 Task: Neon Light Glow Effect.
Action: Mouse moved to (74, 105)
Screenshot: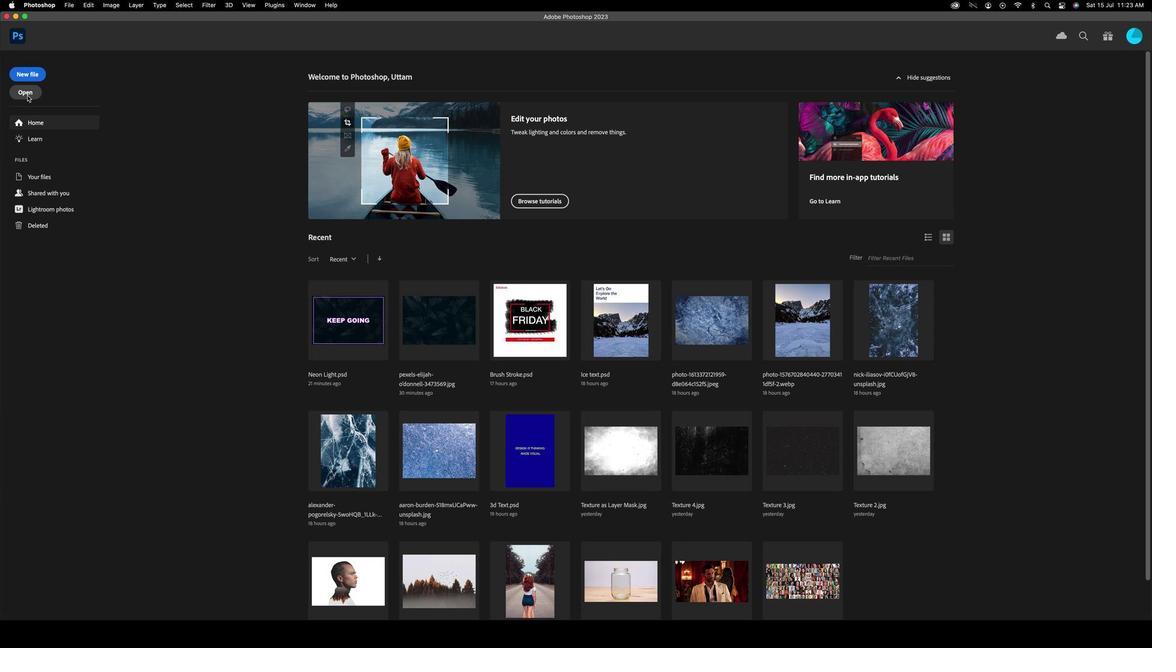 
Action: Mouse pressed left at (74, 105)
Screenshot: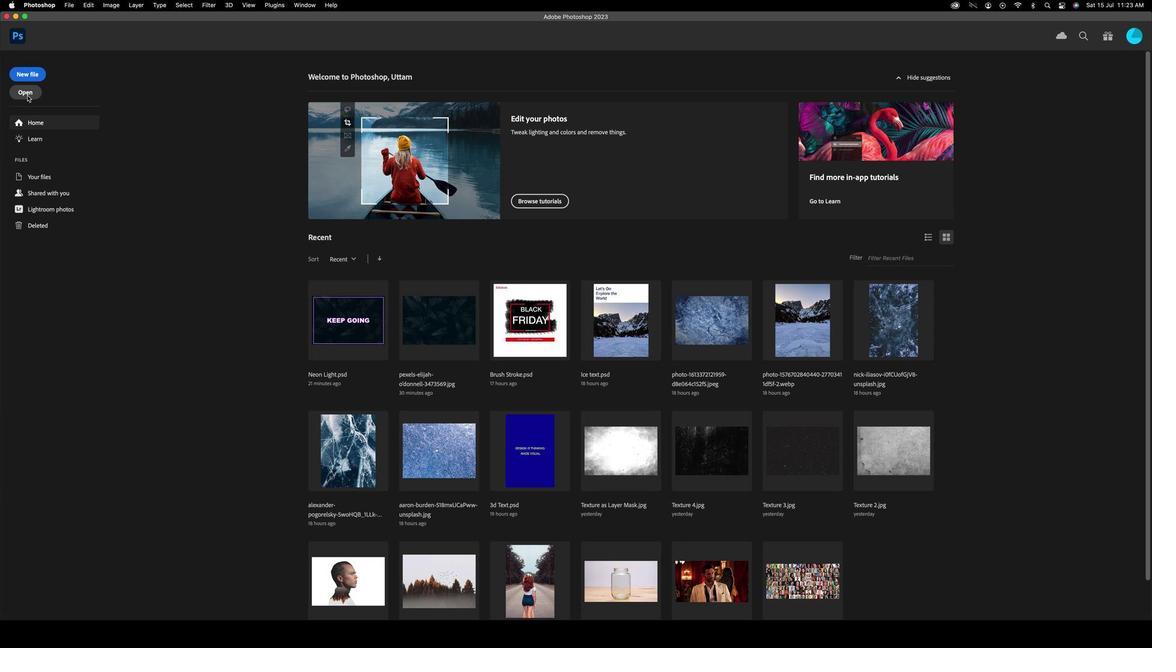 
Action: Mouse moved to (502, 175)
Screenshot: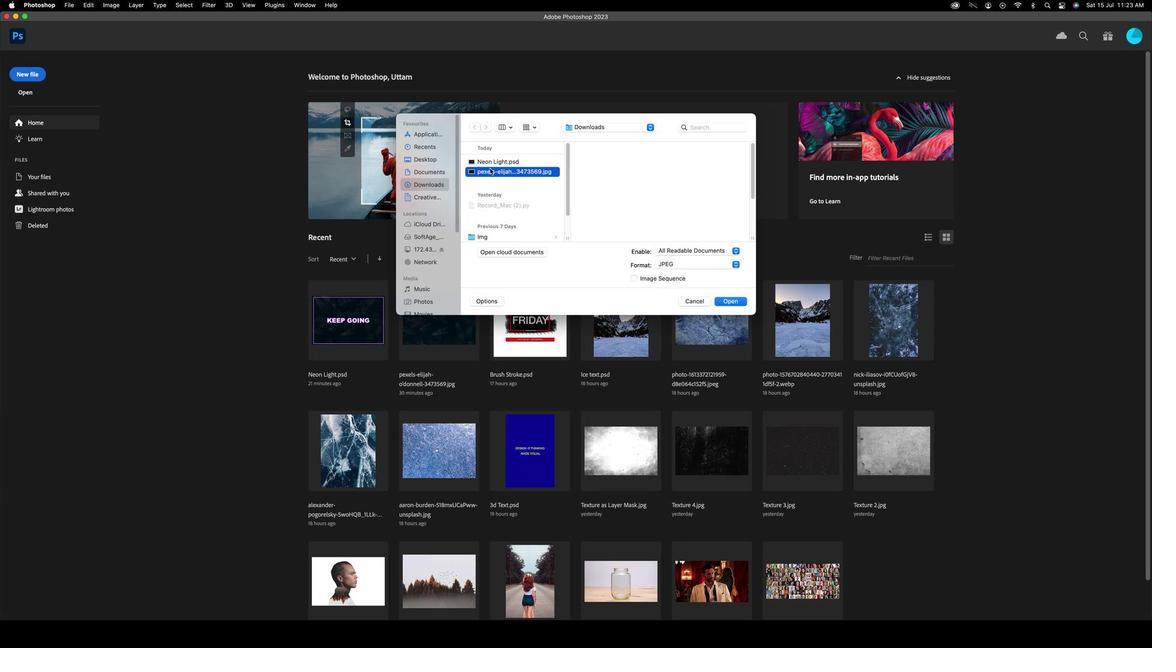 
Action: Mouse pressed left at (502, 175)
Screenshot: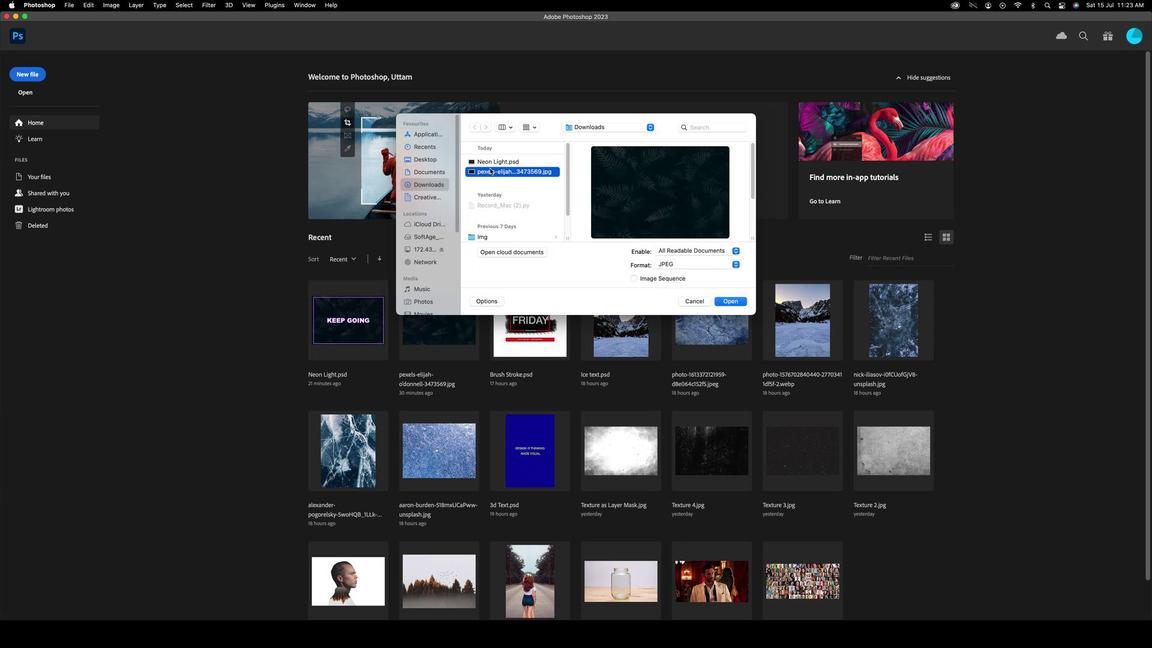 
Action: Mouse moved to (544, 180)
Screenshot: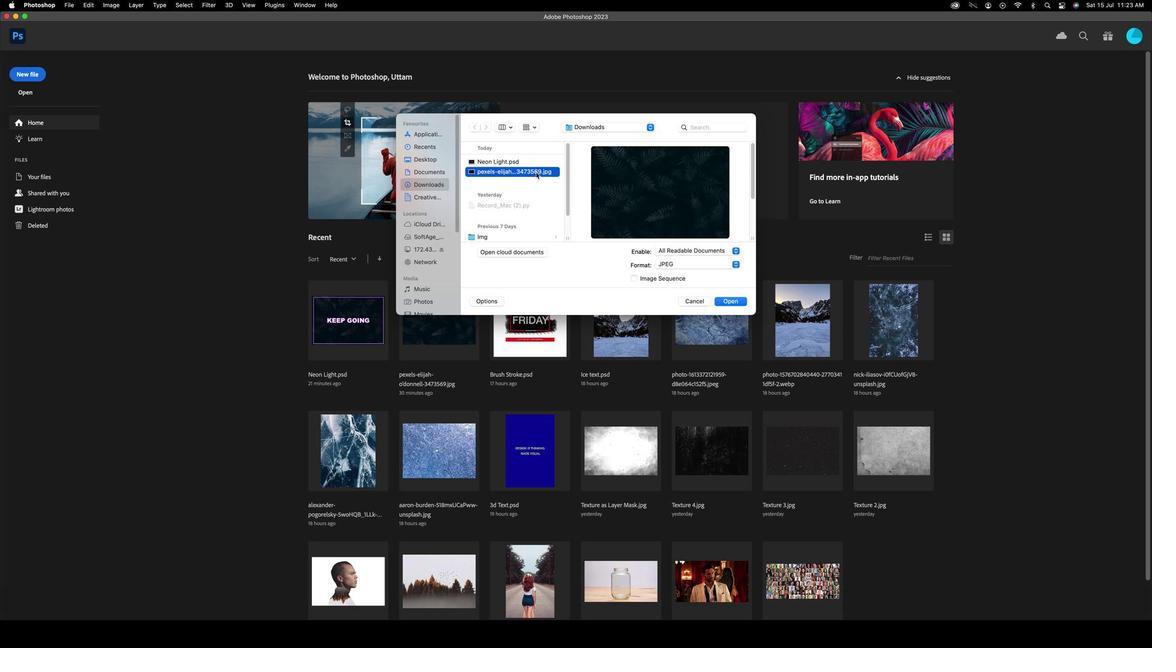 
Action: Key pressed Key.enterKey.enter
Screenshot: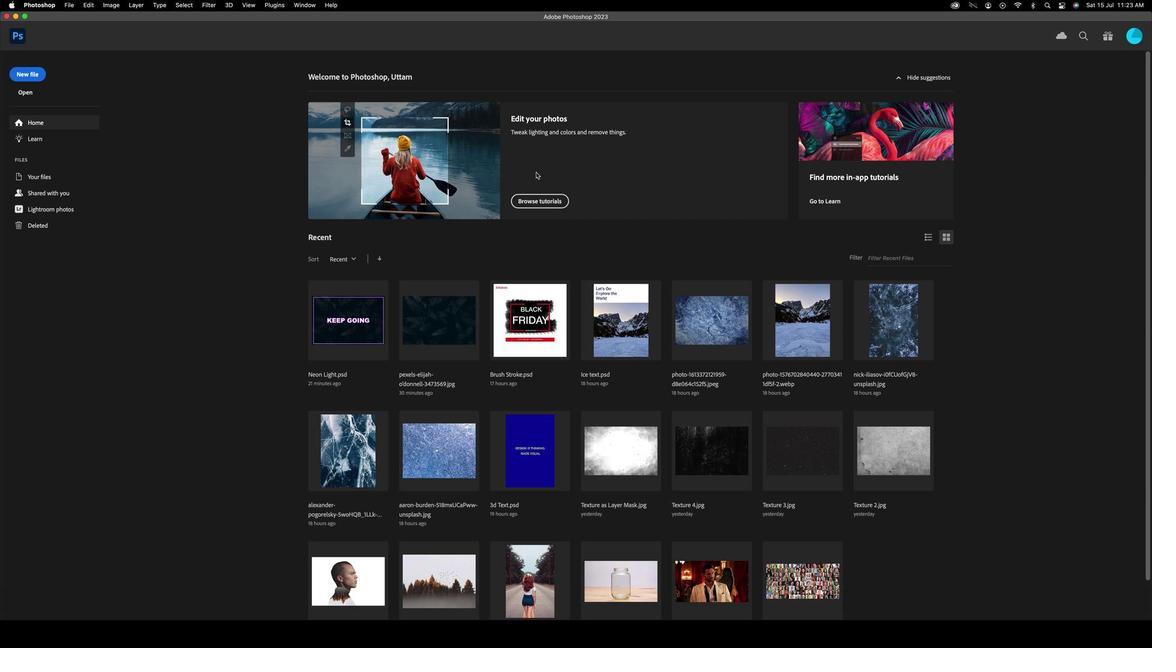 
Action: Mouse moved to (542, 258)
Screenshot: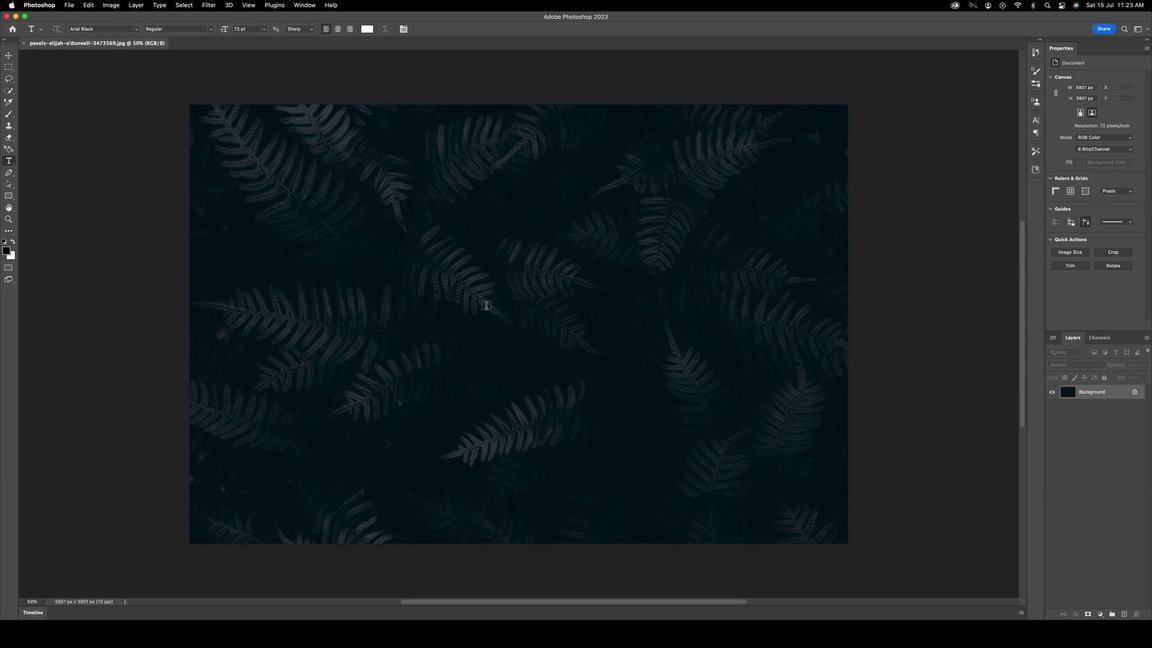 
Action: Key pressed 'T'
Screenshot: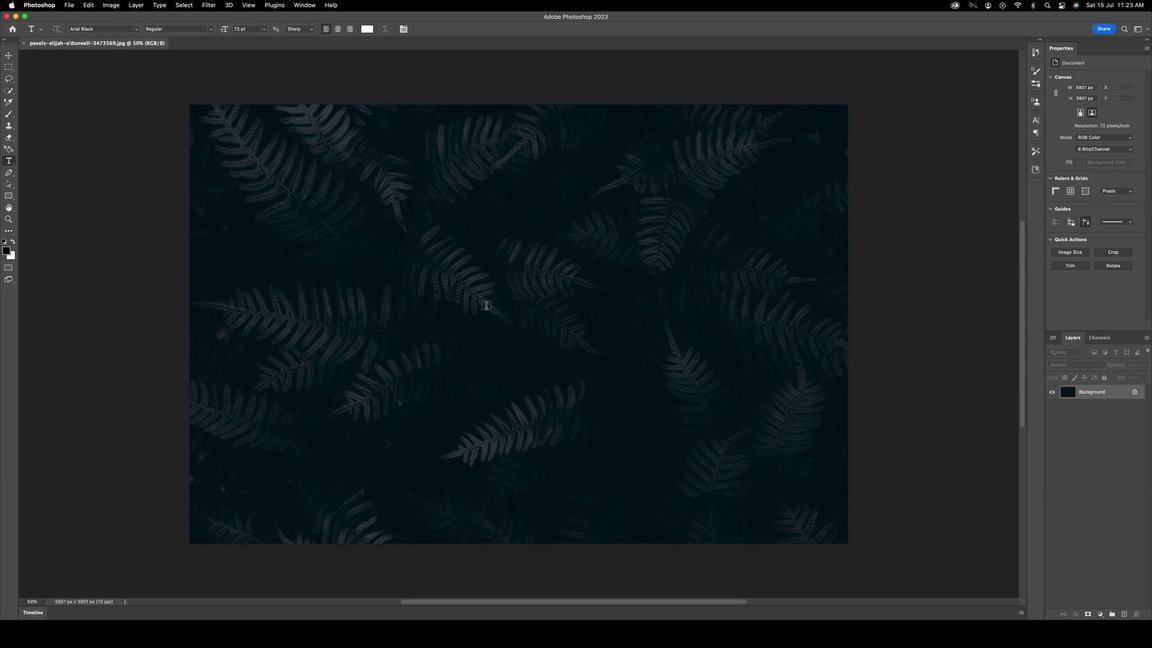 
Action: Mouse moved to (498, 312)
Screenshot: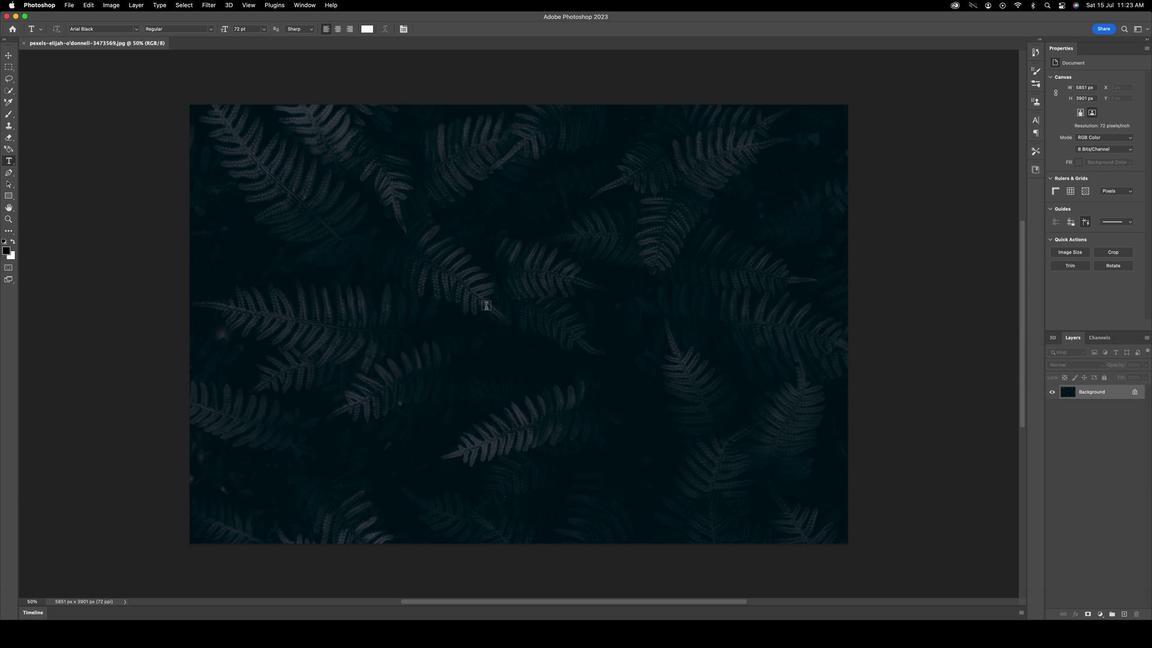 
Action: Mouse pressed left at (498, 312)
Screenshot: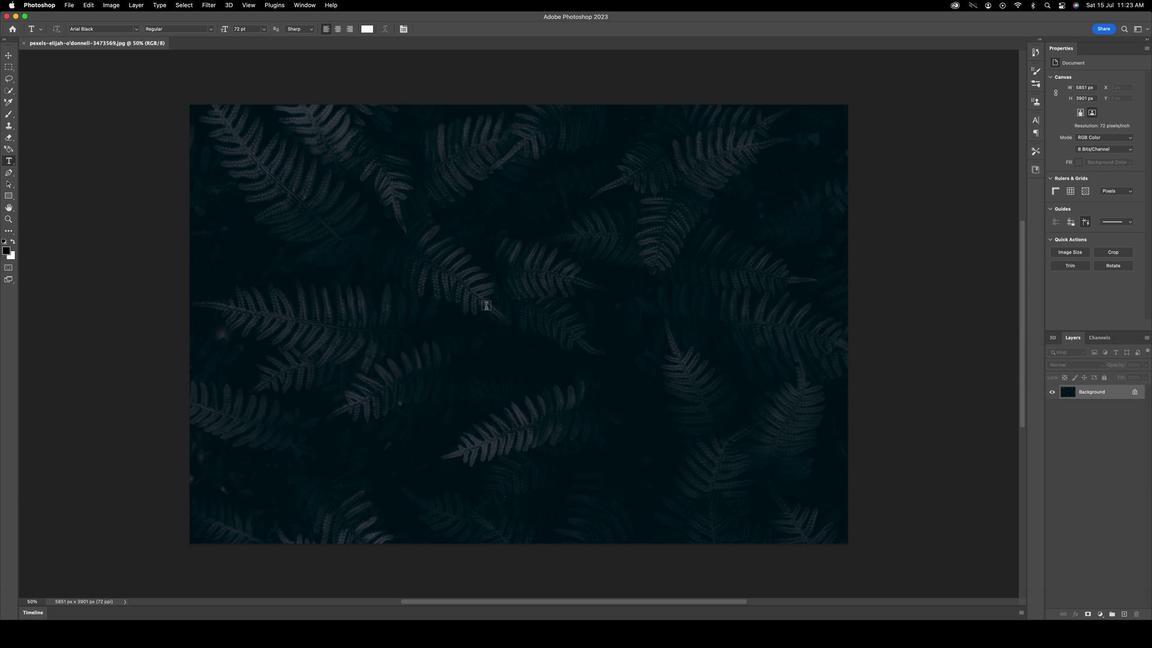 
Action: Key pressed 'K''E''E''P'Key.space'G''O''I''N''G'
Screenshot: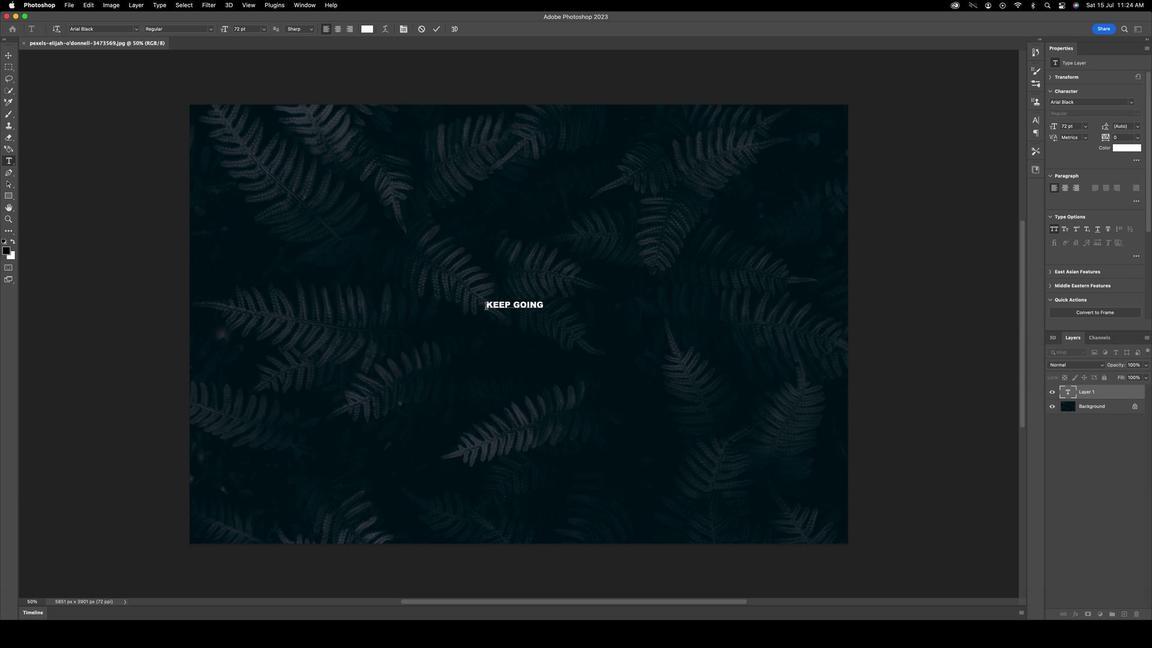 
Action: Mouse moved to (454, 42)
Screenshot: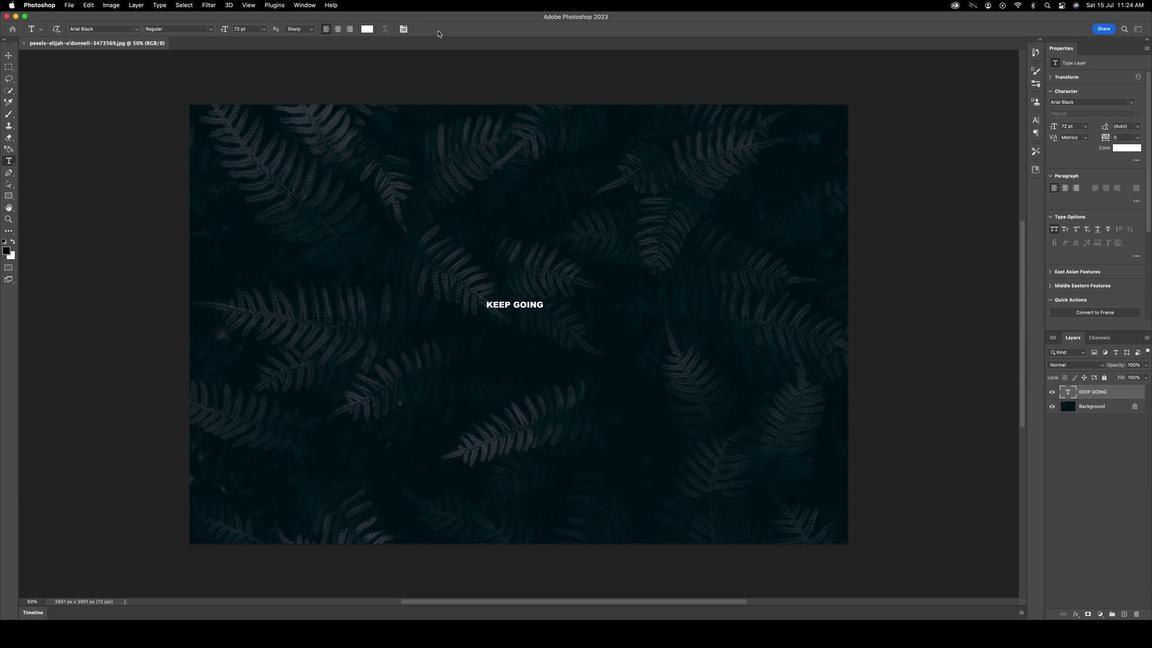 
Action: Mouse pressed left at (454, 42)
Screenshot: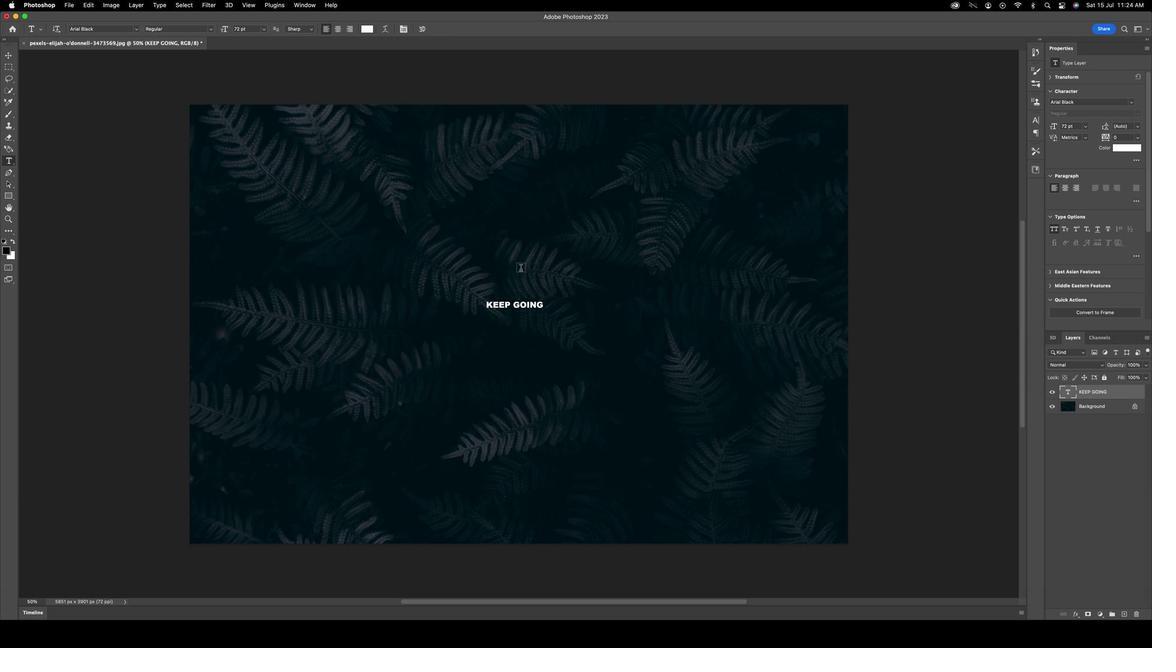 
Action: Mouse moved to (530, 275)
Screenshot: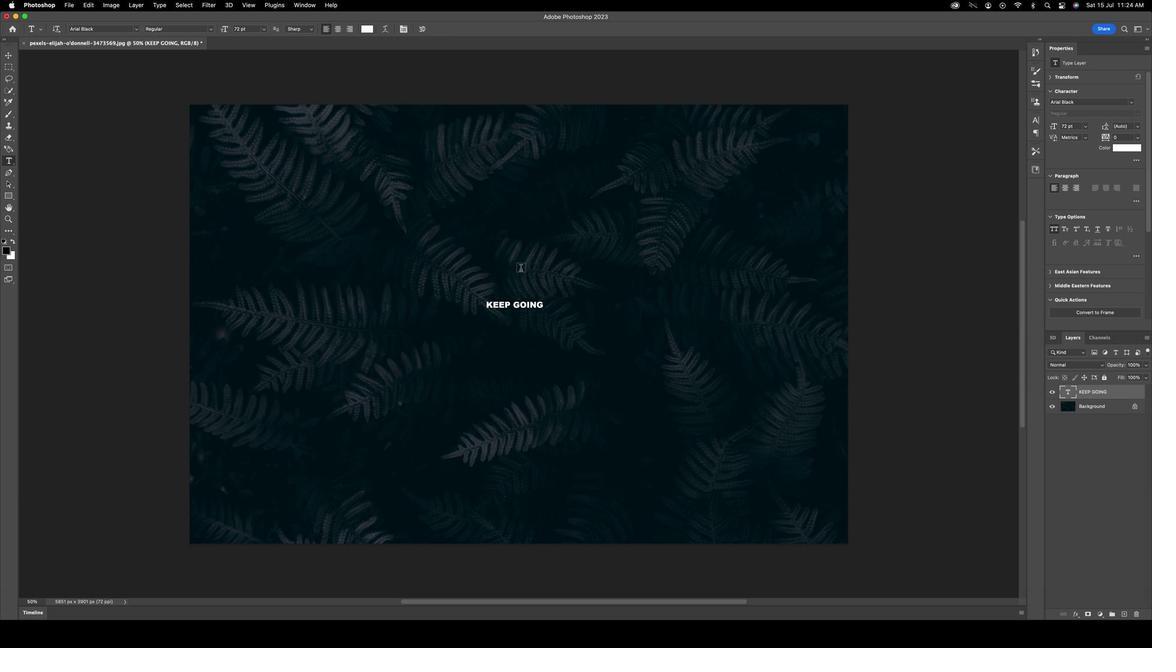 
Action: Key pressed Key.cmd't'
Screenshot: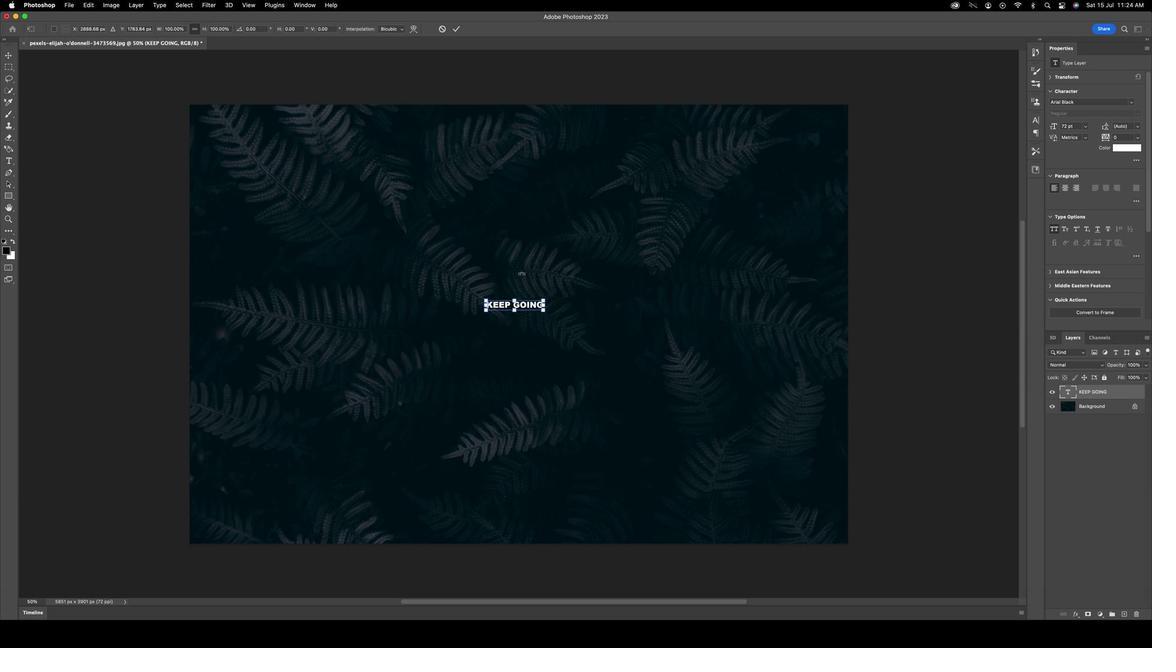 
Action: Mouse moved to (551, 306)
Screenshot: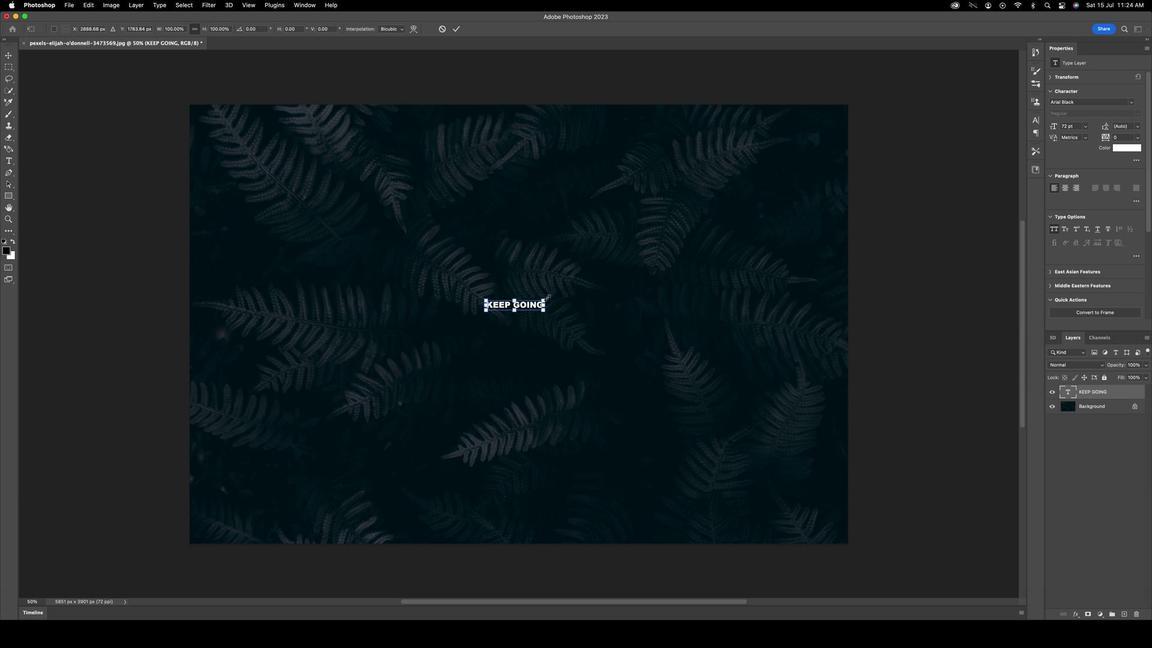 
Action: Mouse pressed left at (551, 306)
Screenshot: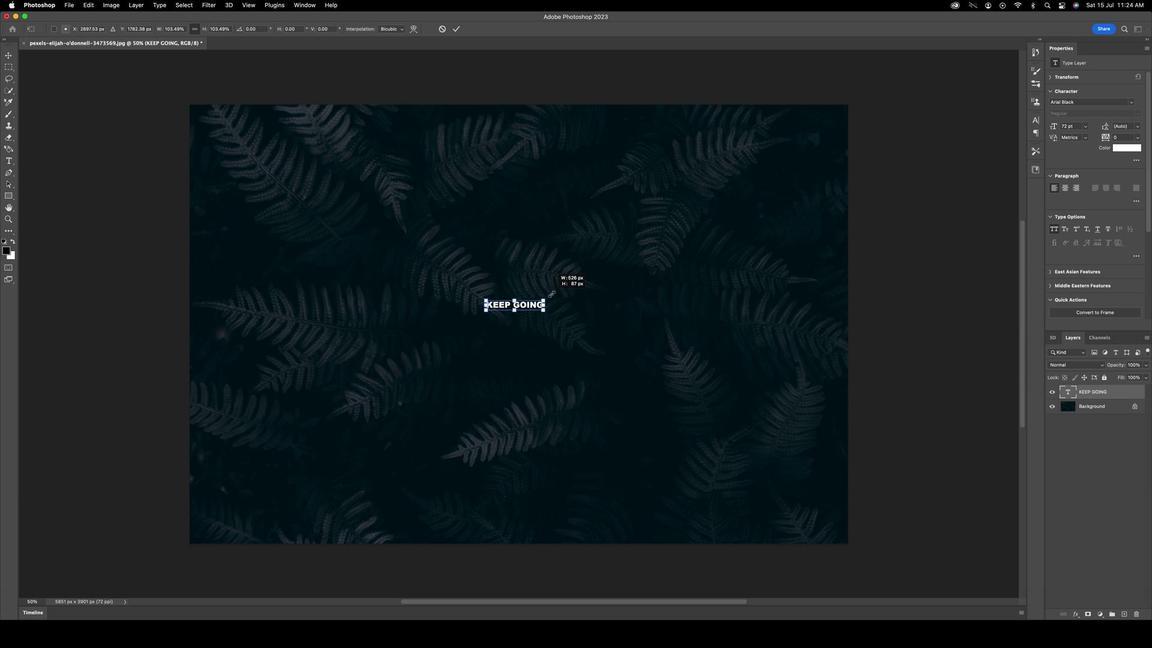 
Action: Mouse moved to (744, 226)
Screenshot: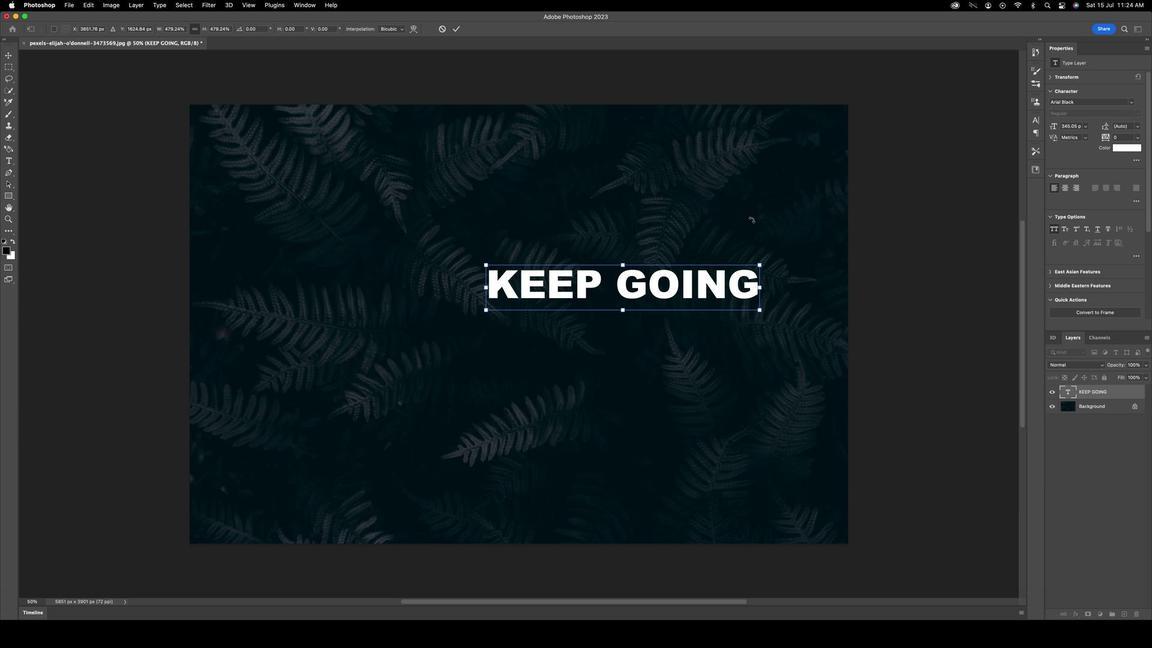
Action: Key pressed Key.enter
Screenshot: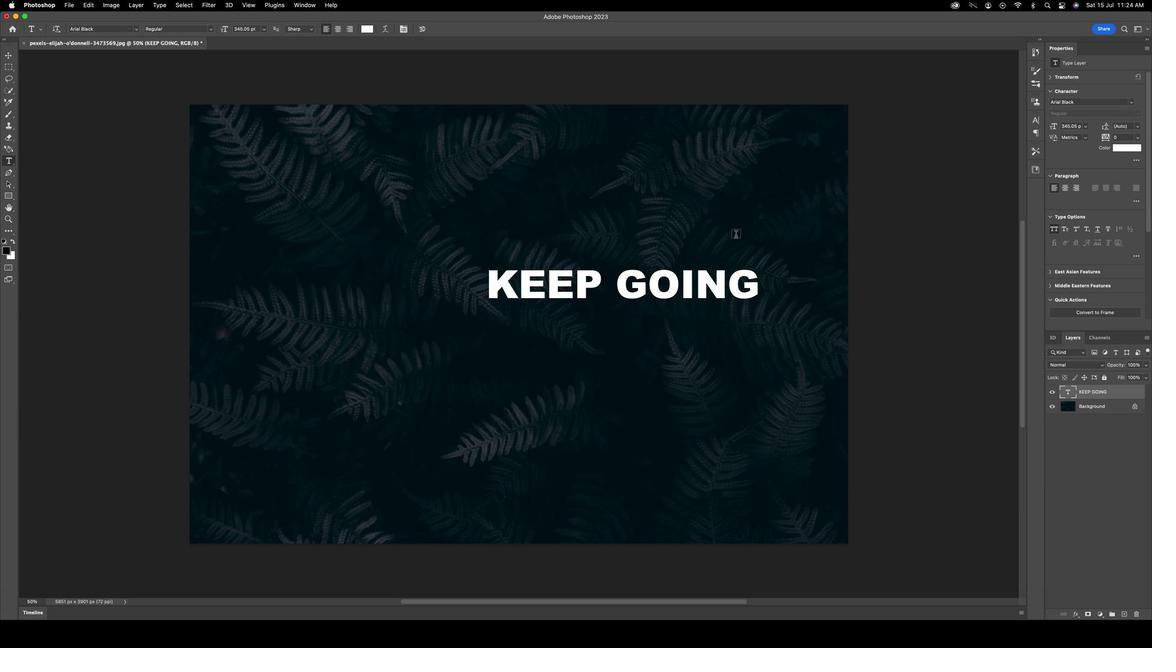 
Action: Mouse moved to (729, 243)
Screenshot: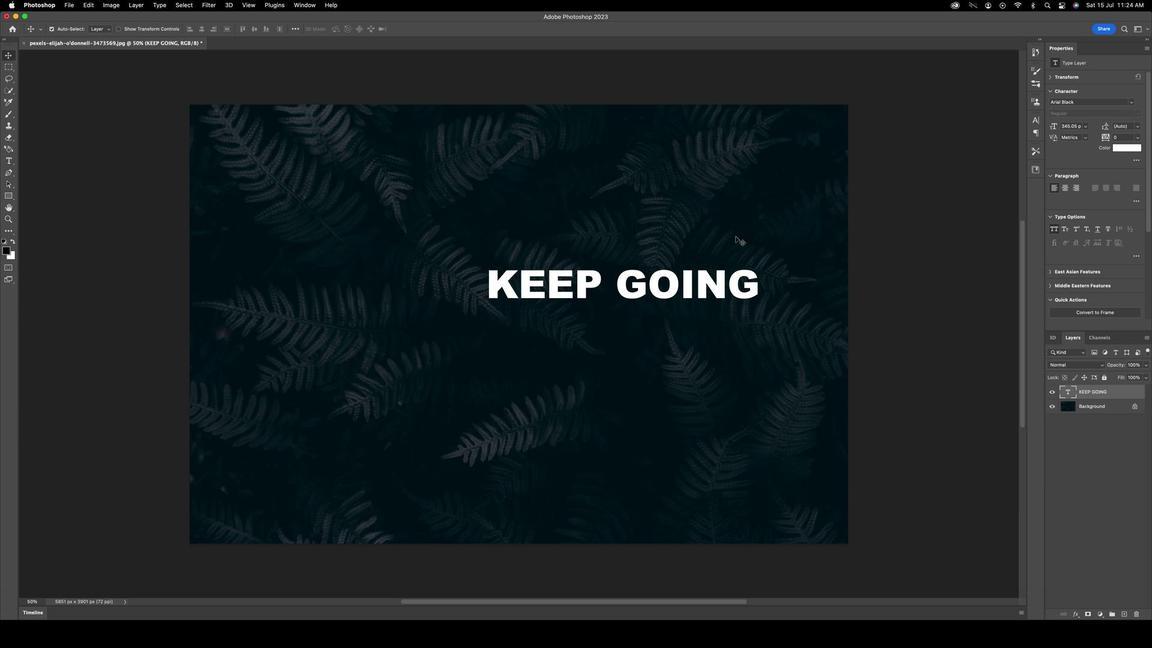 
Action: Key pressed 'V'
Screenshot: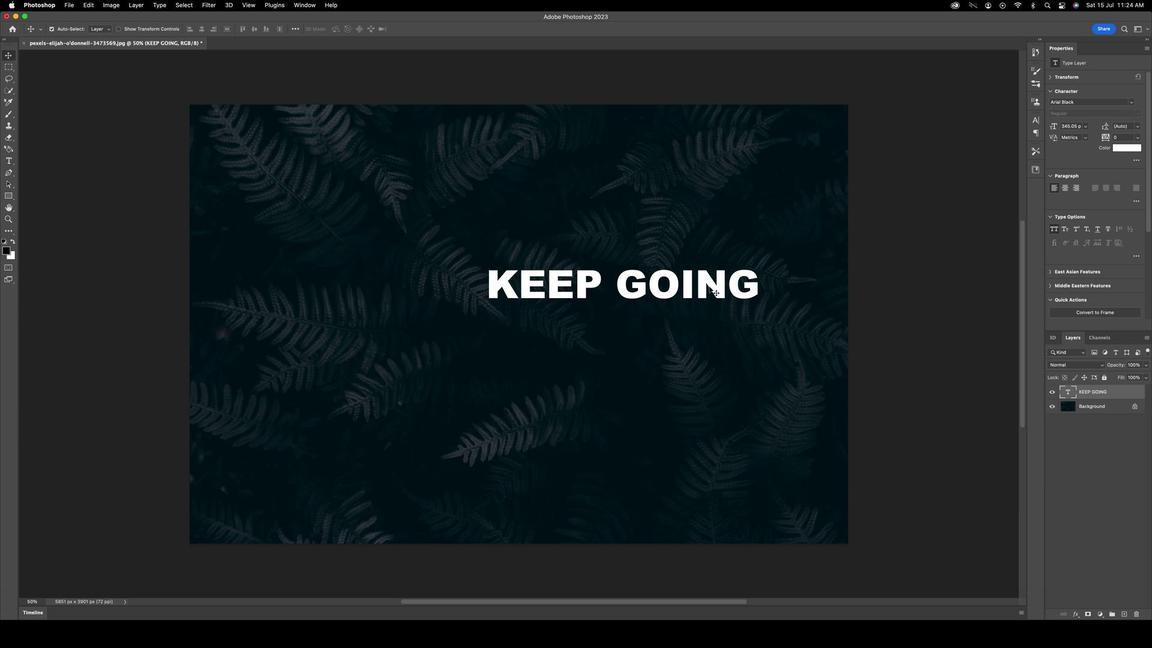 
Action: Mouse moved to (705, 292)
Screenshot: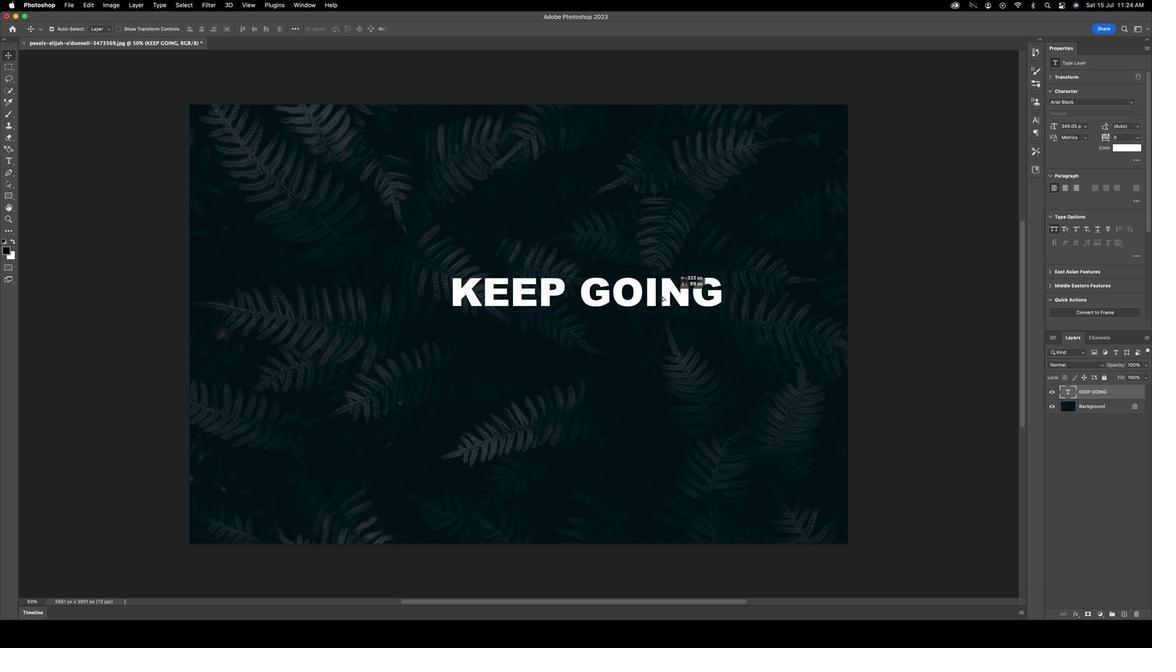 
Action: Mouse pressed left at (705, 292)
Screenshot: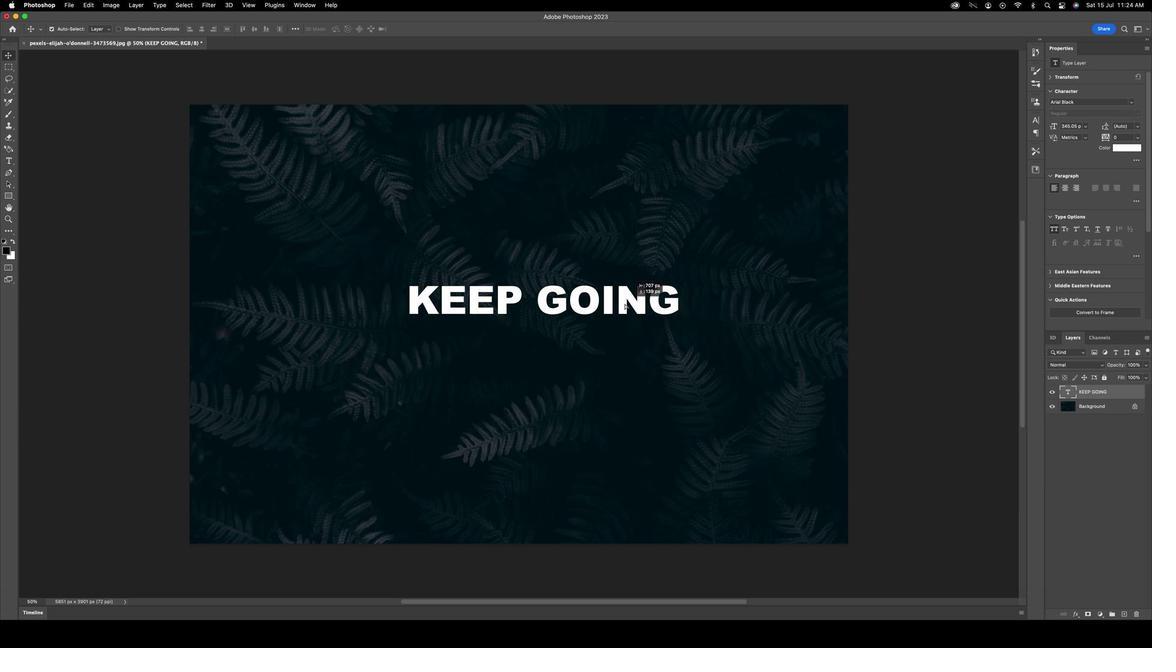 
Action: Mouse moved to (1059, 395)
Screenshot: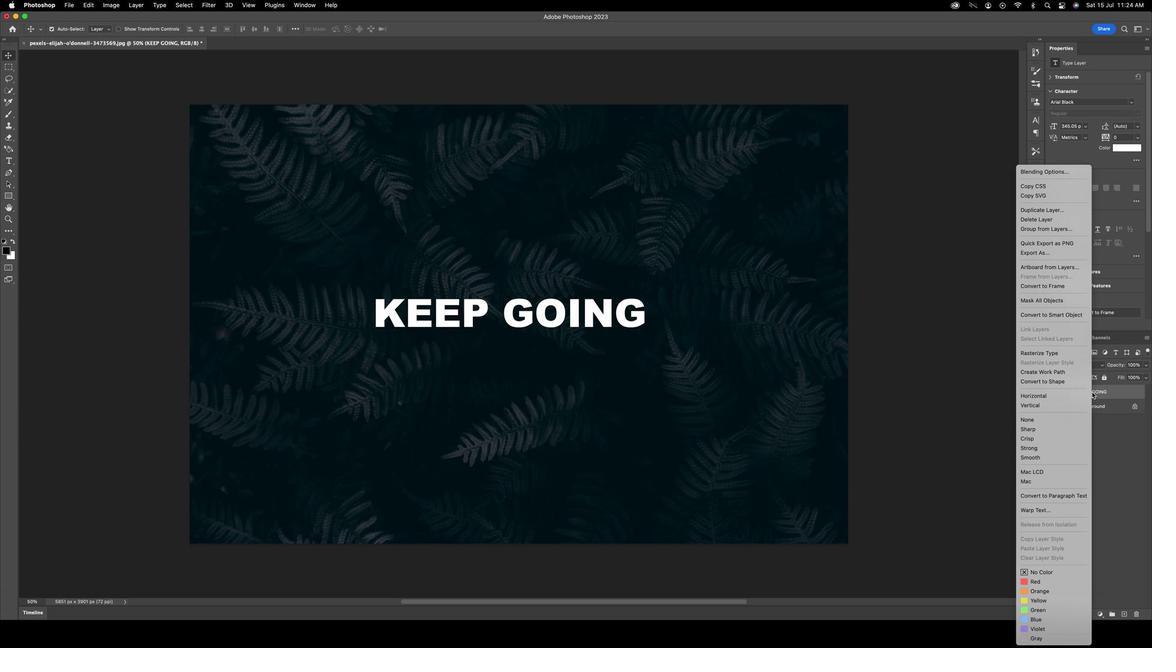 
Action: Mouse pressed right at (1059, 395)
Screenshot: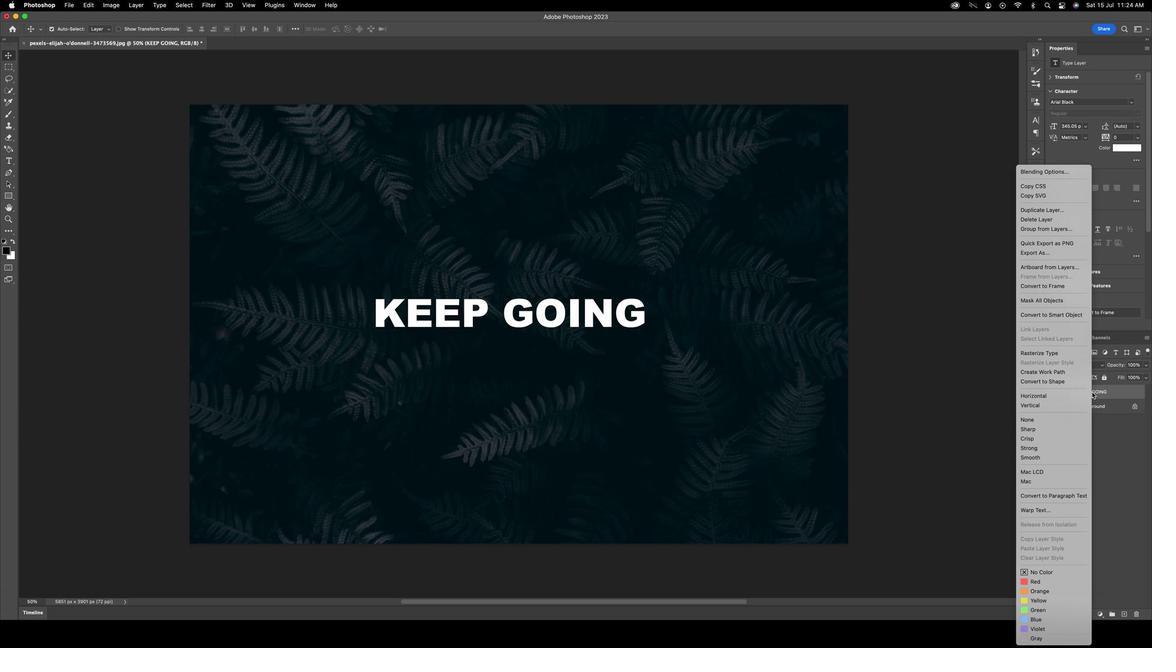 
Action: Mouse moved to (1016, 315)
Screenshot: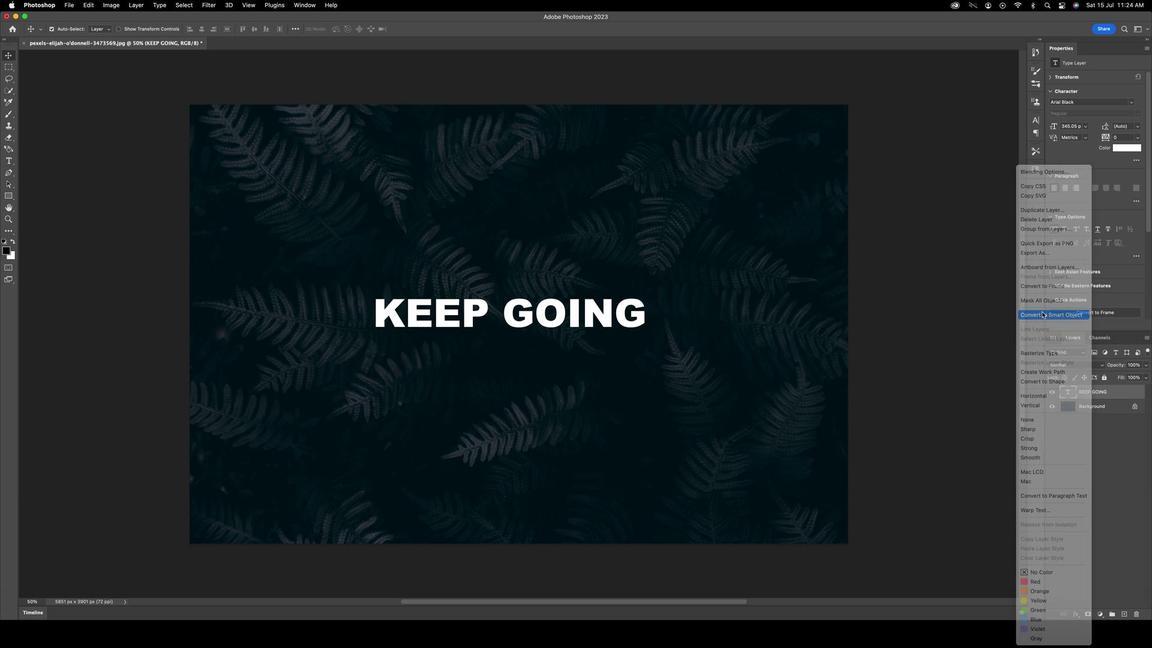 
Action: Mouse pressed left at (1016, 315)
Screenshot: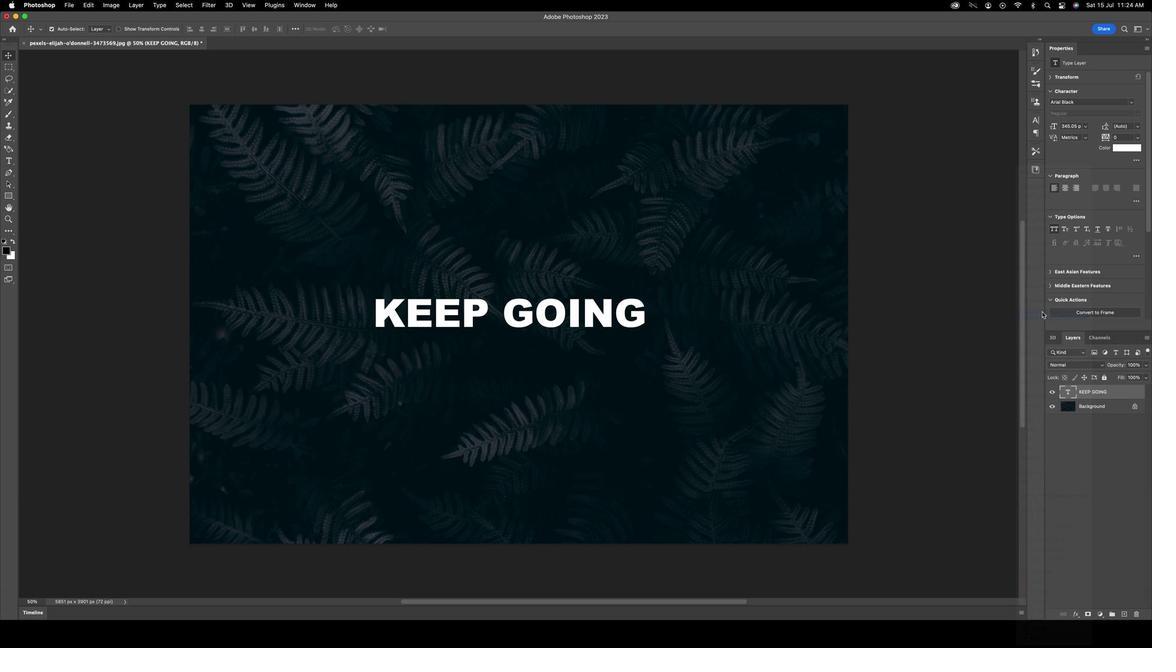 
Action: Mouse moved to (1045, 611)
Screenshot: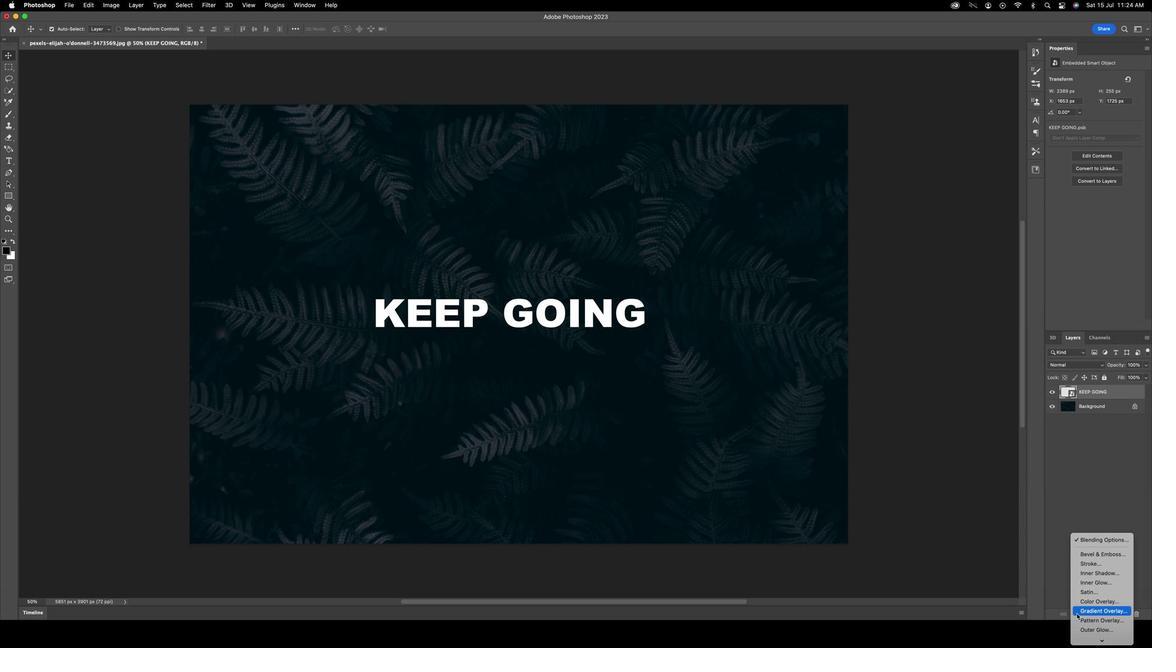 
Action: Mouse pressed left at (1045, 611)
Screenshot: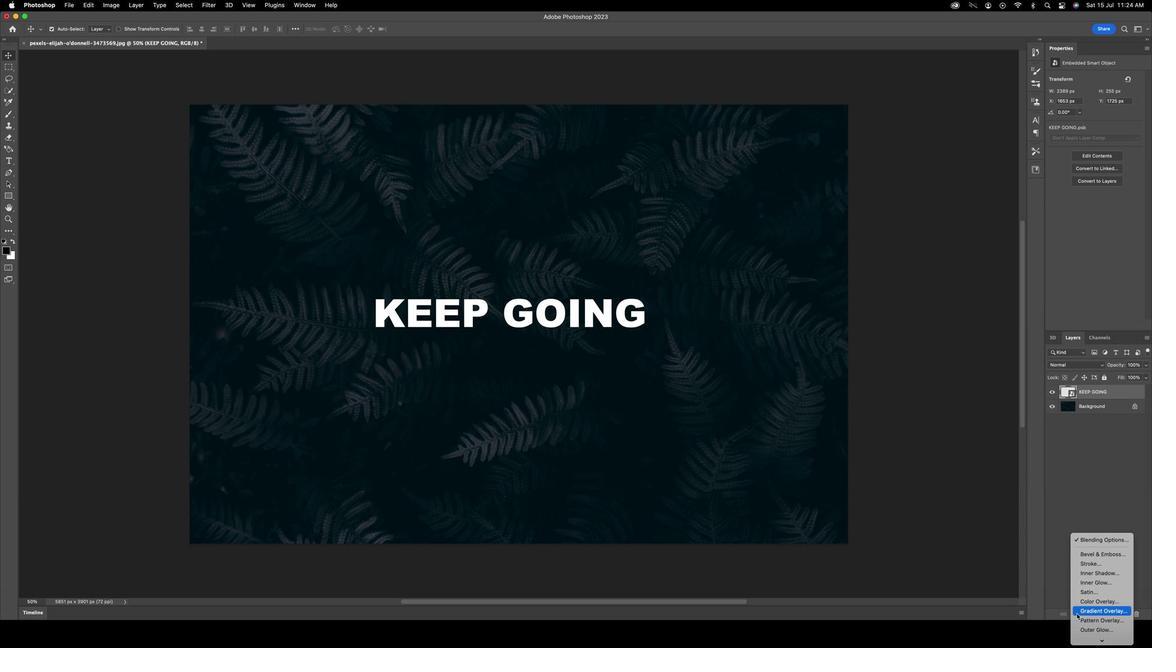 
Action: Mouse moved to (1046, 539)
Screenshot: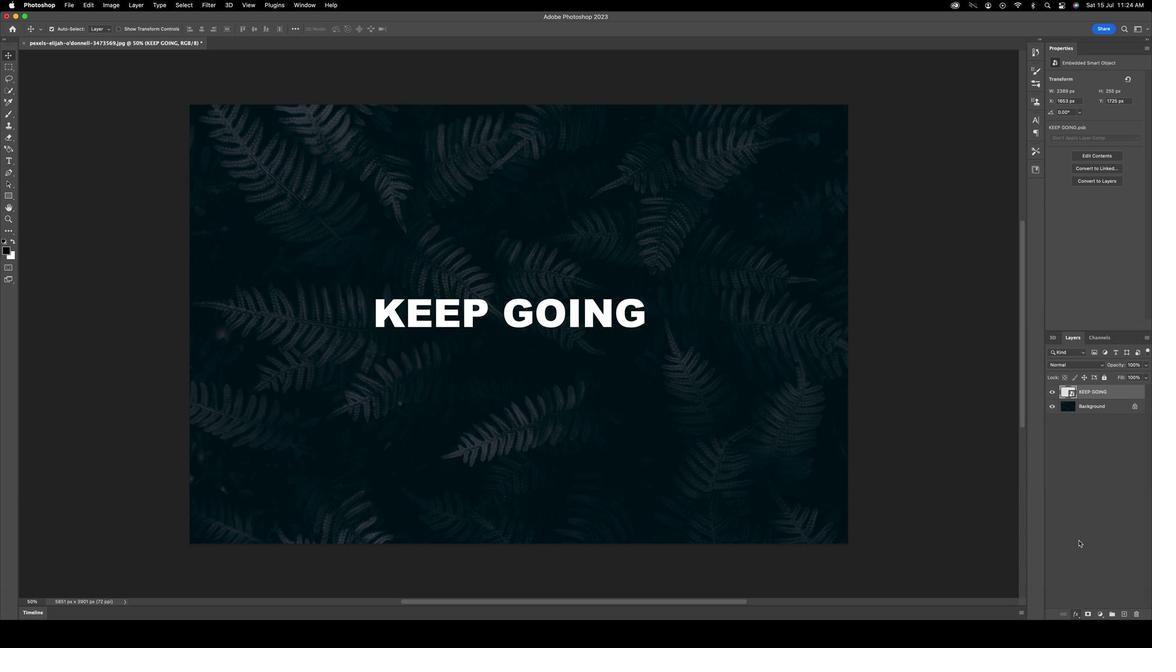 
Action: Mouse pressed left at (1046, 539)
Screenshot: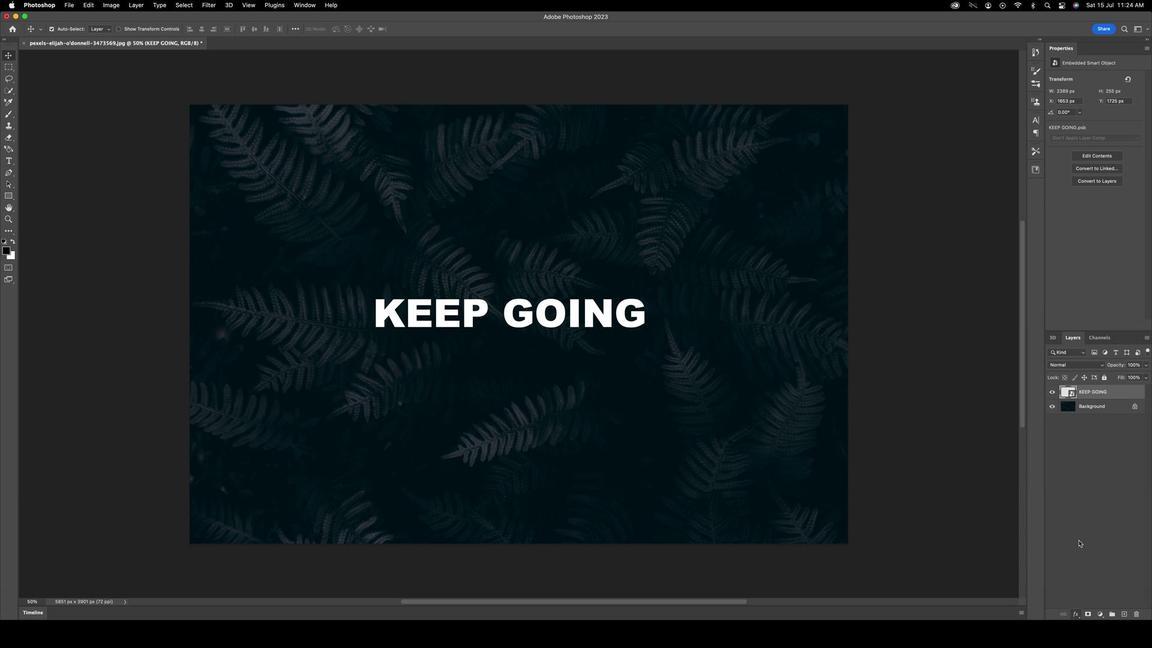 
Action: Mouse moved to (698, 238)
Screenshot: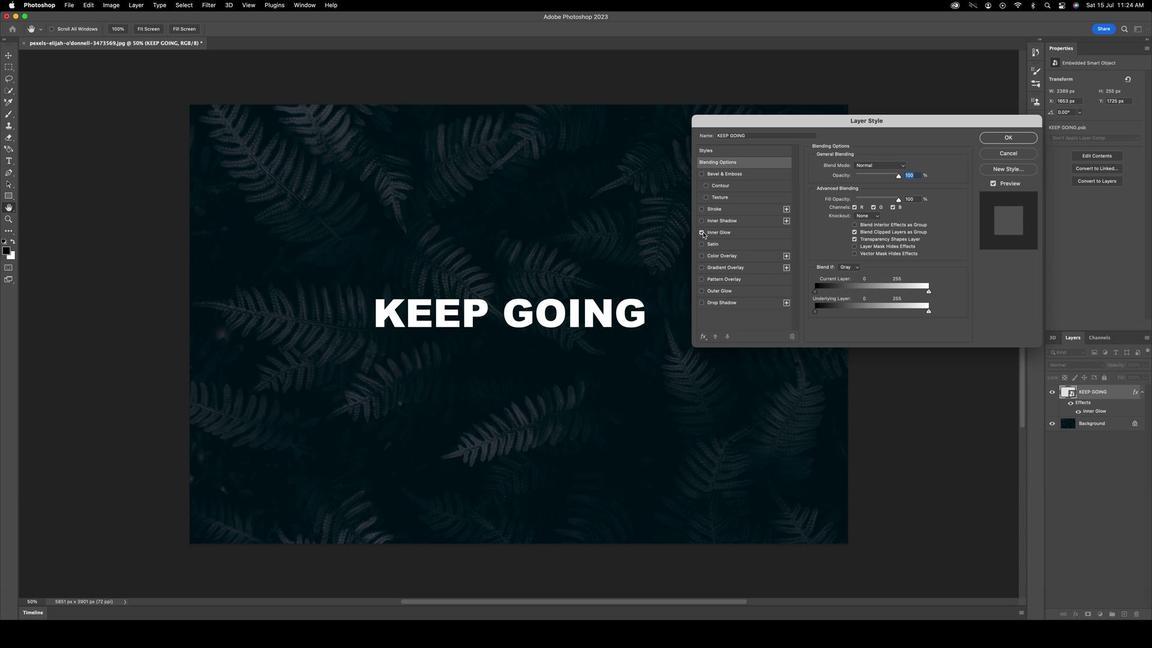 
Action: Mouse pressed left at (698, 238)
Screenshot: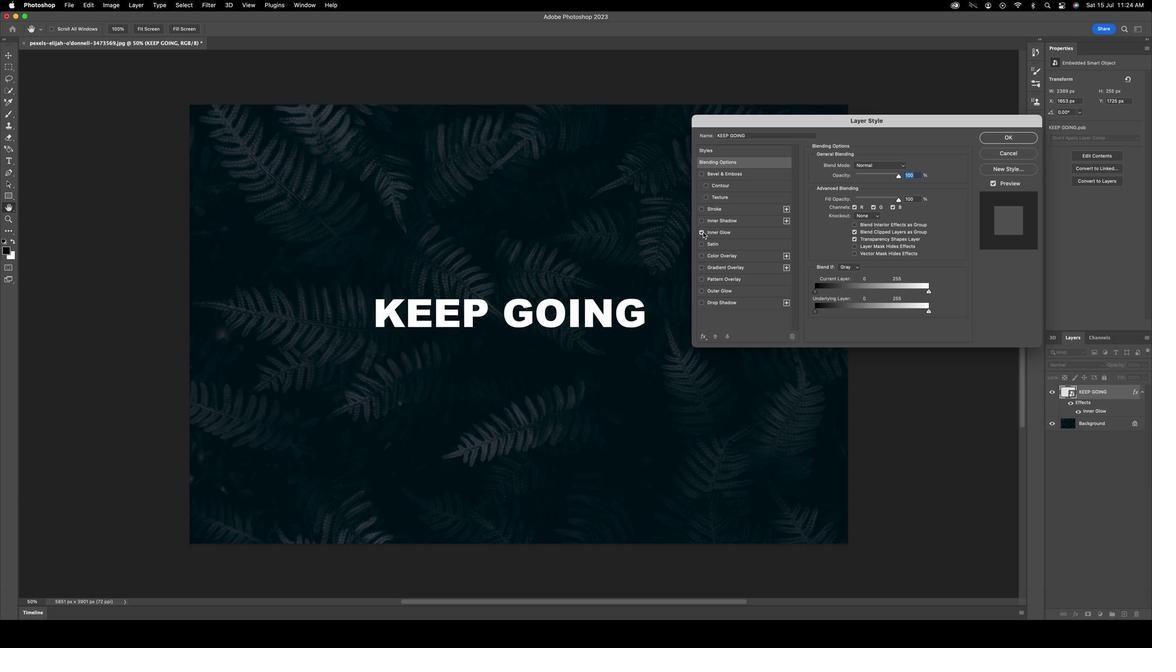 
Action: Mouse moved to (708, 238)
Screenshot: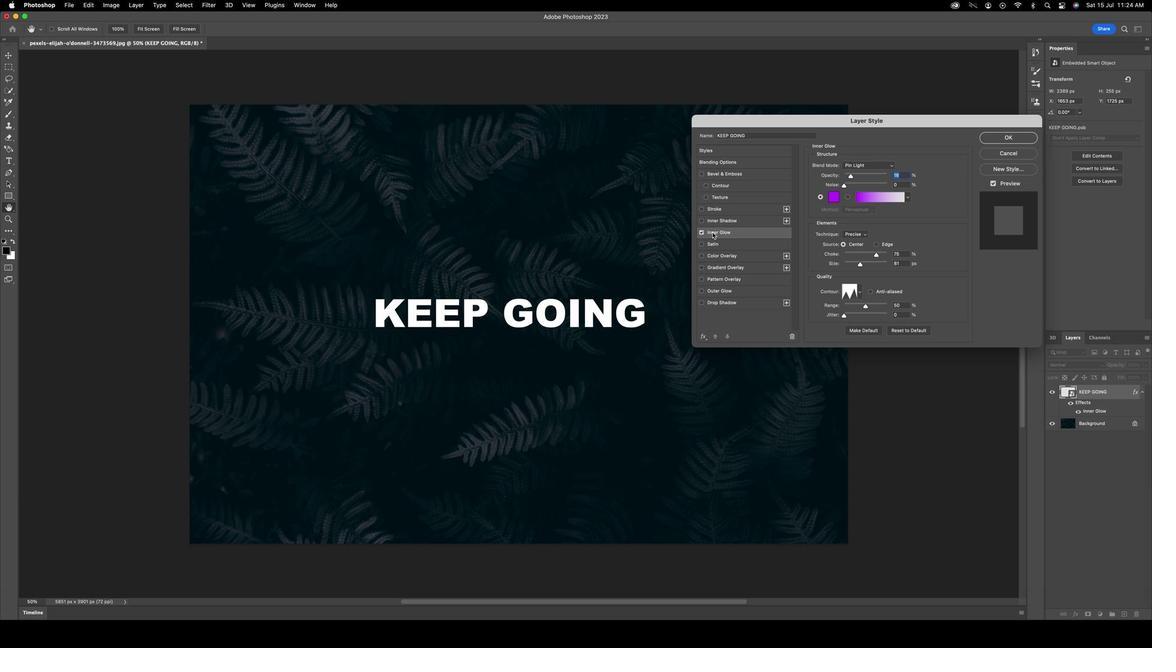 
Action: Mouse pressed left at (708, 238)
Screenshot: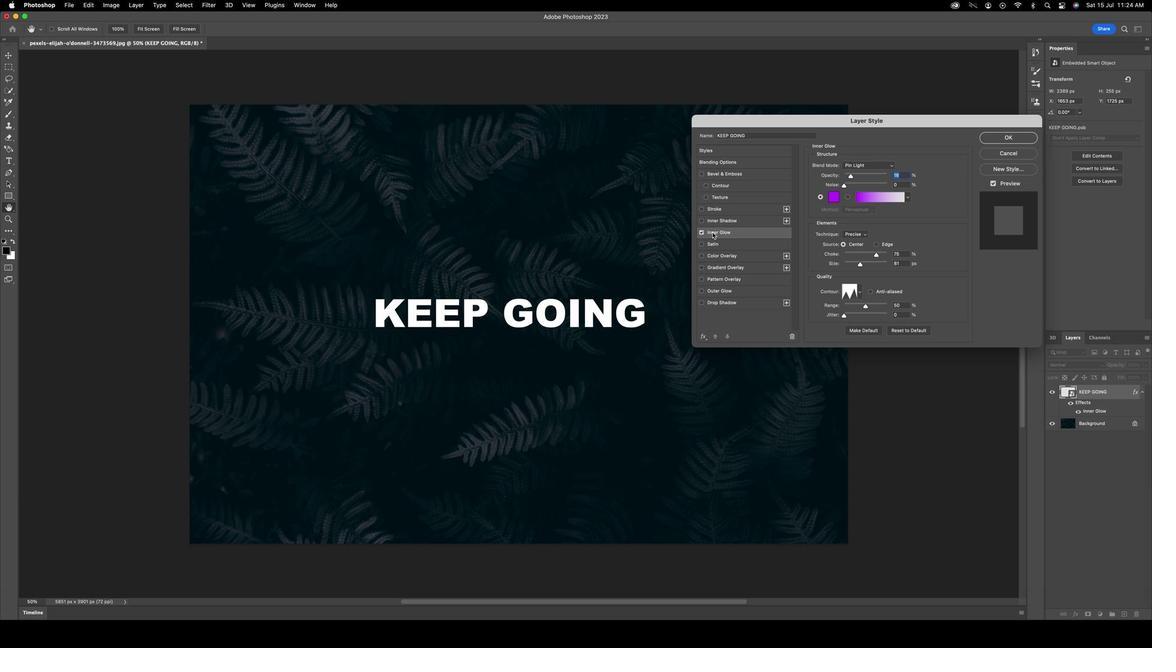 
Action: Mouse moved to (838, 172)
Screenshot: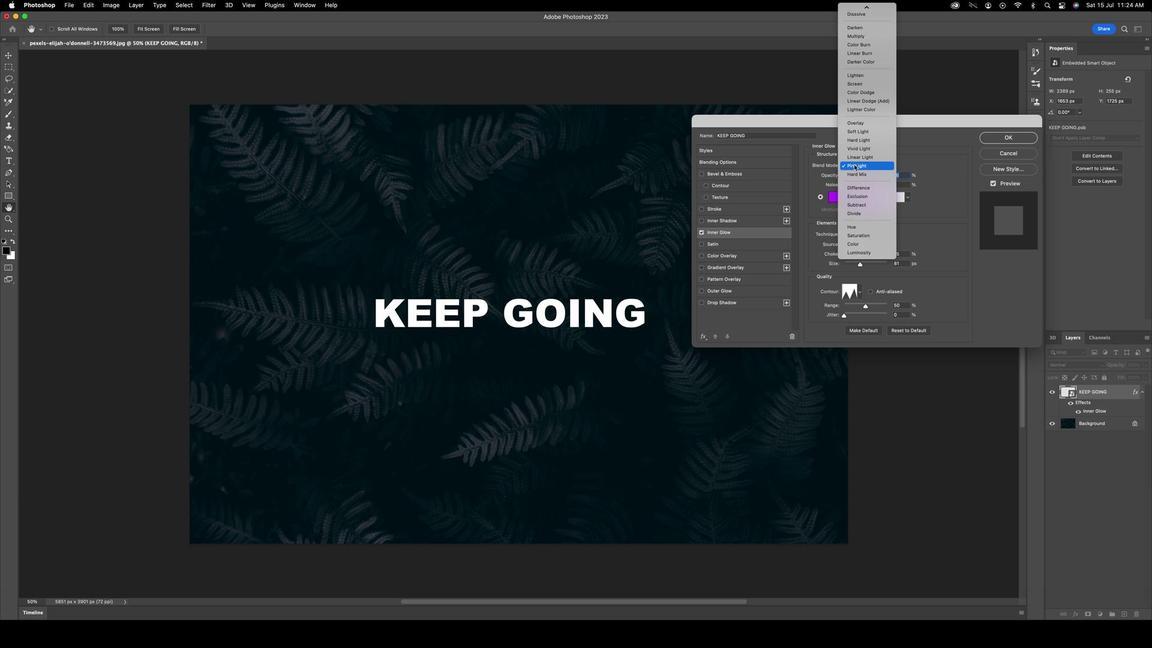 
Action: Mouse pressed left at (838, 172)
Screenshot: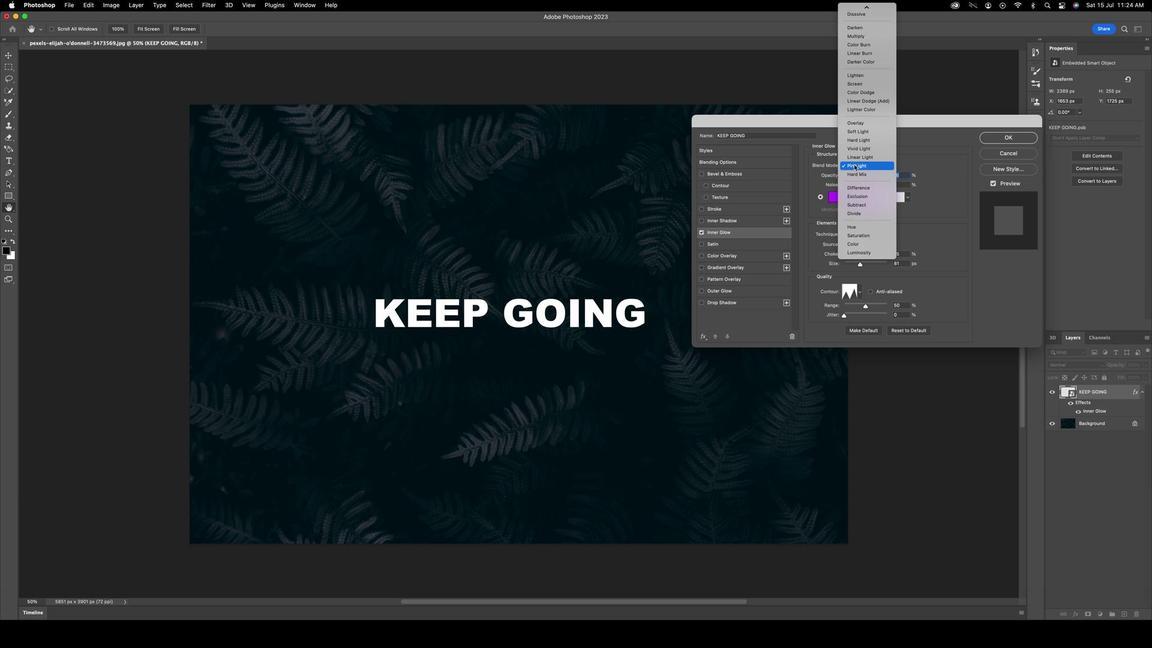 
Action: Mouse moved to (837, 151)
Screenshot: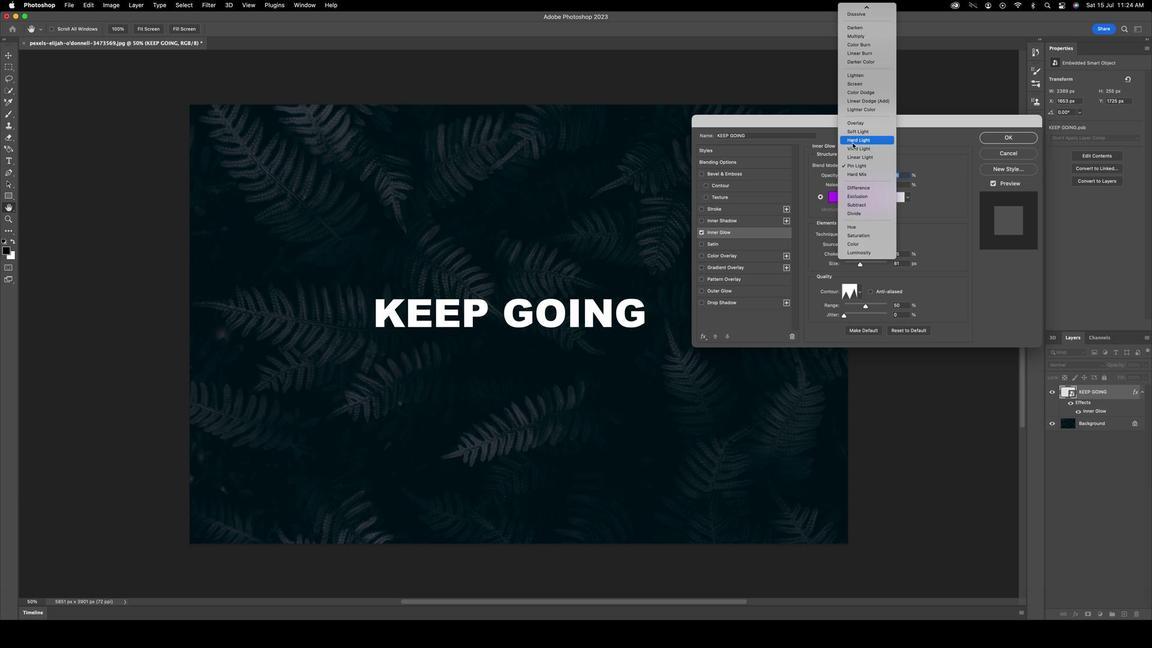 
Action: Mouse pressed left at (837, 151)
Screenshot: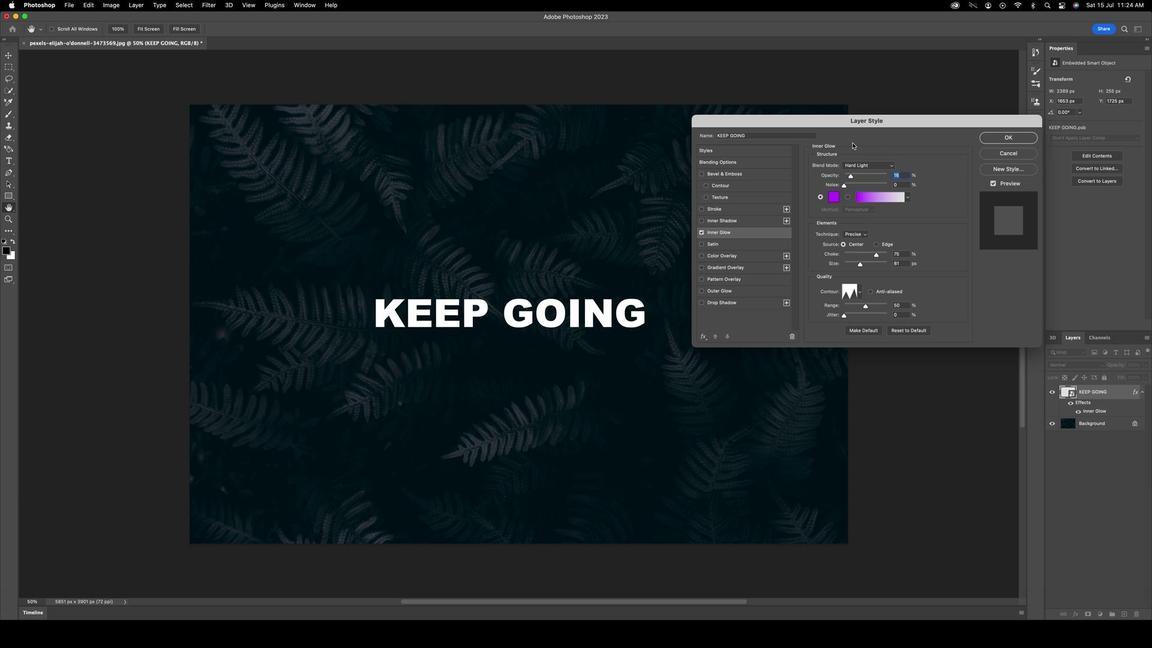 
Action: Mouse moved to (834, 204)
Screenshot: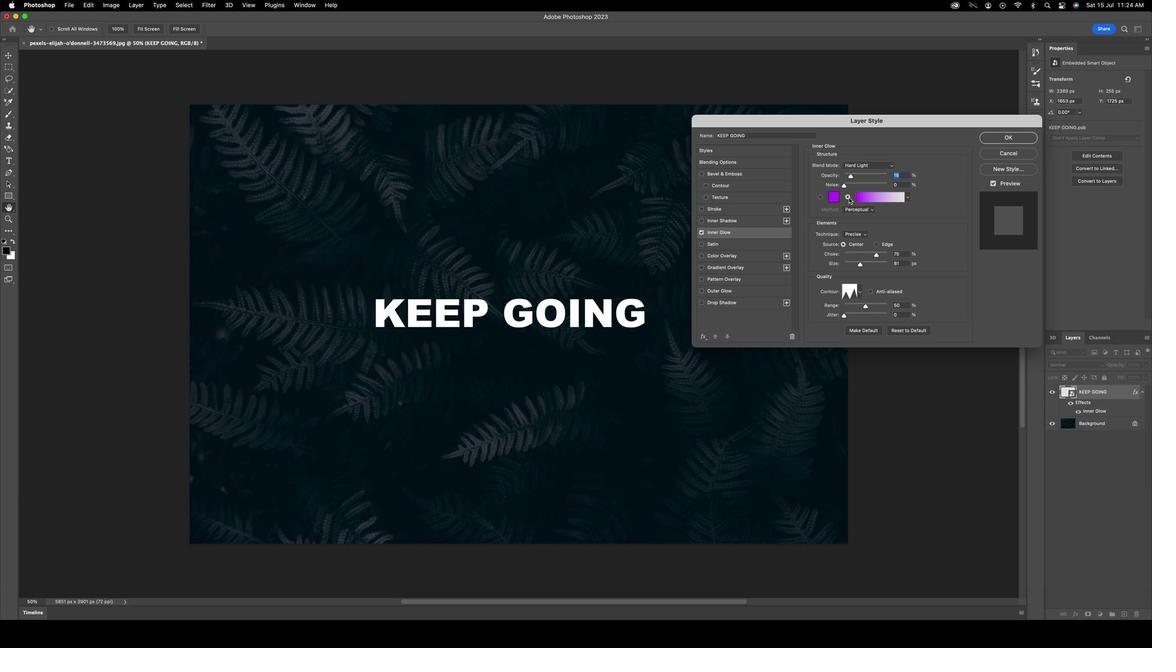 
Action: Mouse pressed left at (834, 204)
Screenshot: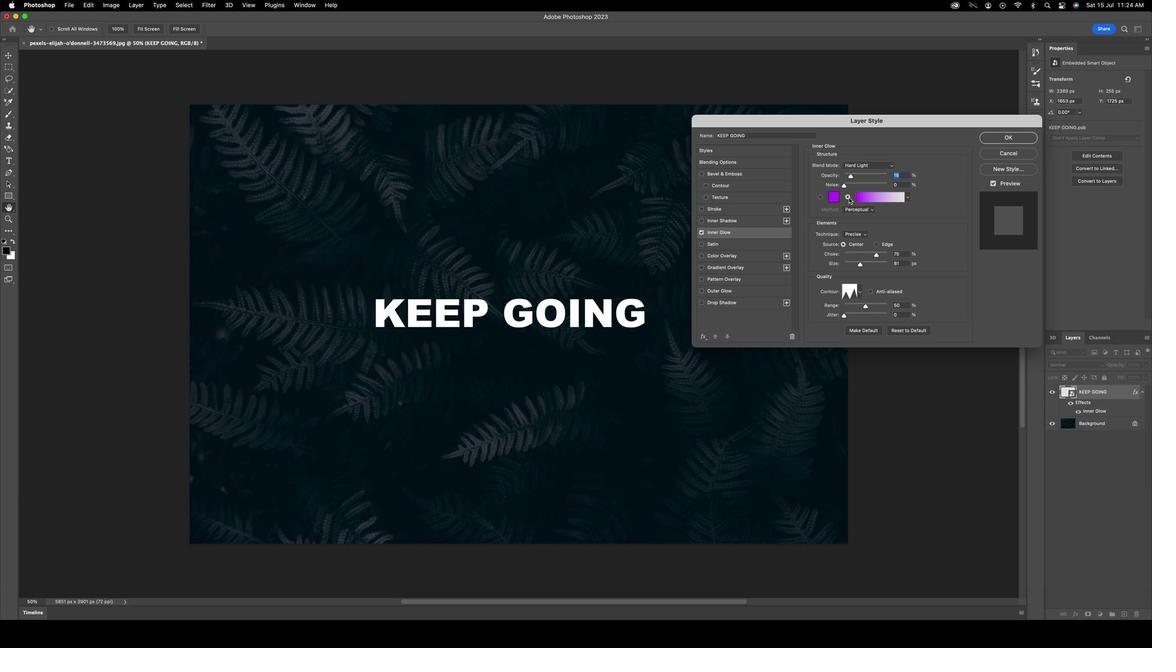 
Action: Mouse moved to (837, 184)
Screenshot: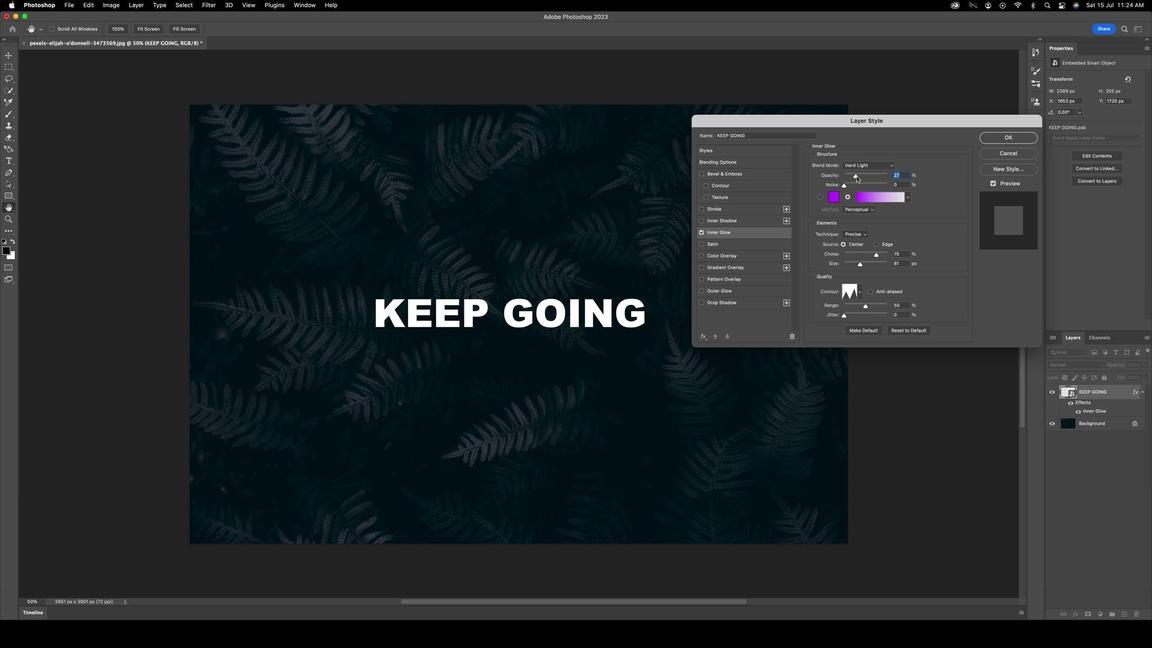 
Action: Mouse pressed left at (837, 184)
Screenshot: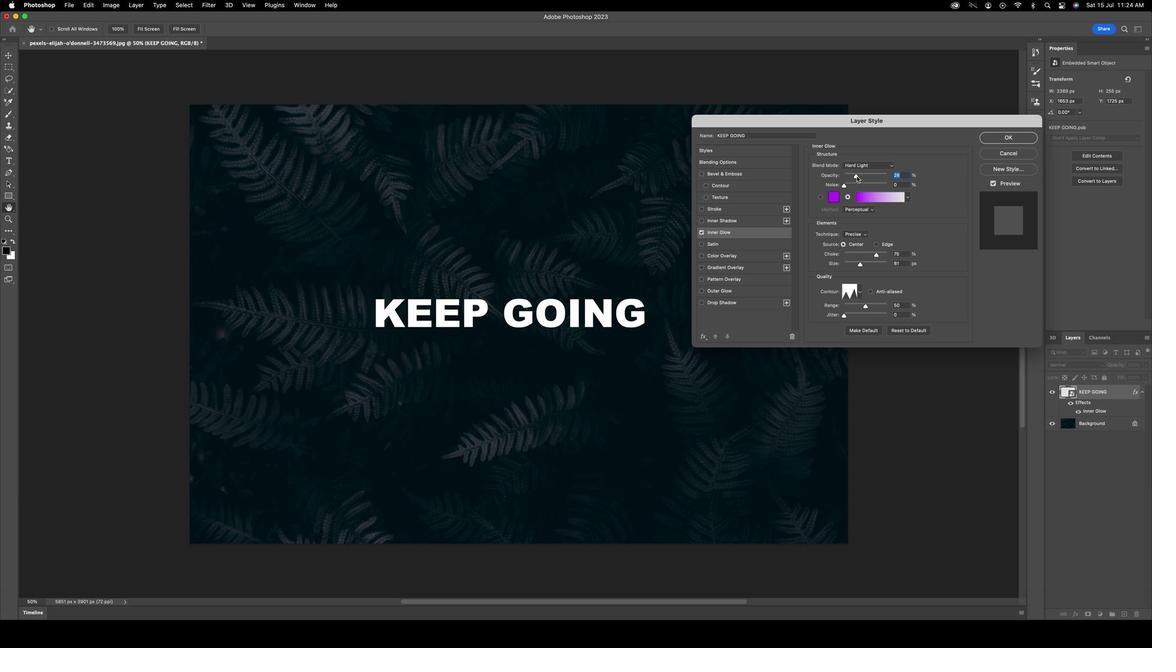 
Action: Mouse moved to (843, 183)
Screenshot: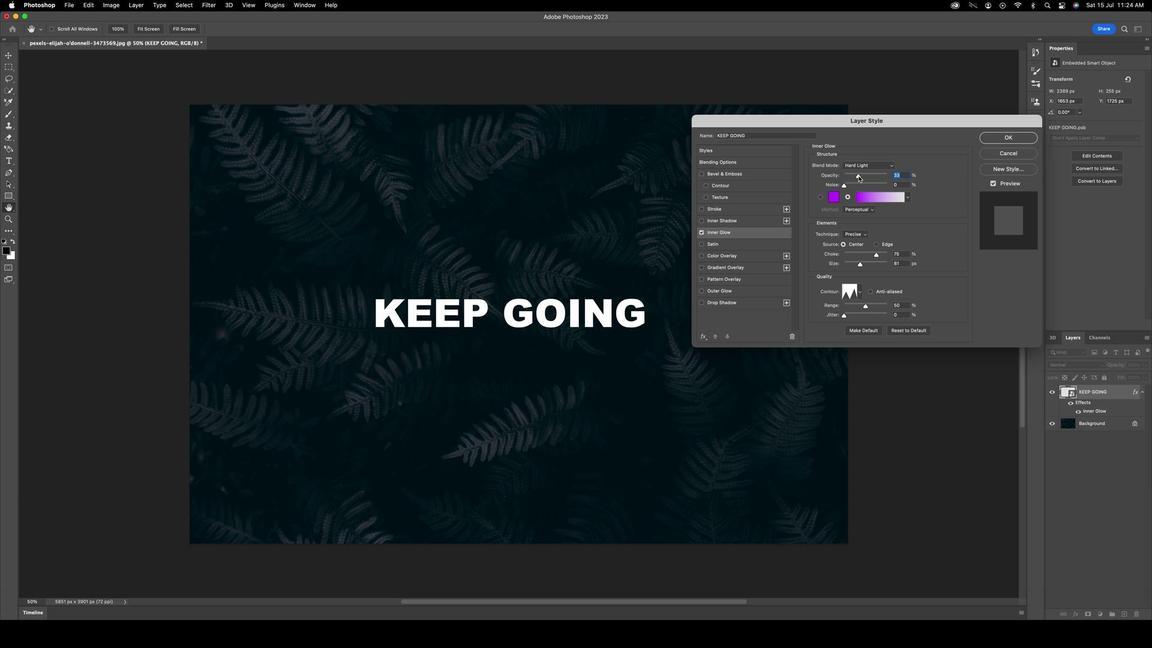 
Action: Mouse pressed left at (843, 183)
Screenshot: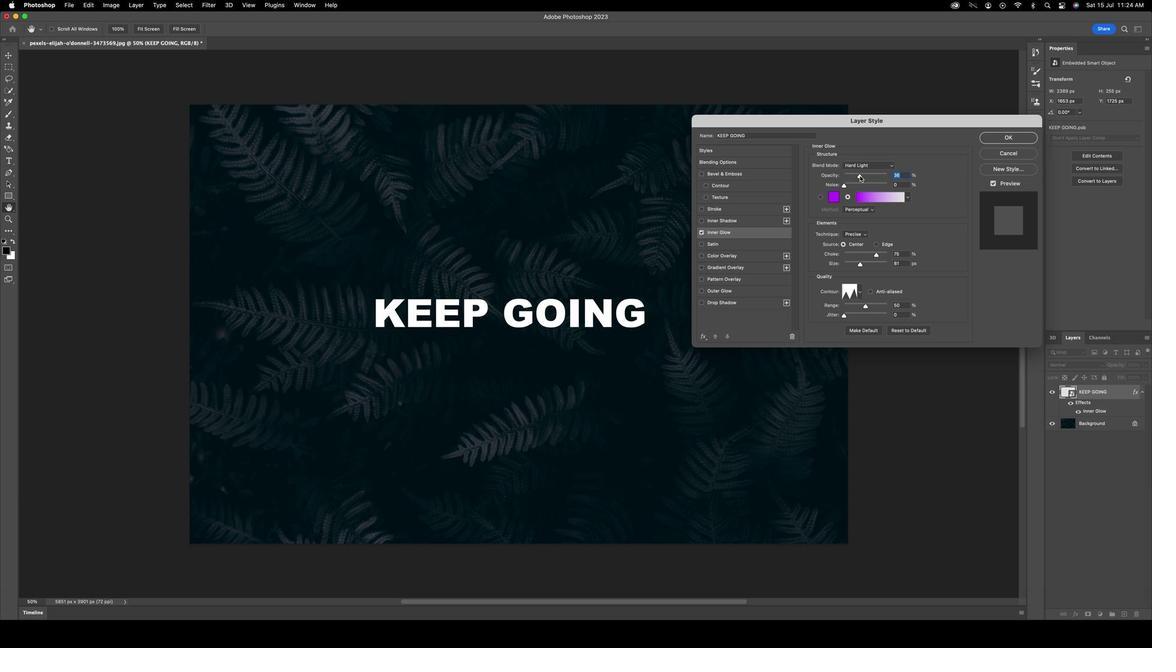 
Action: Mouse moved to (820, 206)
Screenshot: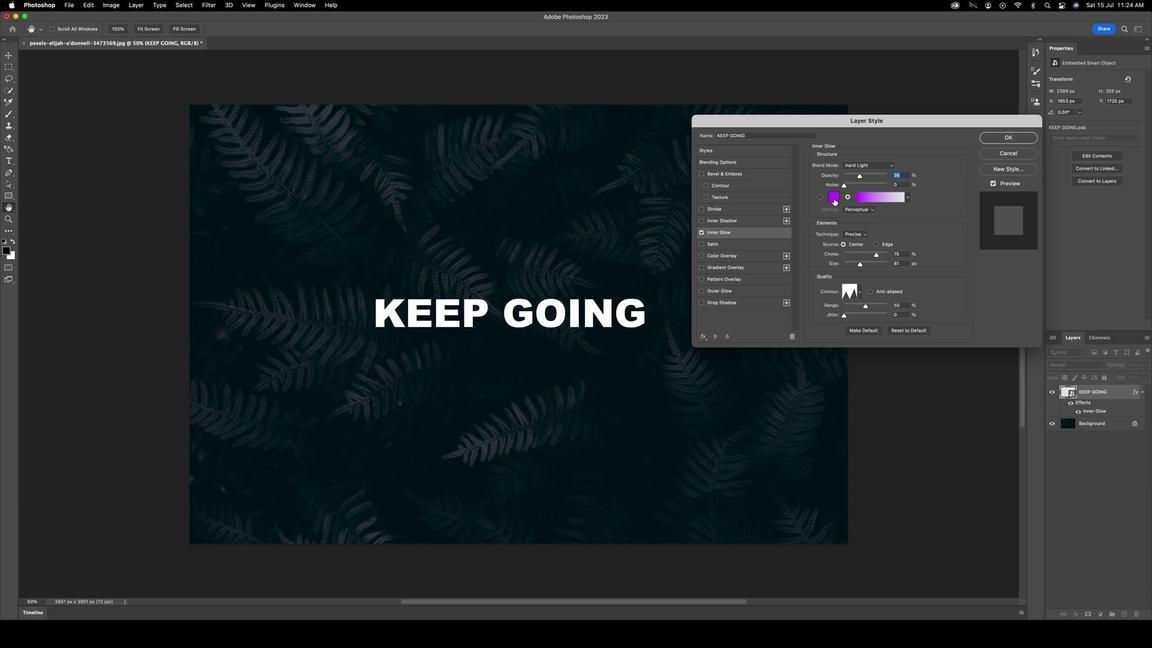 
Action: Mouse pressed left at (820, 206)
Screenshot: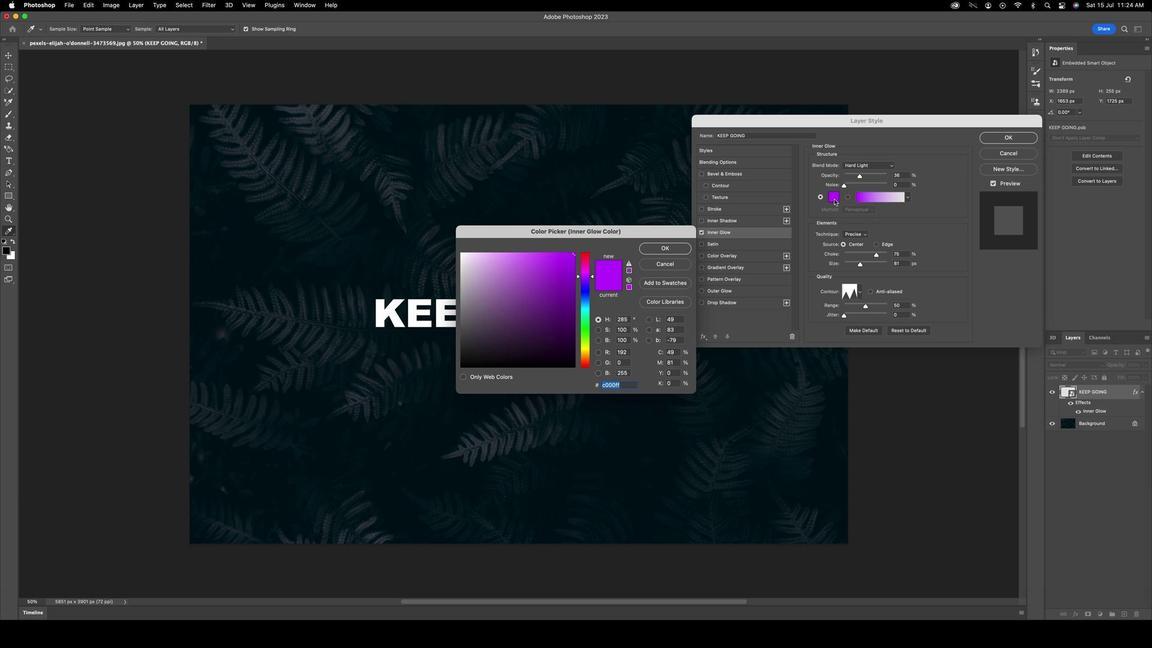 
Action: Mouse pressed left at (820, 206)
Screenshot: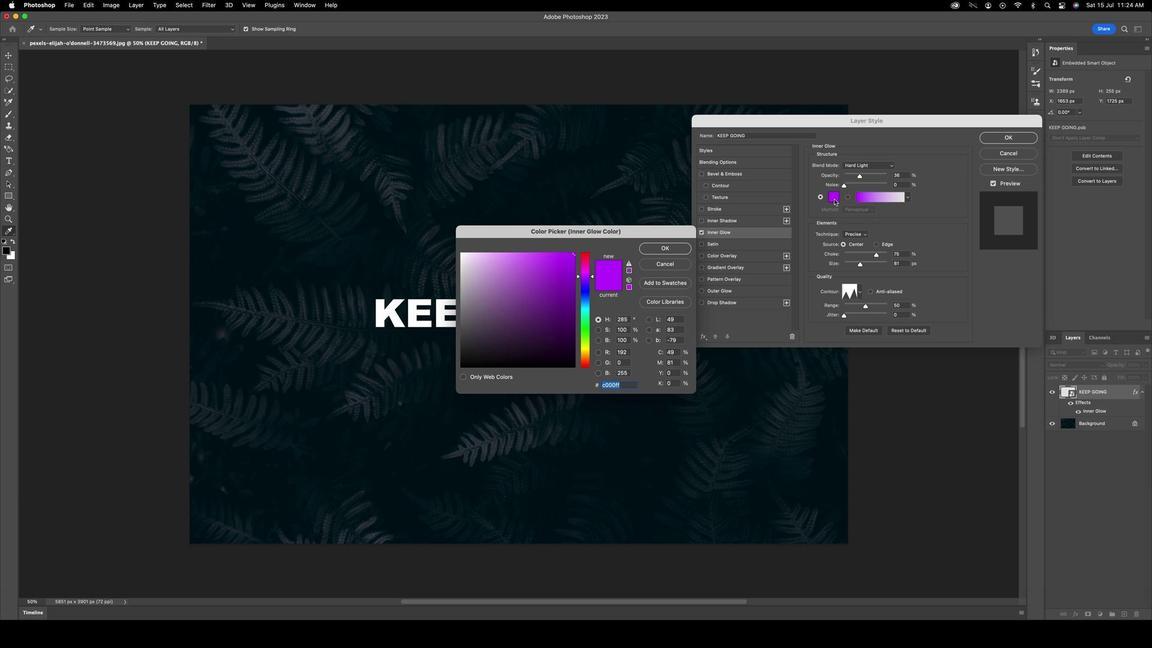 
Action: Mouse moved to (596, 280)
Screenshot: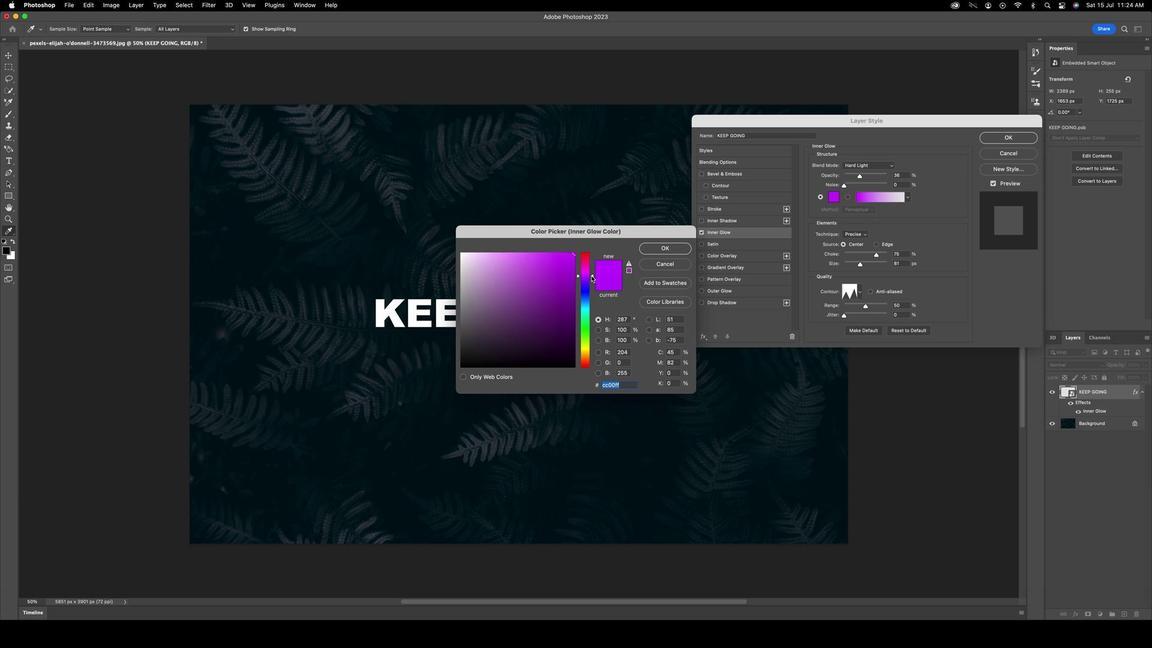 
Action: Mouse pressed left at (596, 280)
Screenshot: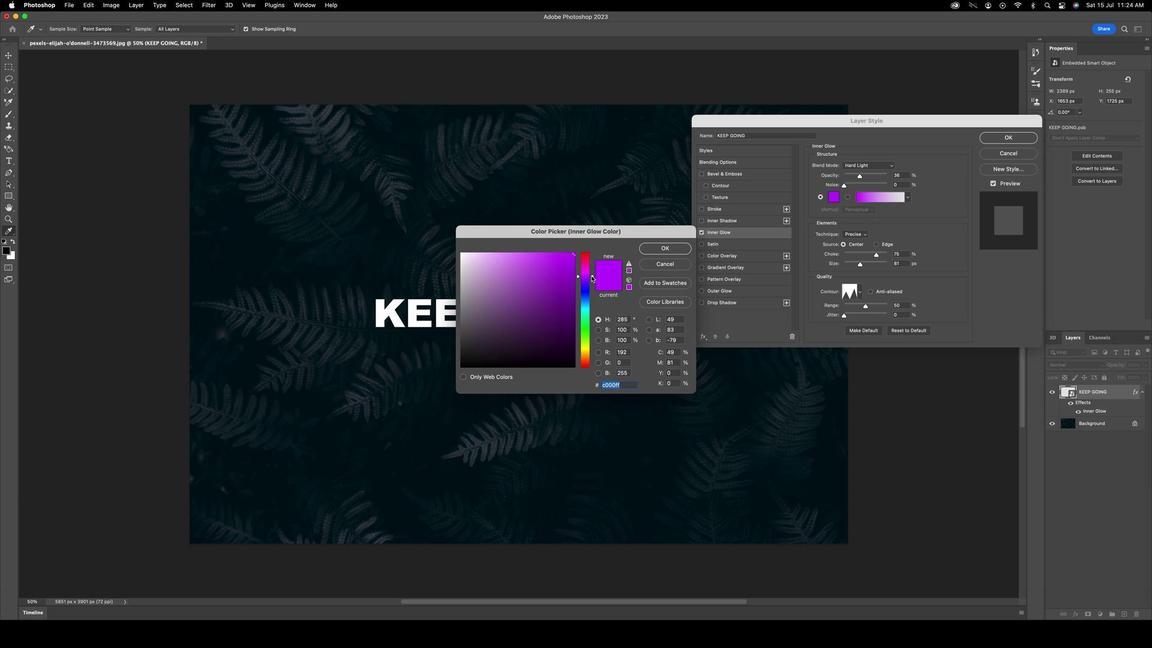 
Action: Mouse moved to (577, 268)
Screenshot: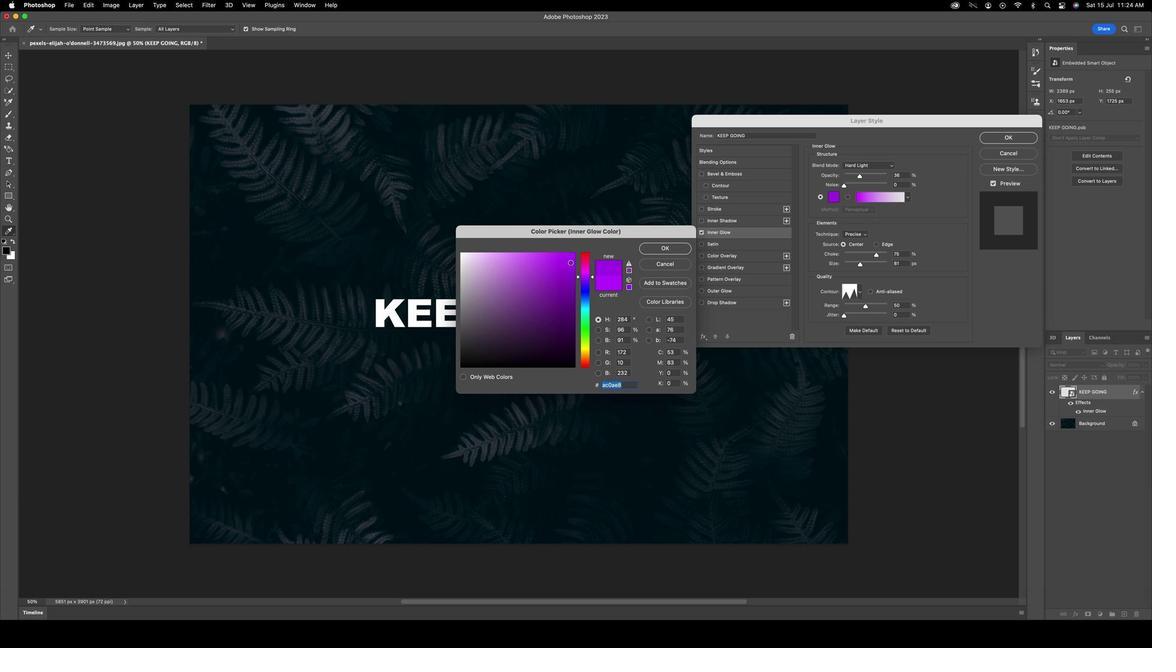 
Action: Mouse pressed left at (577, 268)
Screenshot: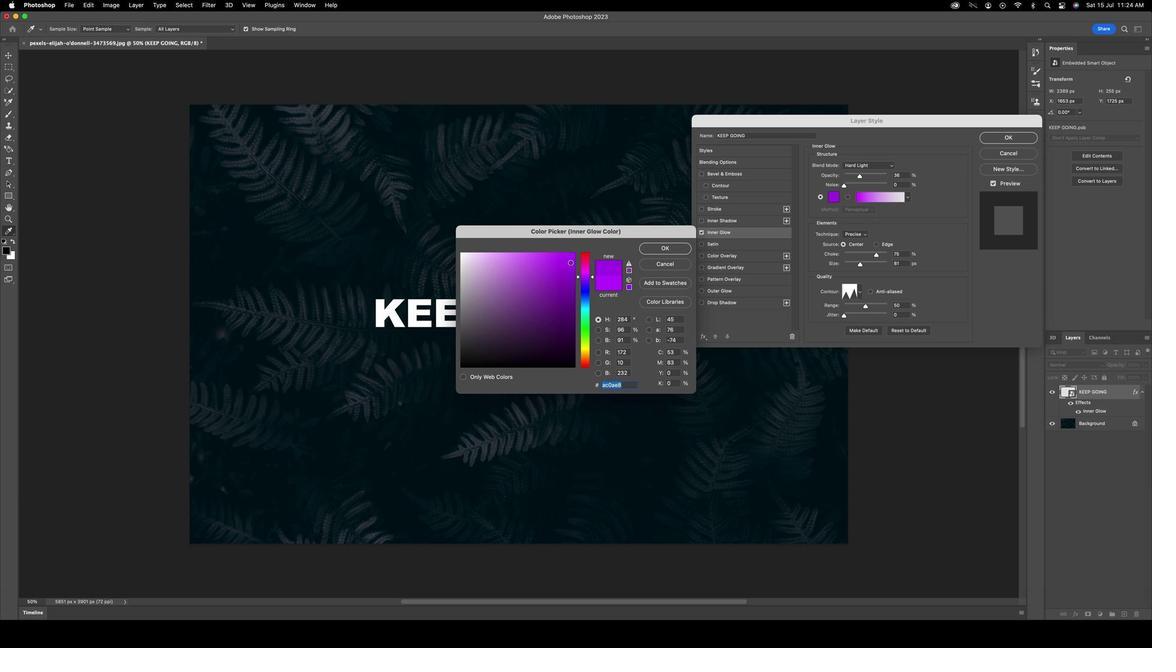 
Action: Mouse moved to (651, 254)
Screenshot: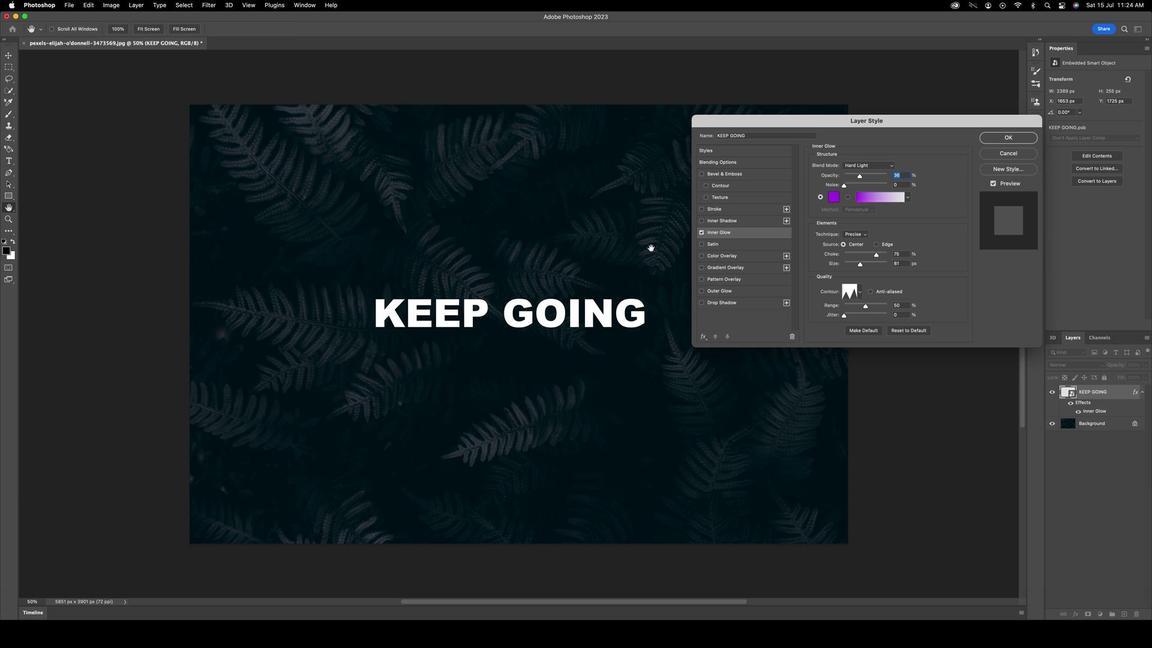 
Action: Mouse pressed left at (651, 254)
Screenshot: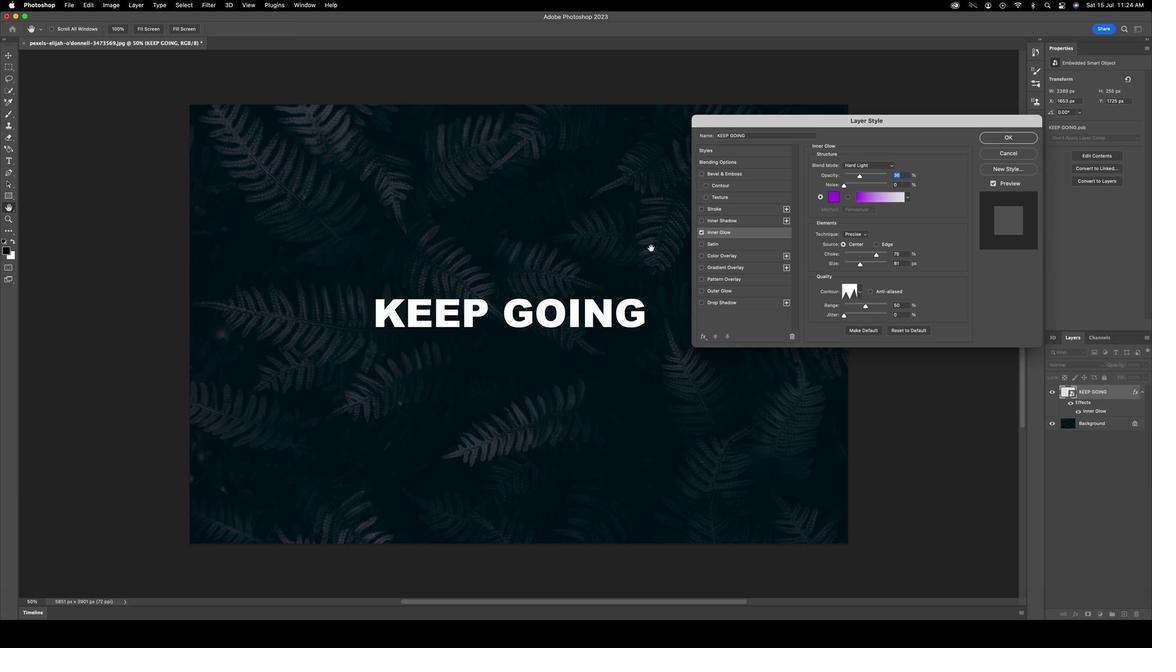 
Action: Mouse moved to (833, 295)
Screenshot: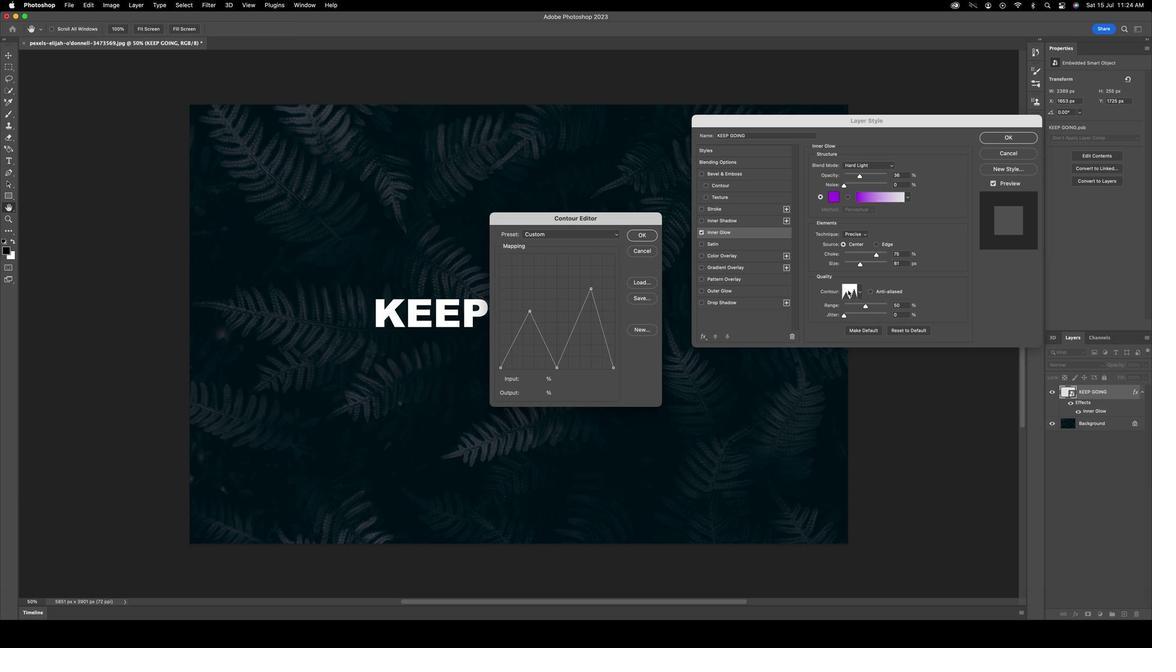 
Action: Mouse pressed left at (833, 295)
Screenshot: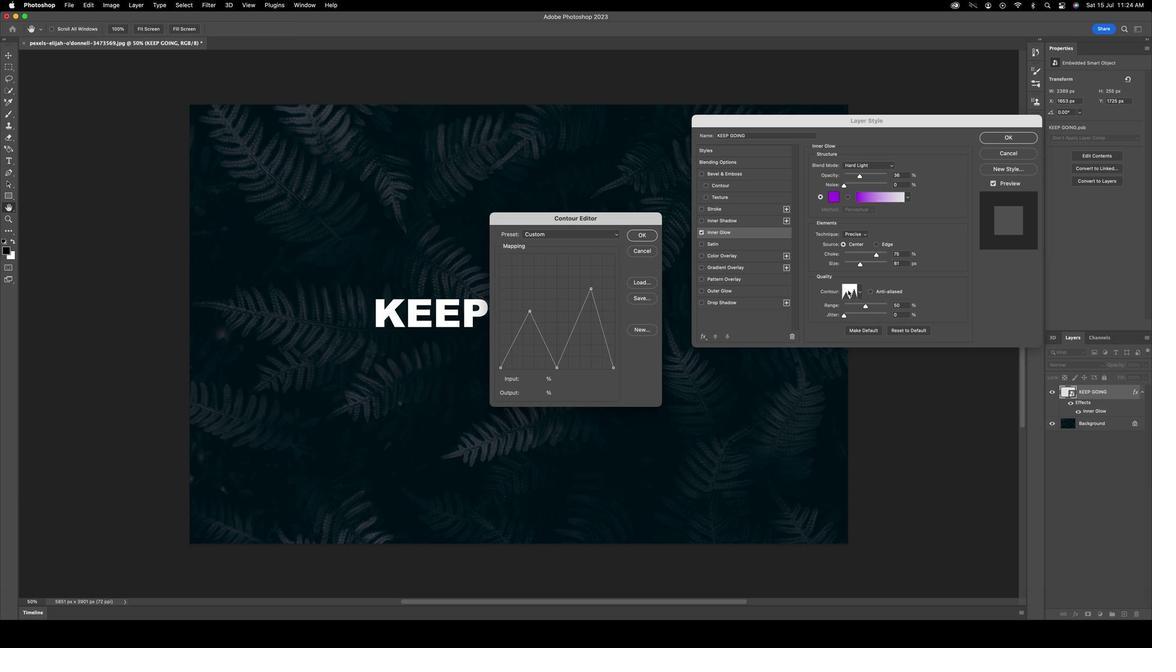 
Action: Mouse moved to (843, 297)
Screenshot: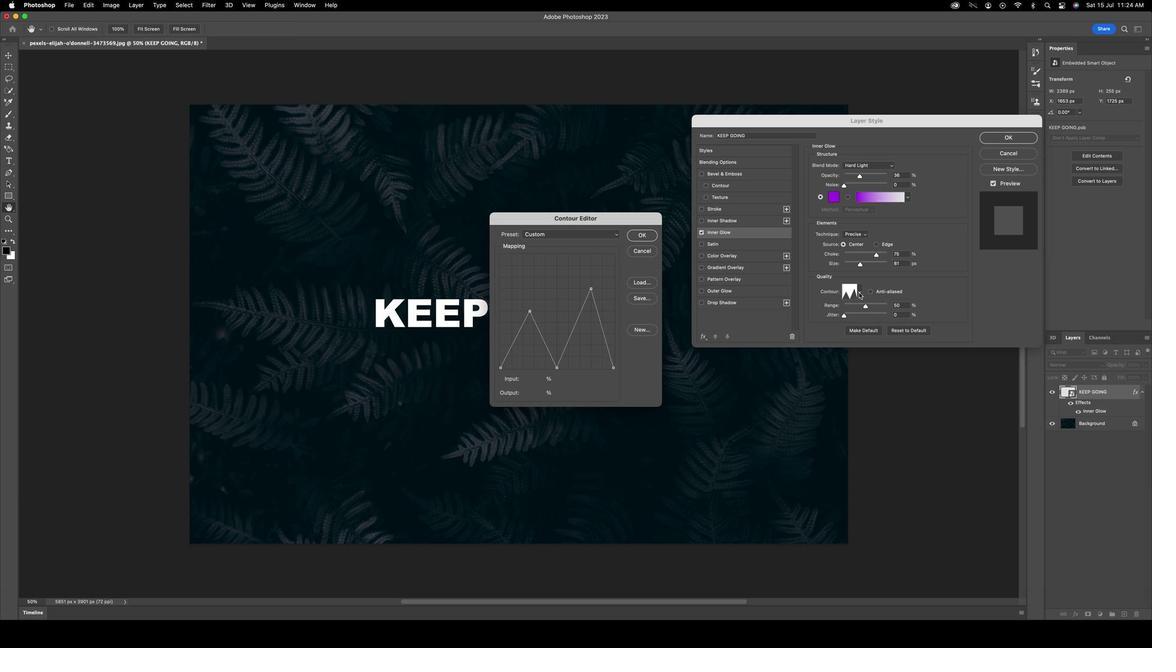 
Action: Mouse pressed left at (843, 297)
Screenshot: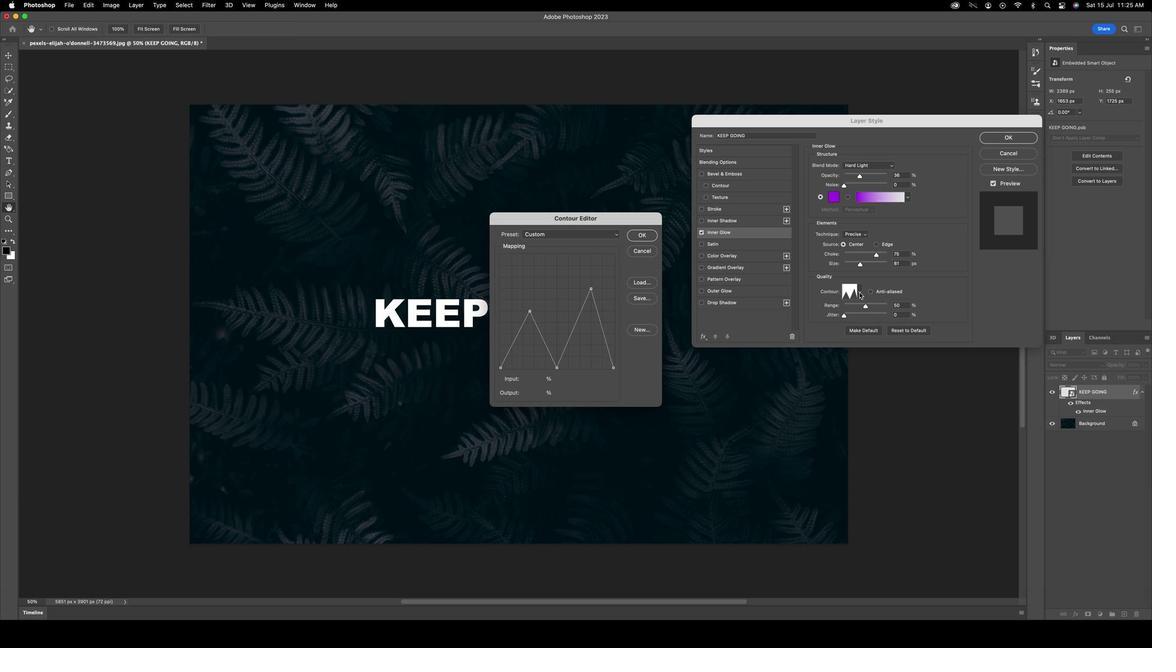 
Action: Mouse moved to (844, 297)
Screenshot: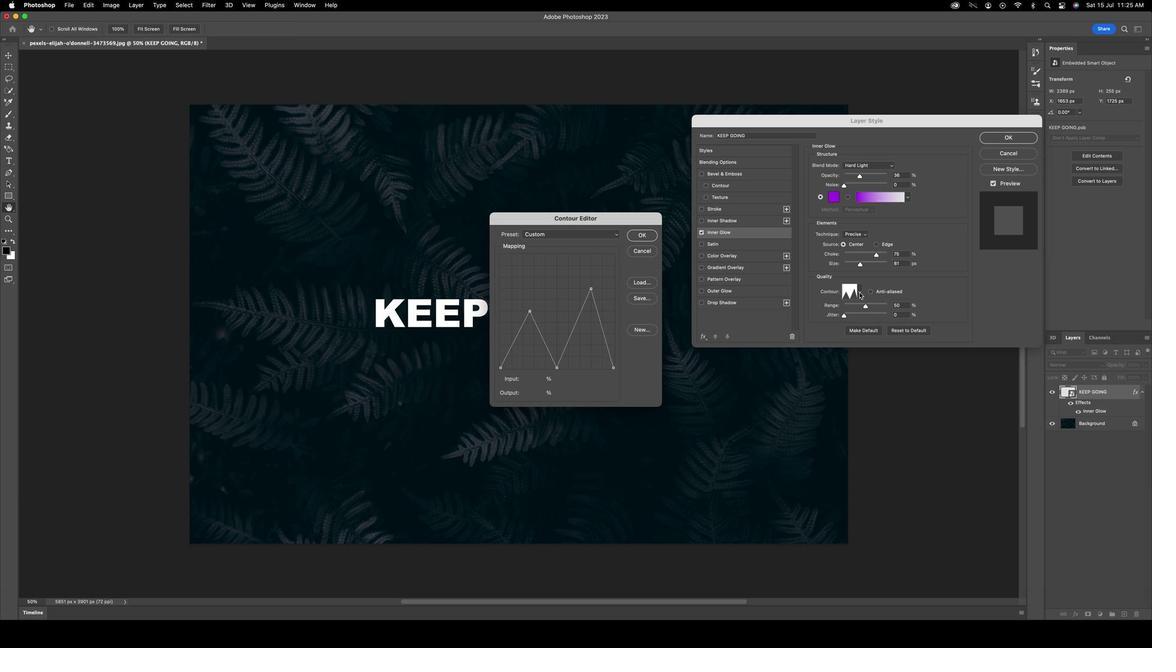 
Action: Mouse pressed left at (844, 297)
Screenshot: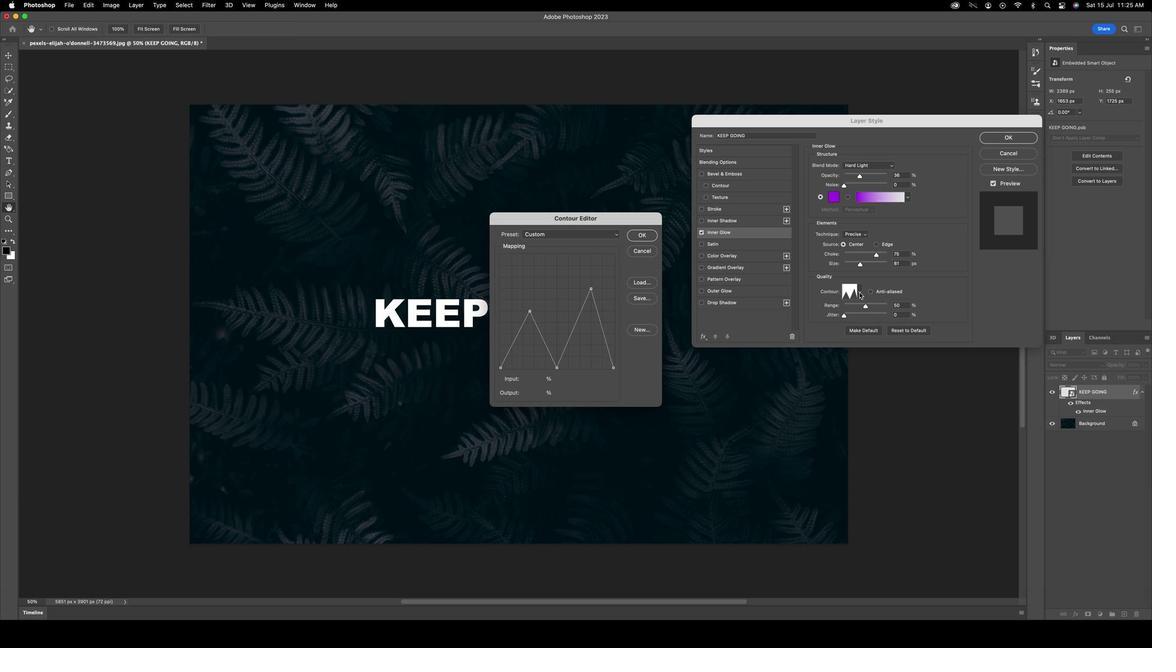 
Action: Mouse pressed left at (844, 297)
Screenshot: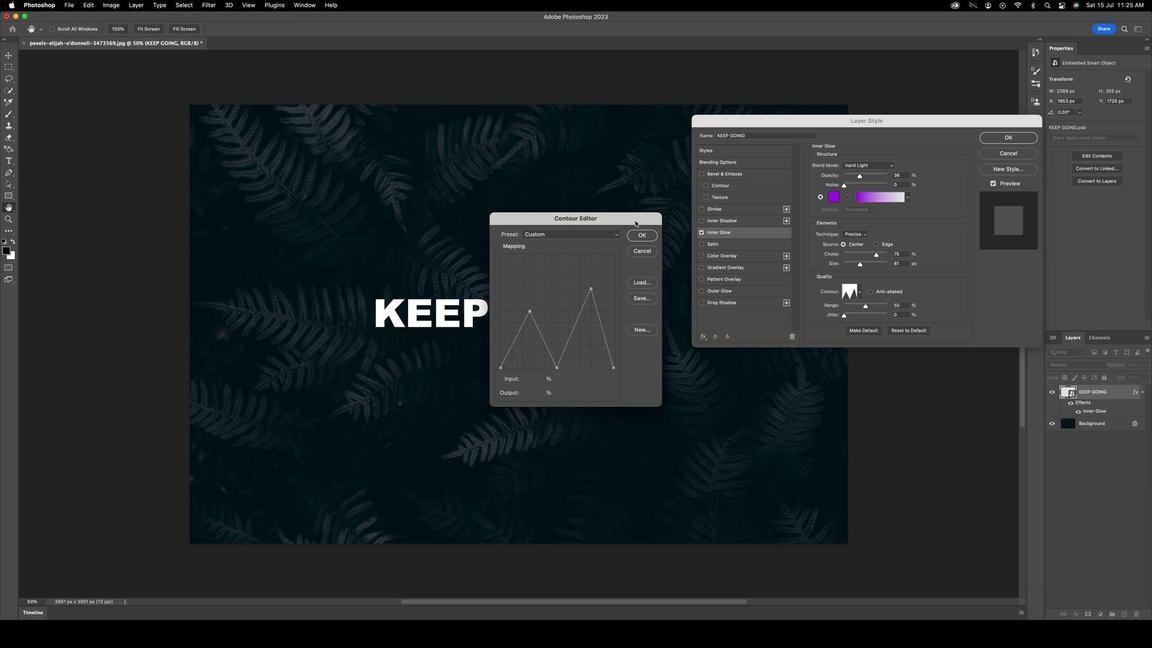 
Action: Mouse moved to (631, 241)
Screenshot: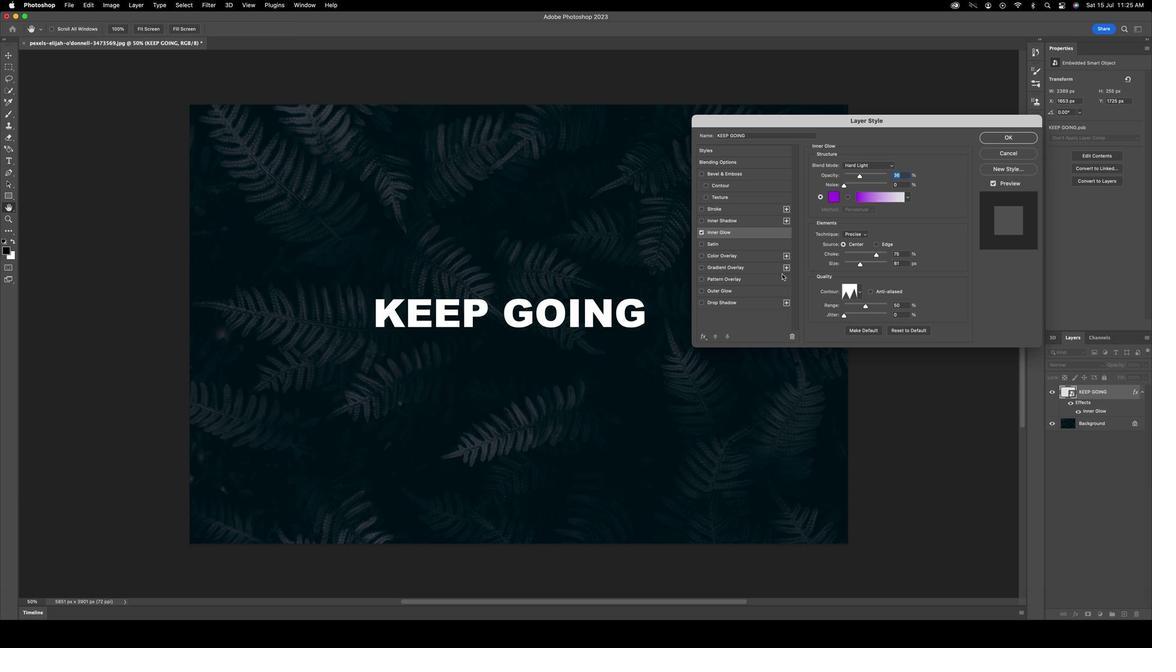 
Action: Mouse pressed left at (631, 241)
Screenshot: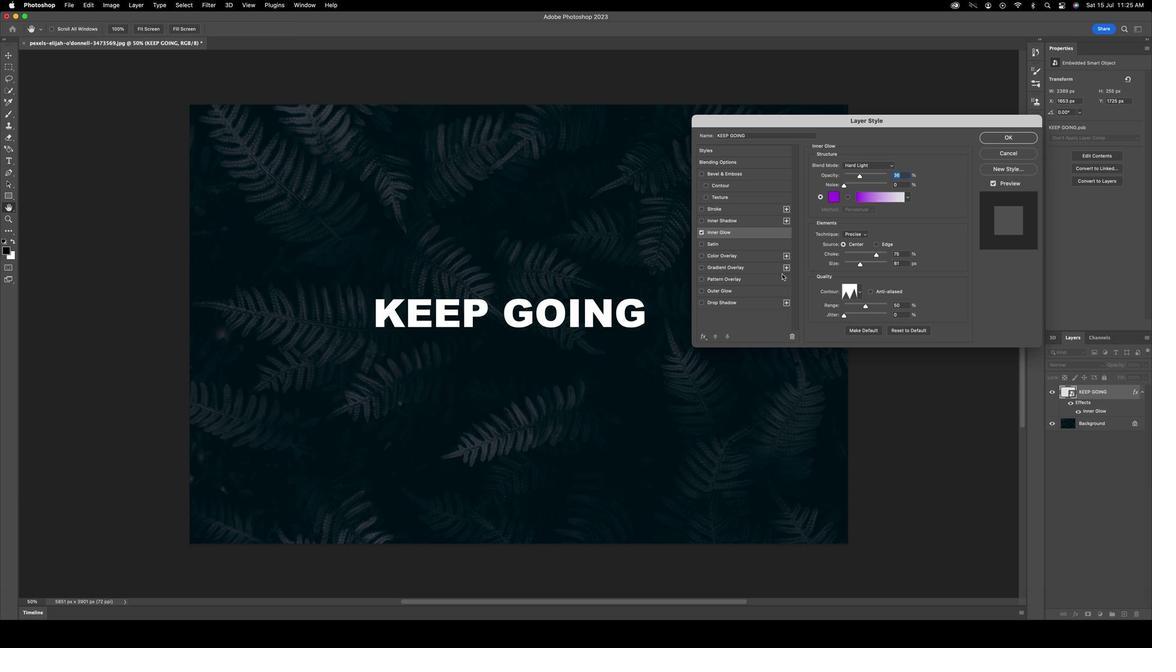 
Action: Mouse moved to (844, 296)
Screenshot: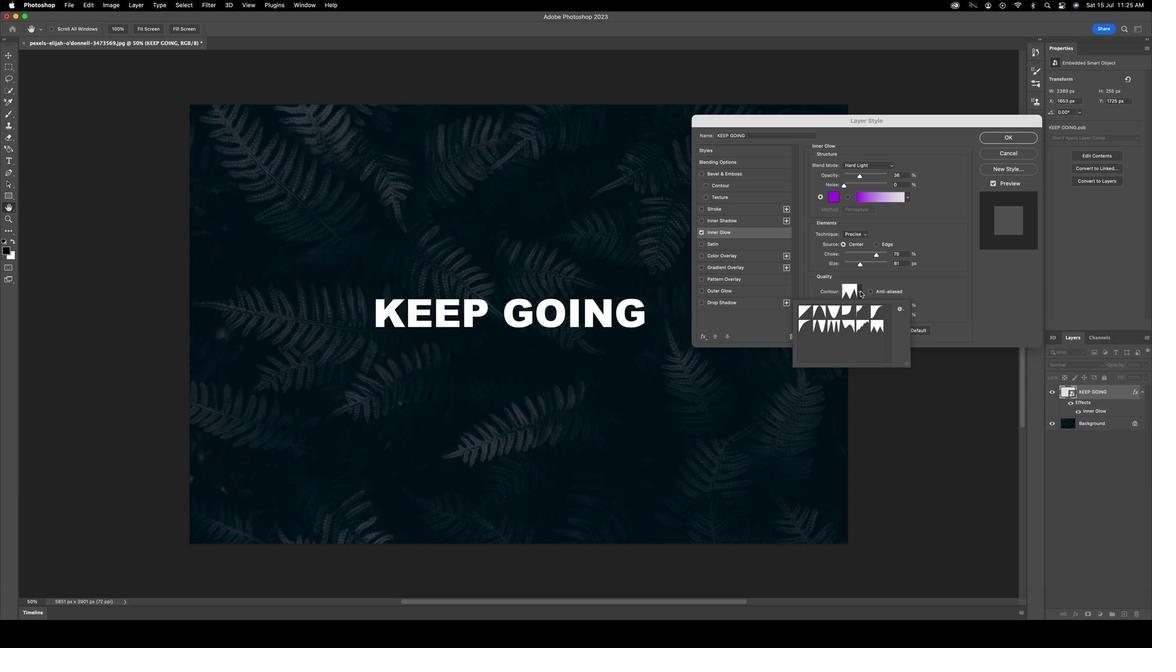 
Action: Mouse pressed left at (844, 296)
Screenshot: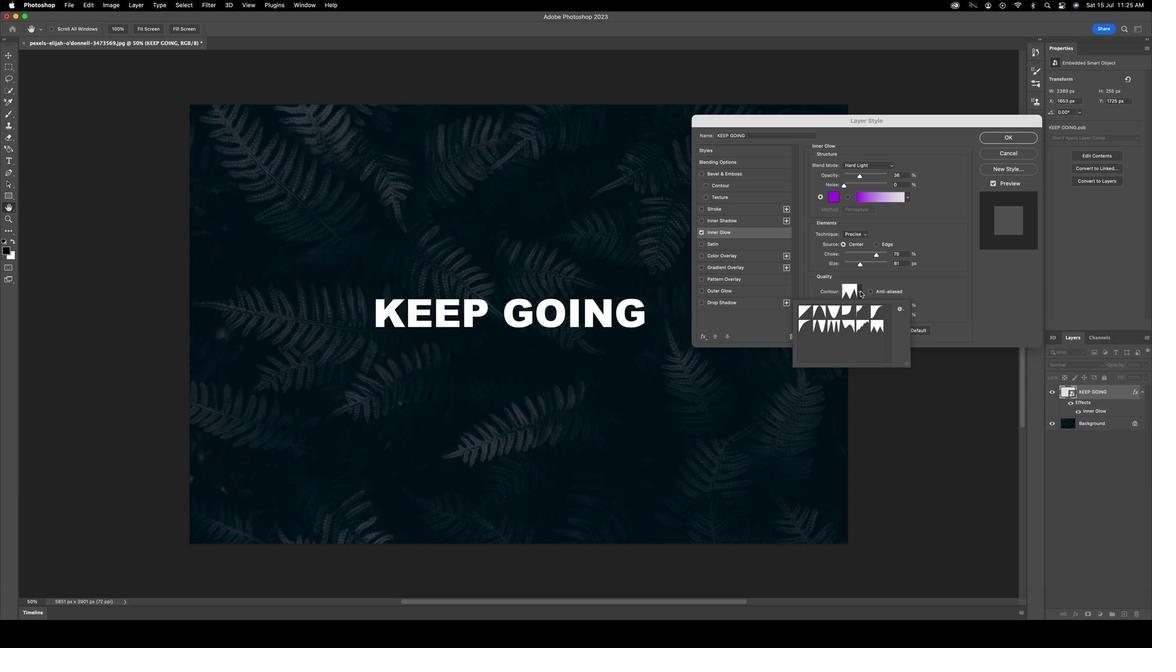 
Action: Mouse moved to (794, 318)
Screenshot: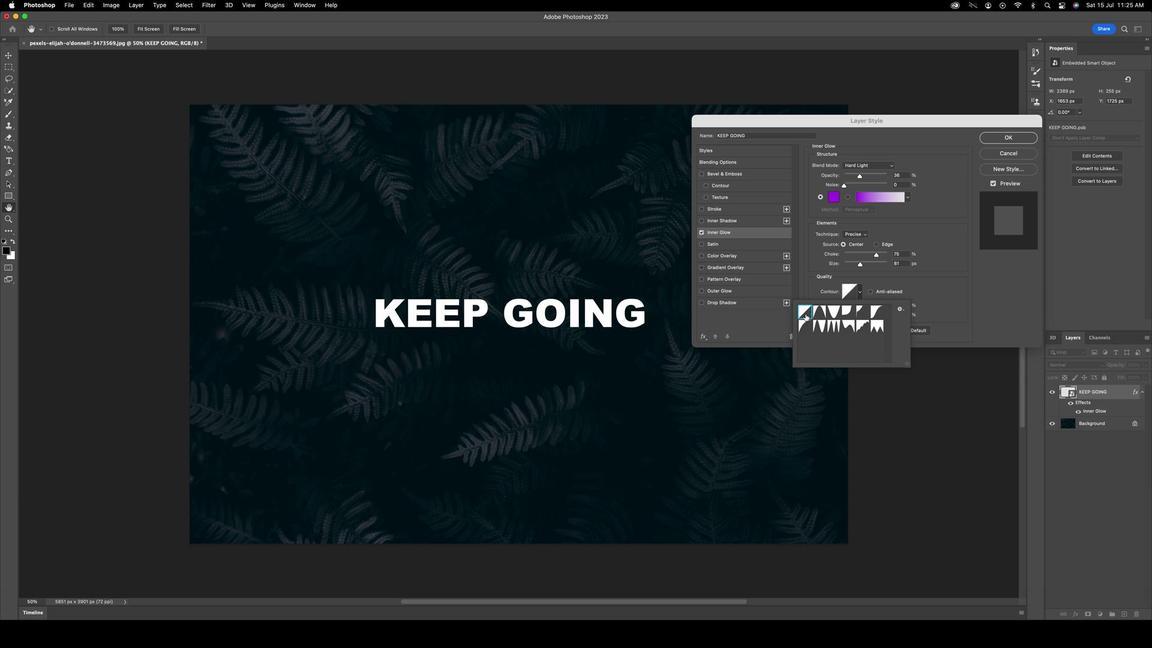 
Action: Mouse pressed left at (794, 318)
Screenshot: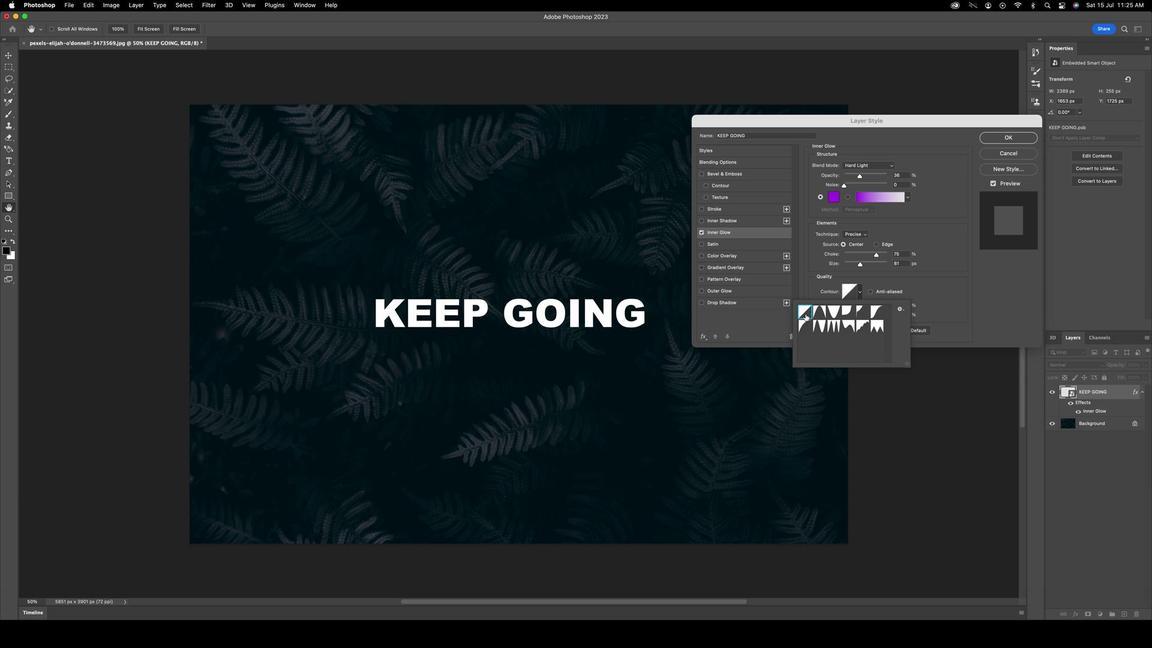 
Action: Mouse moved to (803, 292)
Screenshot: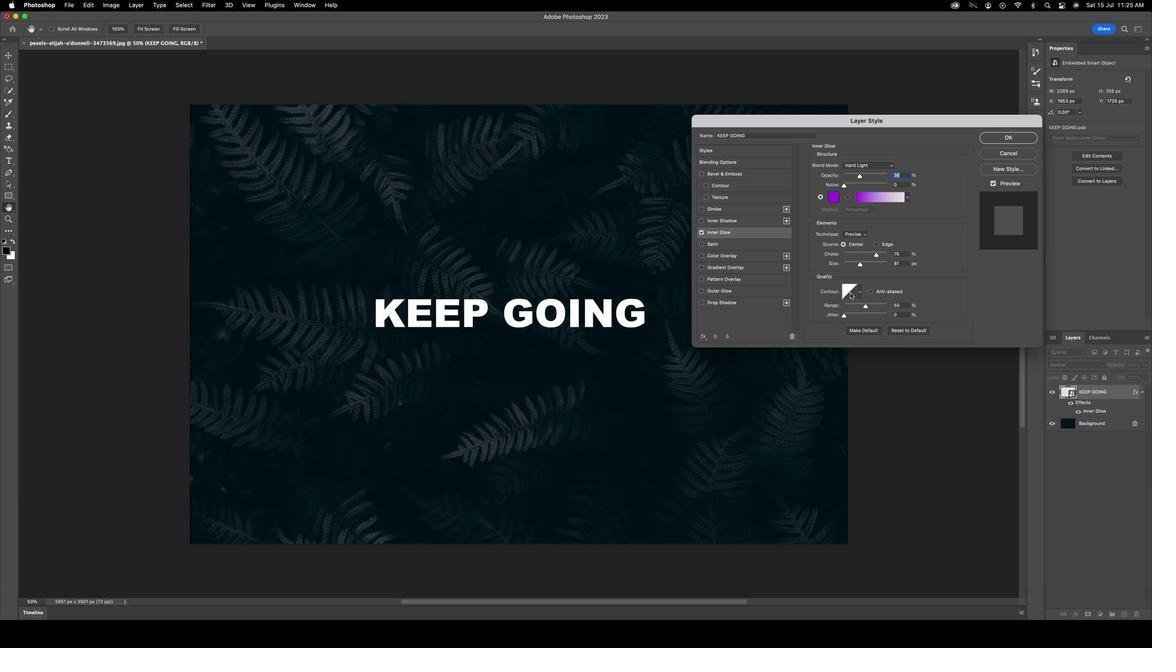 
Action: Mouse pressed left at (803, 292)
Screenshot: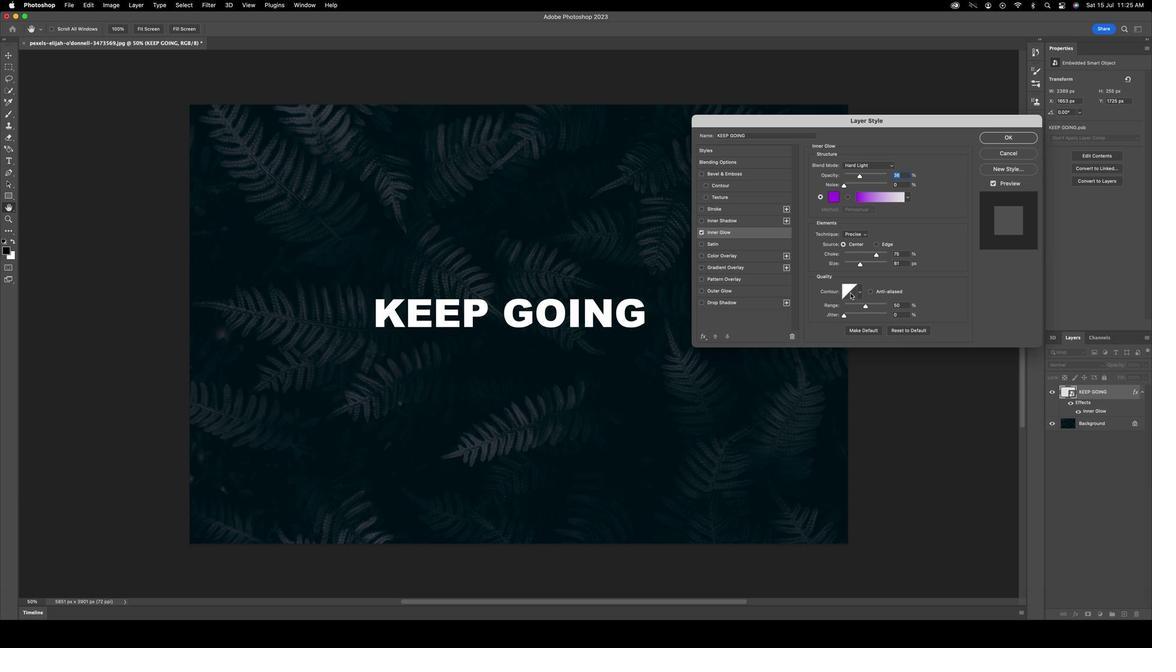 
Action: Mouse moved to (835, 298)
Screenshot: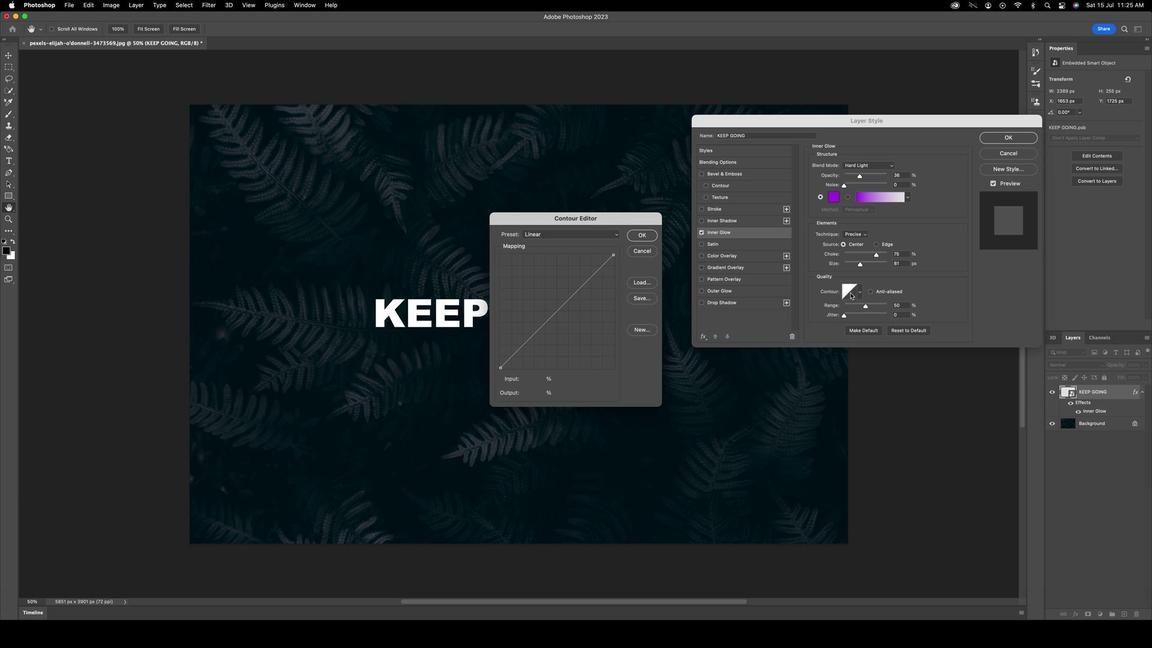 
Action: Mouse pressed left at (835, 298)
Screenshot: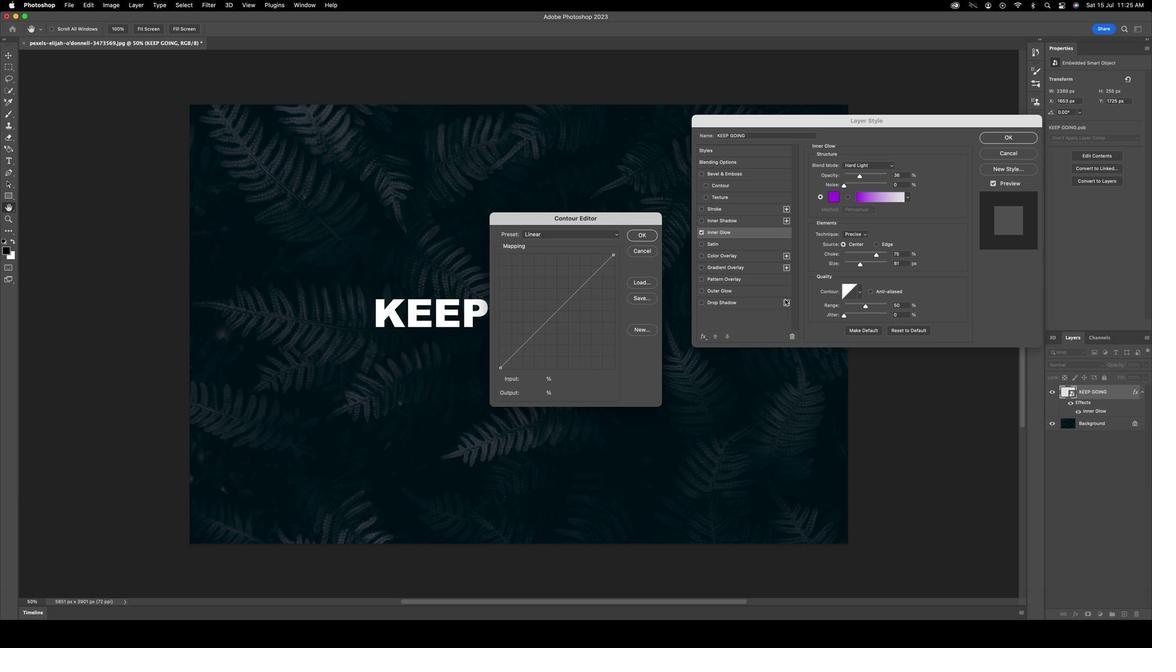
Action: Mouse moved to (565, 315)
Screenshot: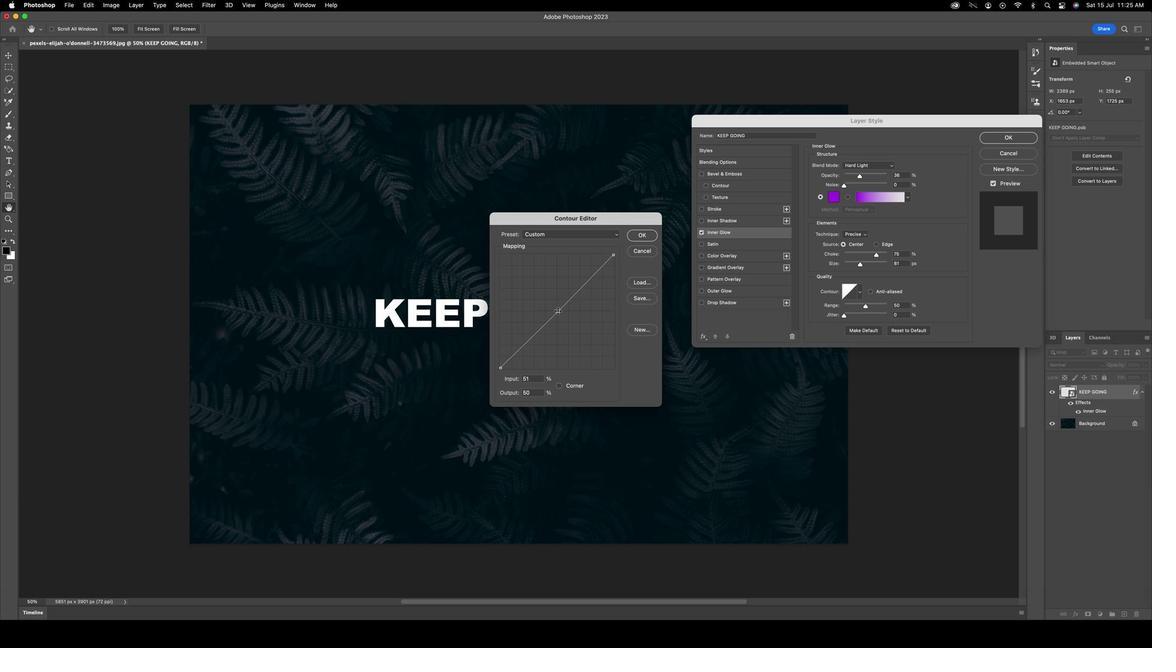 
Action: Mouse pressed left at (565, 315)
Screenshot: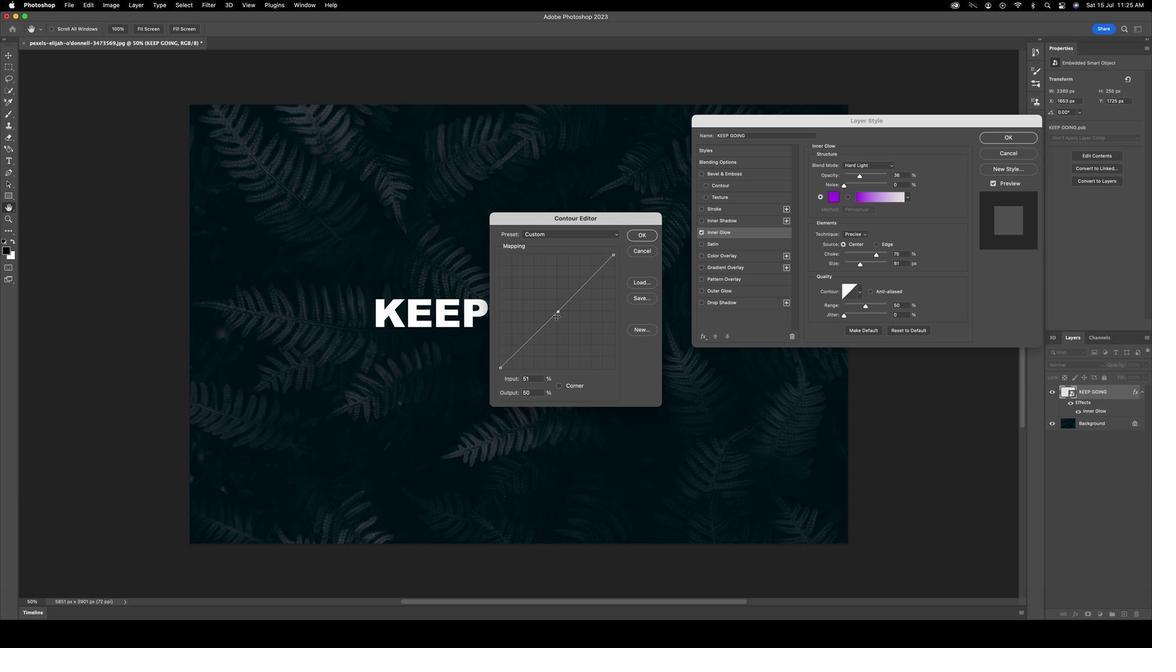
Action: Mouse moved to (542, 381)
Screenshot: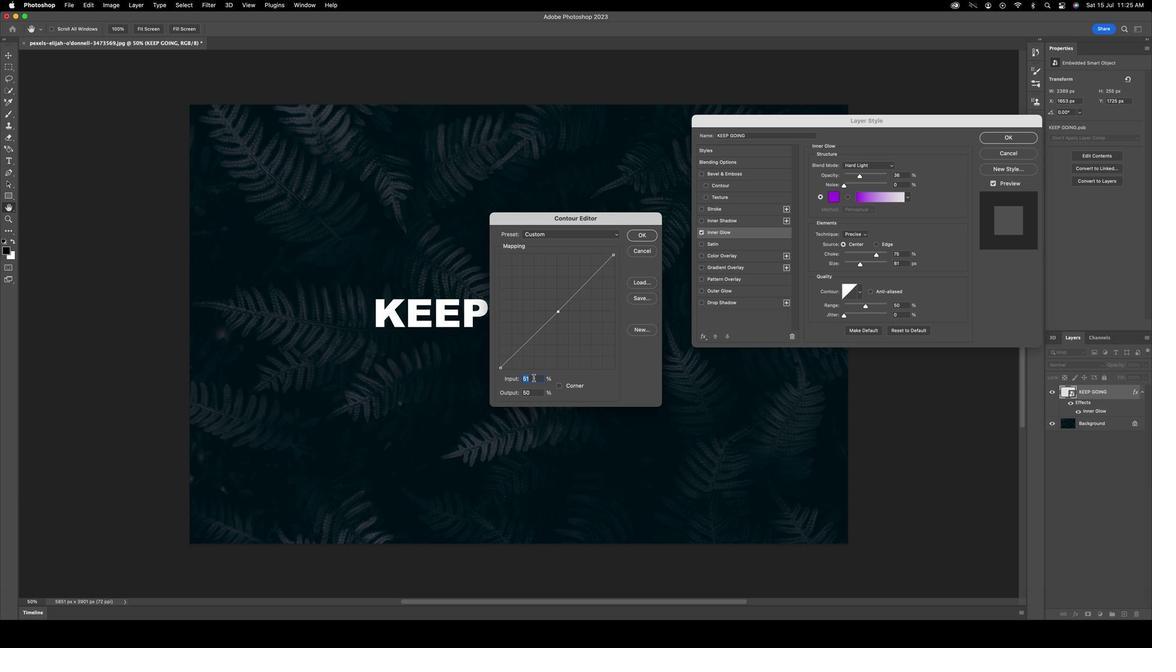 
Action: Mouse pressed left at (542, 381)
Screenshot: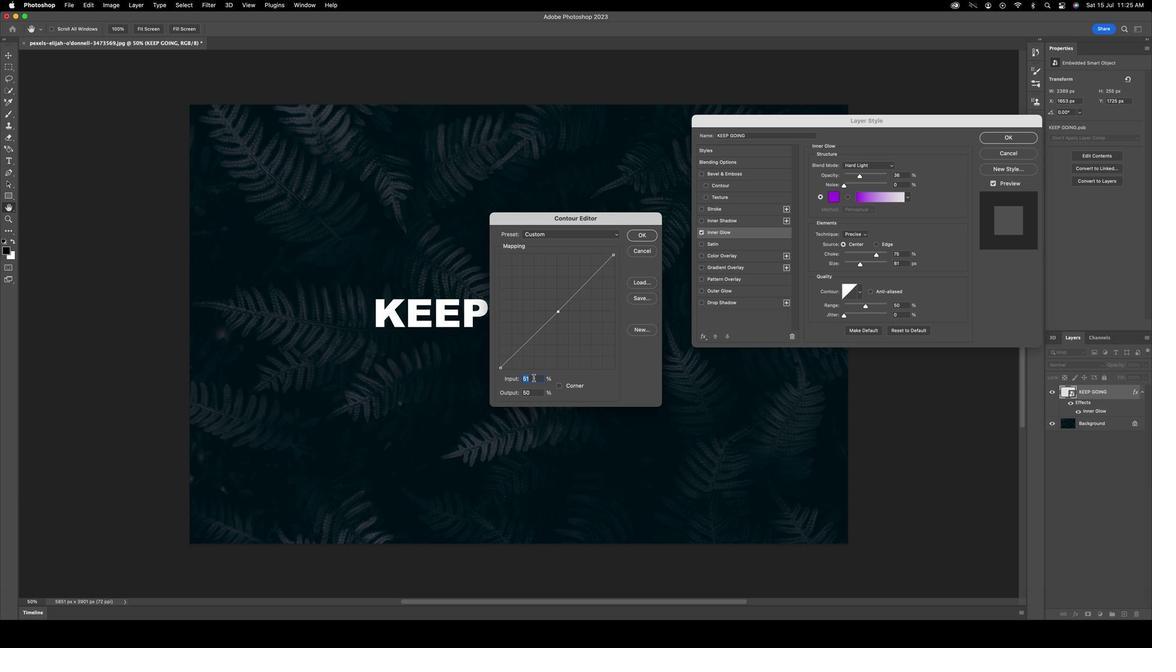 
Action: Key pressed '6''0'
Screenshot: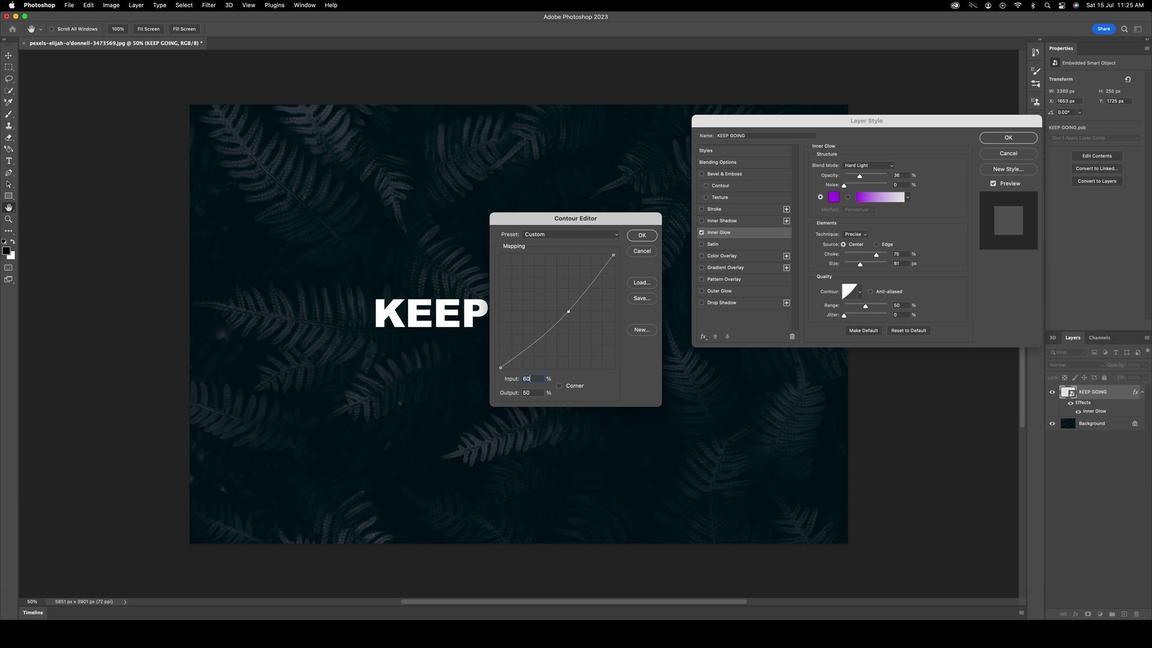 
Action: Mouse moved to (541, 395)
Screenshot: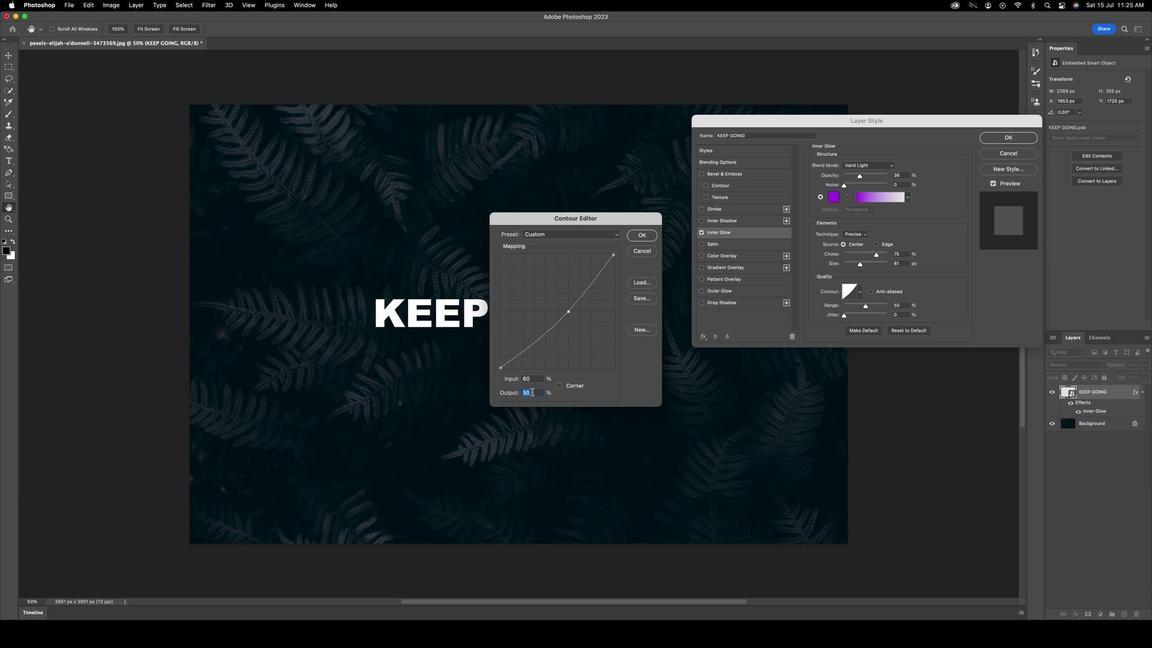 
Action: Mouse pressed left at (541, 395)
Screenshot: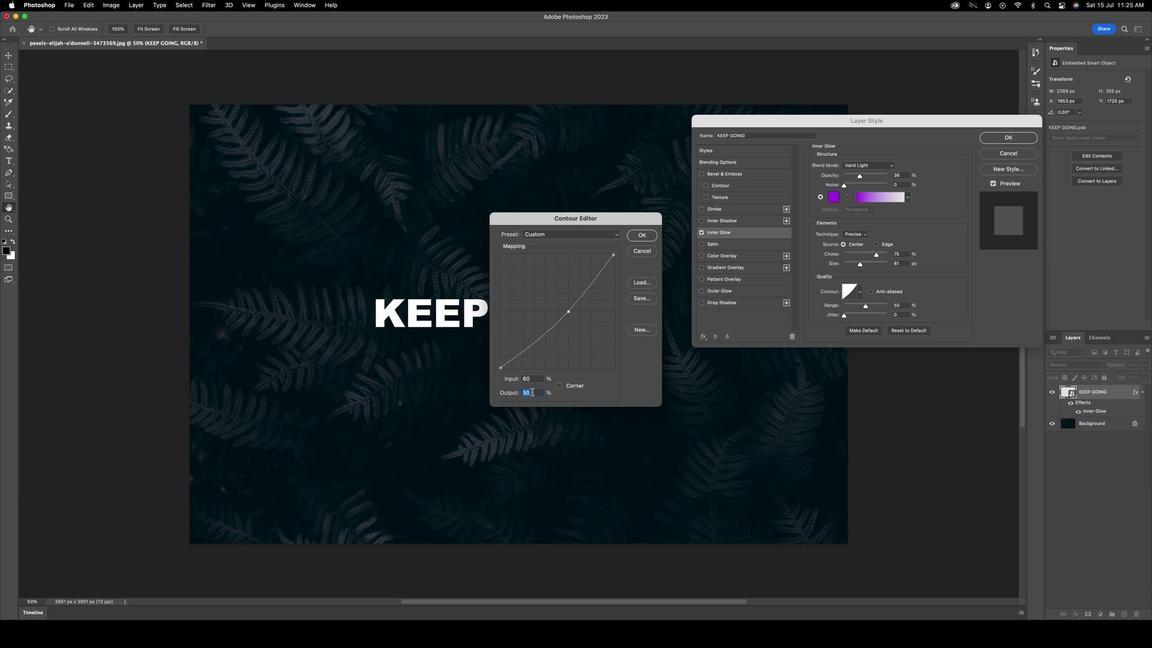 
Action: Key pressed '7''0'Key.enter
Screenshot: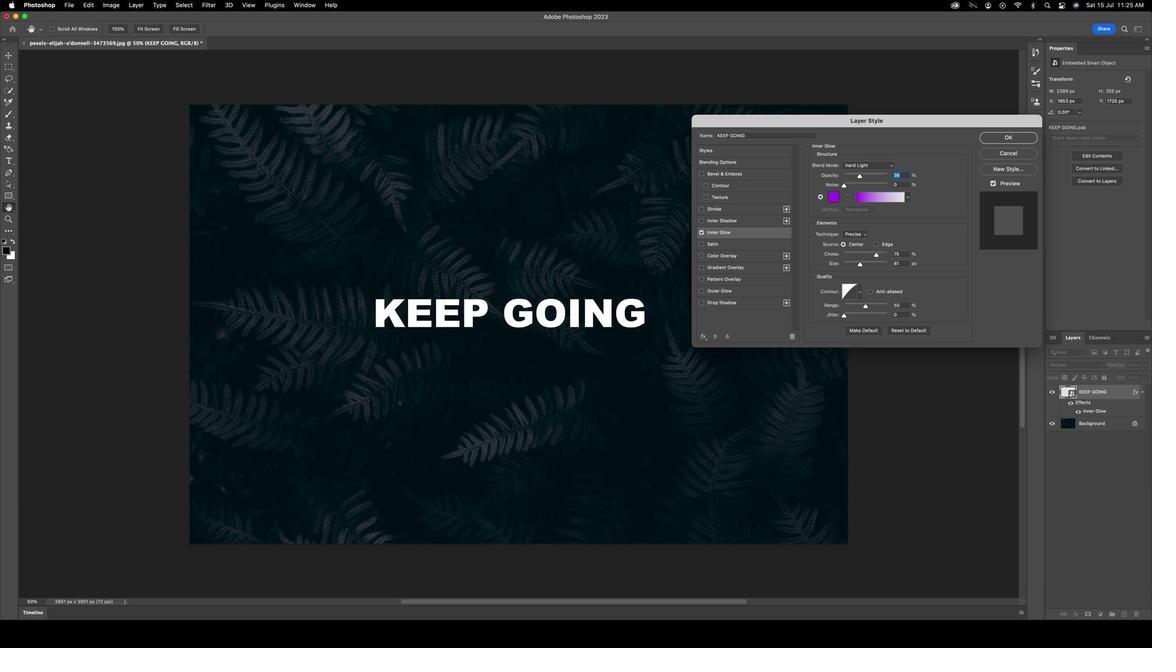 
Action: Mouse moved to (830, 192)
Screenshot: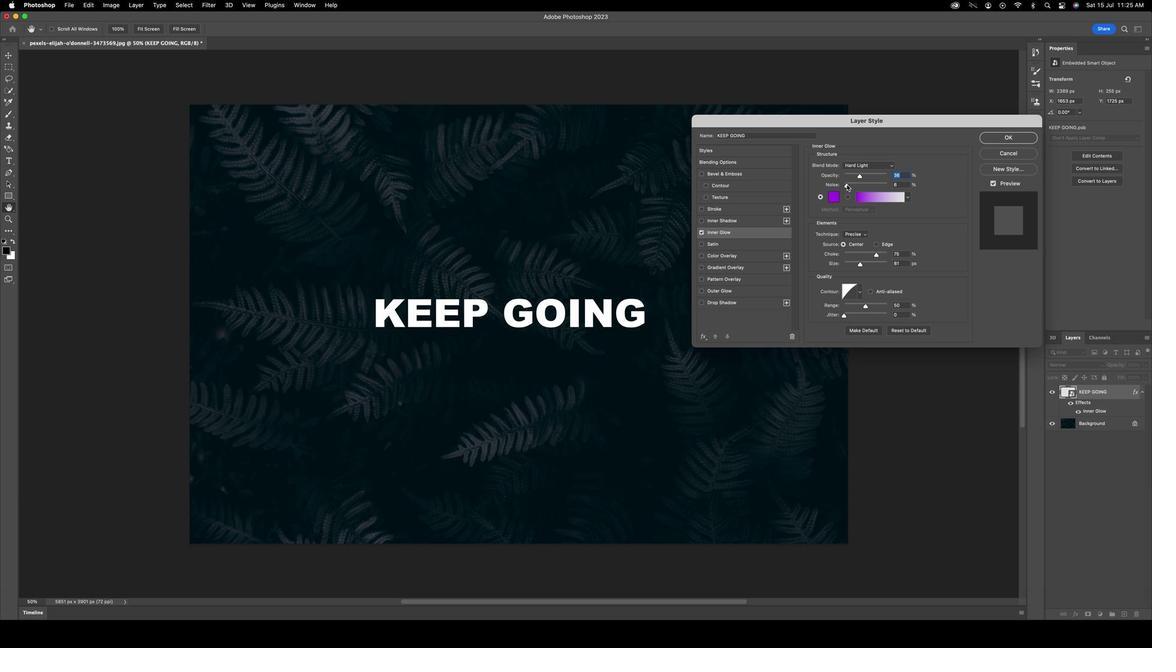 
Action: Mouse pressed left at (830, 192)
Screenshot: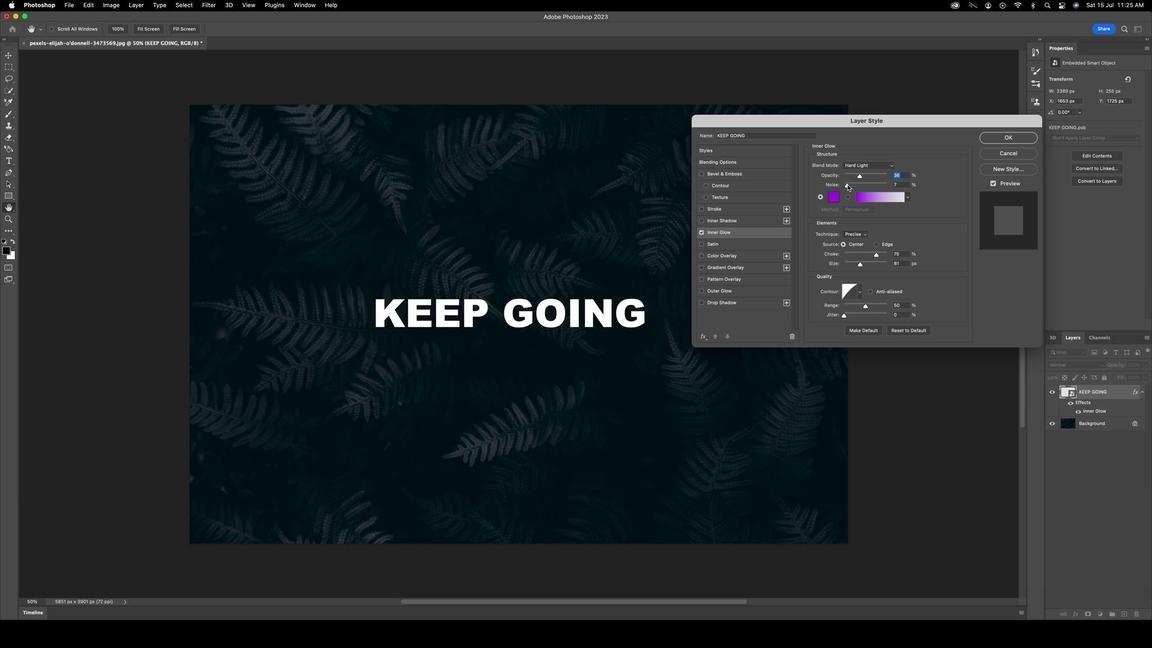 
Action: Mouse moved to (846, 241)
Screenshot: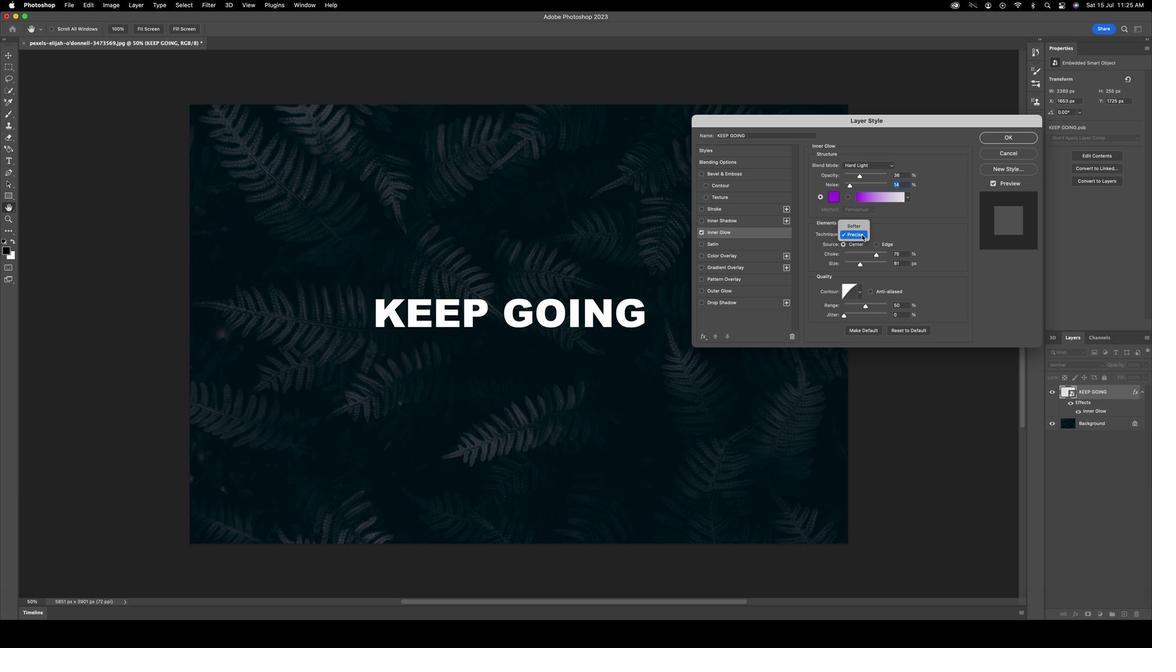 
Action: Mouse pressed left at (846, 241)
Screenshot: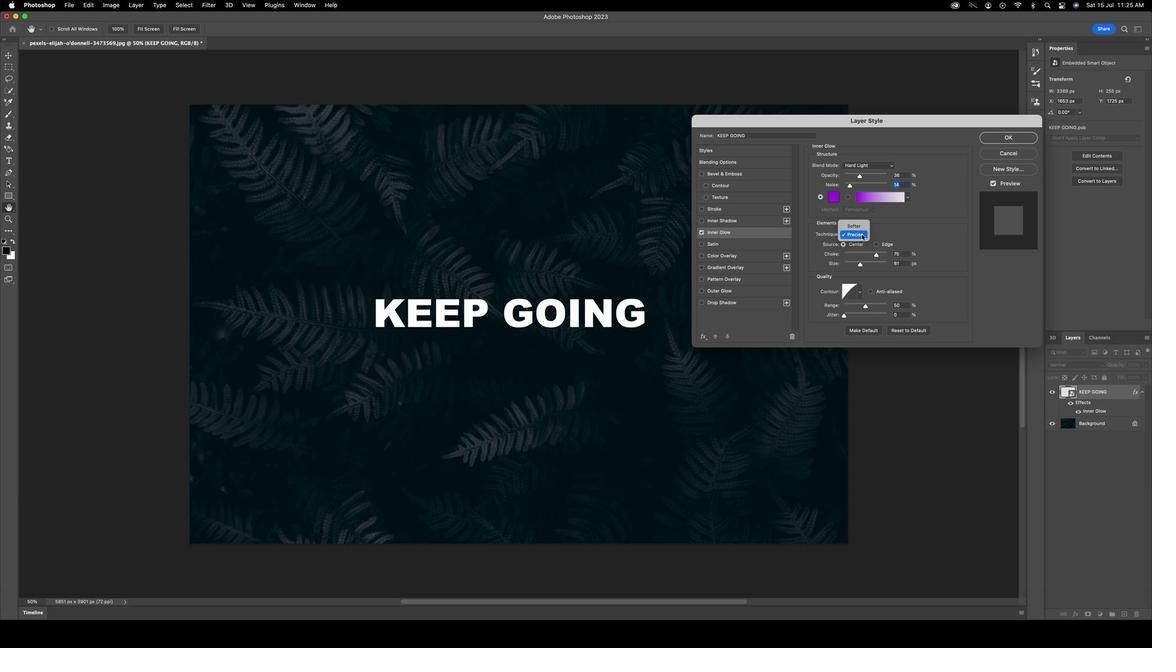 
Action: Mouse moved to (845, 232)
Screenshot: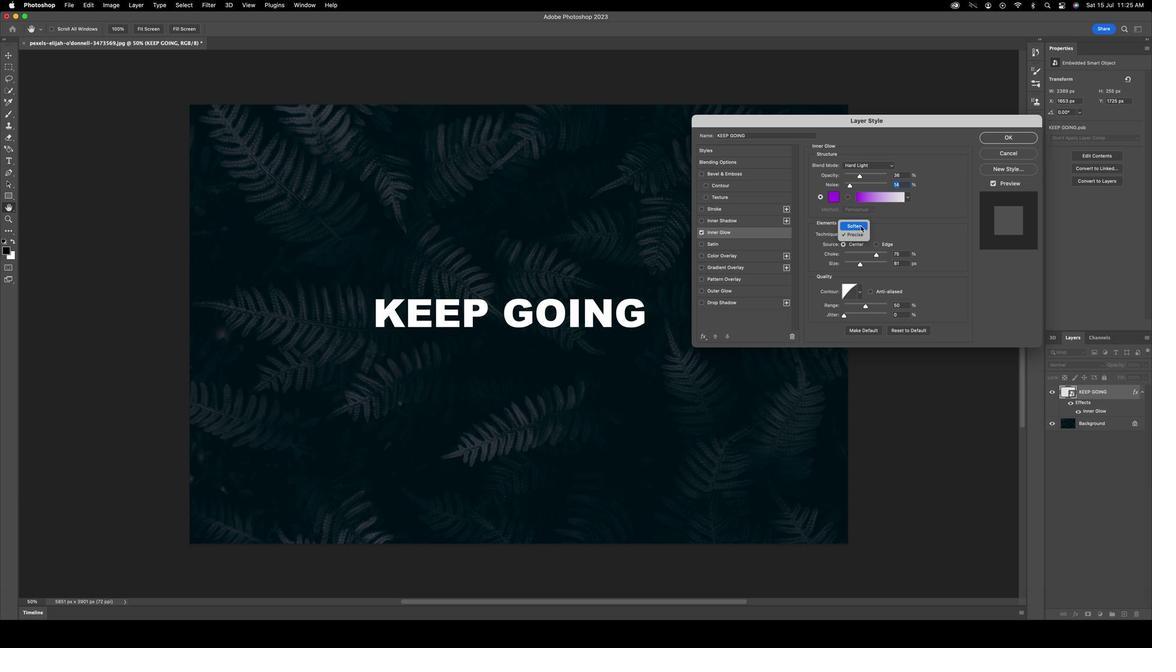 
Action: Mouse pressed left at (845, 232)
Screenshot: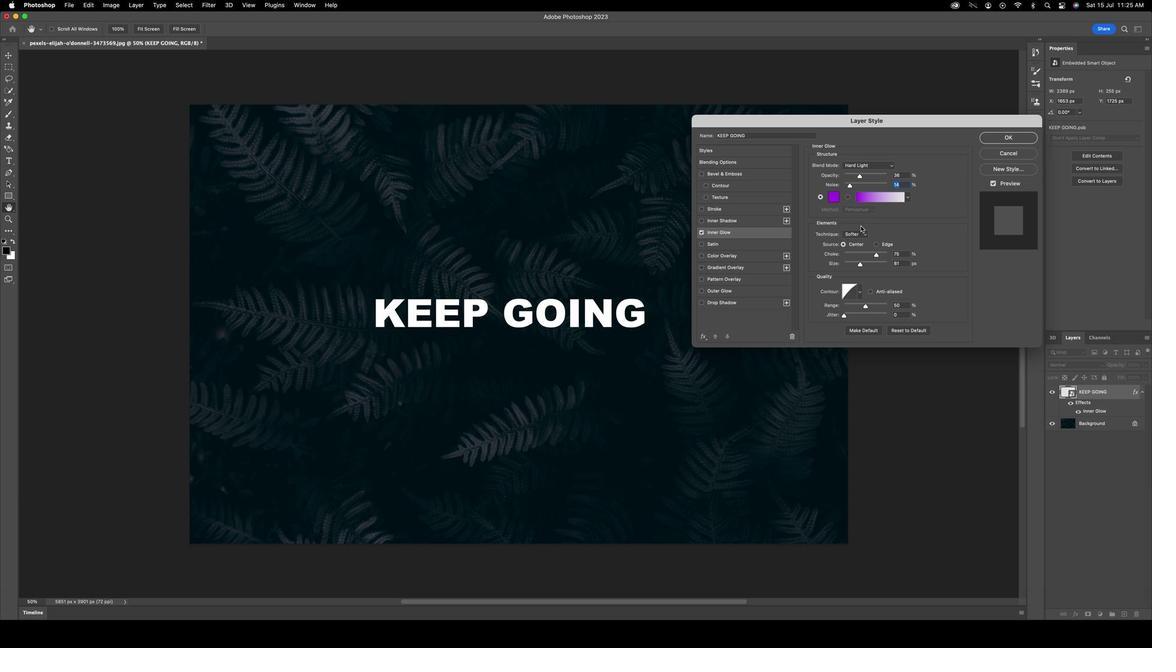 
Action: Mouse moved to (845, 270)
Screenshot: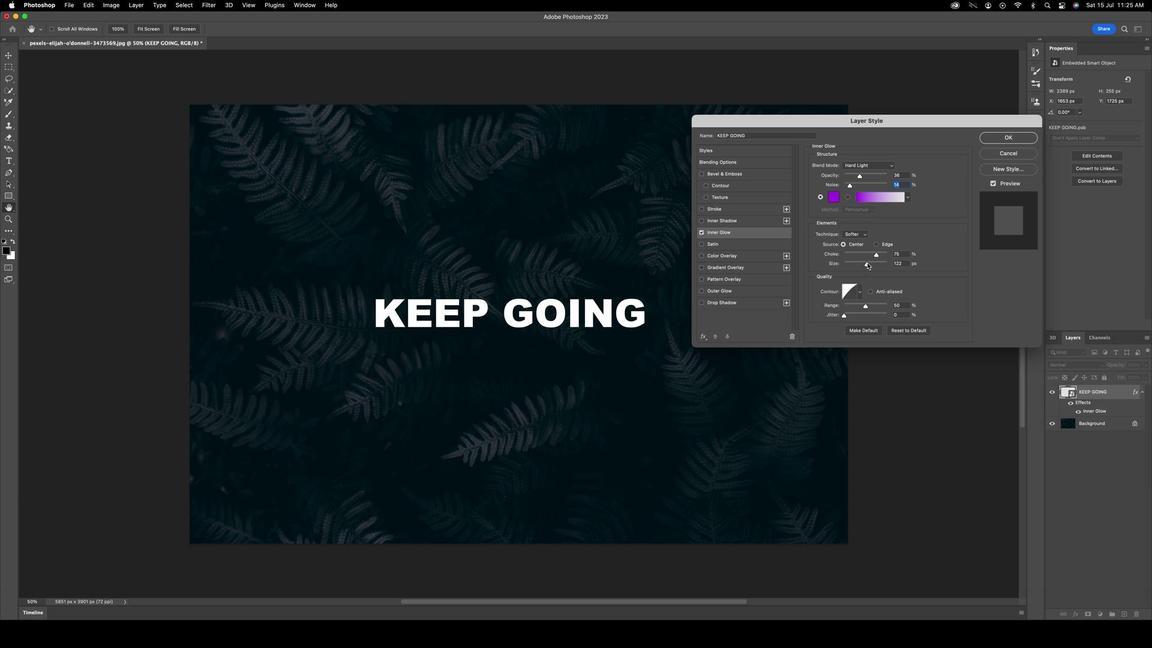 
Action: Mouse pressed left at (845, 270)
Screenshot: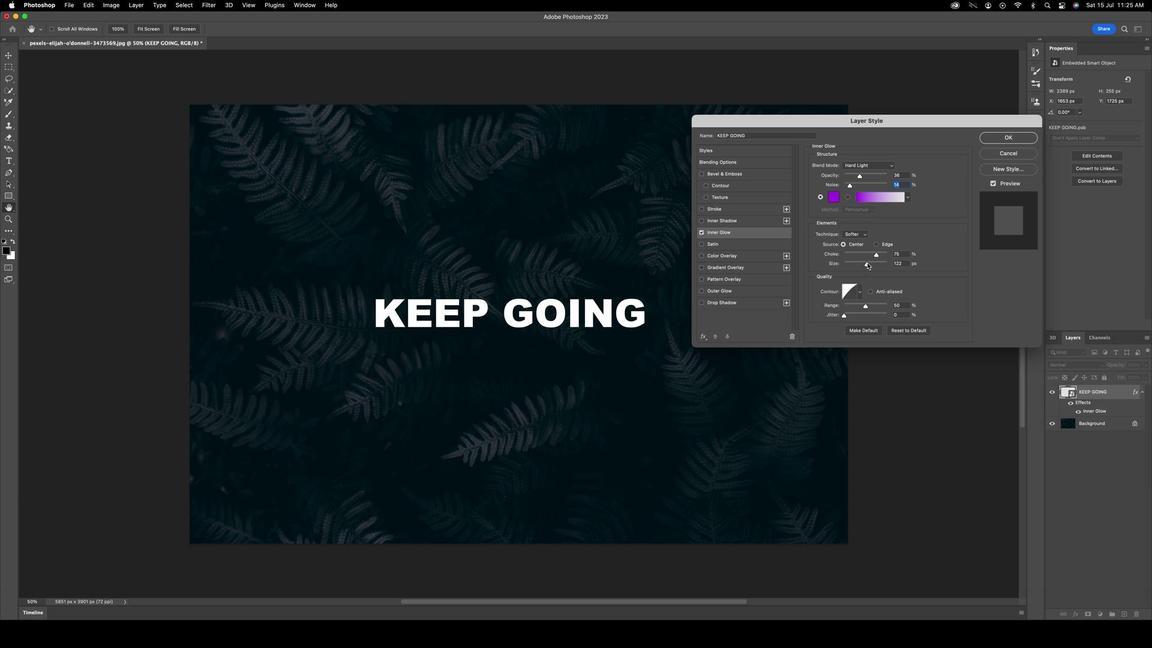 
Action: Mouse moved to (861, 261)
Screenshot: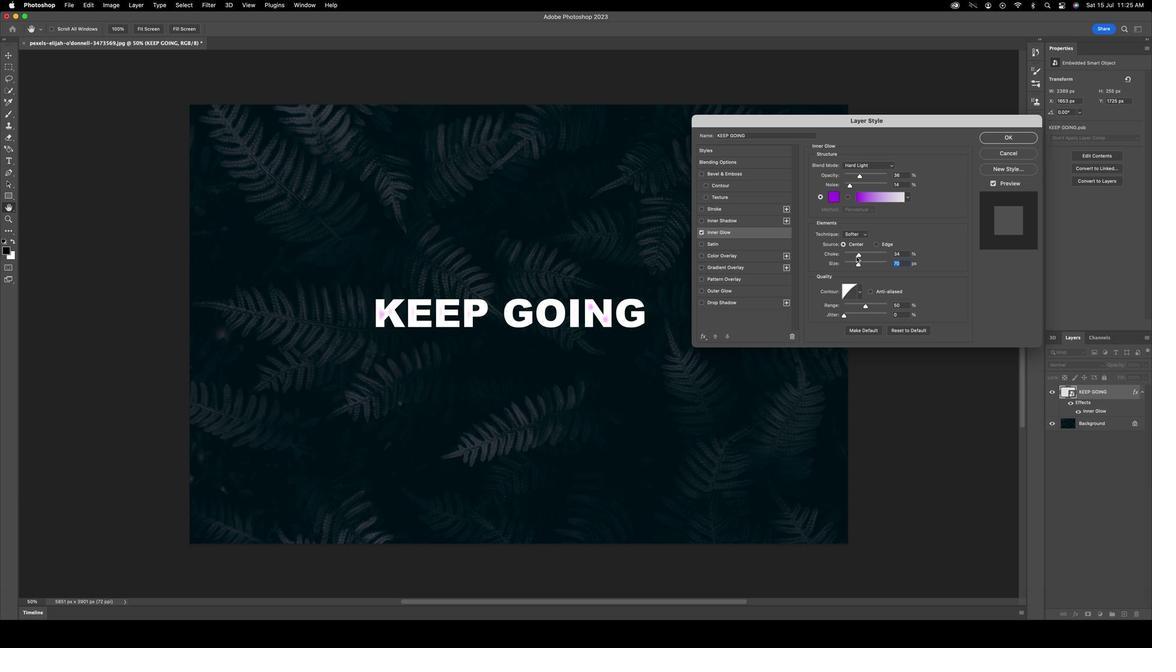 
Action: Mouse pressed left at (861, 261)
Screenshot: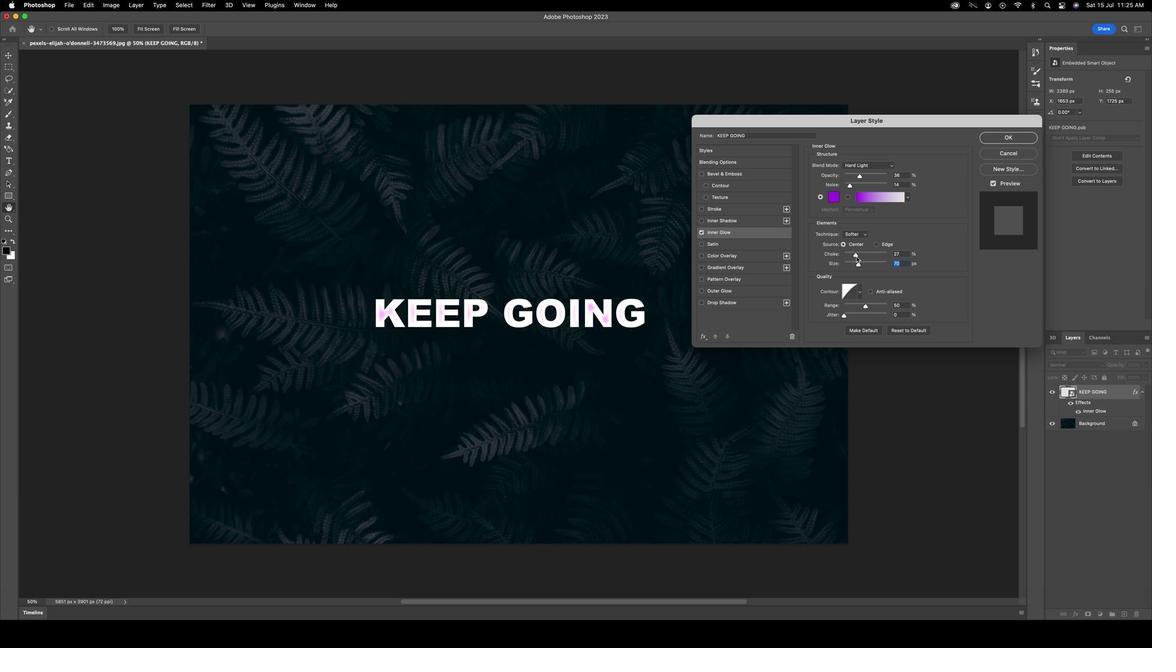 
Action: Mouse moved to (831, 321)
Screenshot: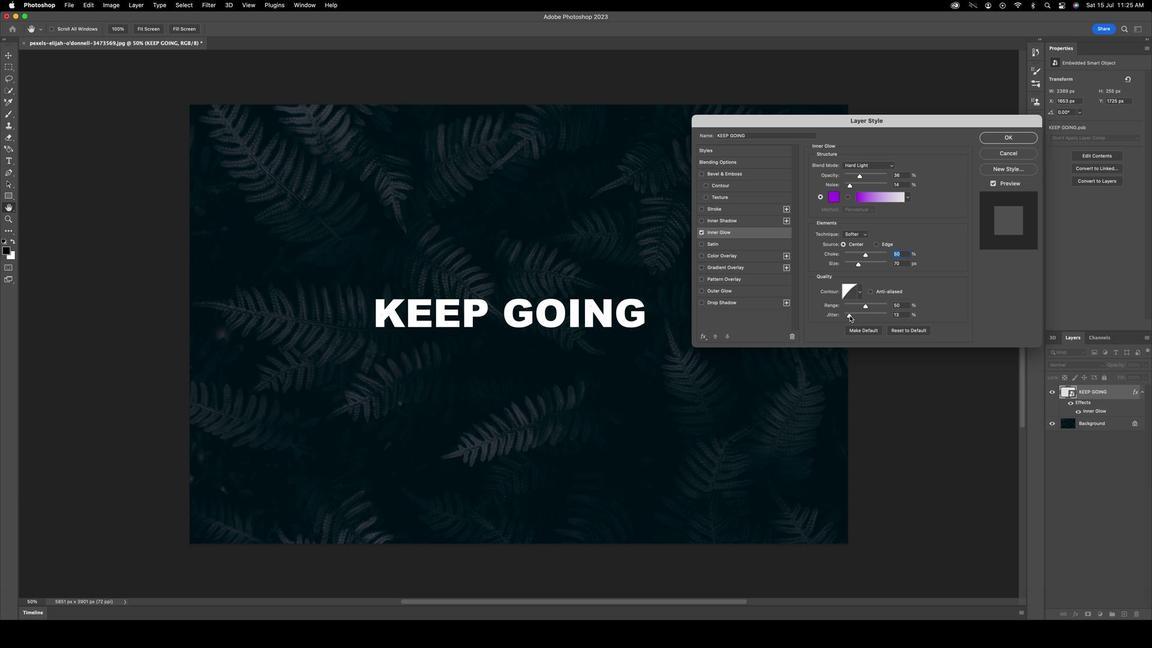 
Action: Mouse pressed left at (831, 321)
Screenshot: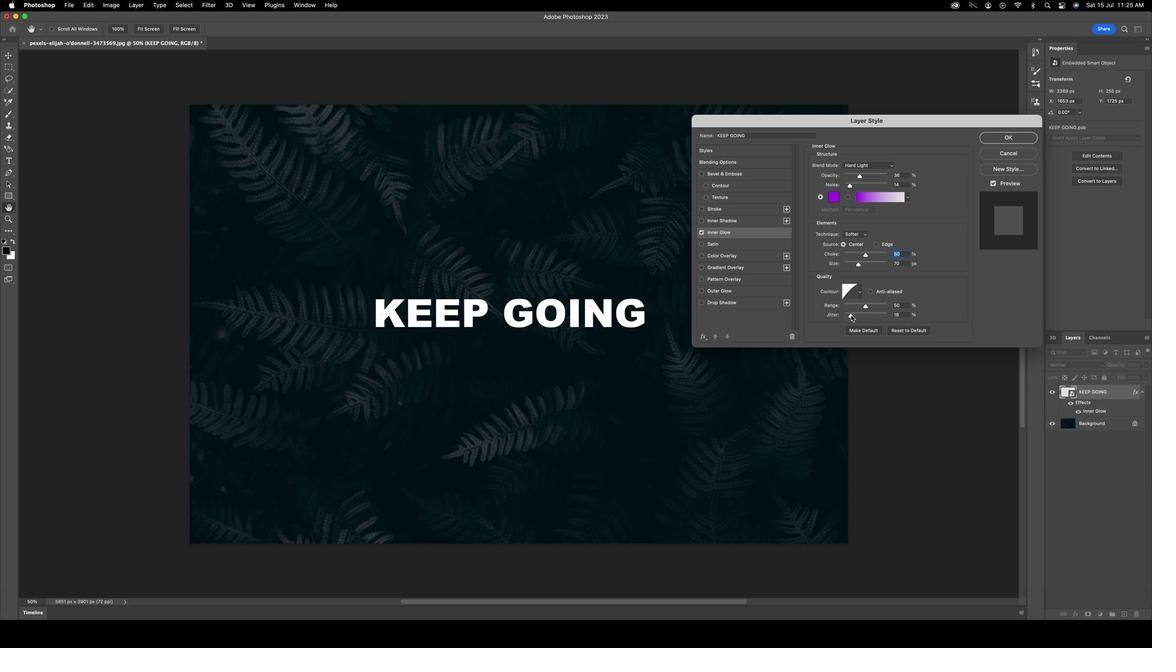 
Action: Mouse moved to (845, 184)
Screenshot: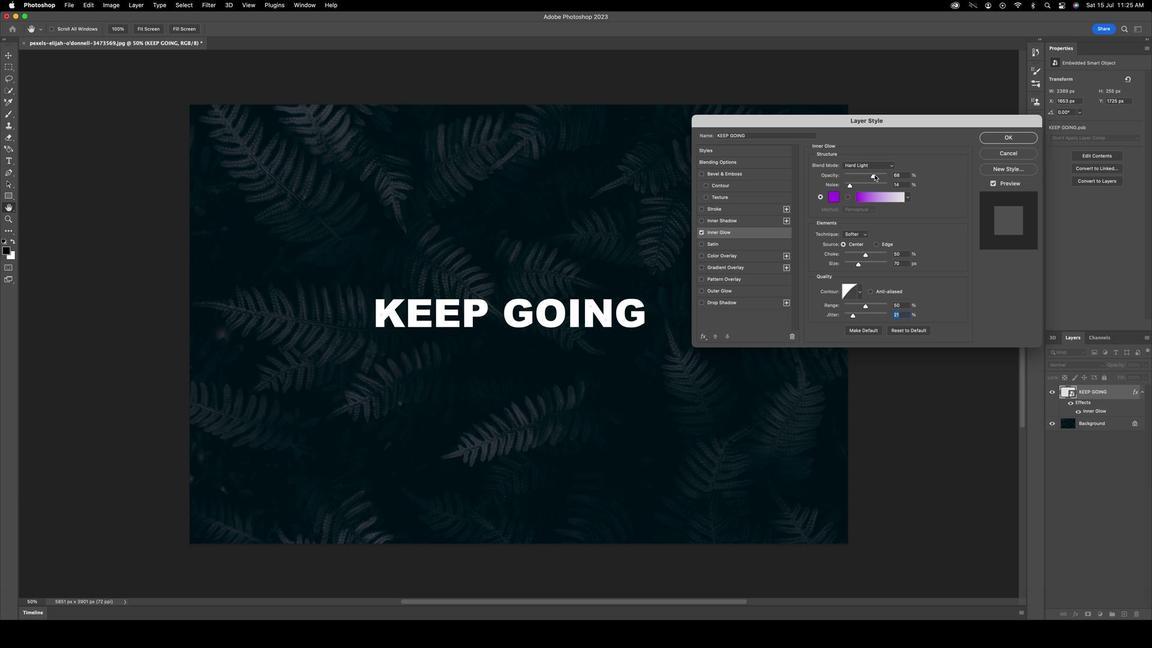 
Action: Mouse pressed left at (845, 184)
Screenshot: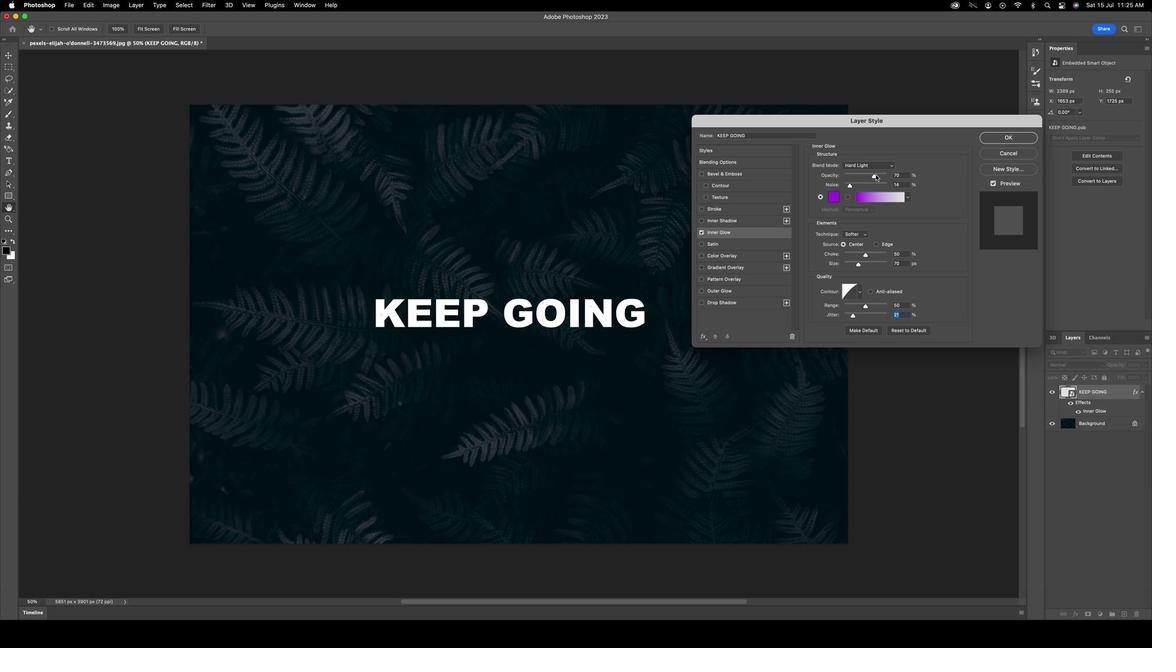 
Action: Mouse moved to (859, 182)
Screenshot: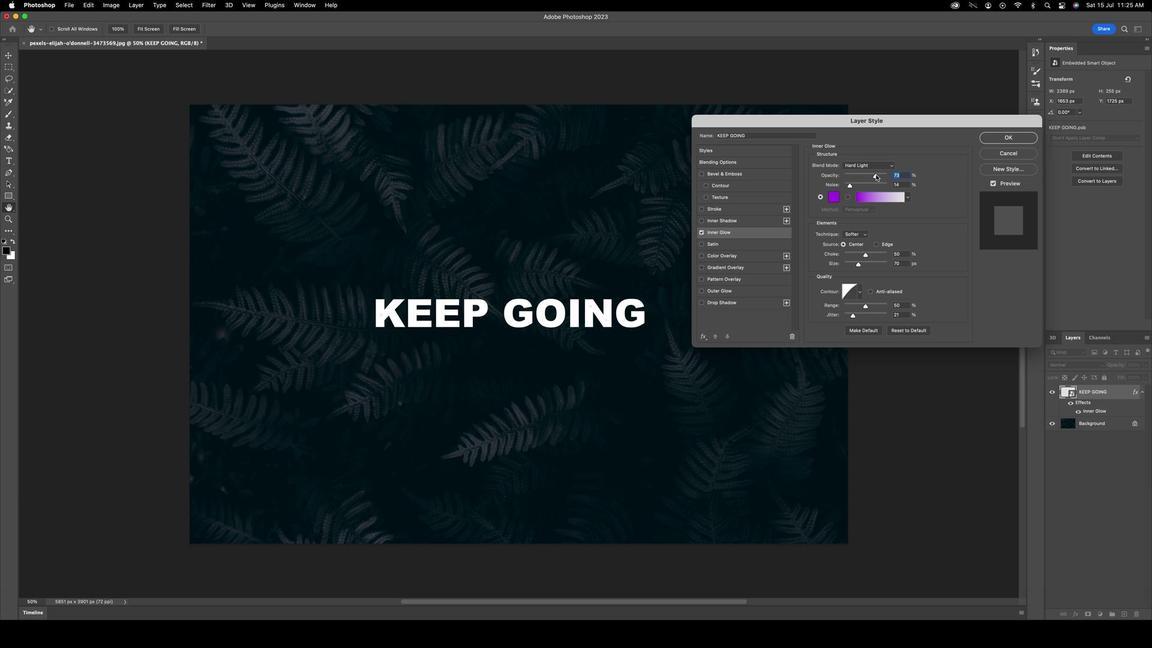 
Action: Mouse pressed left at (859, 182)
Screenshot: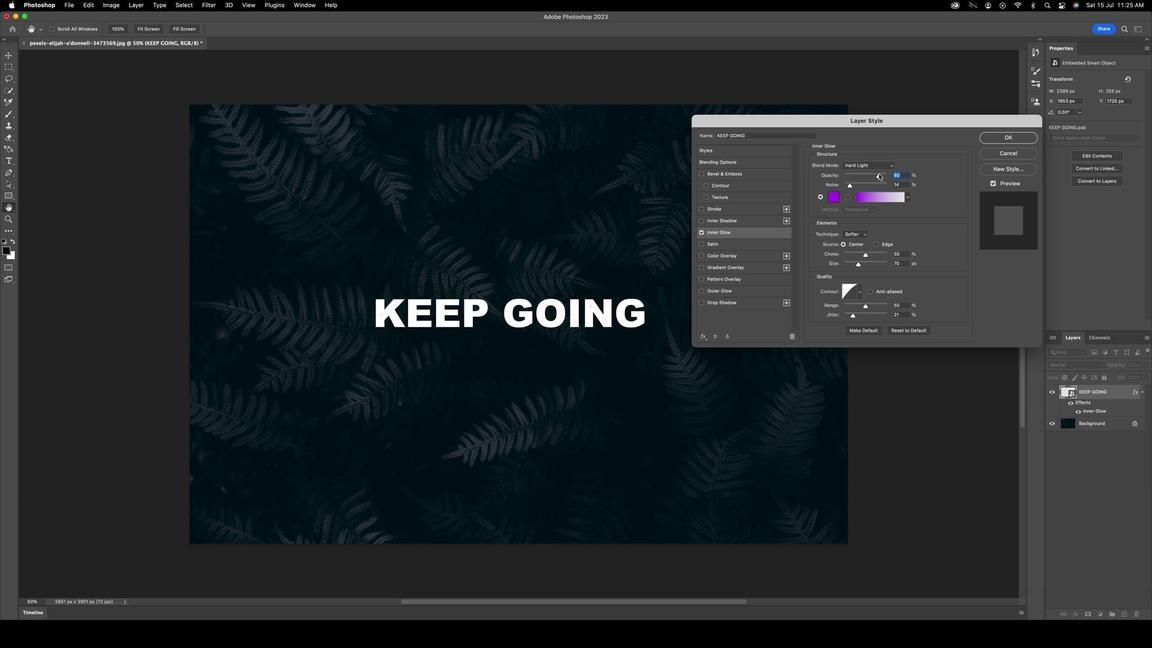 
Action: Mouse moved to (835, 192)
Screenshot: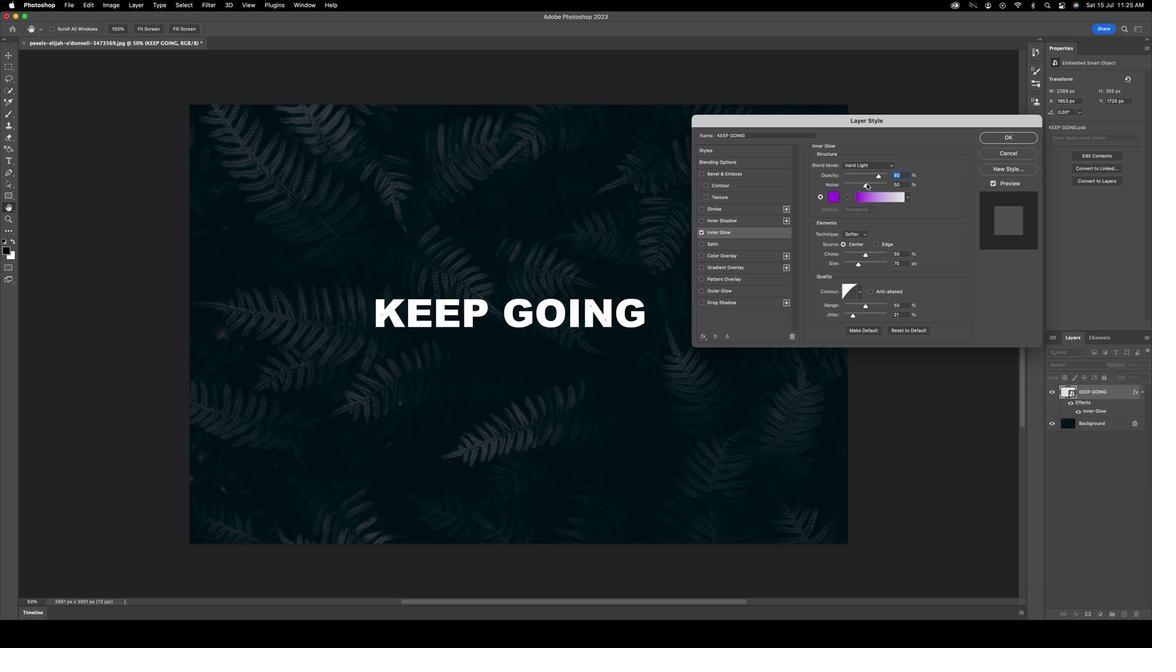 
Action: Mouse pressed left at (835, 192)
Screenshot: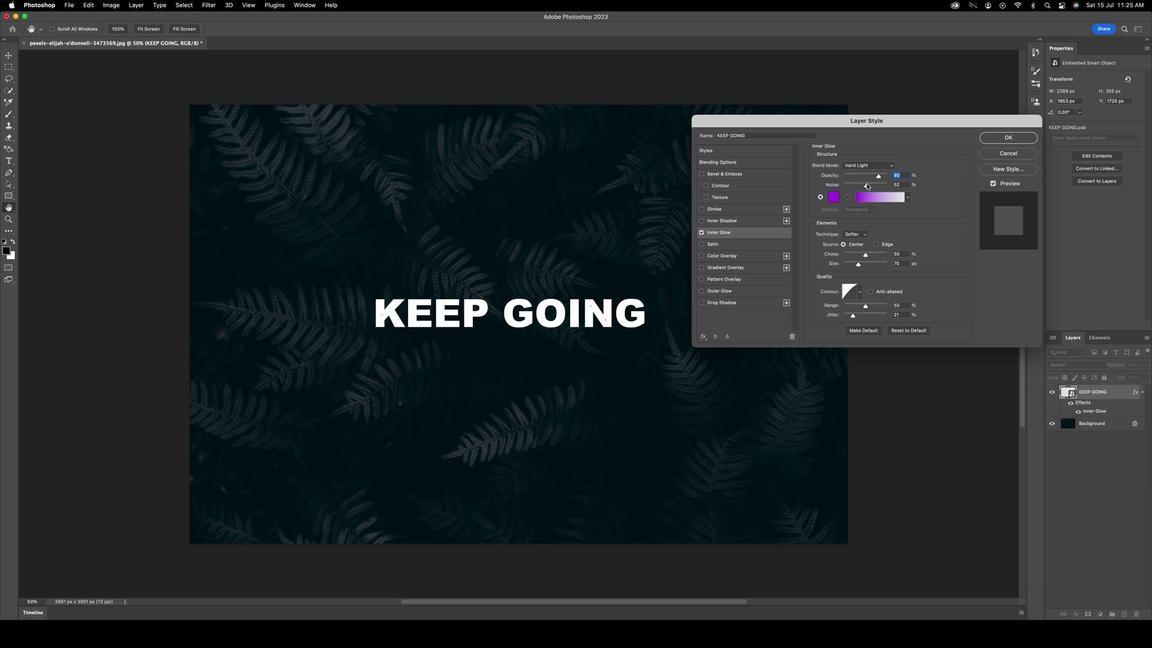 
Action: Mouse moved to (707, 294)
Screenshot: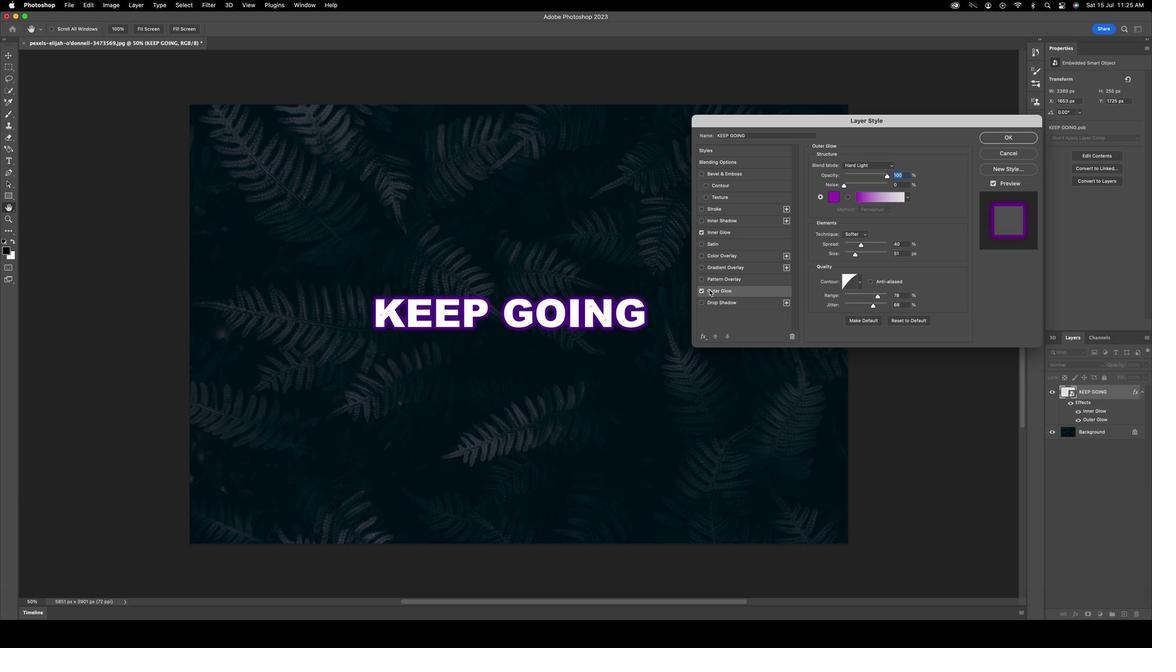 
Action: Mouse pressed left at (707, 294)
Screenshot: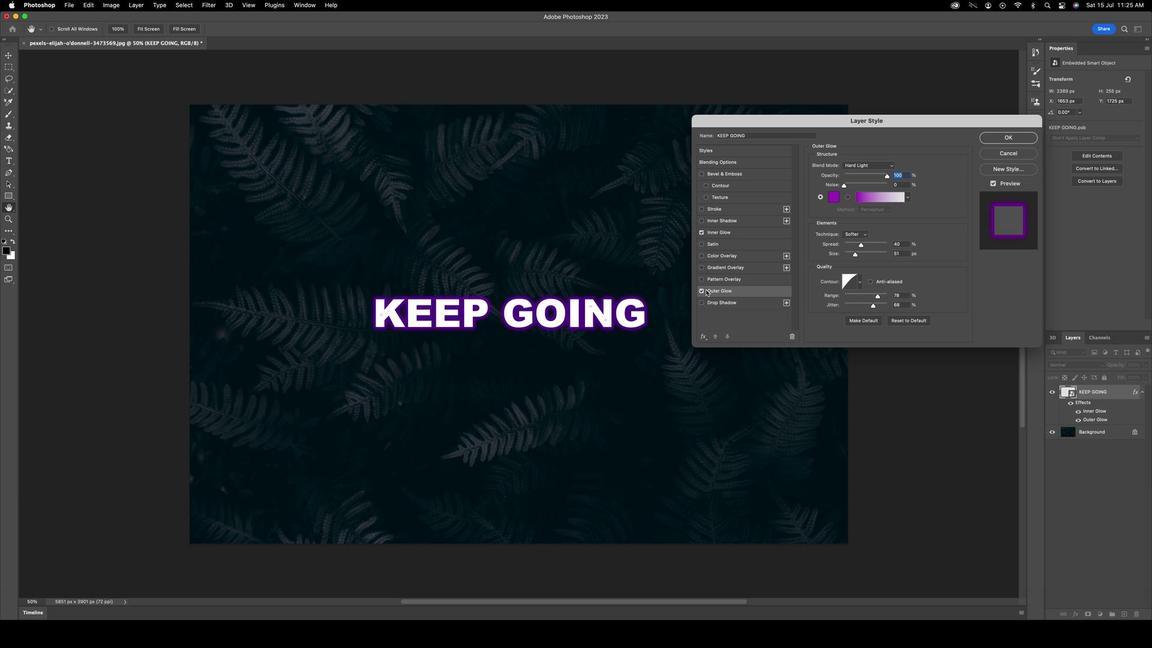 
Action: Mouse moved to (711, 296)
Screenshot: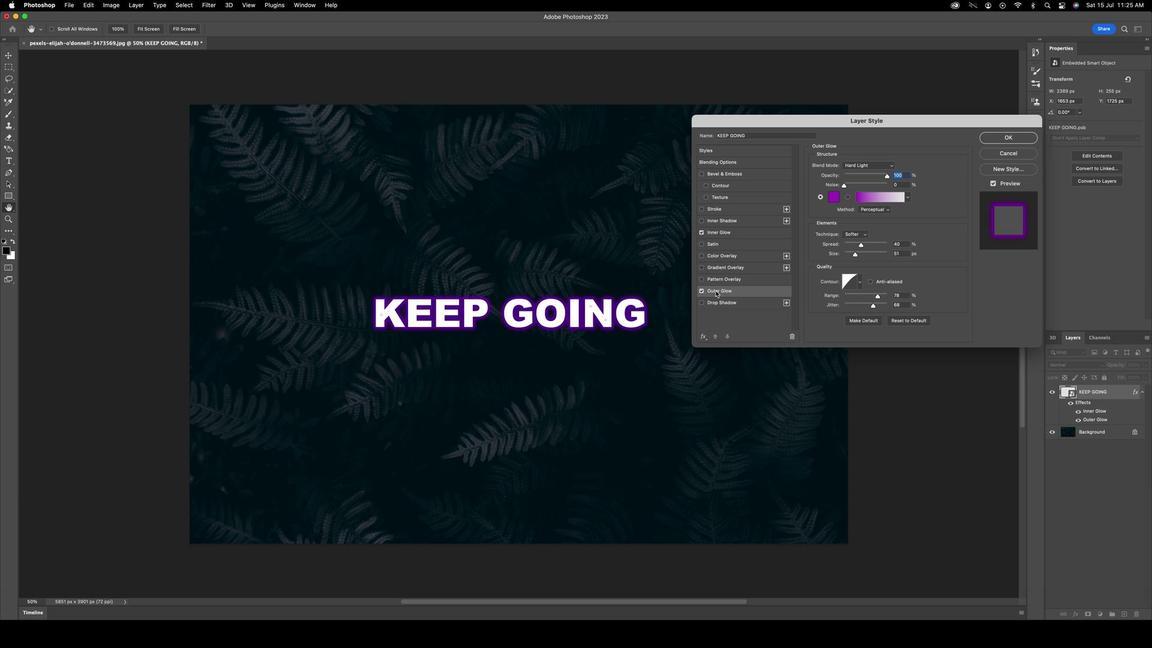 
Action: Mouse pressed left at (711, 296)
Screenshot: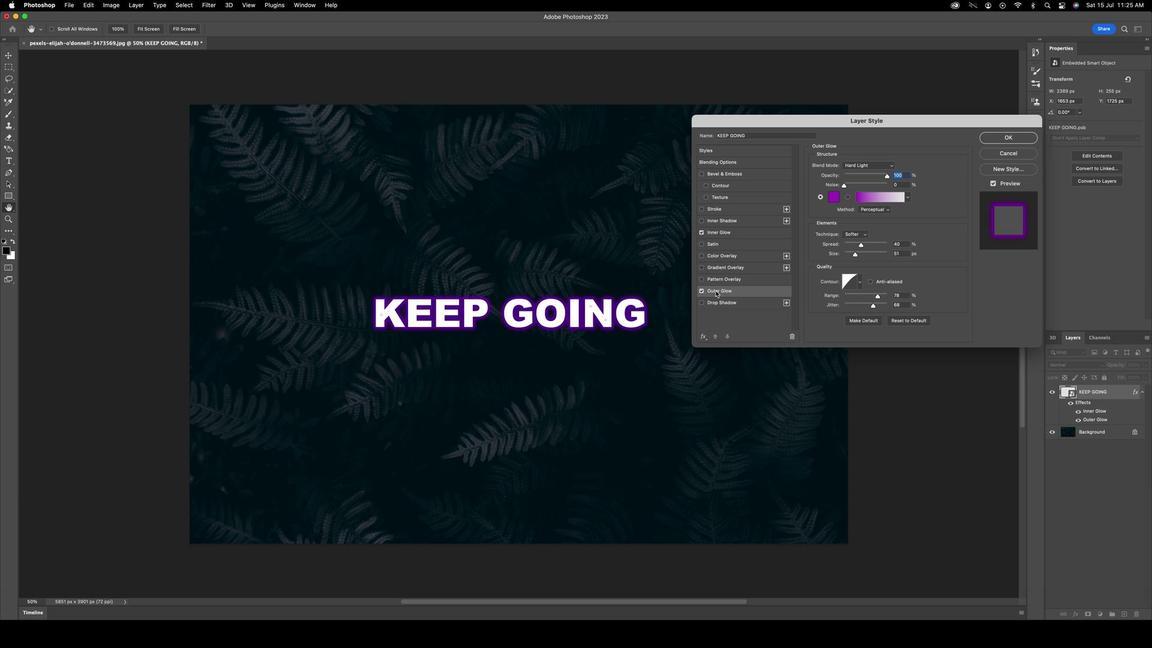 
Action: Mouse pressed left at (711, 296)
Screenshot: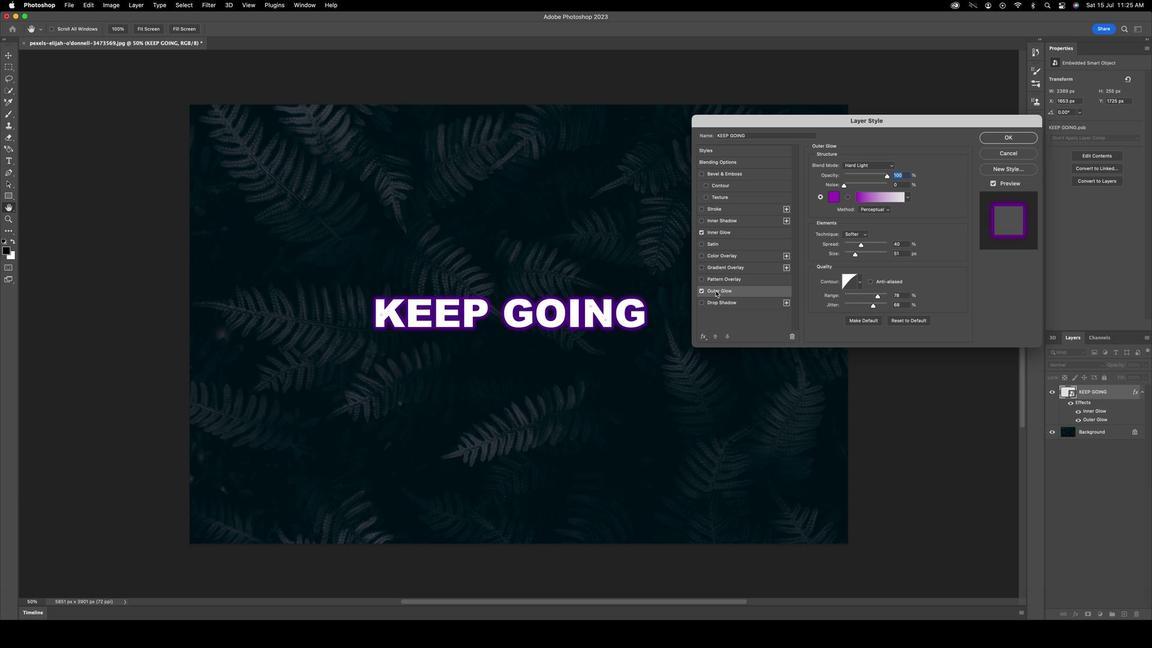 
Action: Mouse moved to (818, 204)
Screenshot: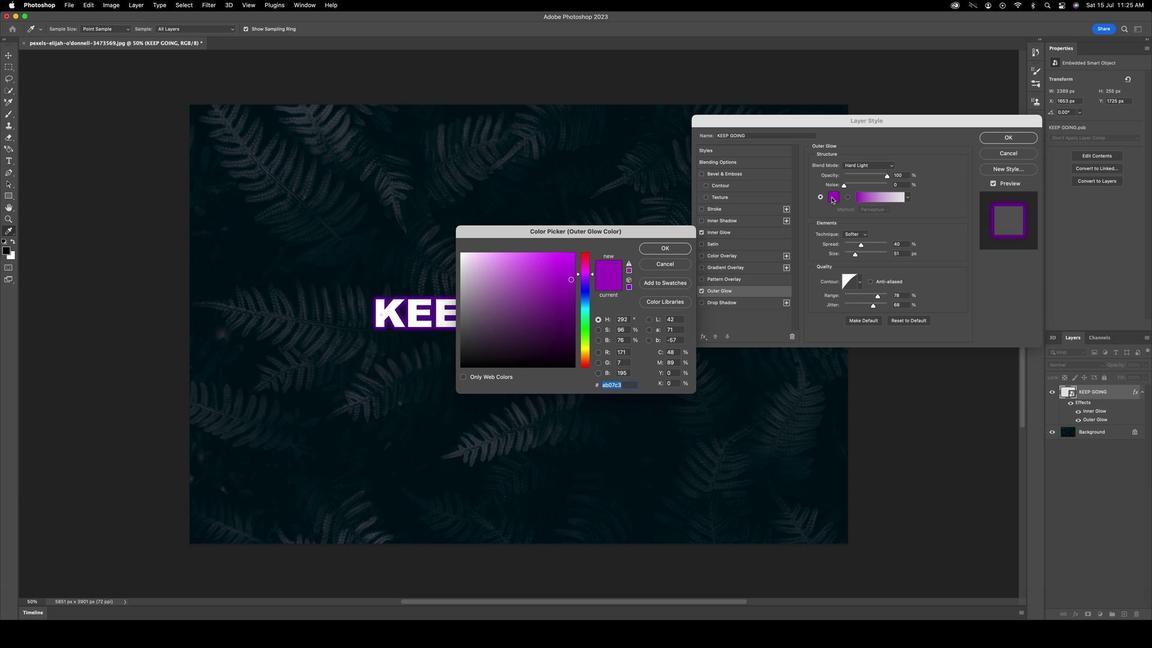 
Action: Mouse pressed left at (818, 204)
Screenshot: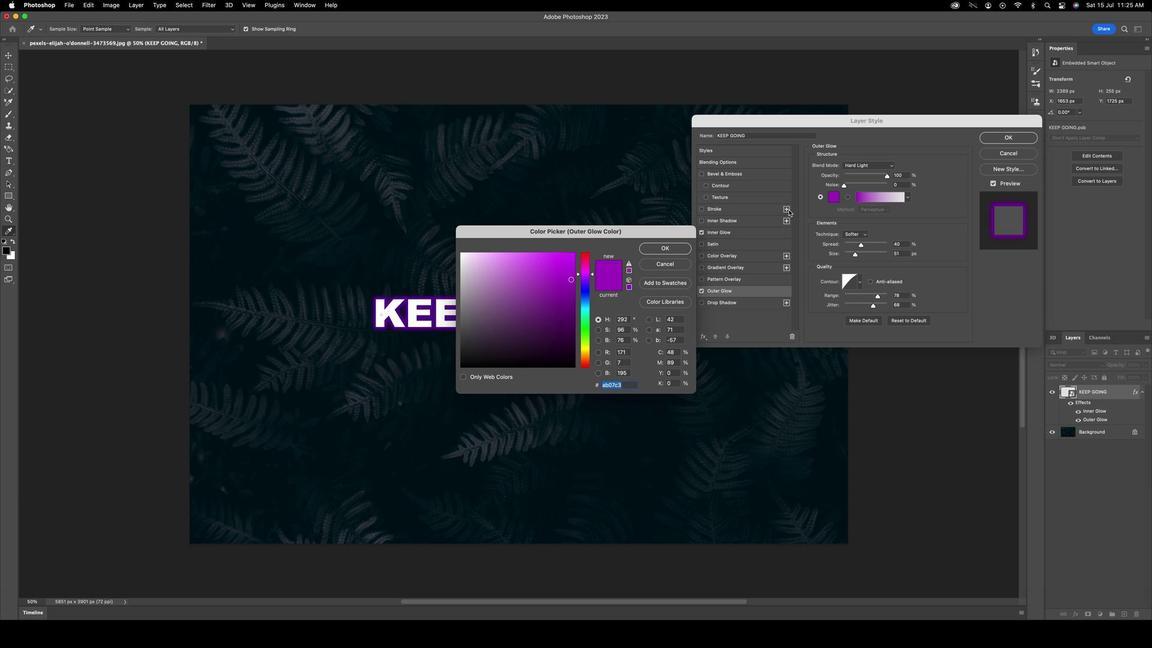 
Action: Mouse moved to (577, 282)
Screenshot: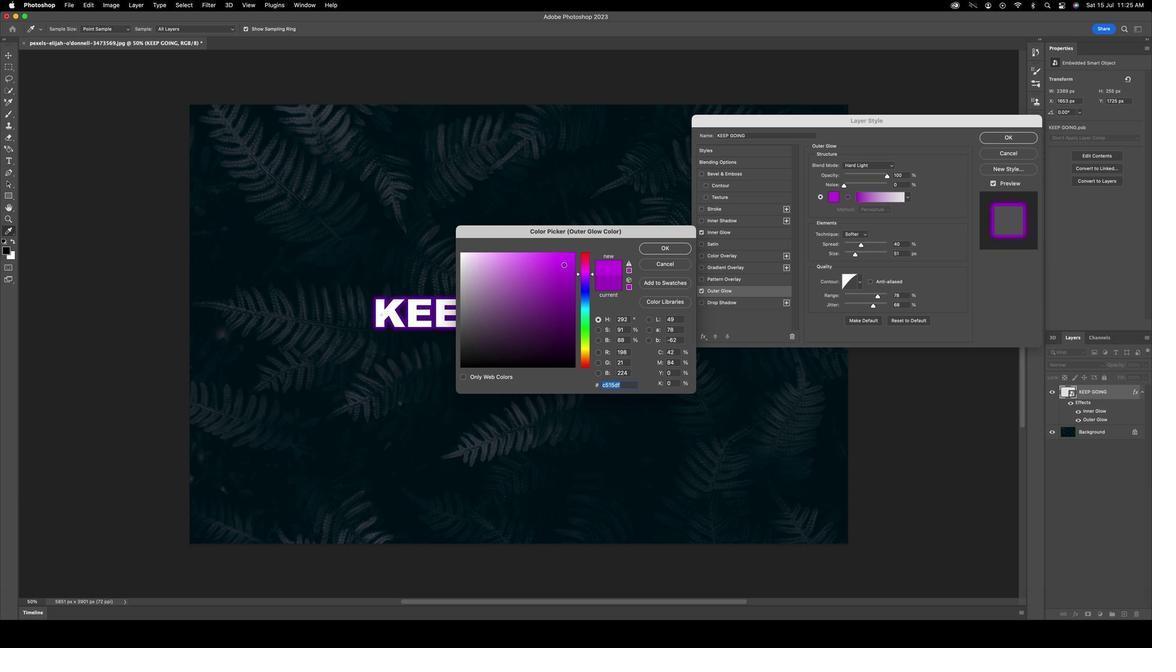 
Action: Mouse pressed left at (577, 282)
Screenshot: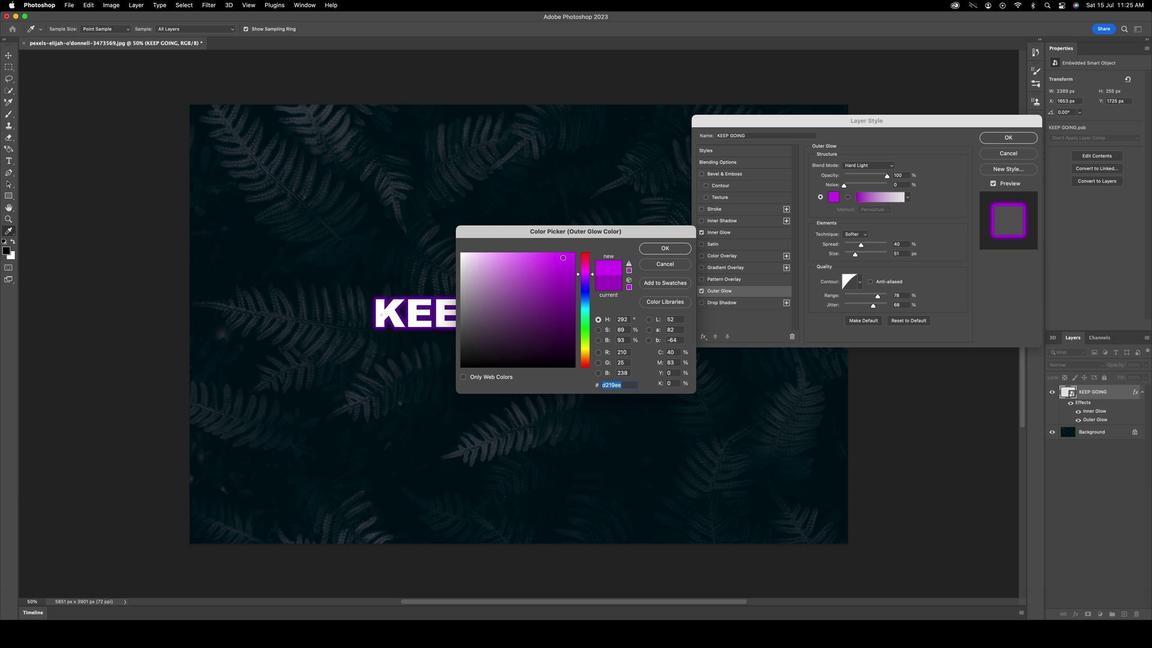 
Action: Mouse moved to (661, 250)
Screenshot: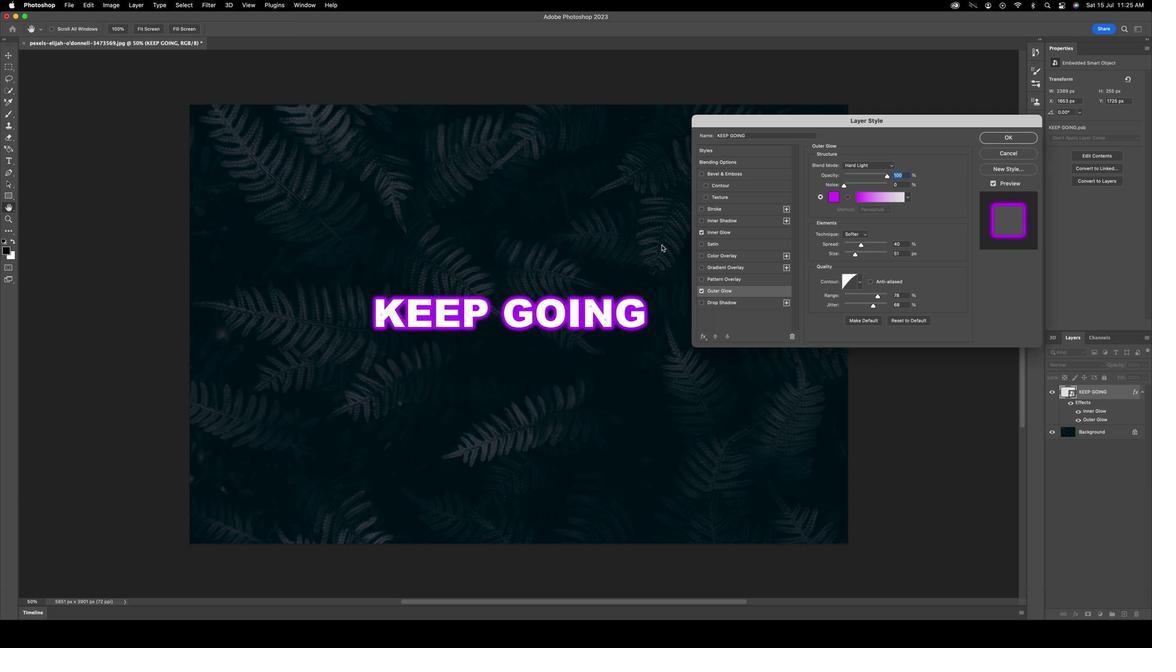 
Action: Mouse pressed left at (661, 250)
Screenshot: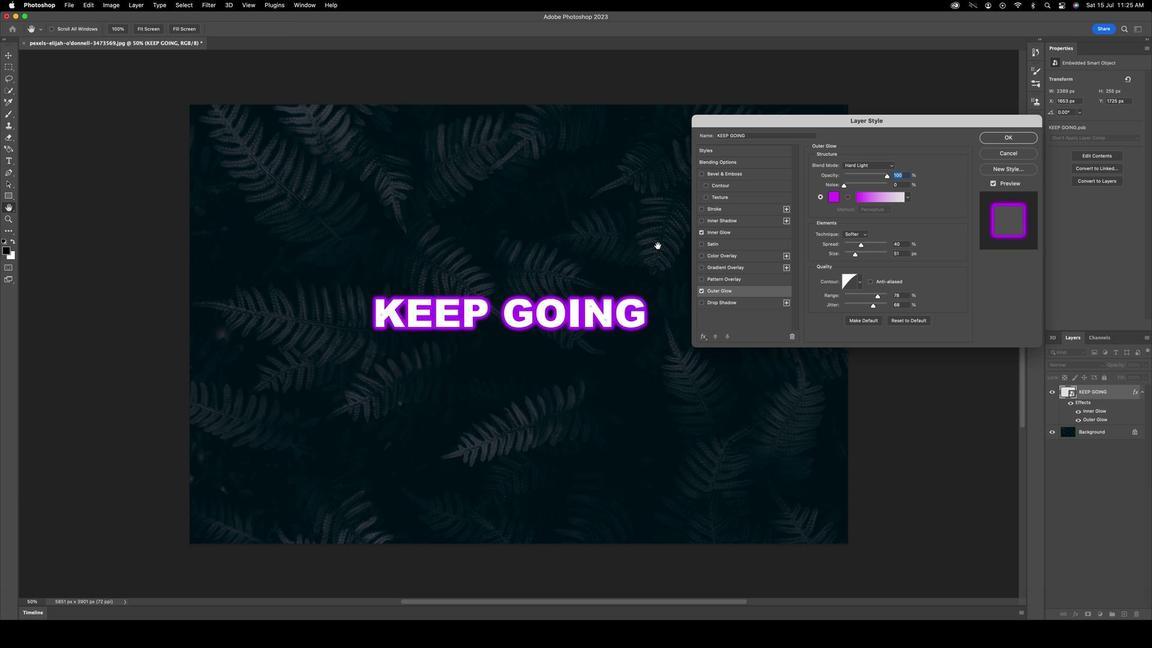 
Action: Mouse moved to (833, 202)
Screenshot: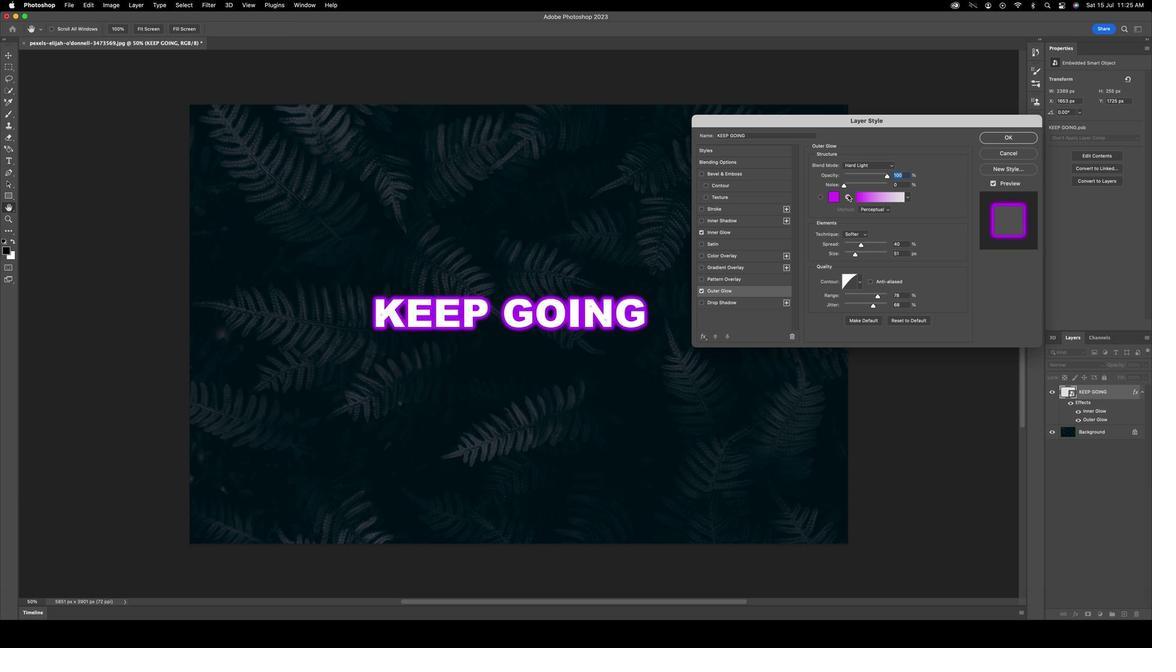 
Action: Mouse pressed left at (833, 202)
Screenshot: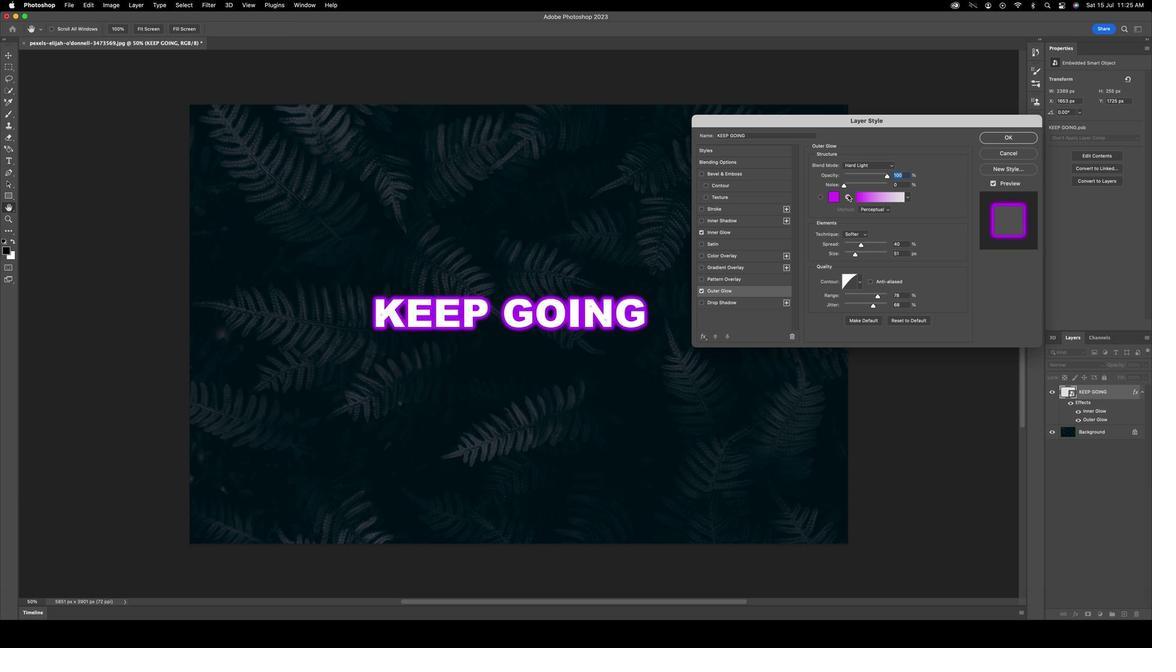 
Action: Mouse moved to (846, 250)
Screenshot: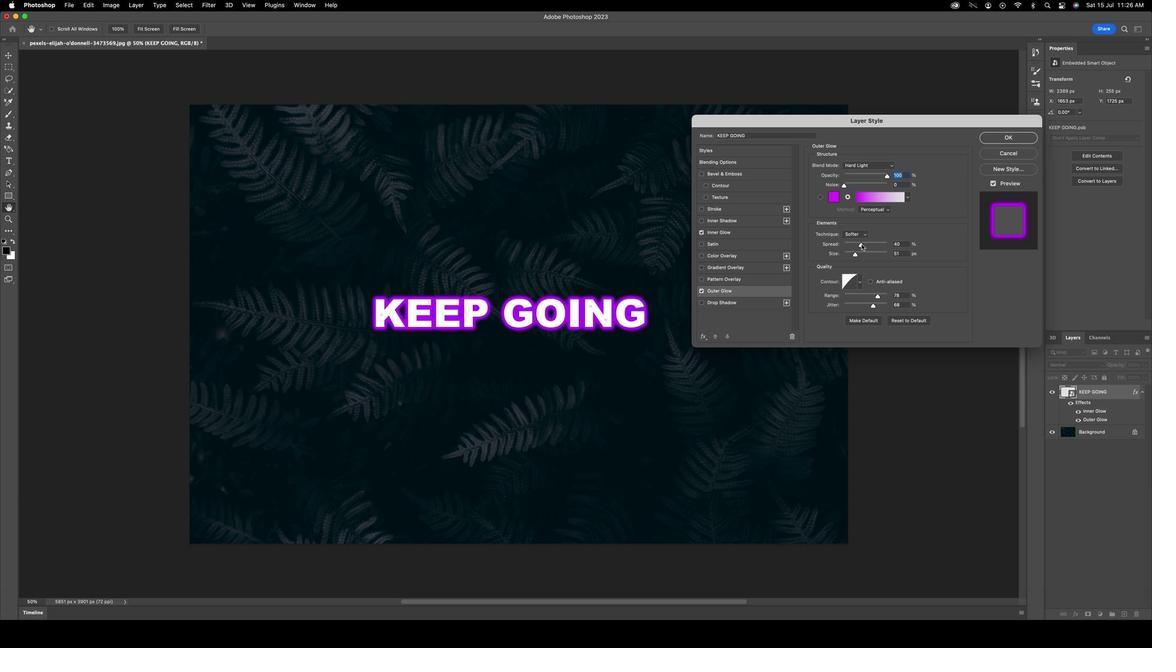 
Action: Mouse pressed left at (846, 250)
Screenshot: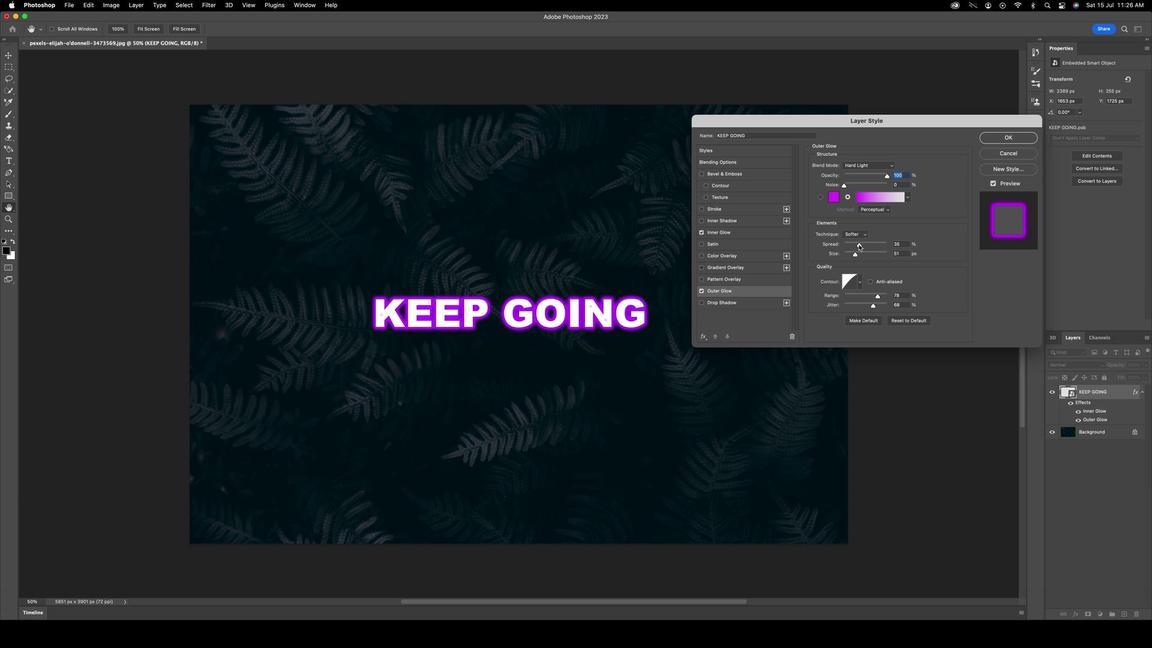 
Action: Mouse moved to (870, 182)
Screenshot: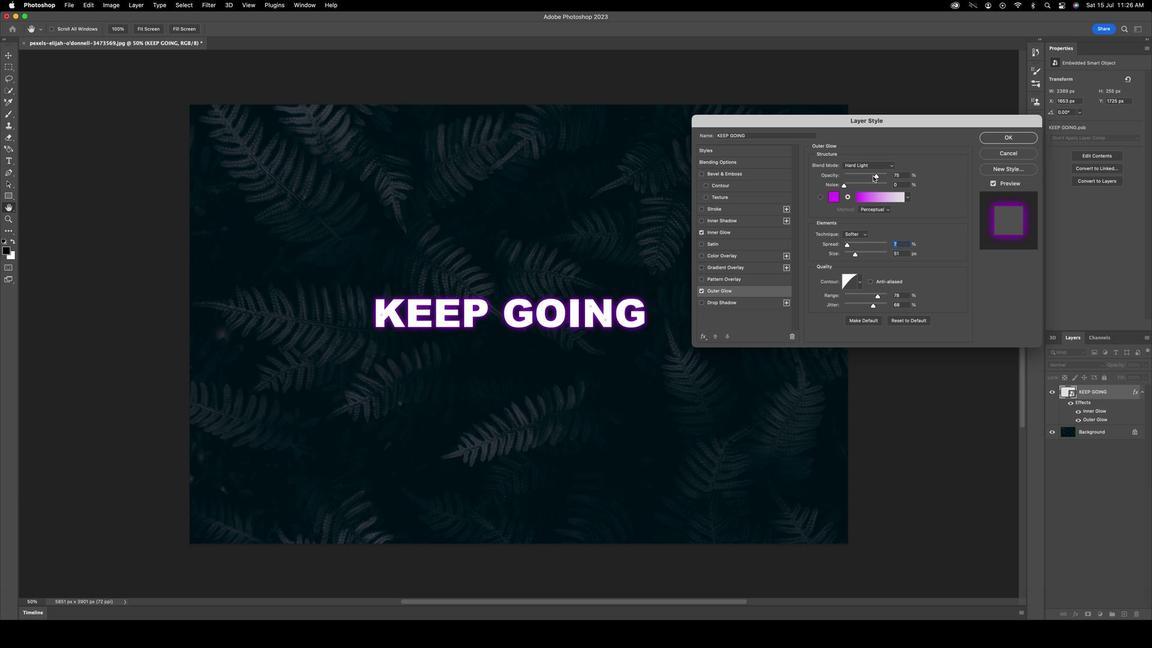 
Action: Mouse pressed left at (870, 182)
Screenshot: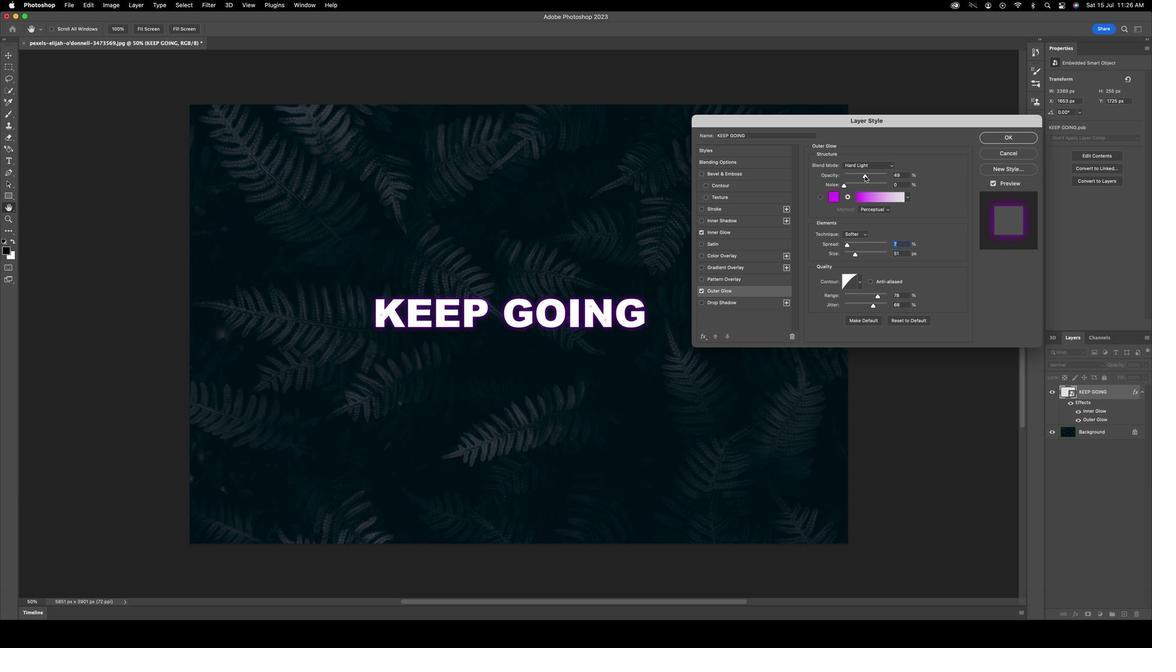 
Action: Mouse moved to (840, 261)
Screenshot: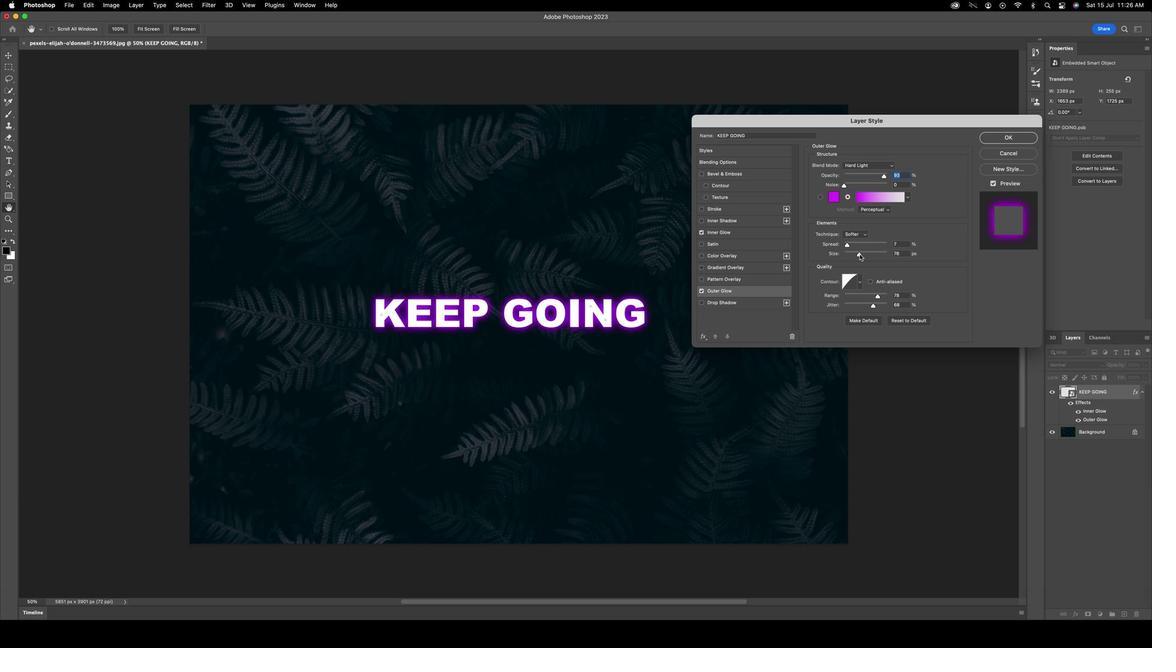 
Action: Mouse pressed left at (840, 261)
Screenshot: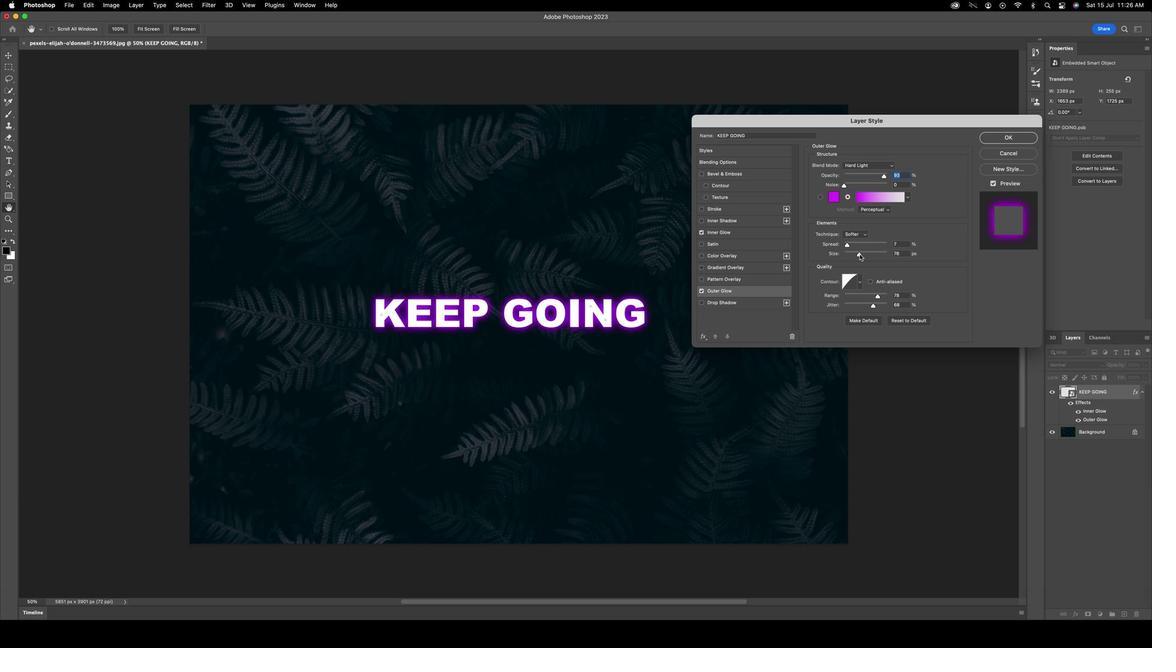 
Action: Mouse moved to (860, 301)
Screenshot: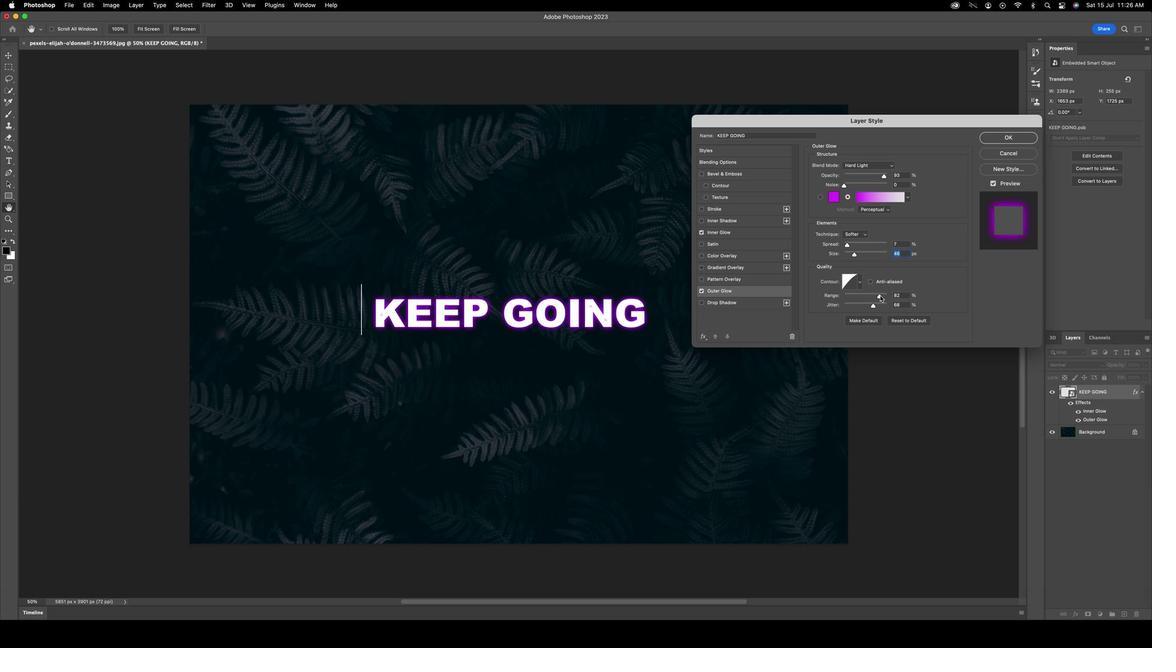 
Action: Mouse pressed left at (860, 301)
Screenshot: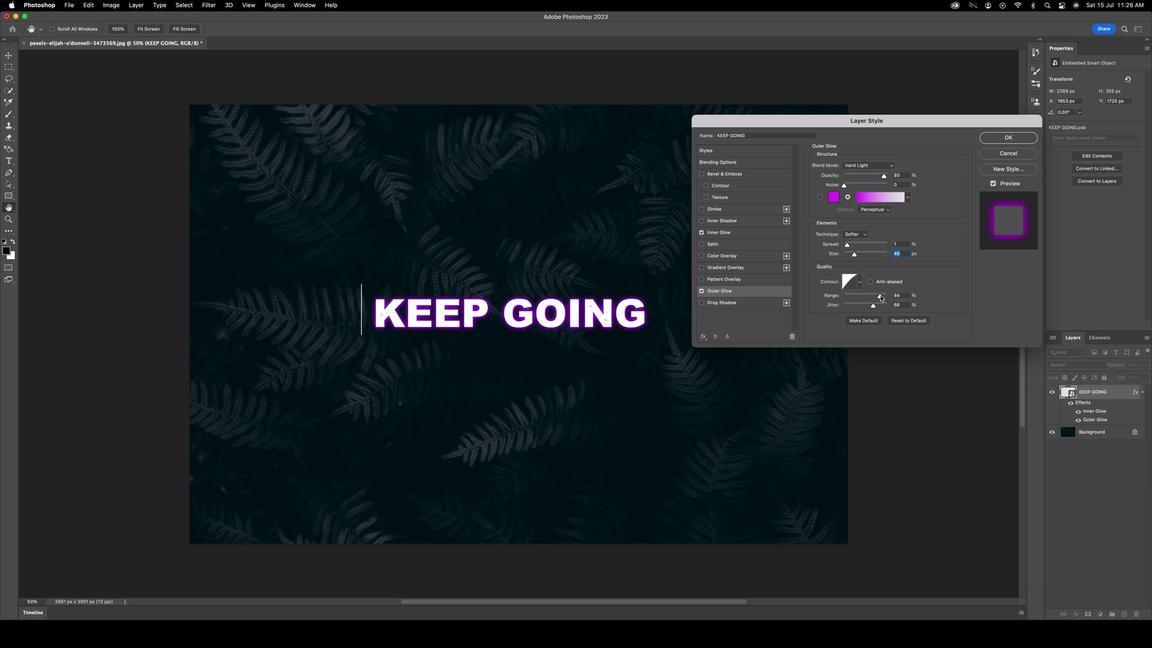 
Action: Mouse moved to (856, 308)
Screenshot: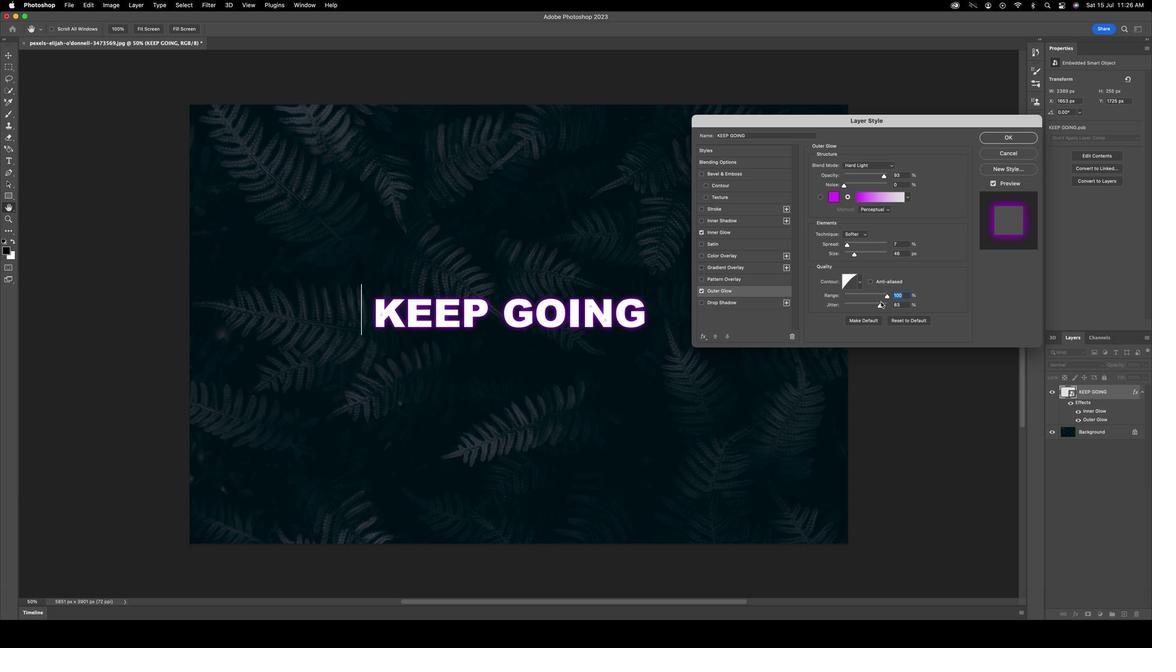 
Action: Mouse pressed left at (856, 308)
Screenshot: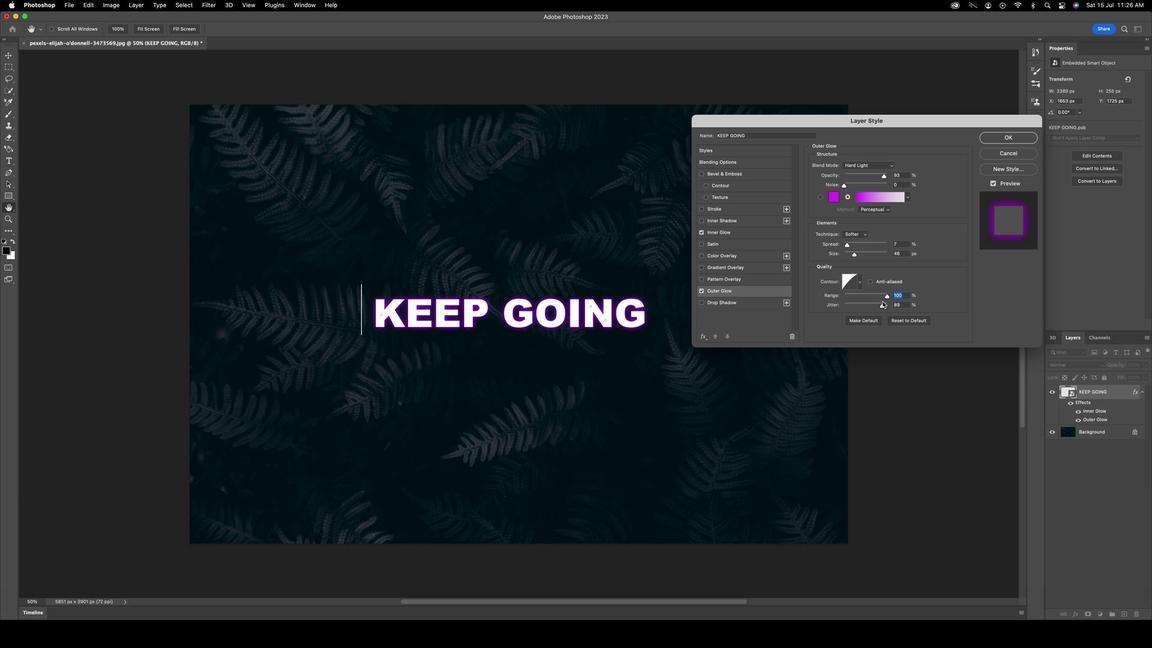 
Action: Mouse moved to (832, 250)
Screenshot: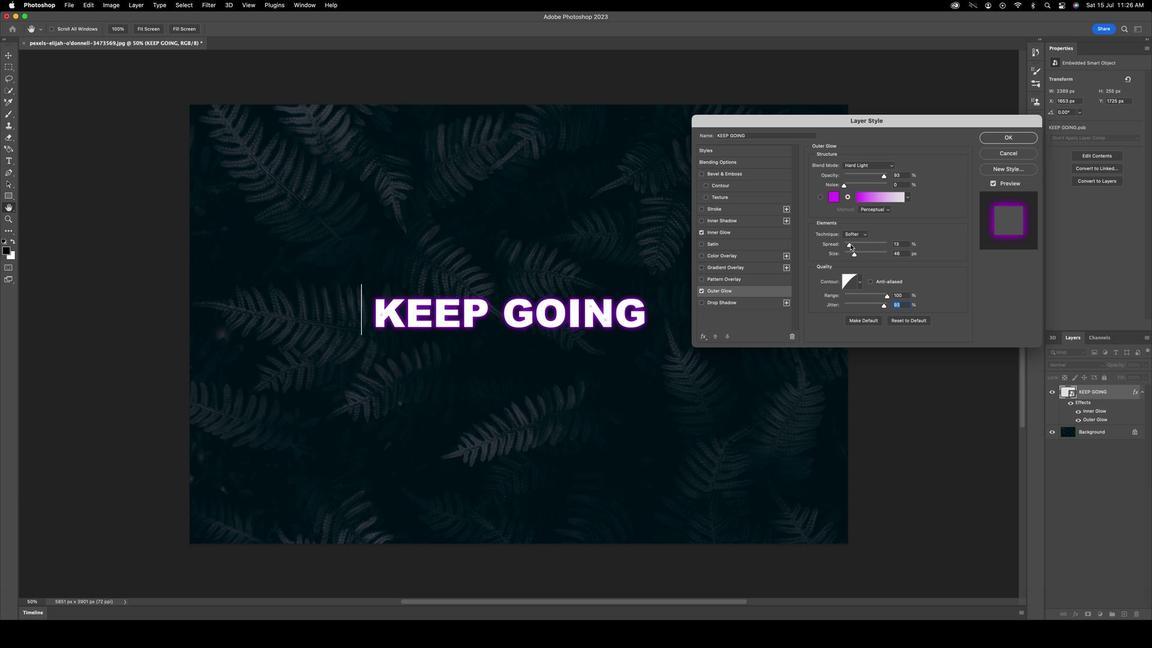 
Action: Mouse pressed left at (832, 250)
Screenshot: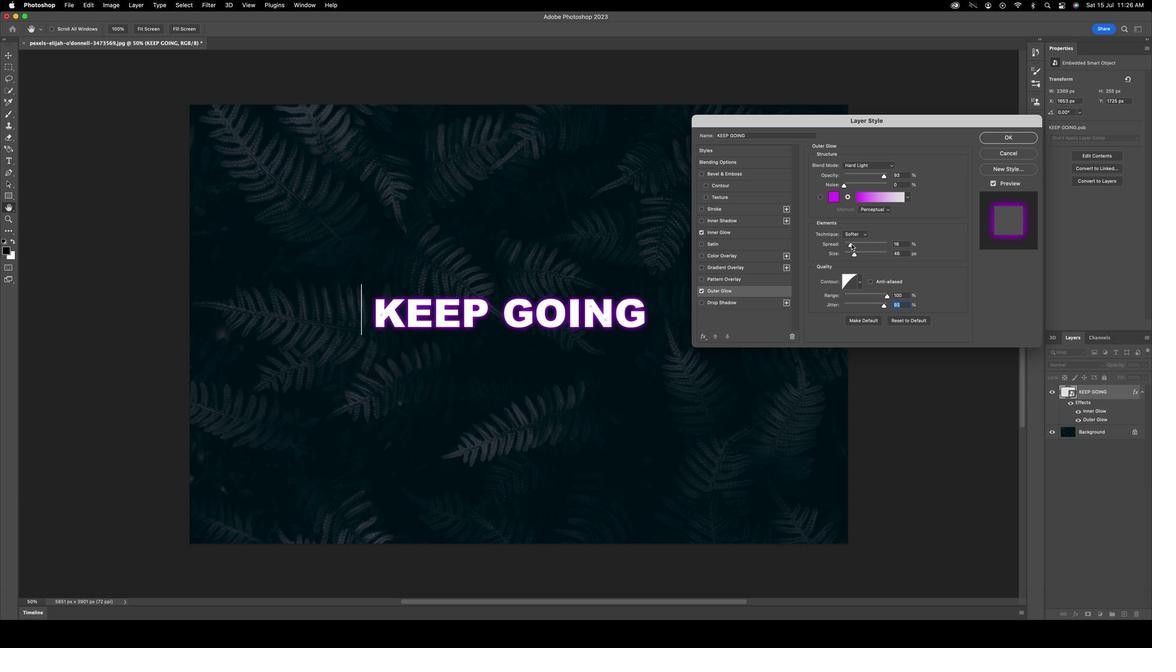 
Action: Mouse moved to (841, 259)
Screenshot: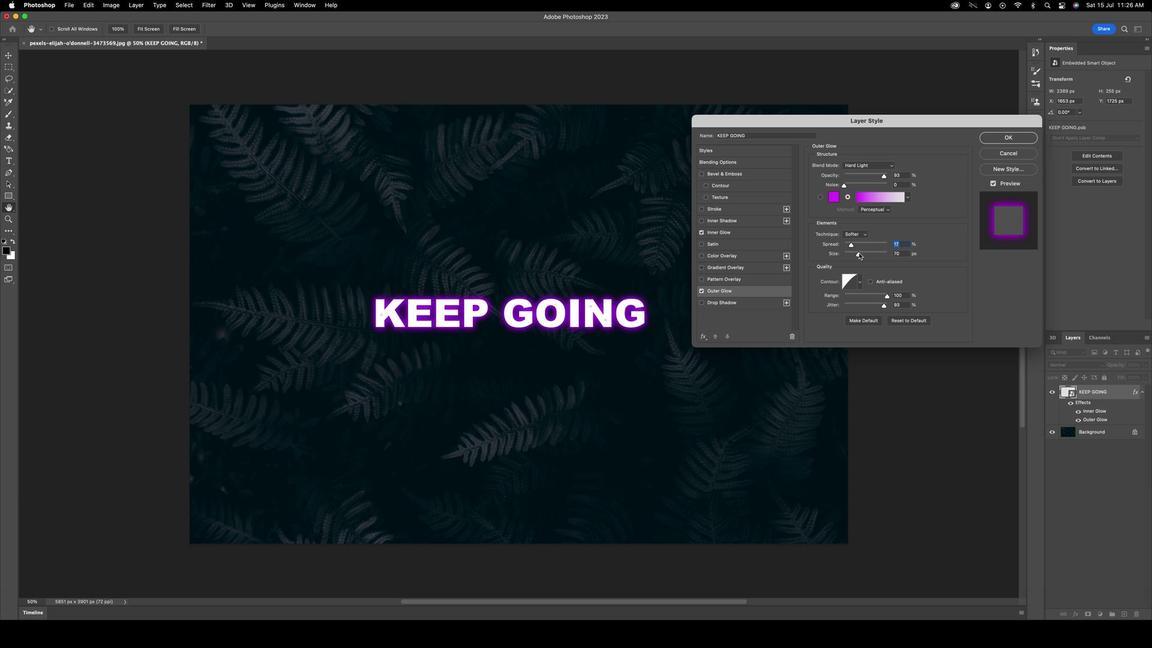 
Action: Mouse pressed left at (841, 259)
Screenshot: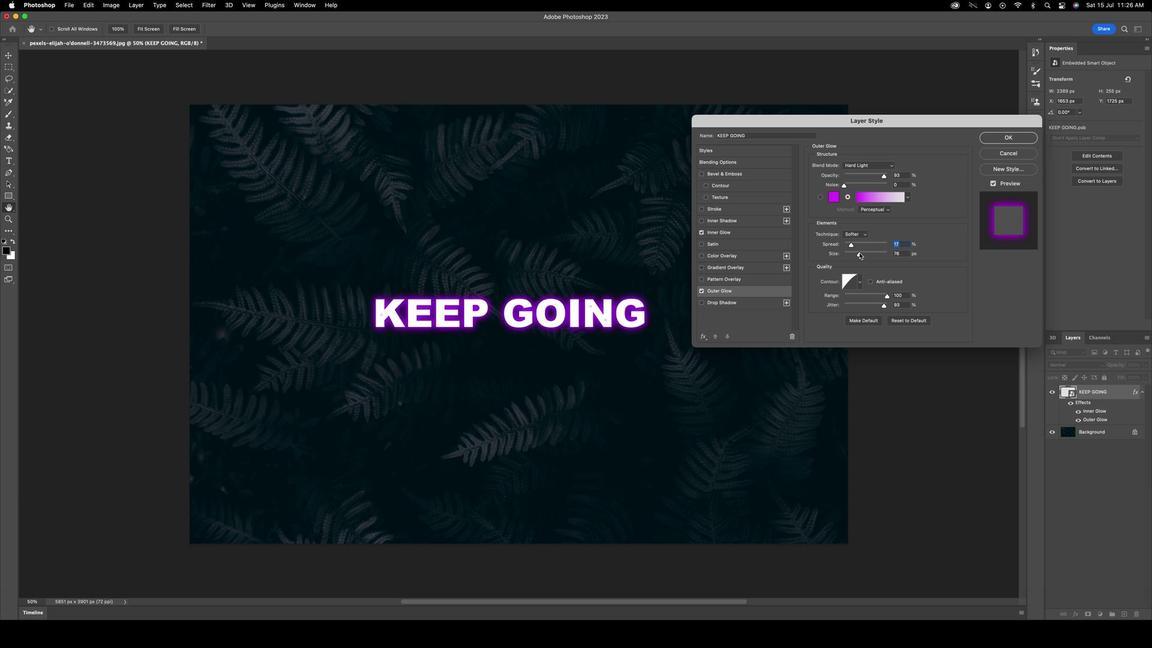 
Action: Mouse moved to (847, 174)
Screenshot: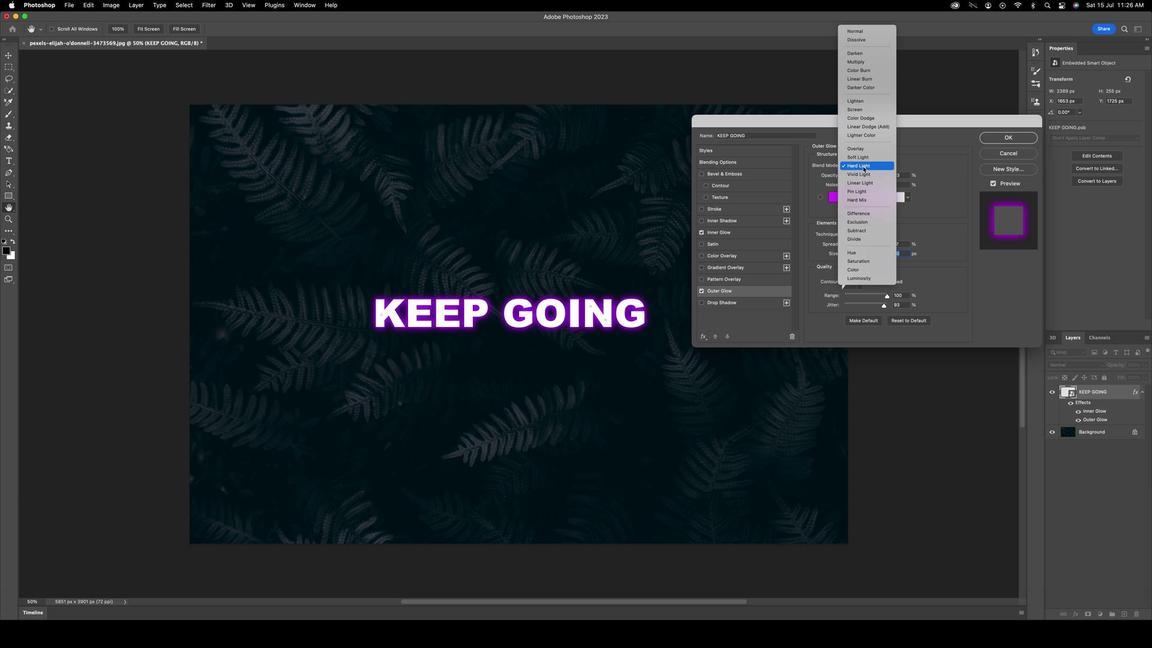 
Action: Mouse pressed left at (847, 174)
Screenshot: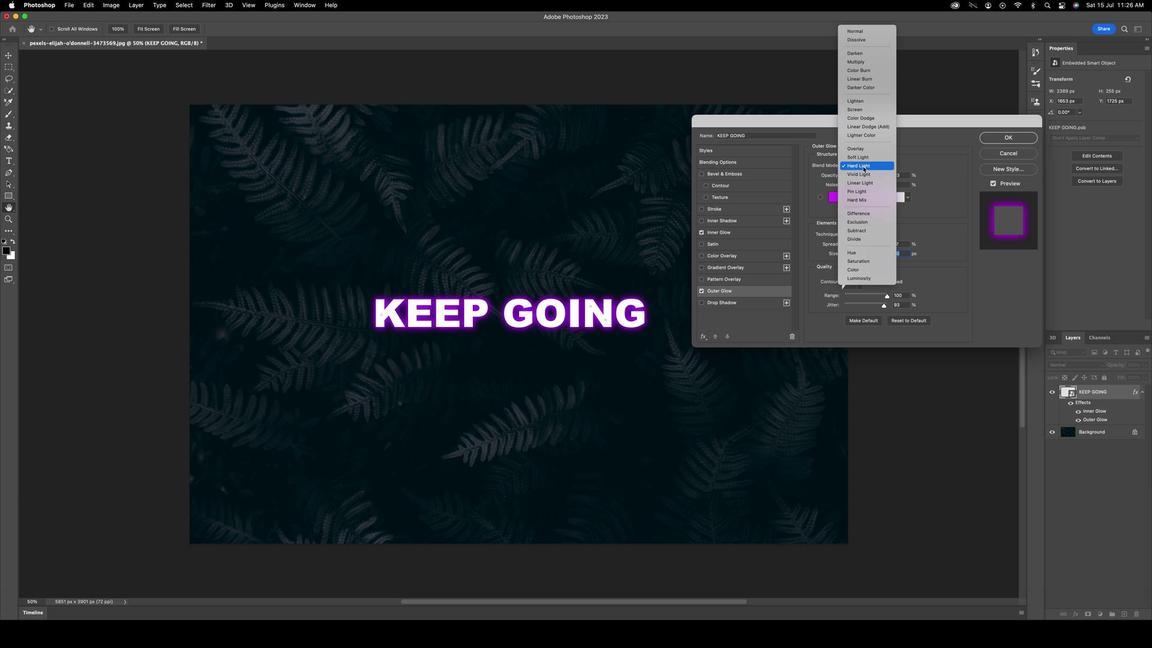 
Action: Mouse moved to (841, 112)
Screenshot: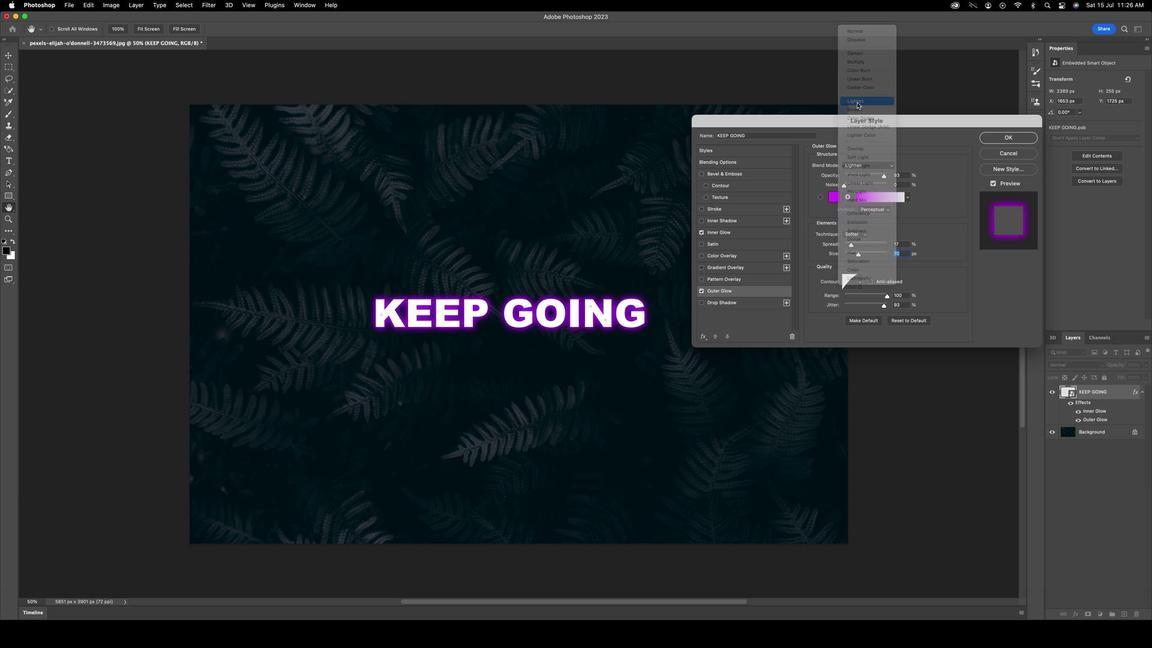 
Action: Mouse pressed left at (841, 112)
Screenshot: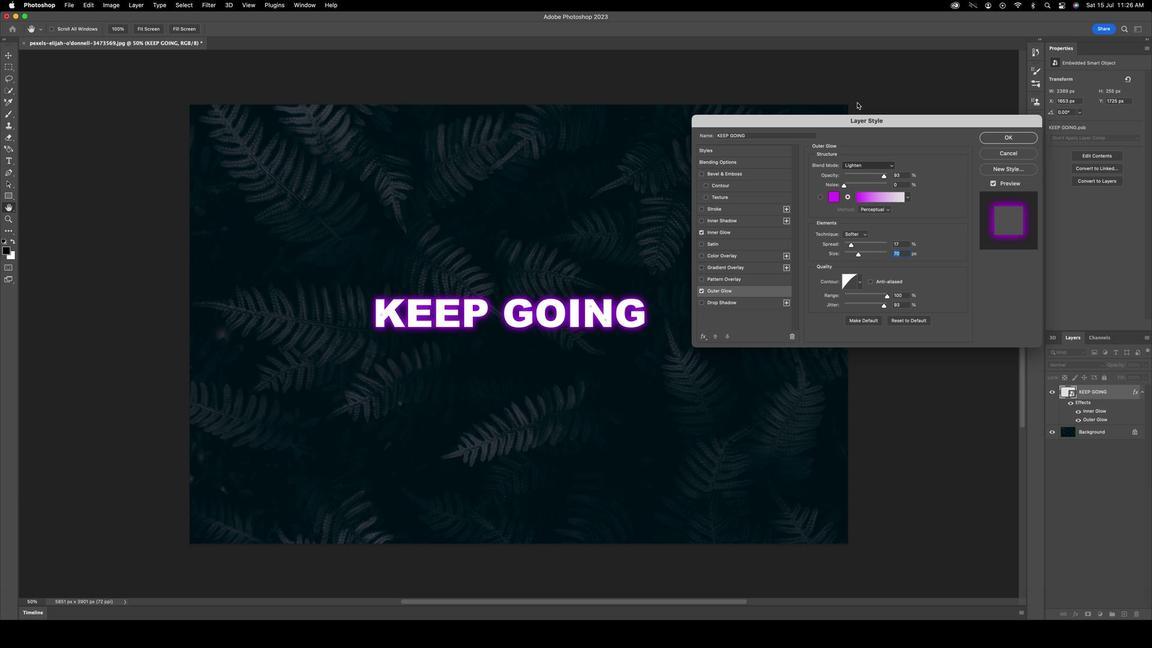 
Action: Mouse moved to (831, 194)
Screenshot: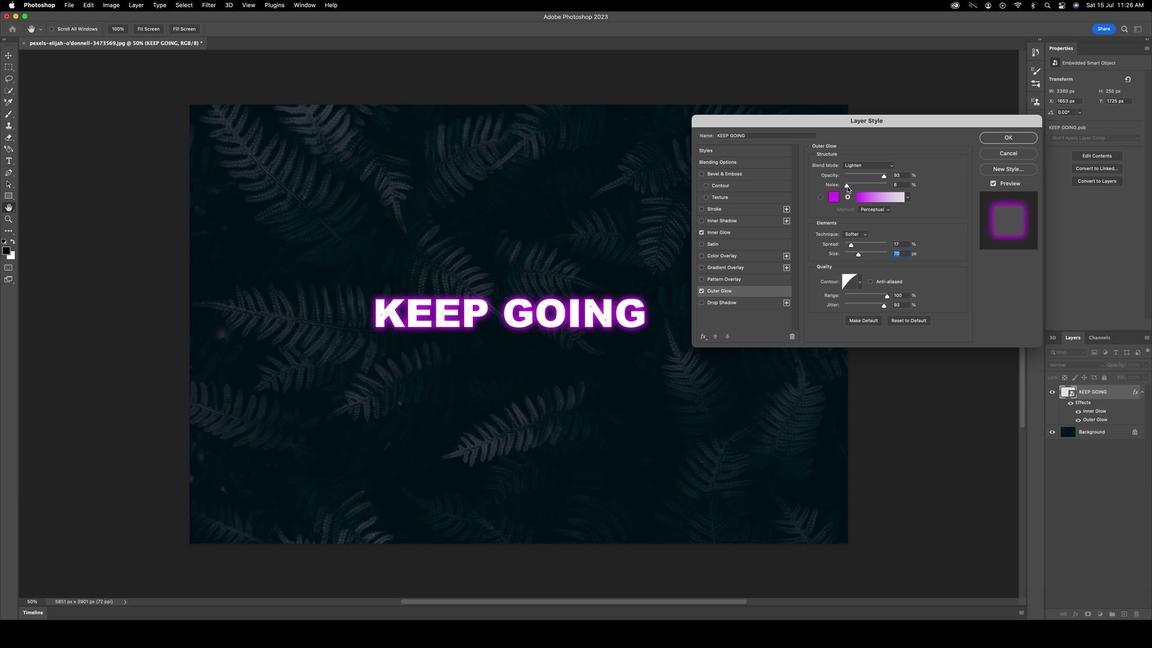 
Action: Mouse pressed left at (831, 194)
Screenshot: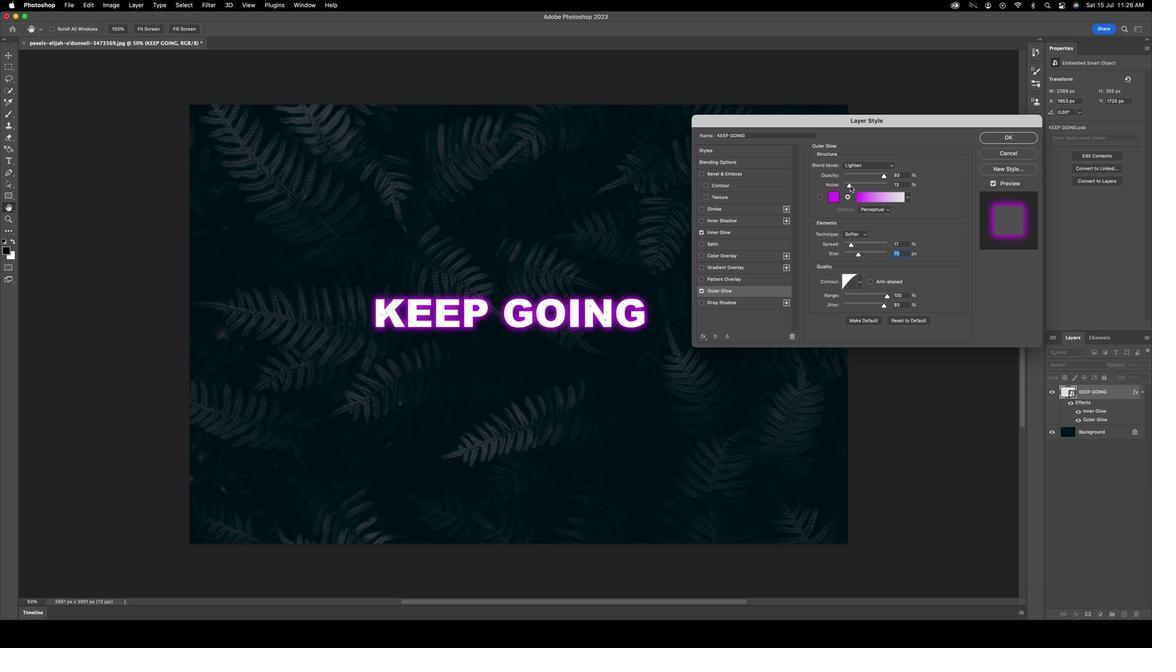
Action: Mouse moved to (972, 144)
Screenshot: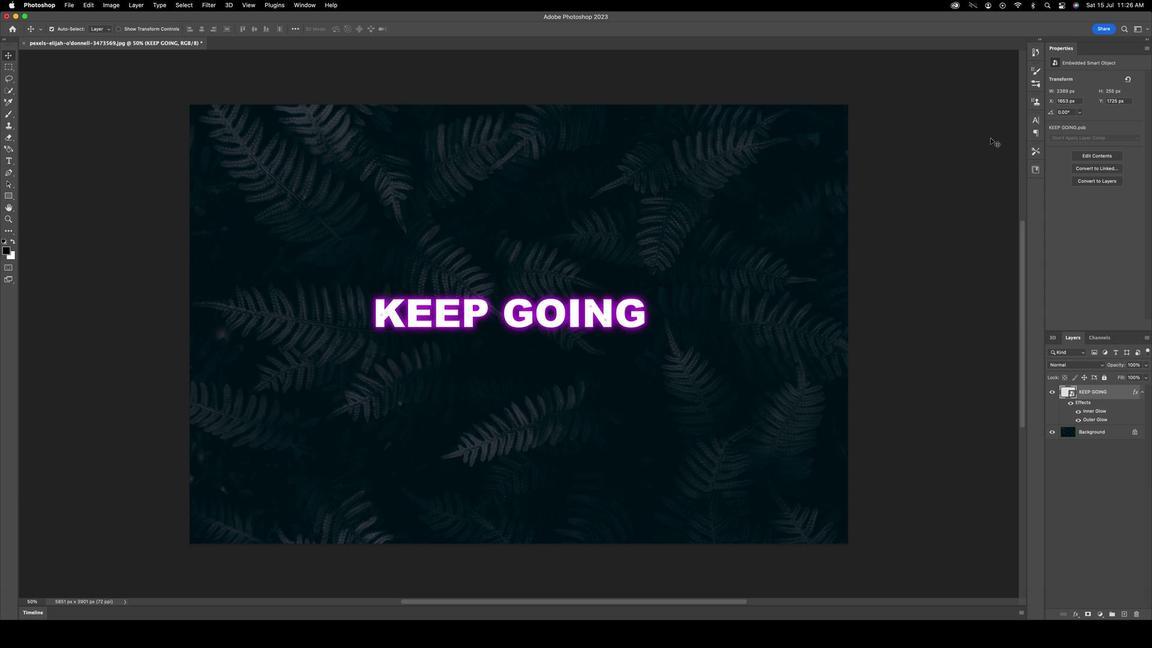 
Action: Mouse pressed left at (972, 144)
Screenshot: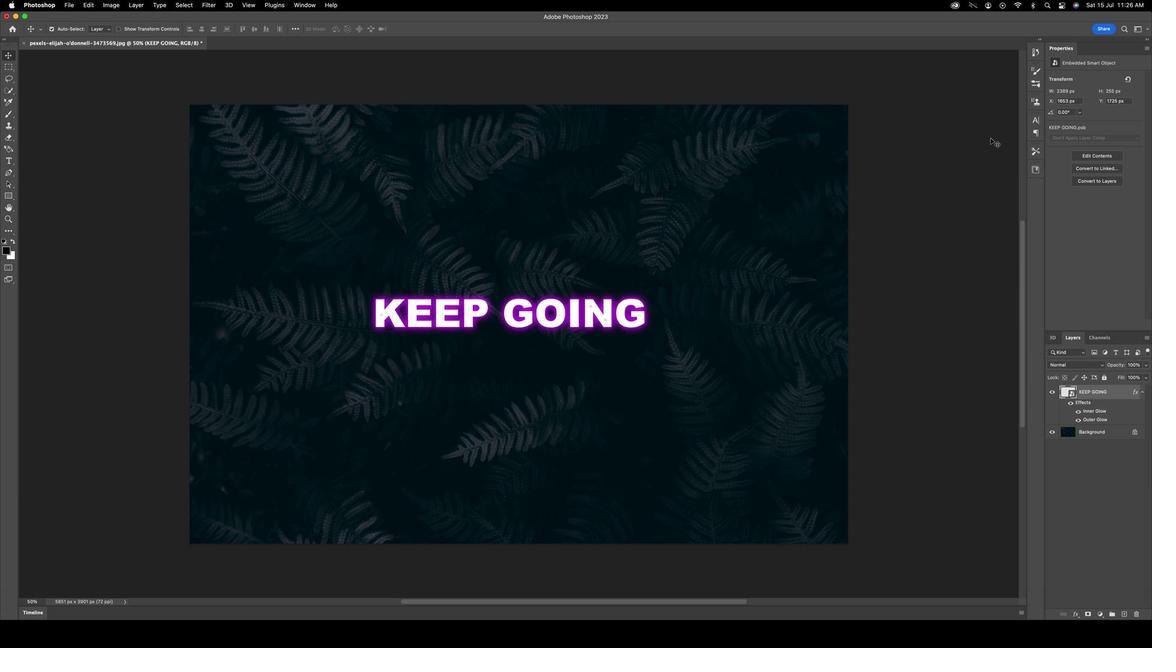 
Action: Mouse moved to (57, 203)
Screenshot: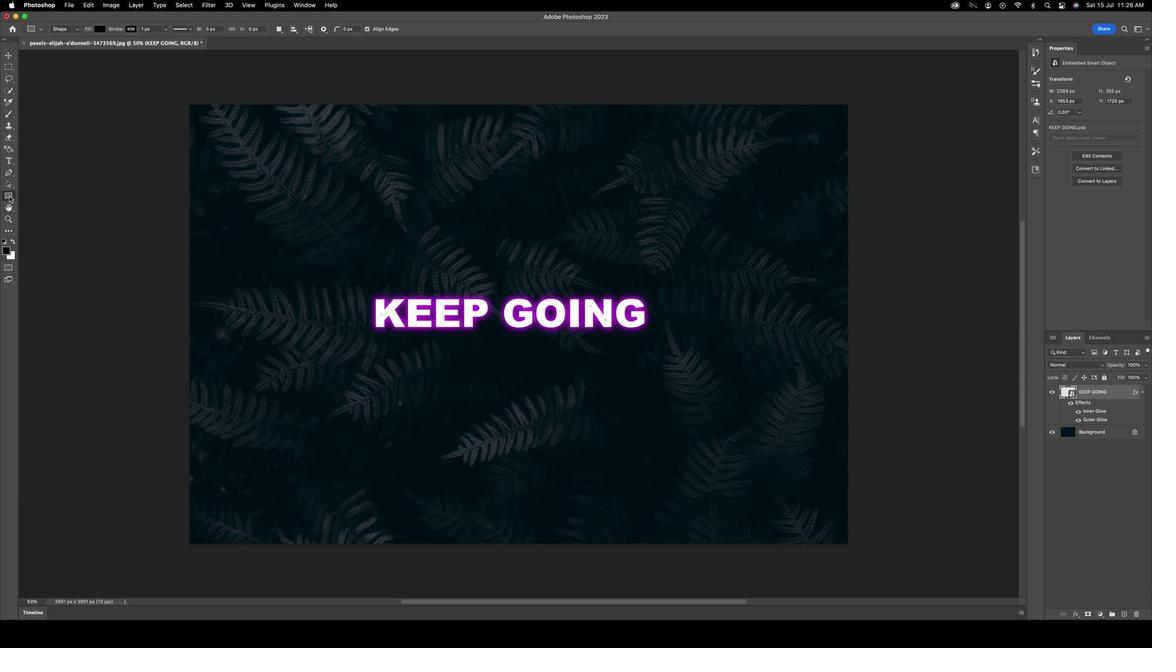 
Action: Mouse pressed left at (57, 203)
Screenshot: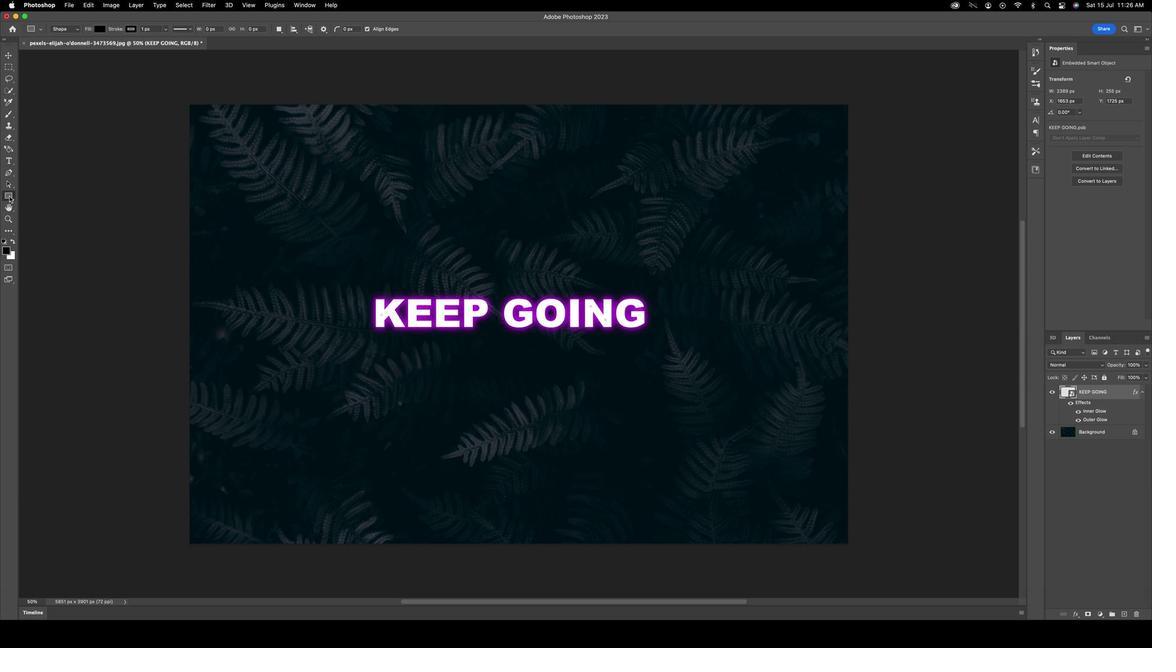 
Action: Mouse moved to (231, 121)
Screenshot: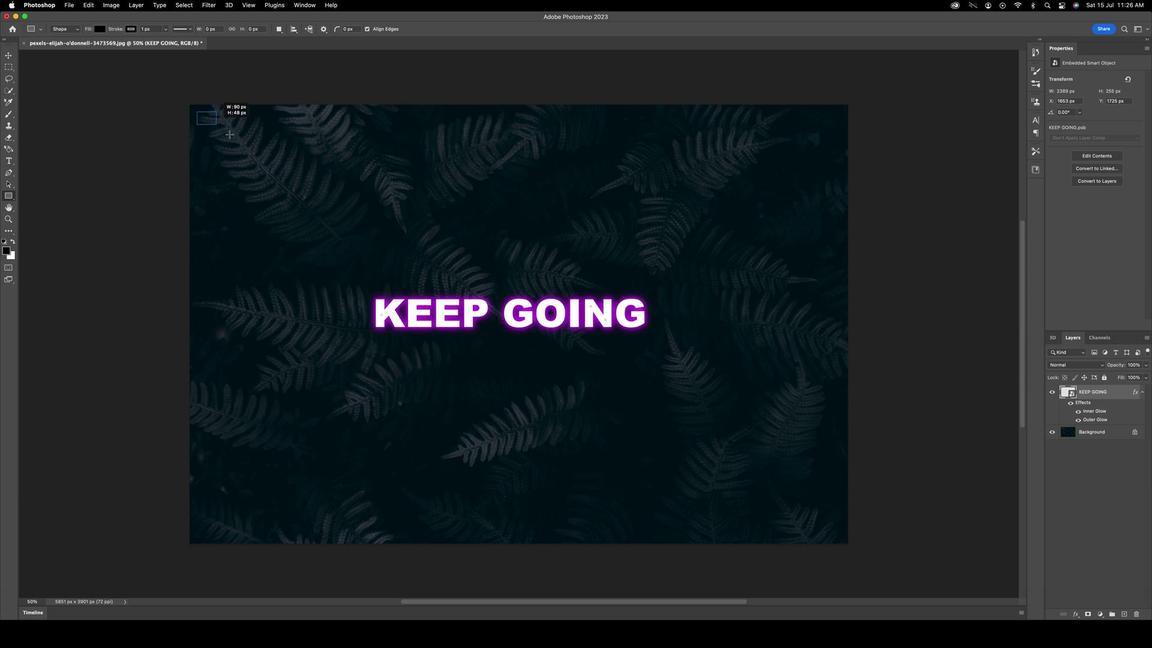 
Action: Mouse pressed left at (231, 121)
Screenshot: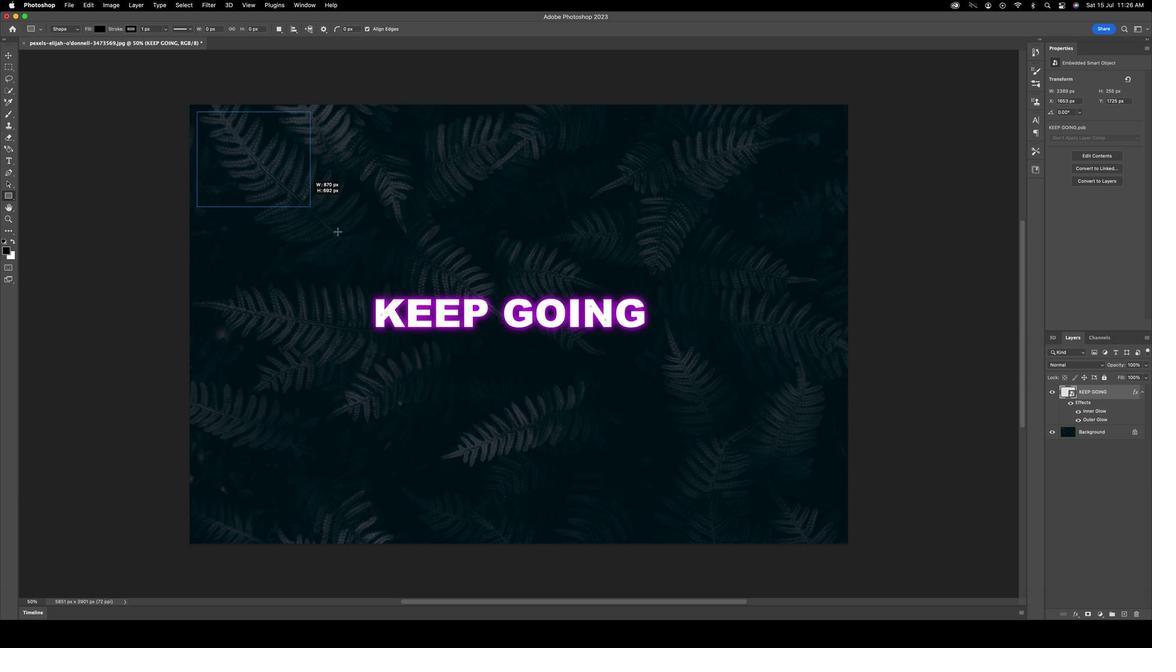 
Action: Mouse moved to (1046, 150)
Screenshot: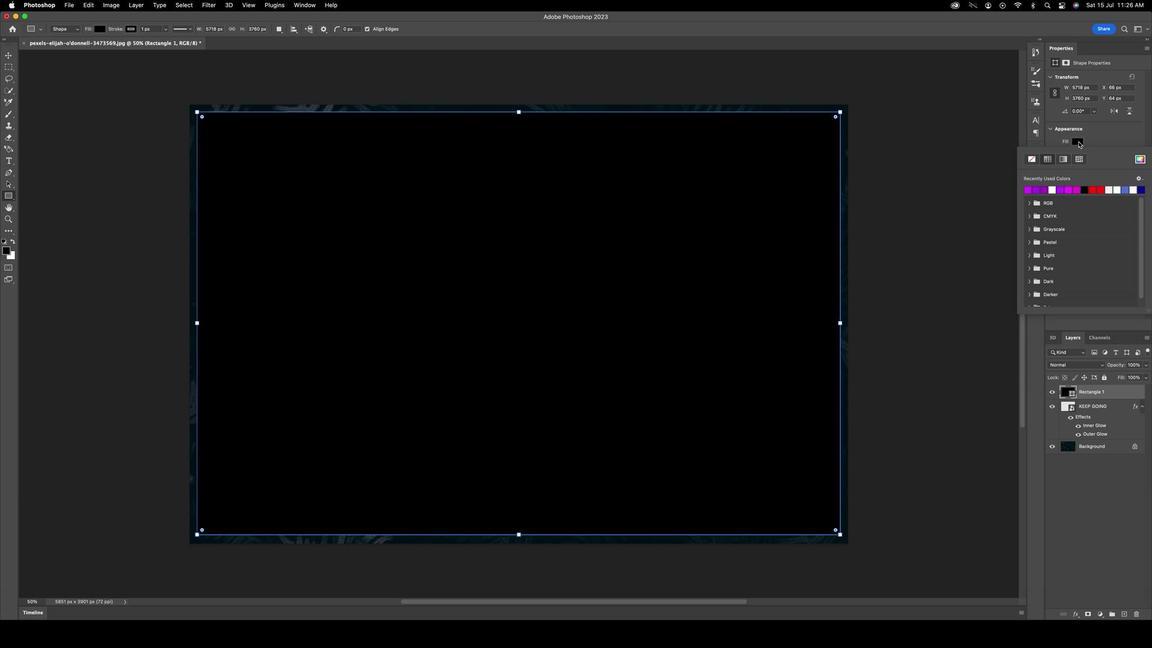 
Action: Mouse pressed left at (1046, 150)
Screenshot: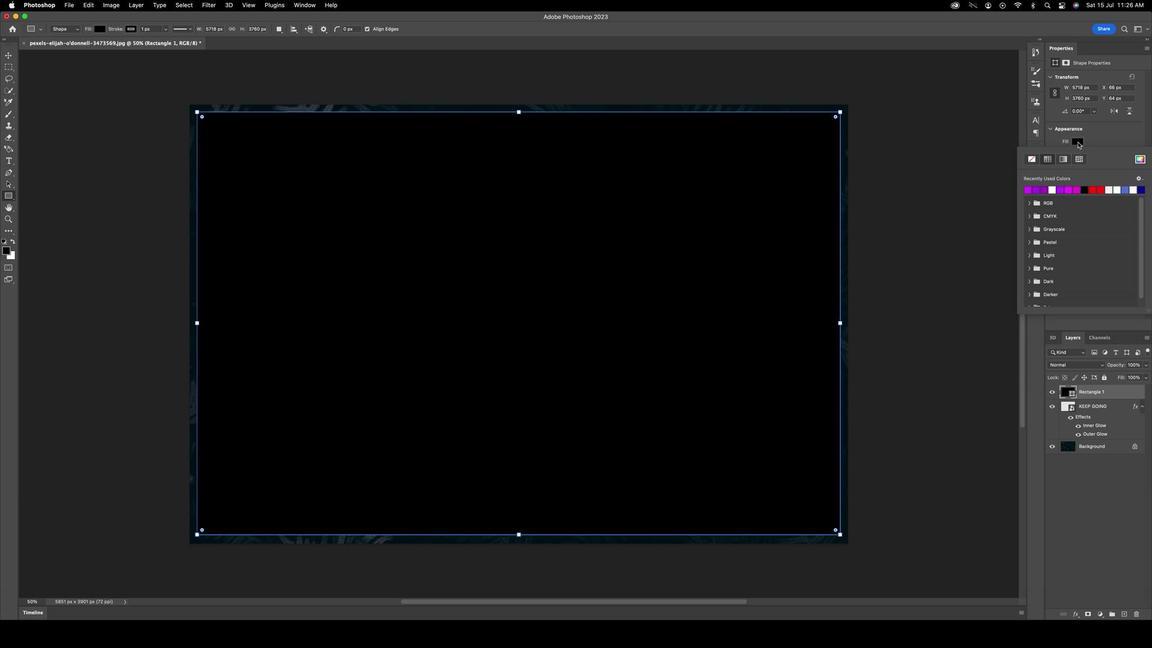 
Action: Mouse moved to (997, 169)
Screenshot: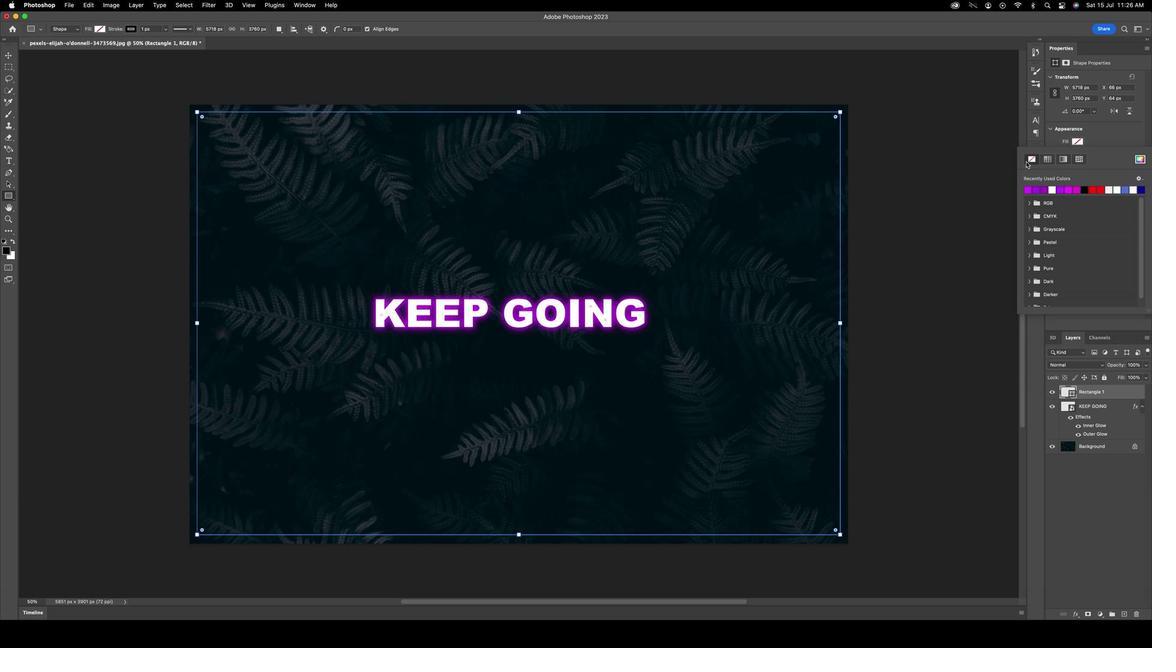 
Action: Mouse pressed left at (997, 169)
Screenshot: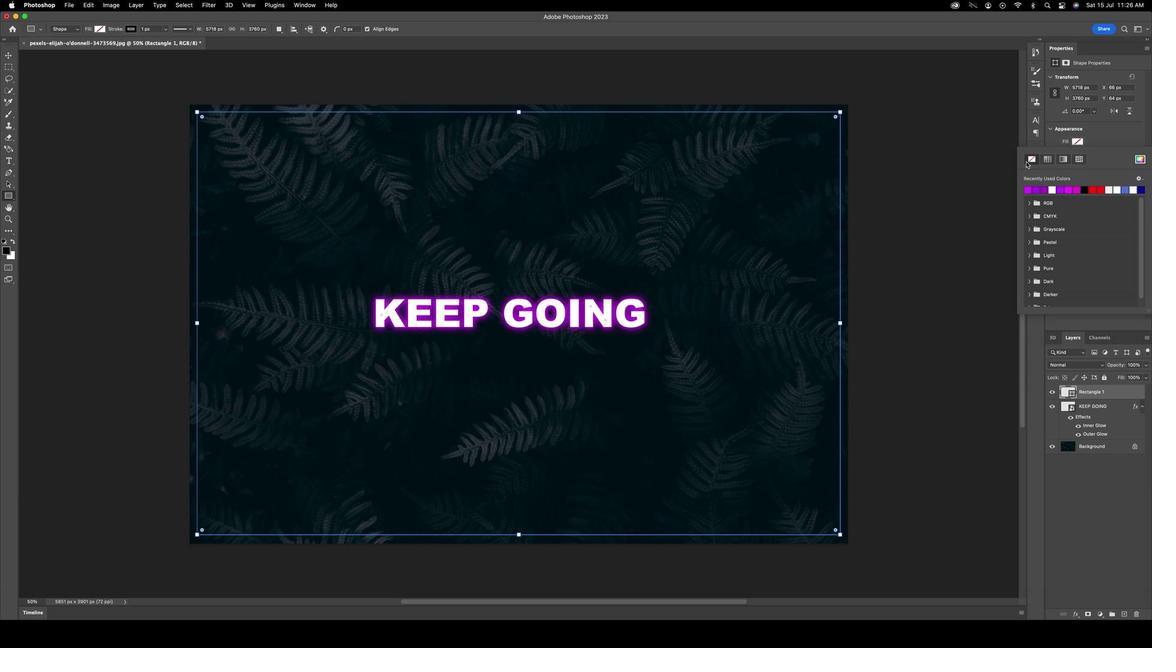 
Action: Mouse moved to (1088, 142)
Screenshot: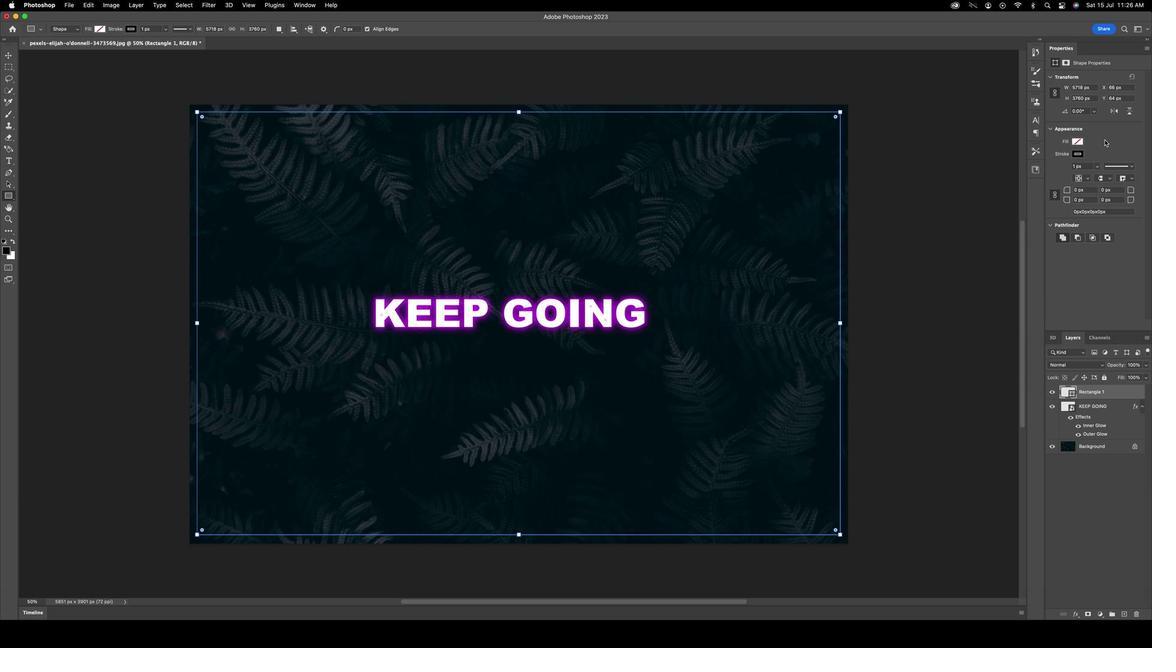 
Action: Mouse pressed left at (1088, 142)
Screenshot: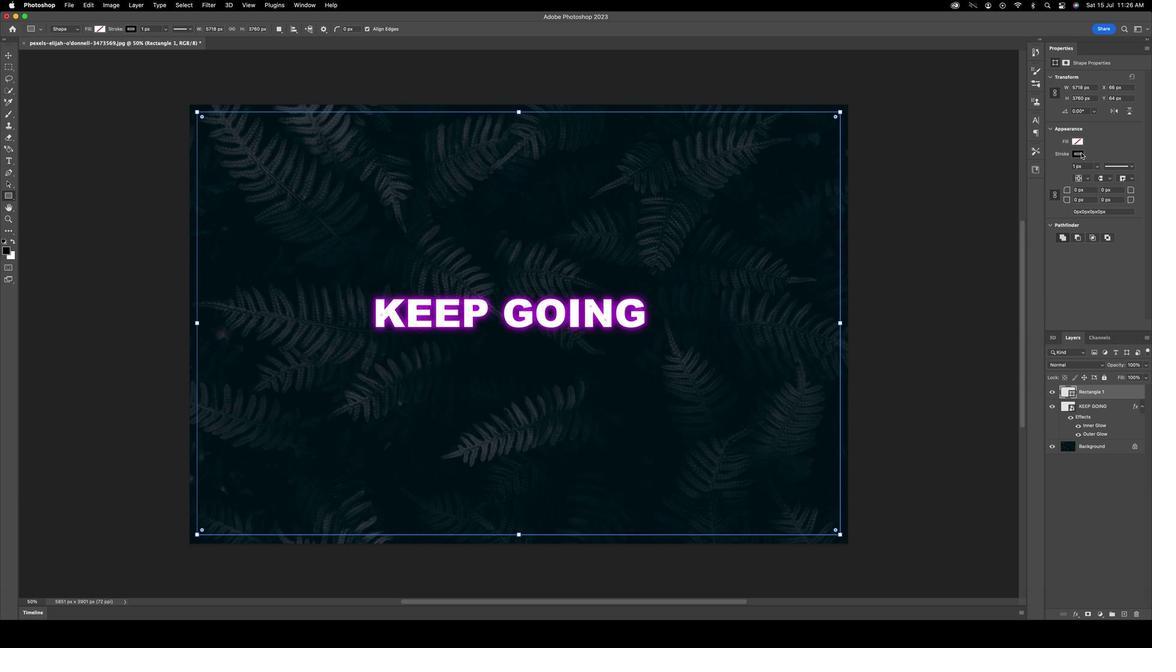 
Action: Mouse moved to (1047, 160)
Screenshot: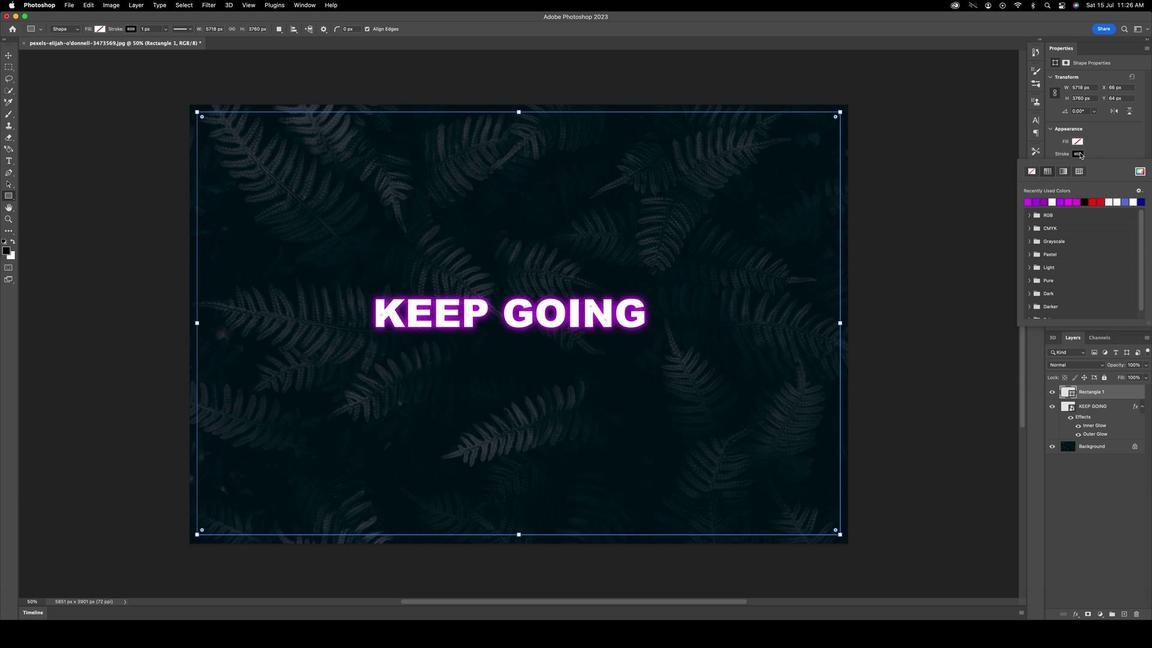 
Action: Mouse pressed left at (1047, 160)
Screenshot: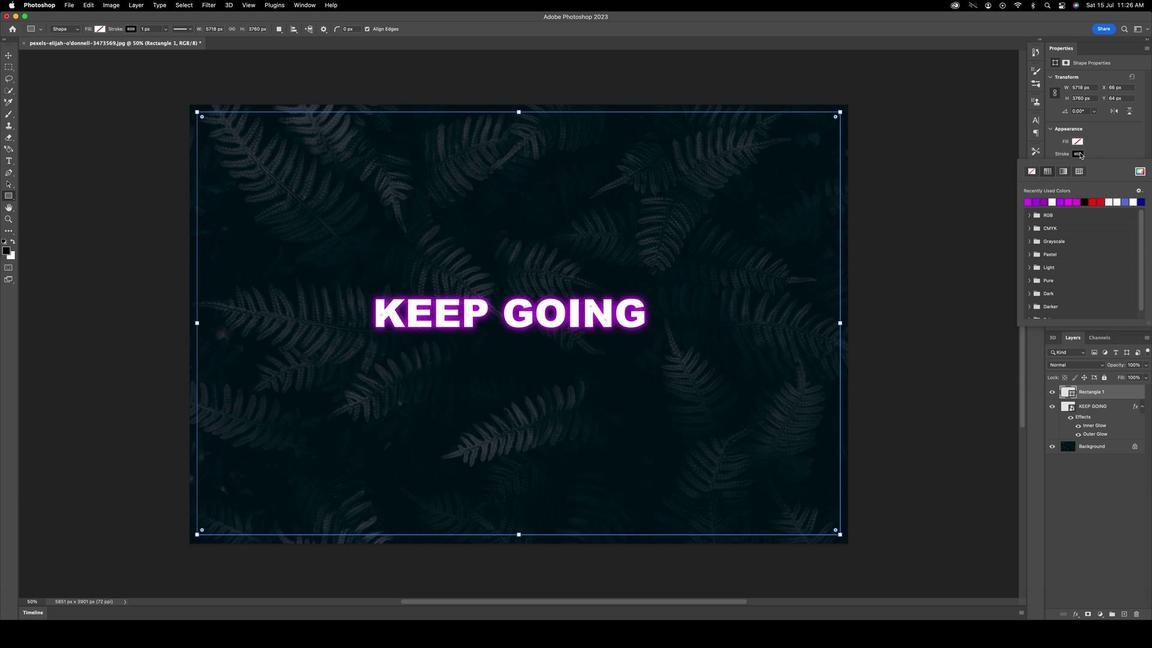 
Action: Mouse moved to (1021, 208)
Screenshot: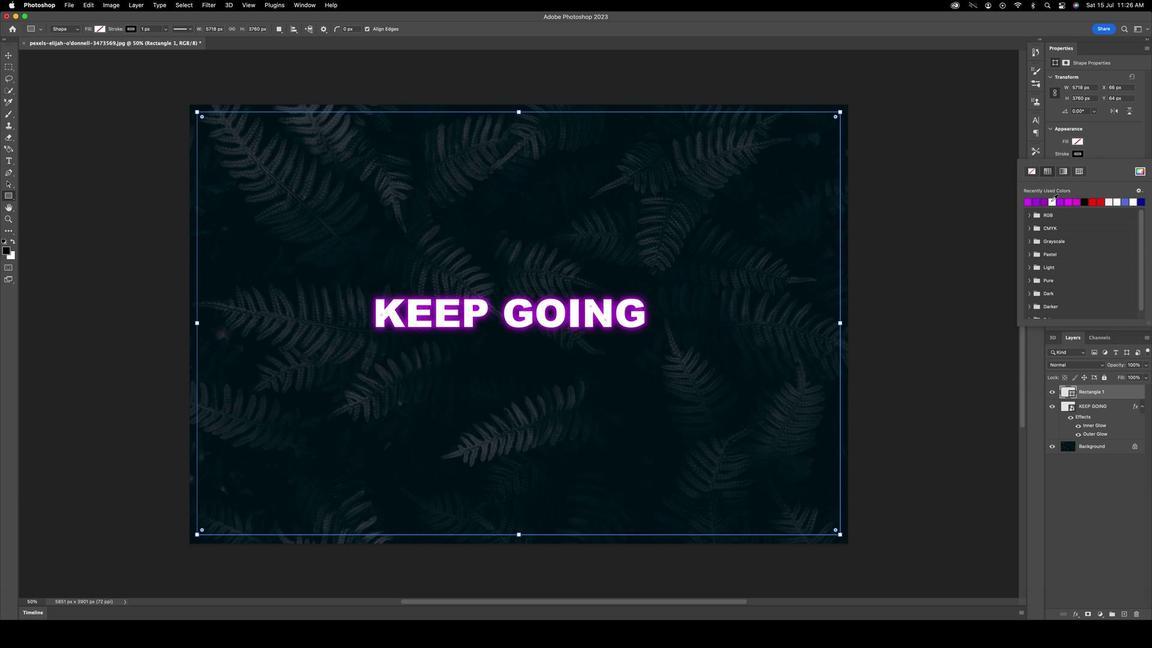 
Action: Mouse pressed left at (1021, 208)
Screenshot: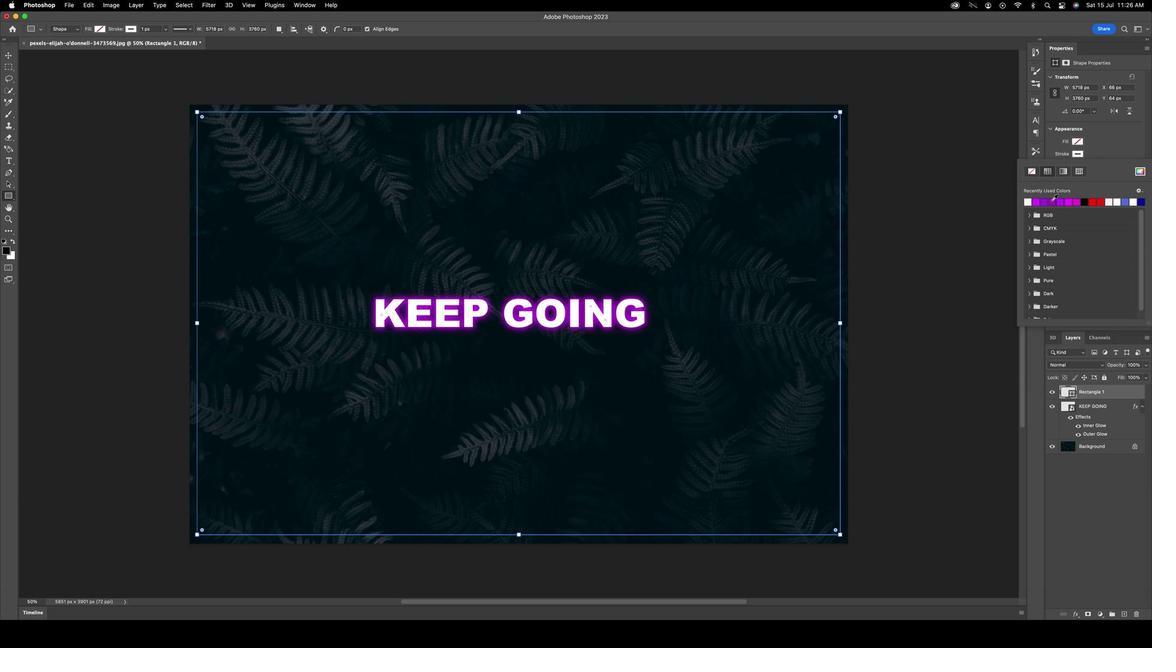 
Action: Mouse moved to (1073, 156)
Screenshot: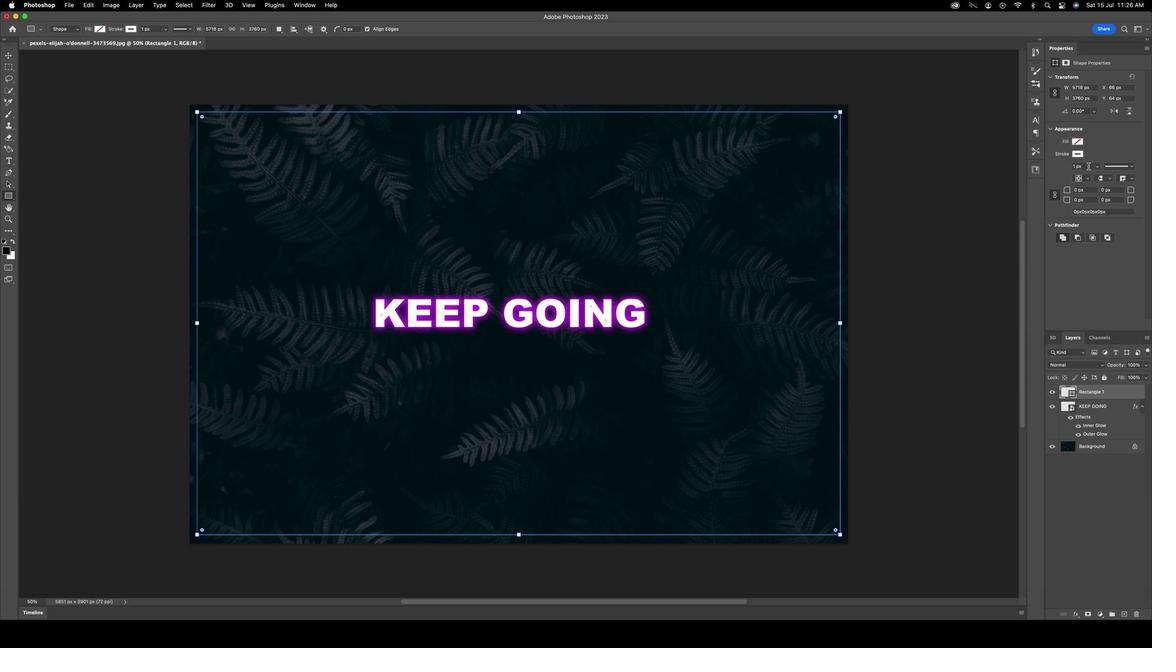 
Action: Mouse pressed left at (1073, 156)
Screenshot: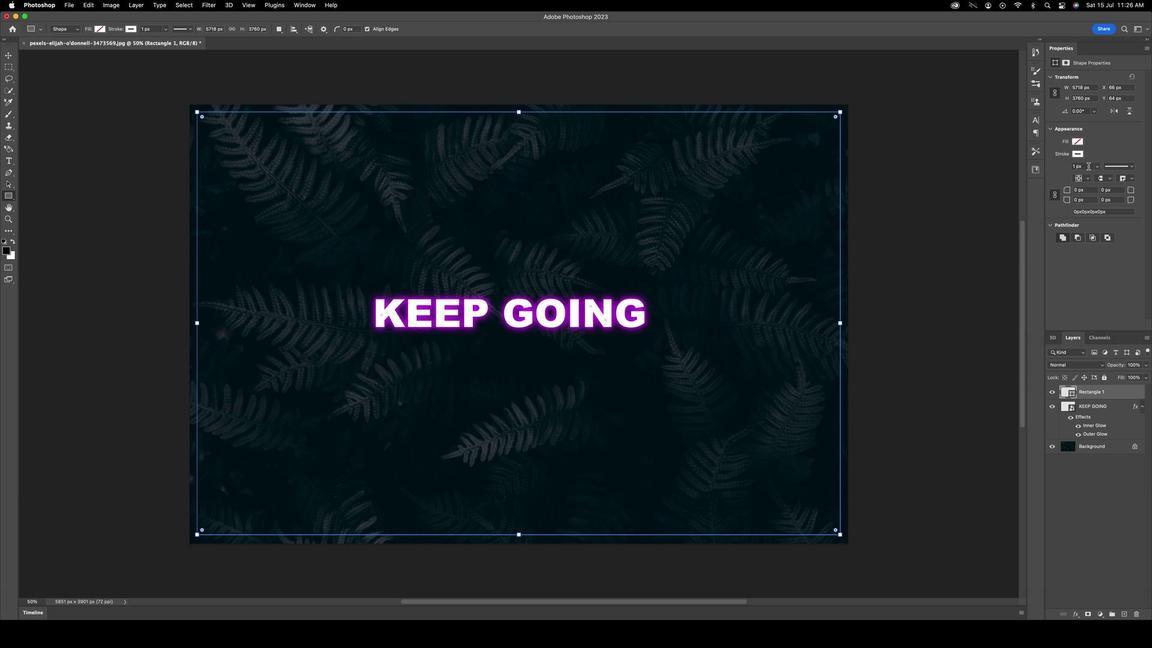
Action: Mouse moved to (1055, 175)
Screenshot: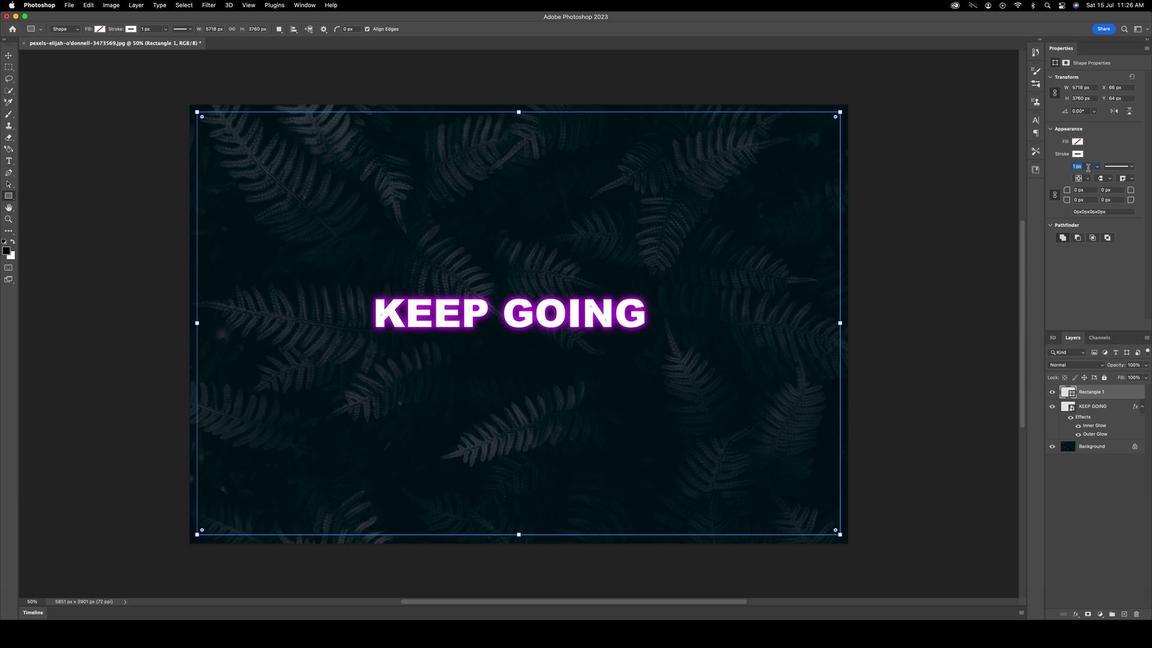 
Action: Mouse pressed left at (1055, 175)
Screenshot: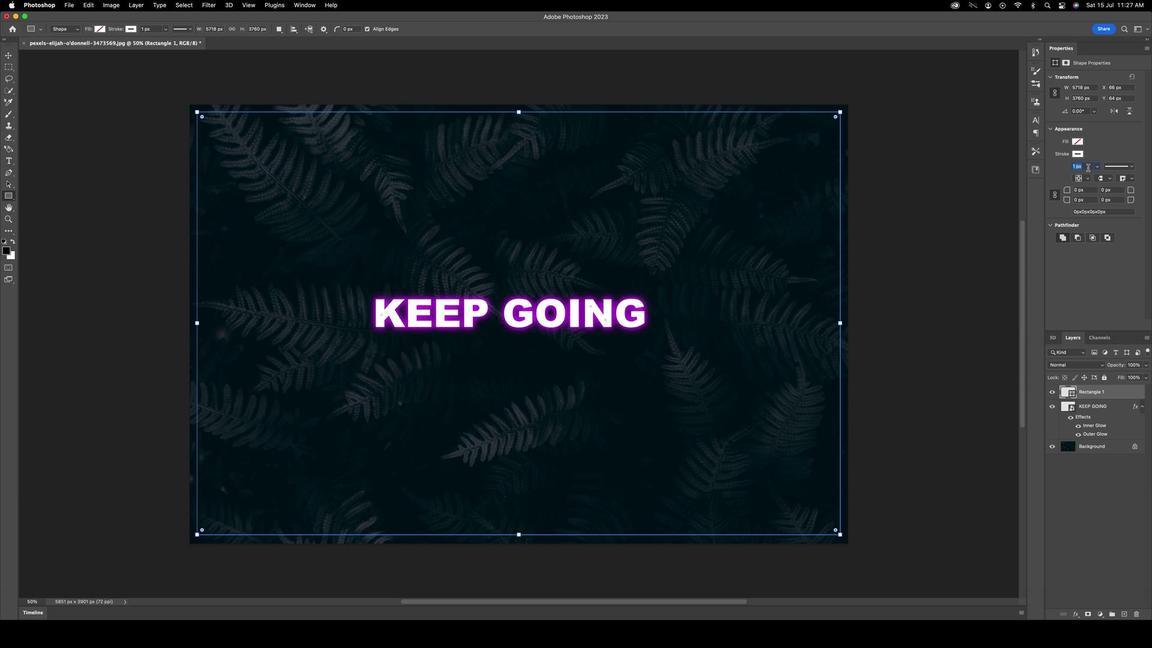 
Action: Key pressed '3'Key.enter
Screenshot: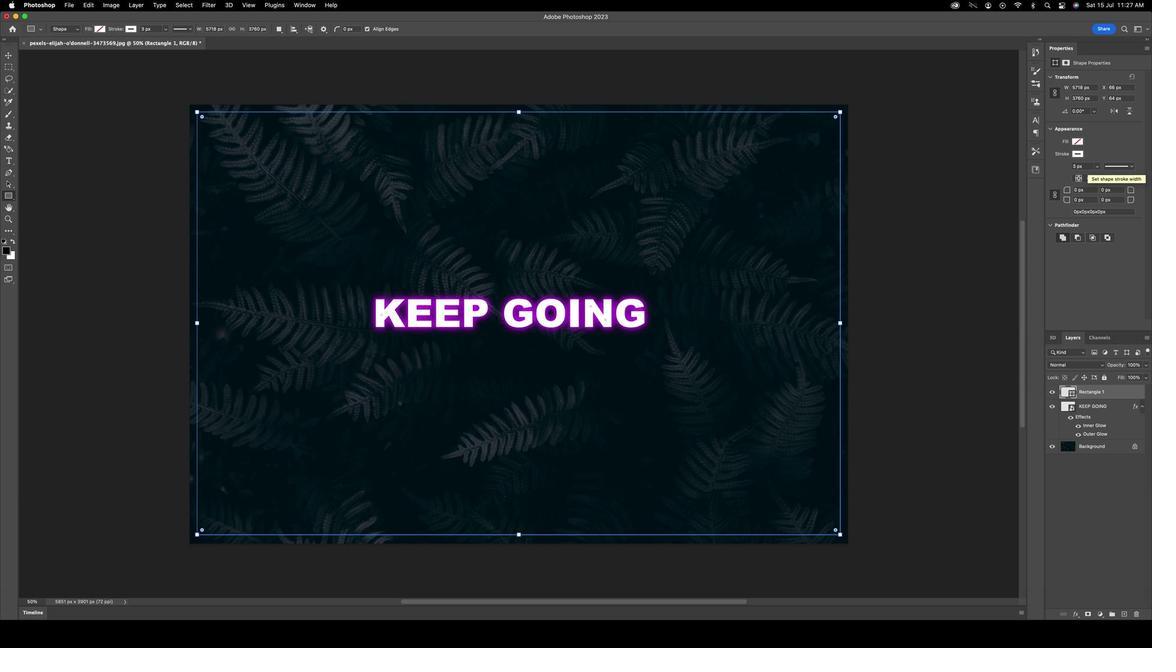 
Action: Mouse moved to (1070, 159)
Screenshot: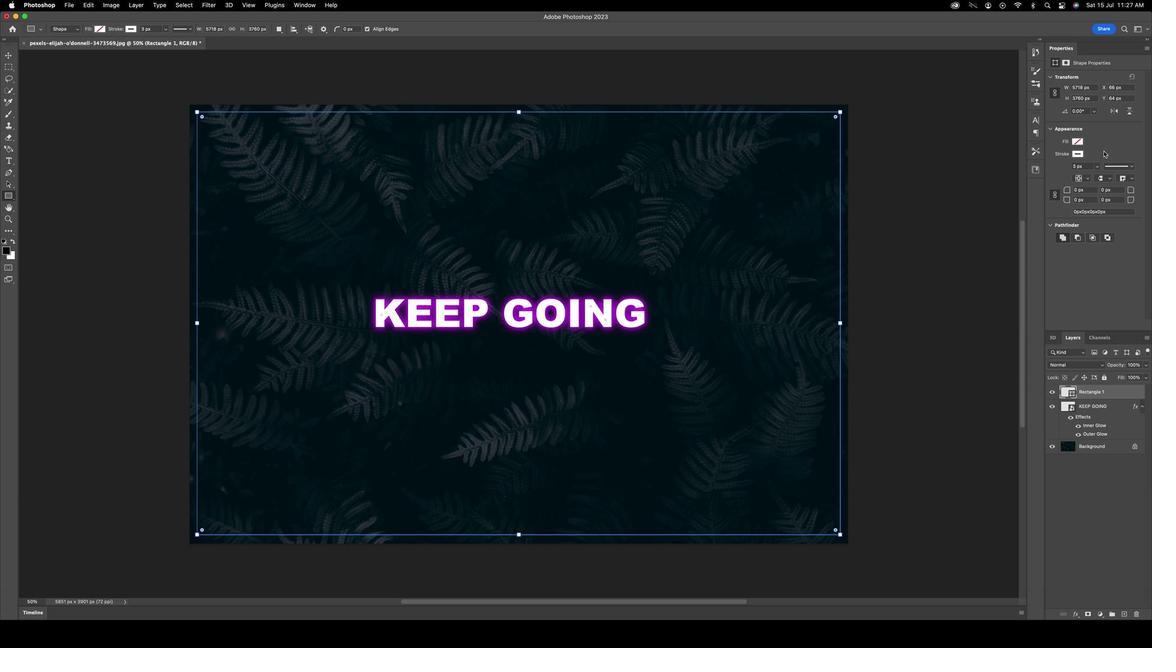
Action: Mouse pressed left at (1070, 159)
Screenshot: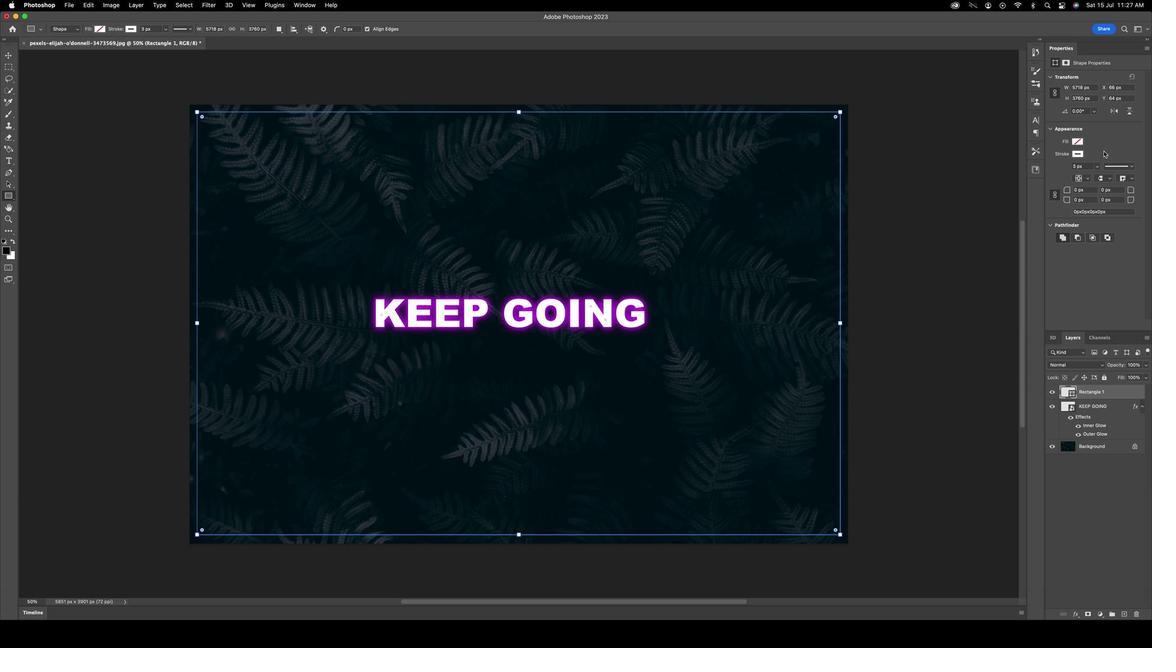 
Action: Mouse moved to (946, 220)
Screenshot: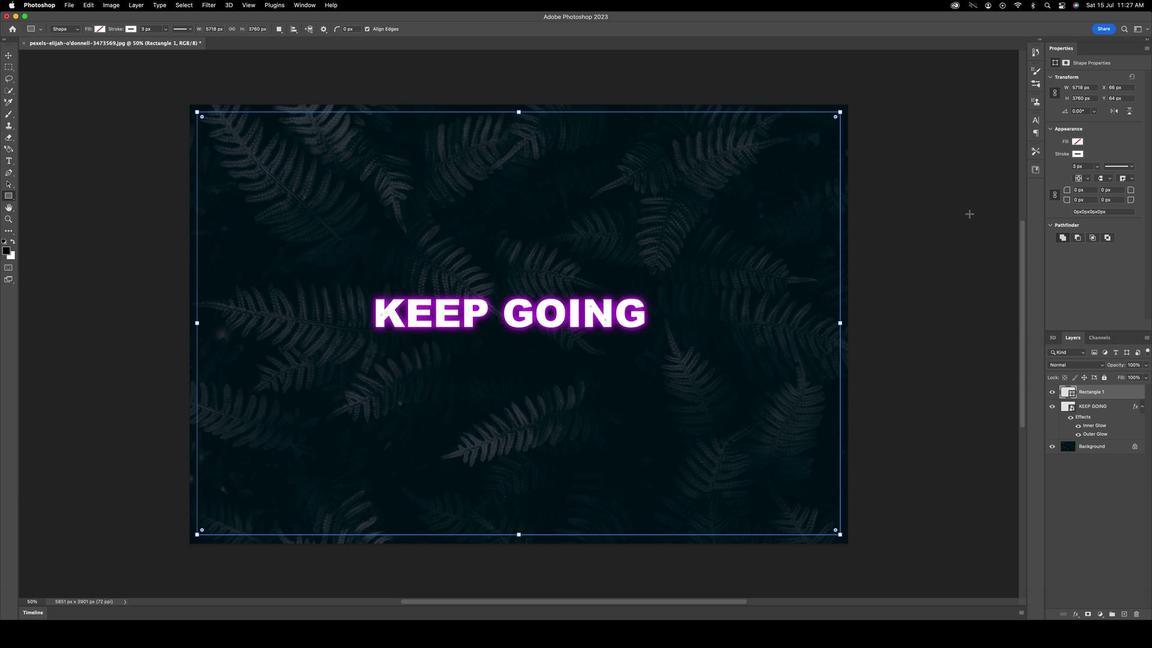 
Action: Key pressed 'V'
Screenshot: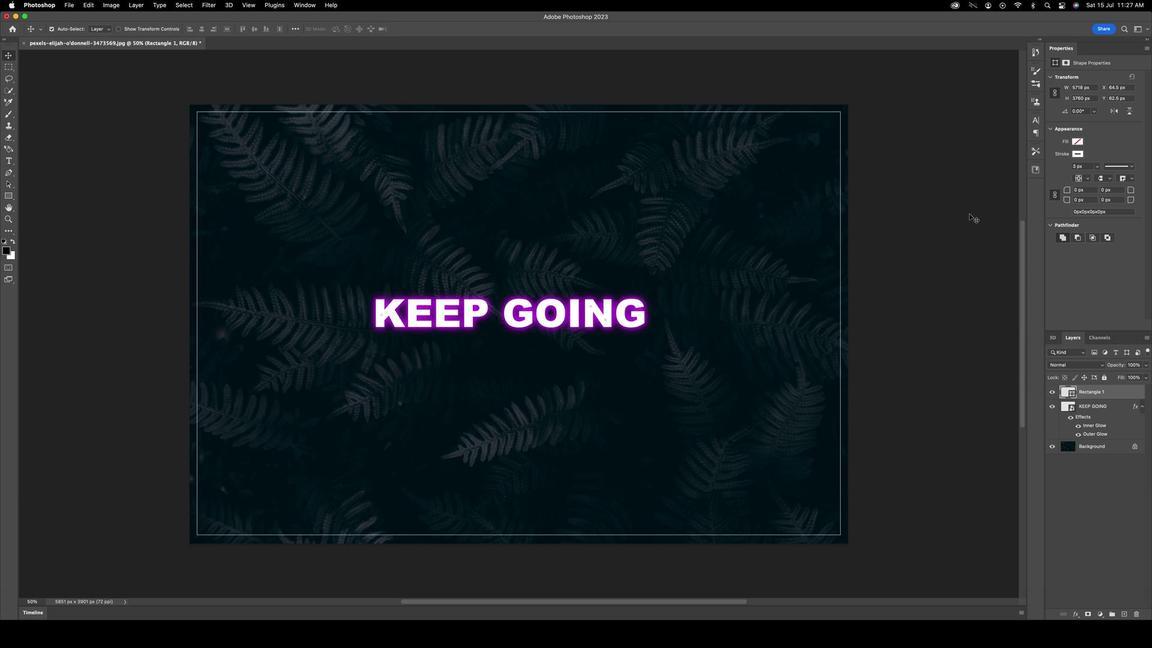 
Action: Mouse pressed left at (946, 220)
Screenshot: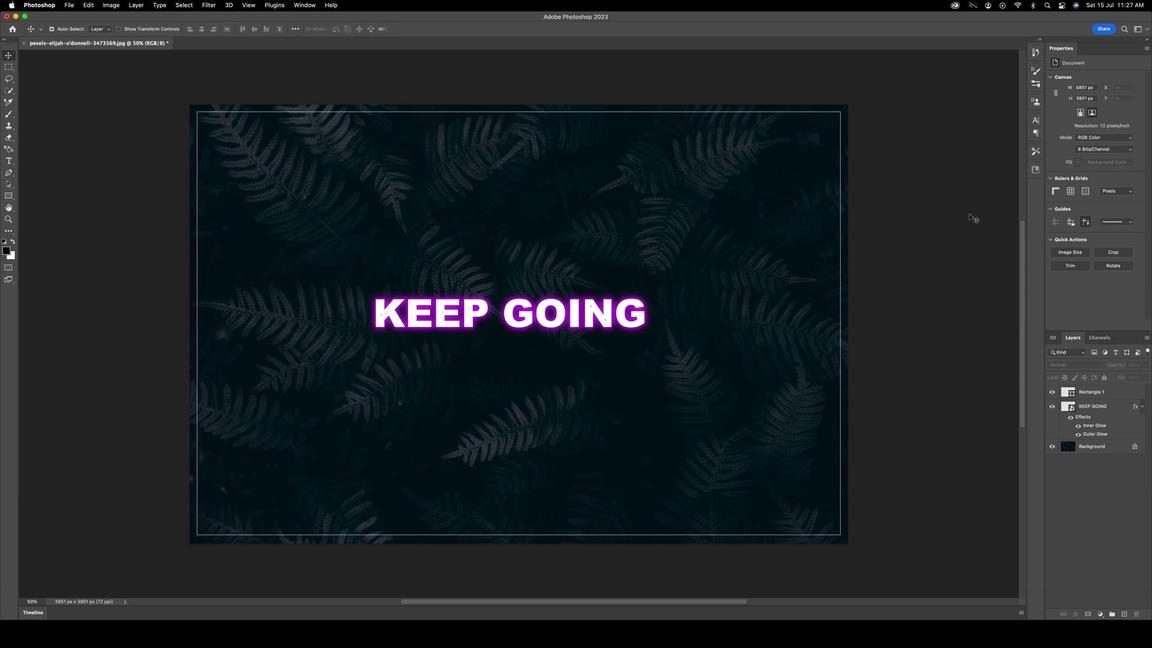 
Action: Mouse moved to (1061, 396)
Screenshot: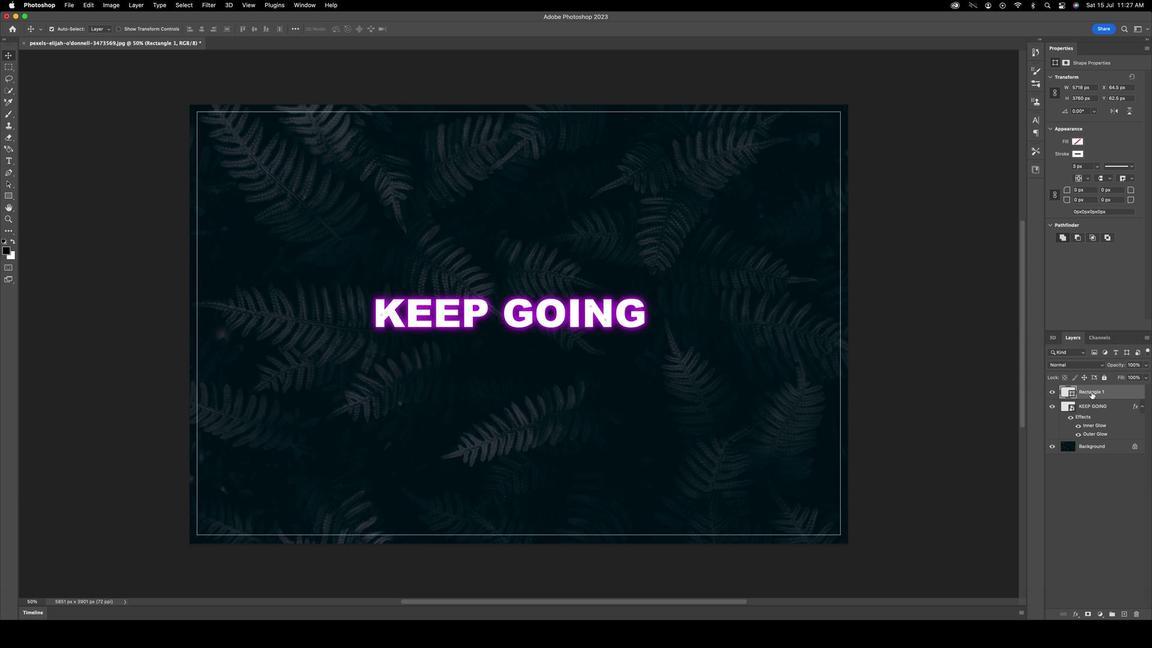 
Action: Mouse pressed left at (1061, 396)
Screenshot: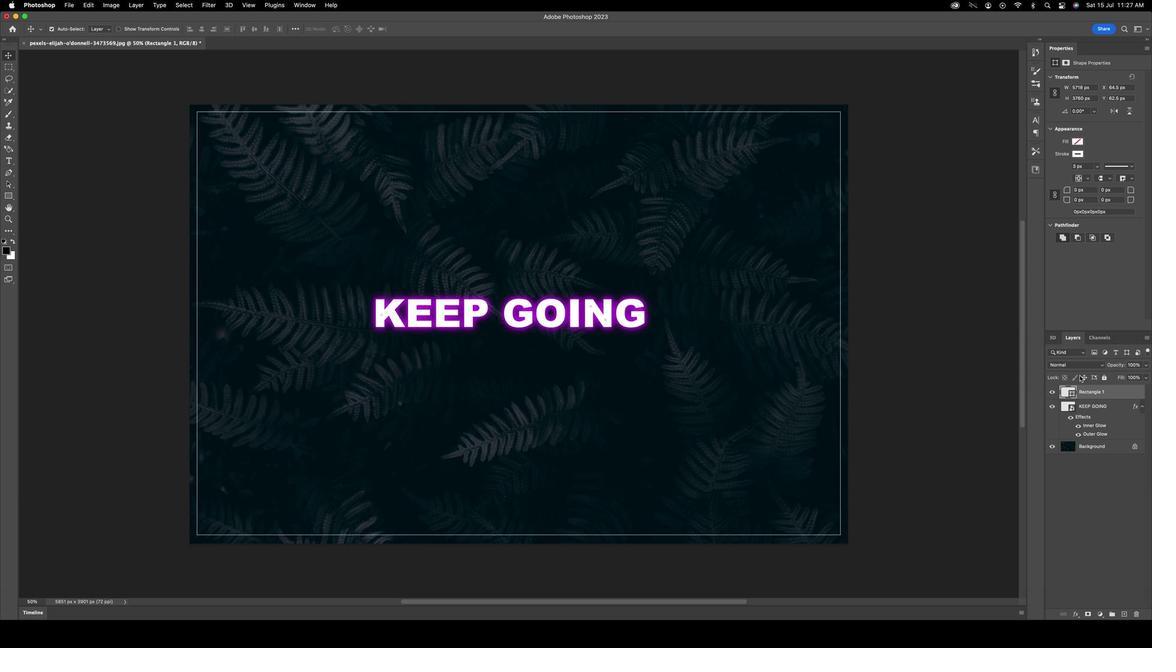 
Action: Mouse moved to (1049, 174)
Screenshot: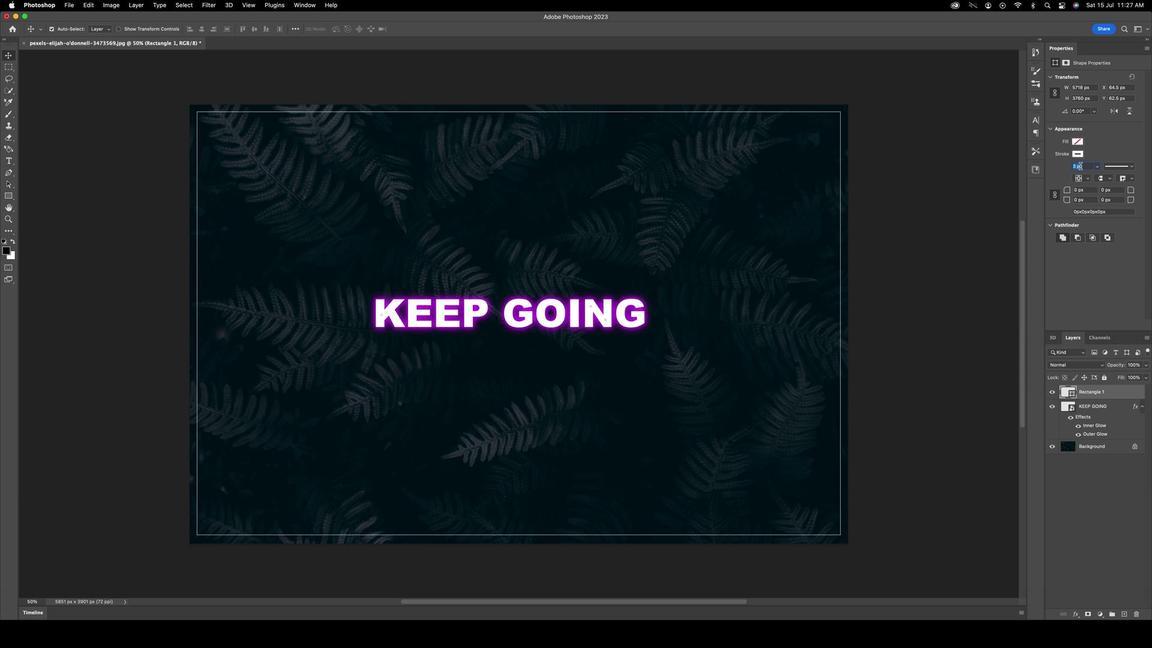 
Action: Mouse pressed left at (1049, 174)
Screenshot: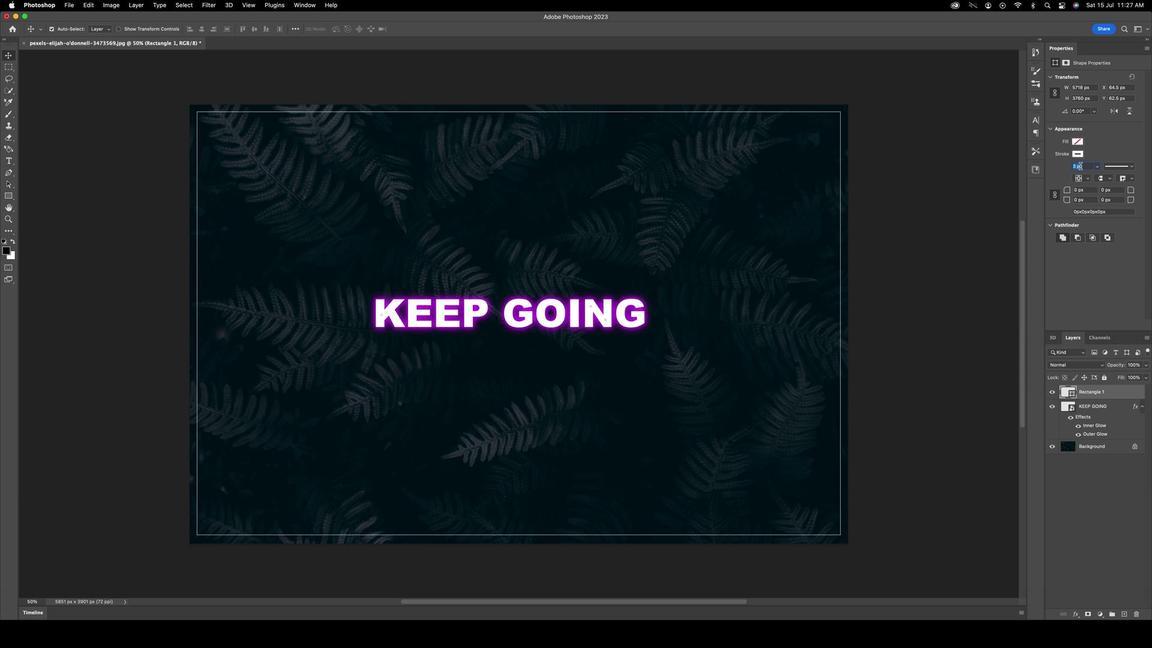 
Action: Key pressed '6'Key.enter
Screenshot: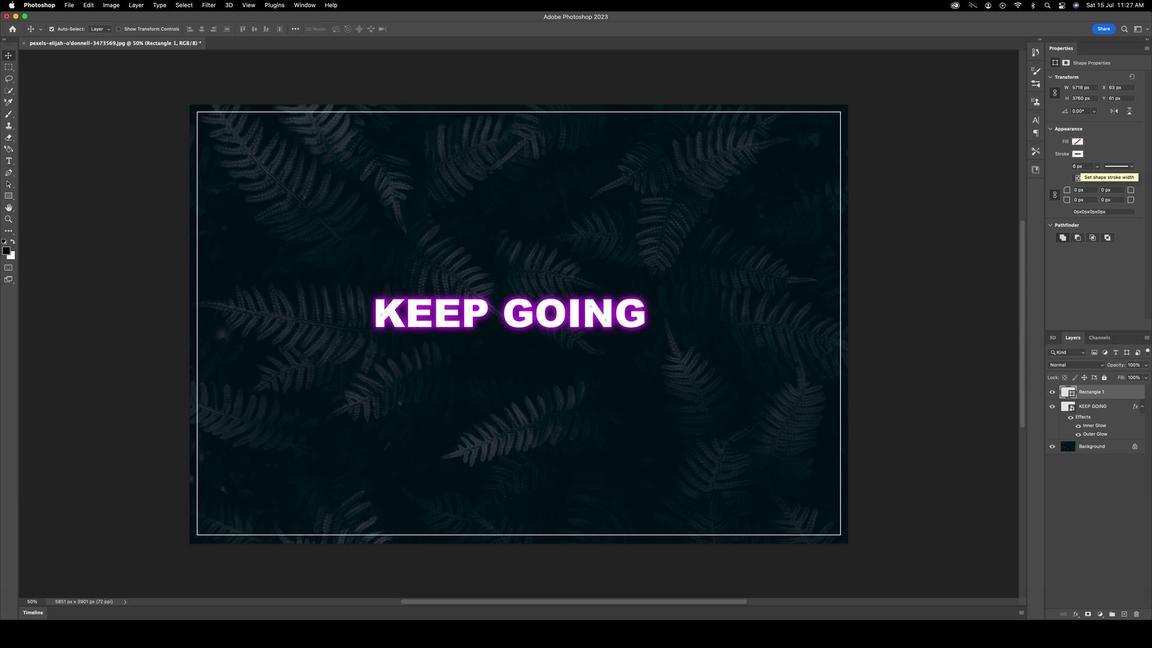 
Action: Mouse moved to (1048, 171)
Screenshot: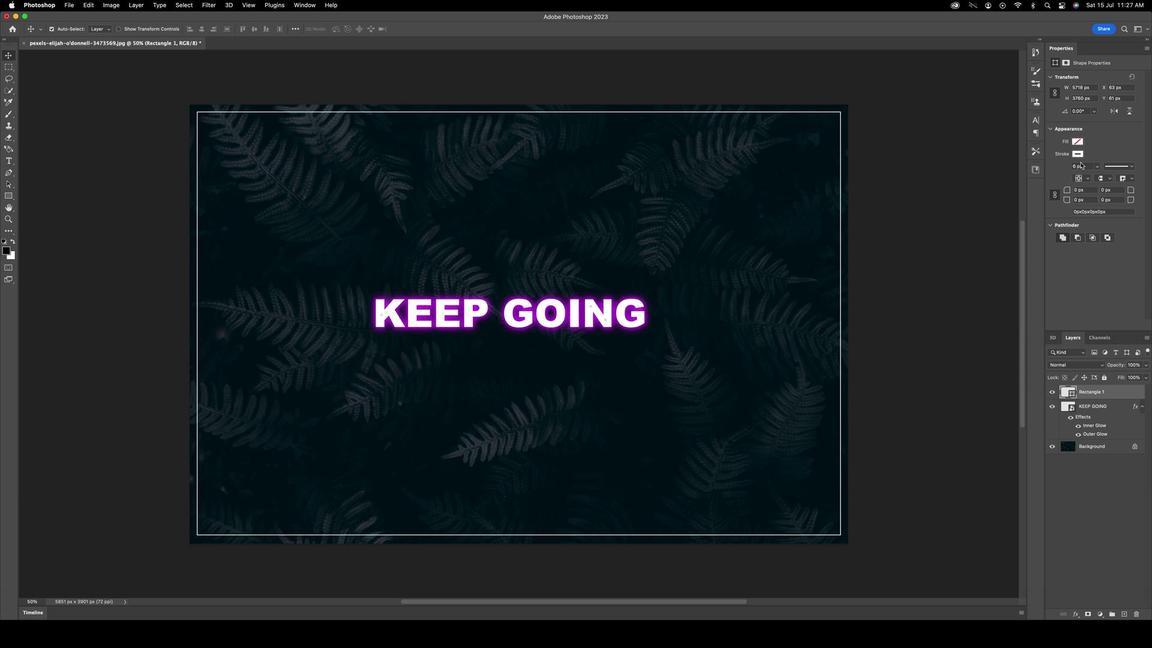 
Action: Mouse pressed left at (1048, 171)
Screenshot: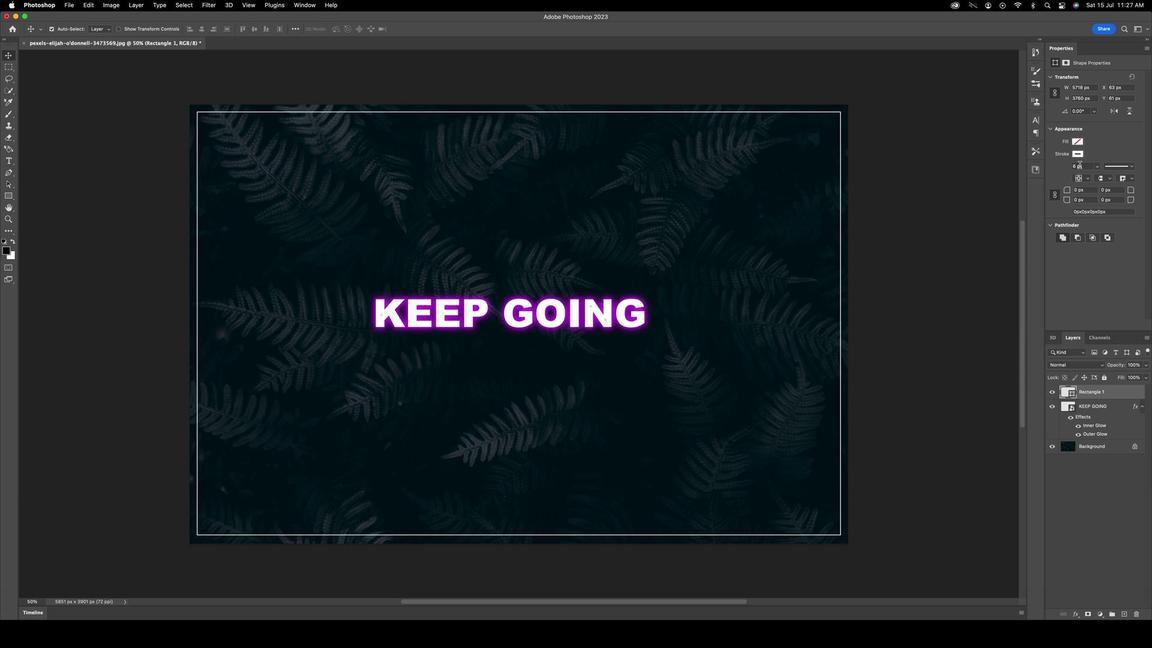 
Action: Mouse moved to (1047, 173)
Screenshot: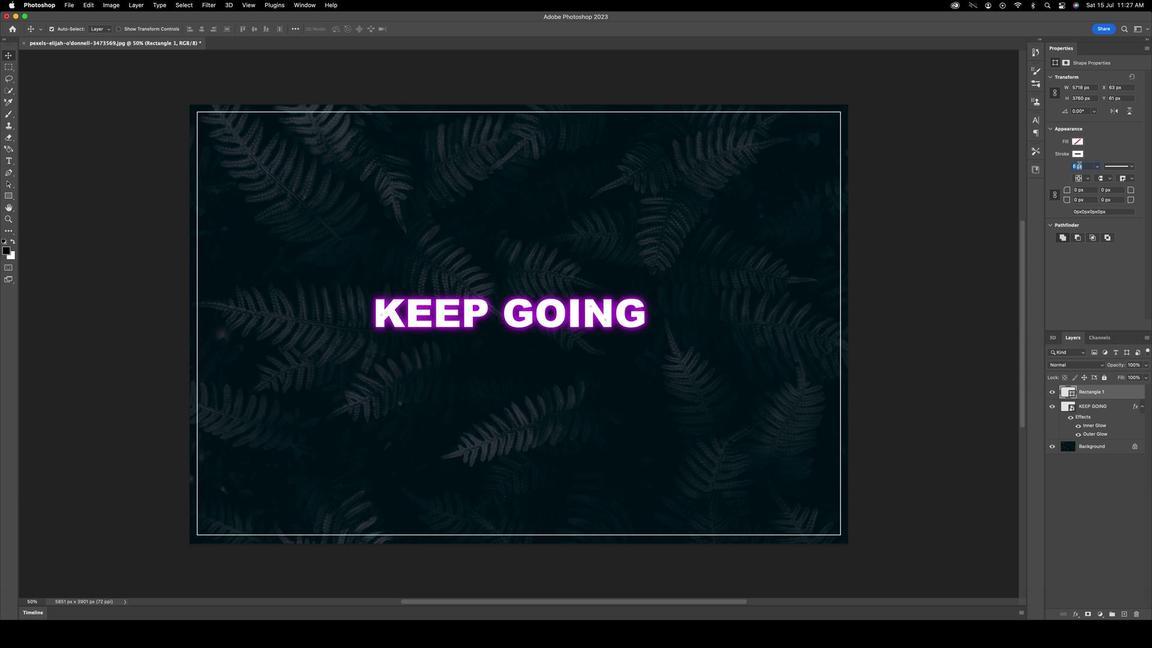 
Action: Mouse pressed left at (1047, 173)
Screenshot: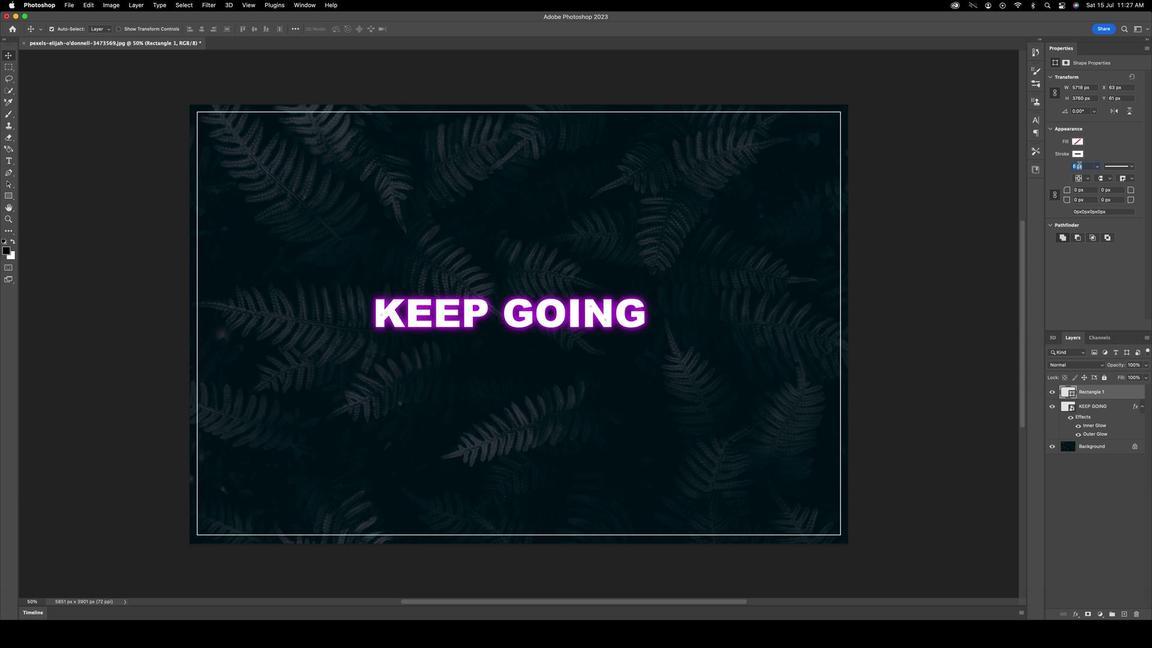 
Action: Key pressed '1''0'Key.enter
Screenshot: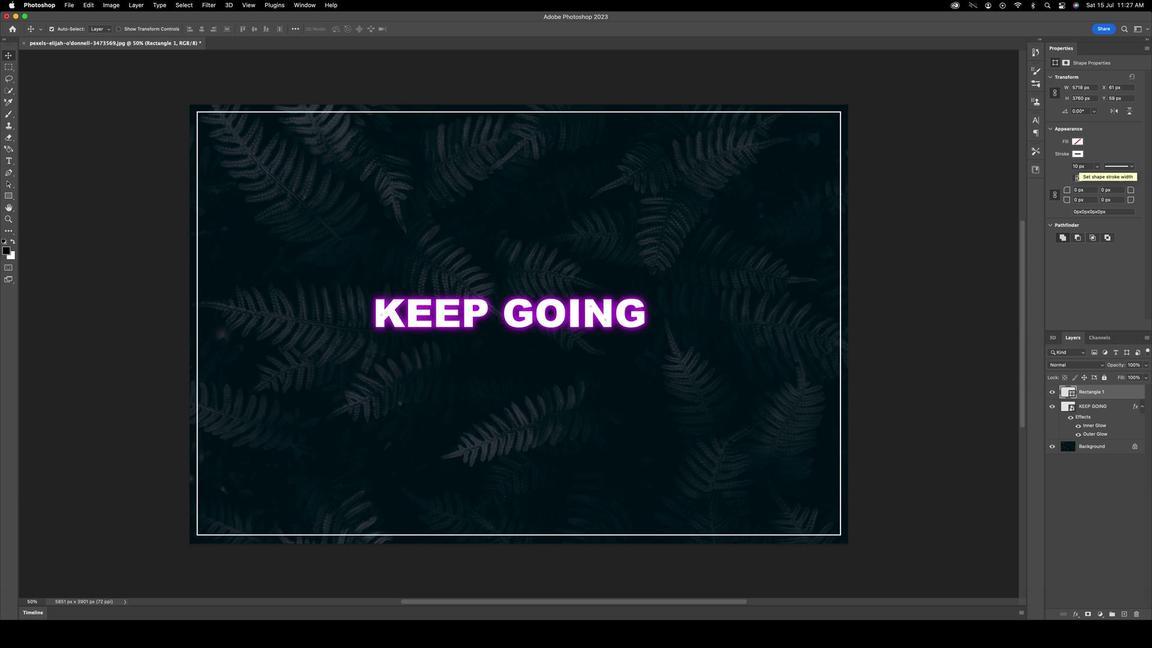 
Action: Mouse moved to (1065, 165)
Screenshot: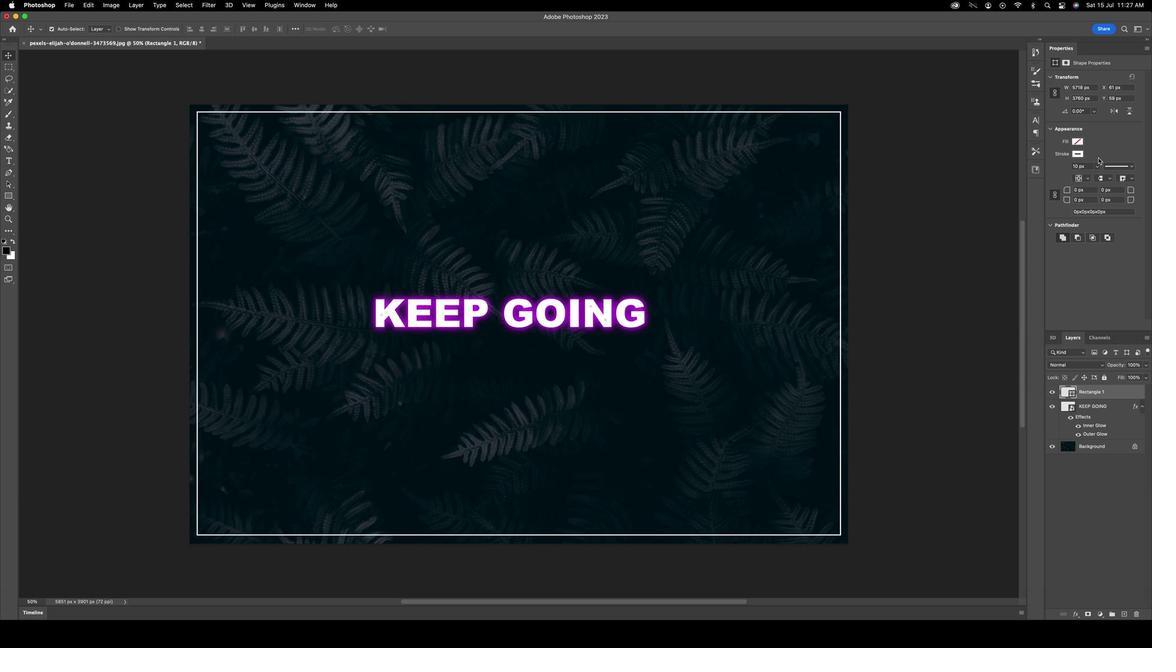 
Action: Mouse pressed left at (1065, 165)
Screenshot: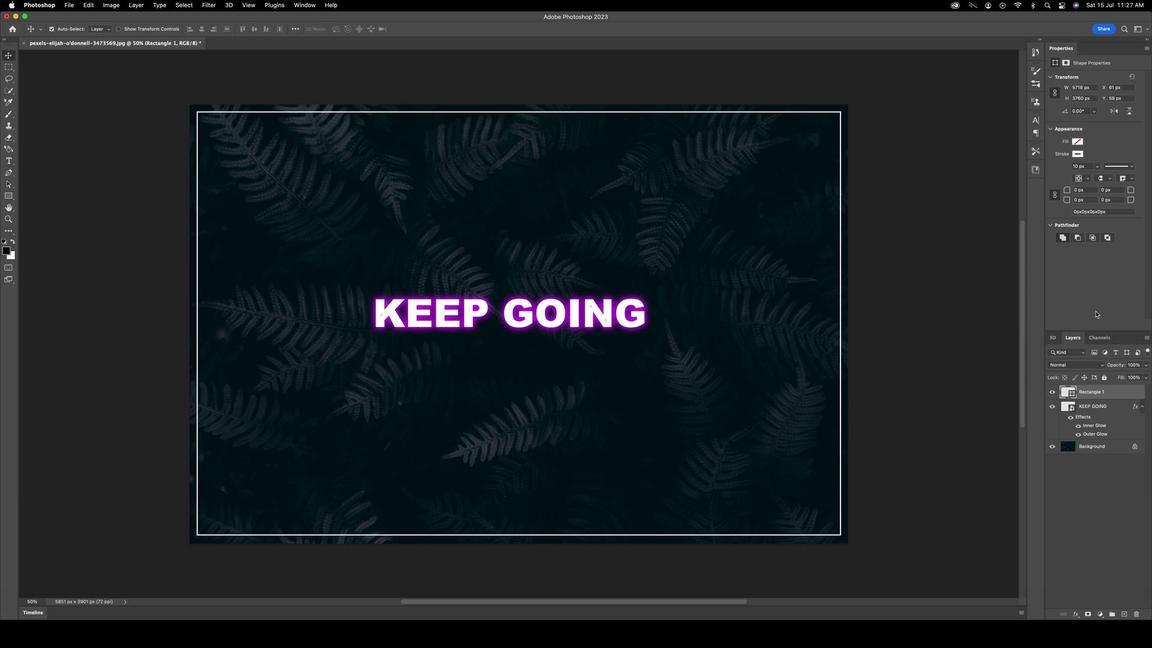 
Action: Mouse moved to (1056, 398)
Screenshot: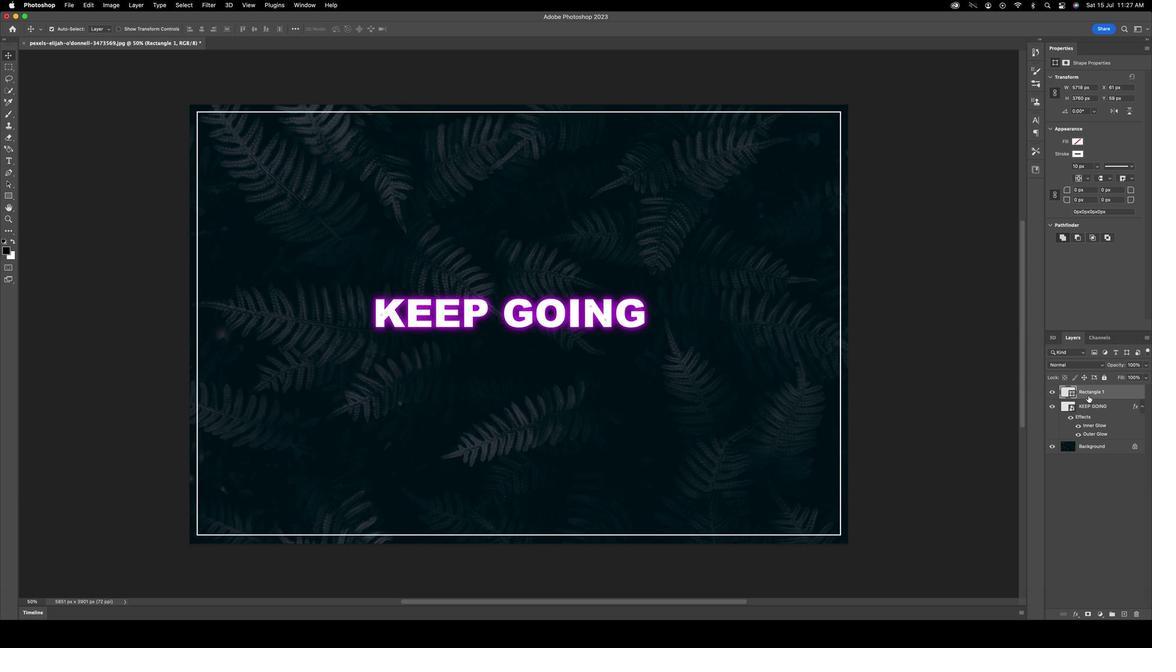 
Action: Mouse pressed right at (1056, 398)
Screenshot: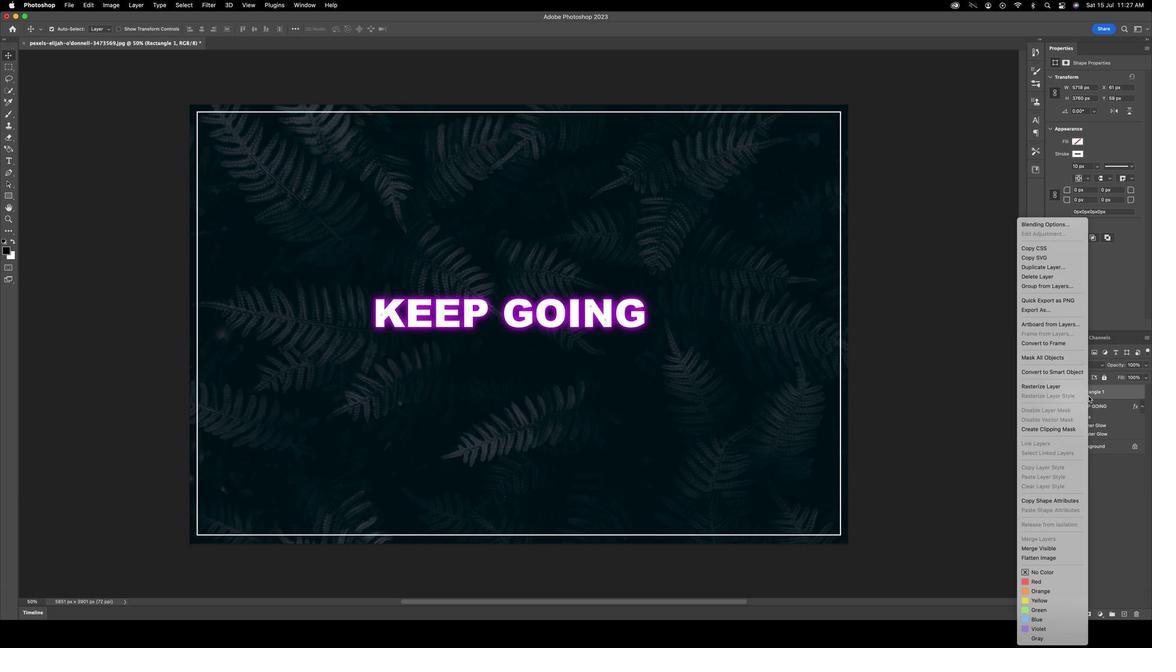 
Action: Mouse moved to (1029, 375)
Screenshot: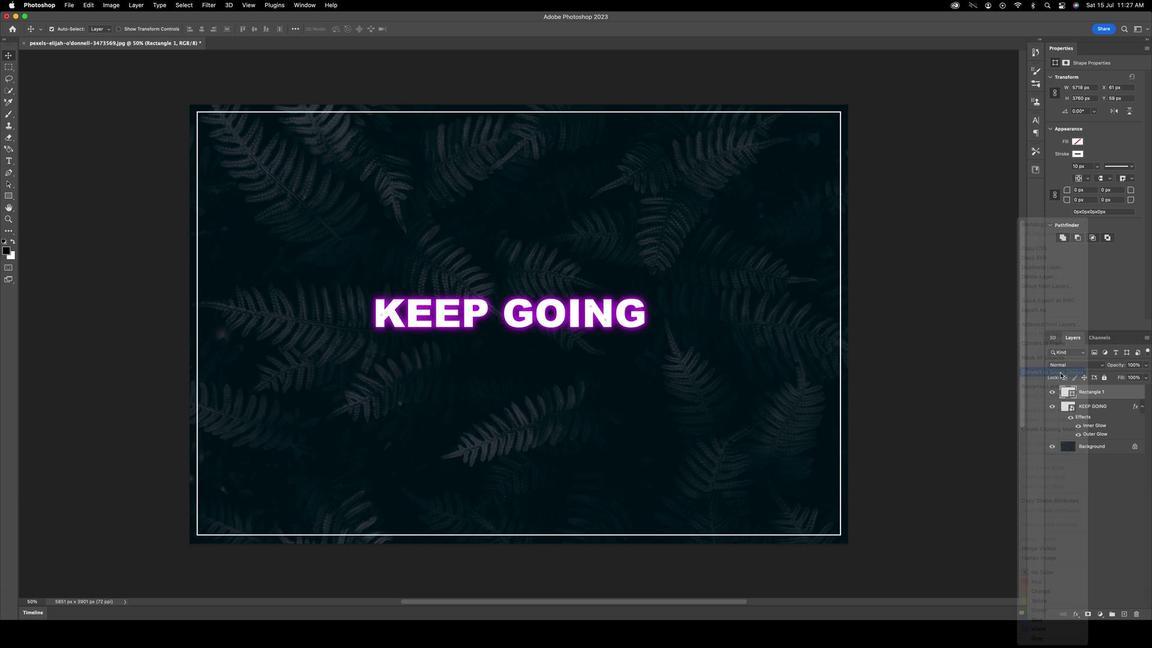 
Action: Mouse pressed left at (1029, 375)
Screenshot: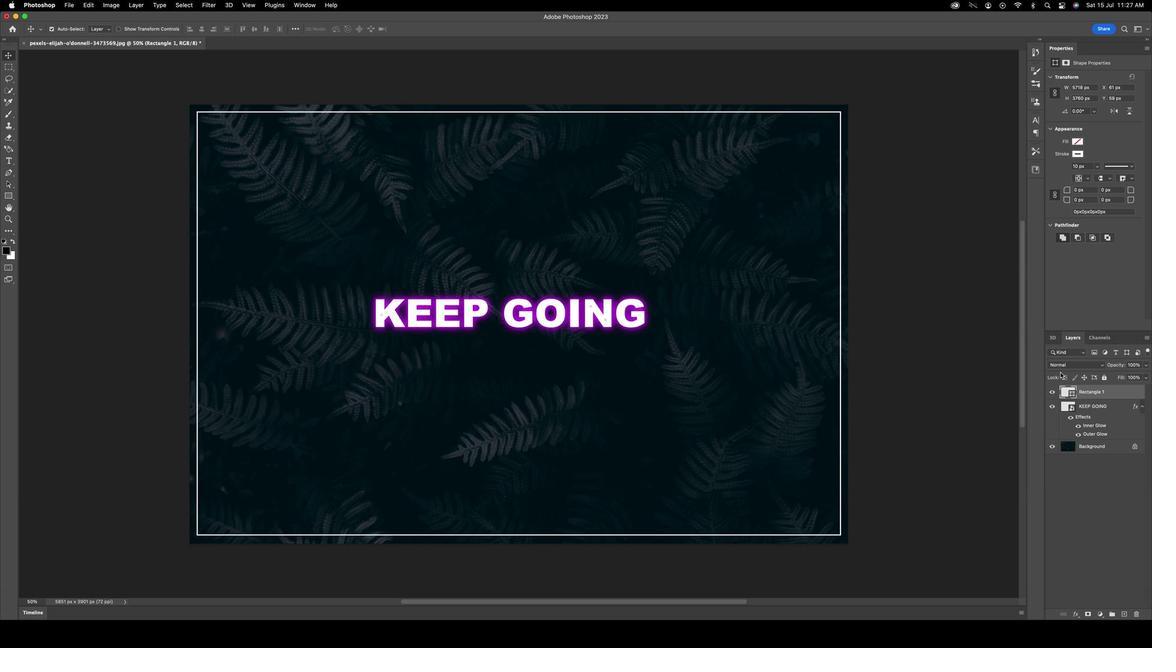 
Action: Mouse moved to (1044, 613)
Screenshot: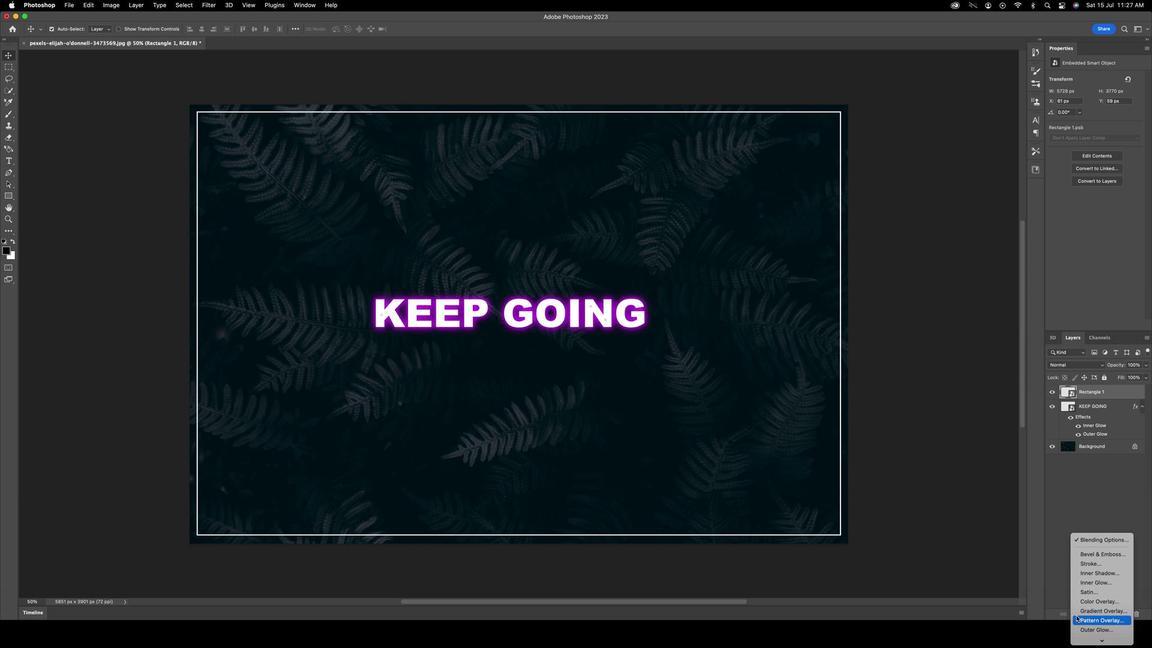 
Action: Mouse pressed left at (1044, 613)
Screenshot: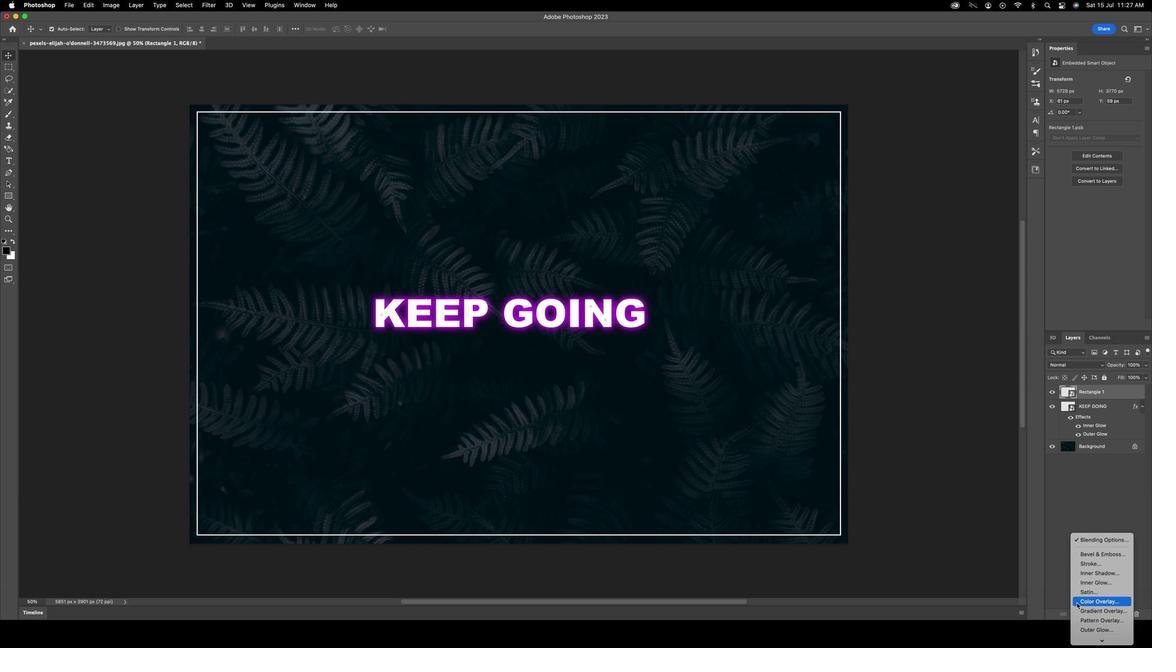 
Action: Mouse moved to (1056, 536)
Screenshot: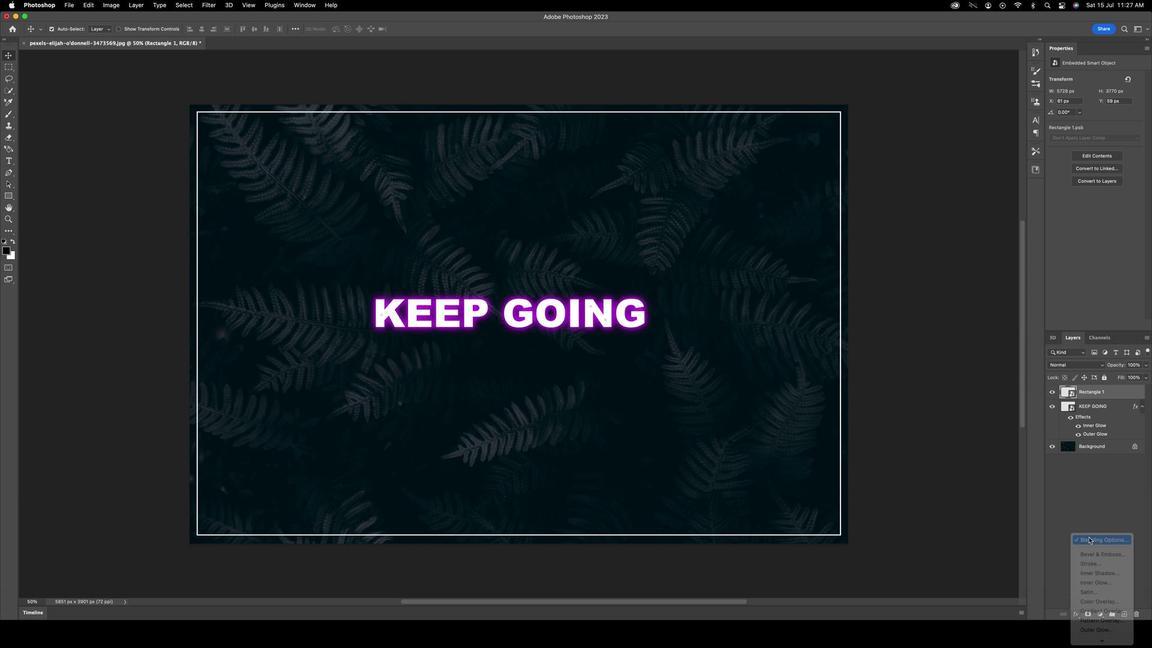 
Action: Mouse pressed left at (1056, 536)
Screenshot: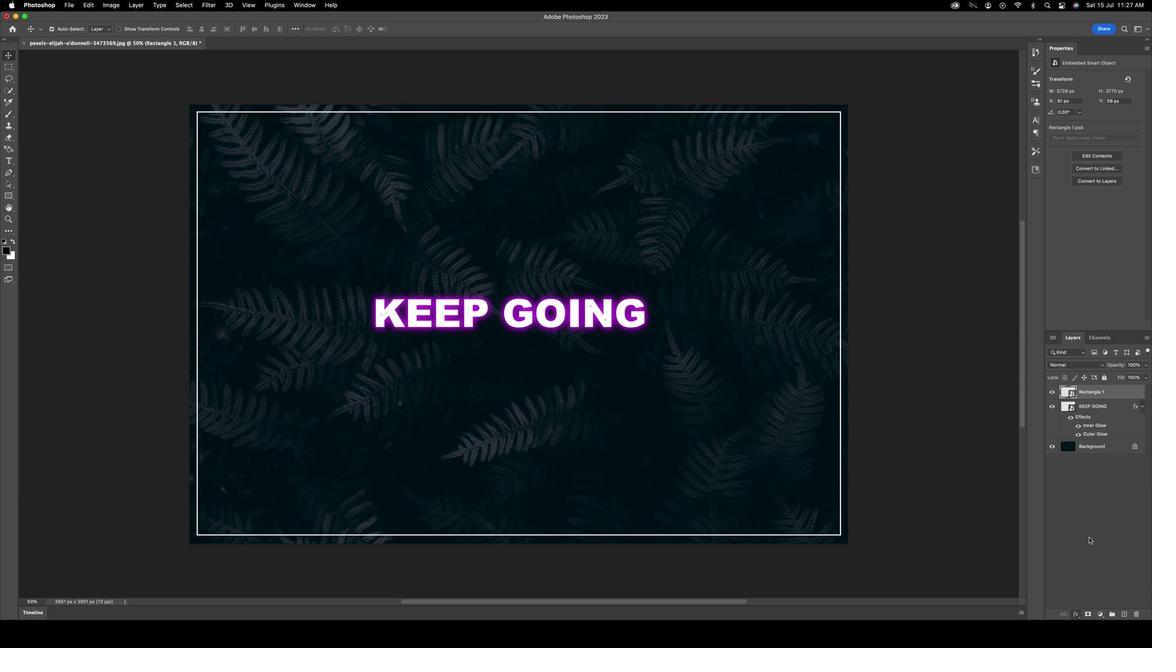 
Action: Mouse moved to (697, 239)
Screenshot: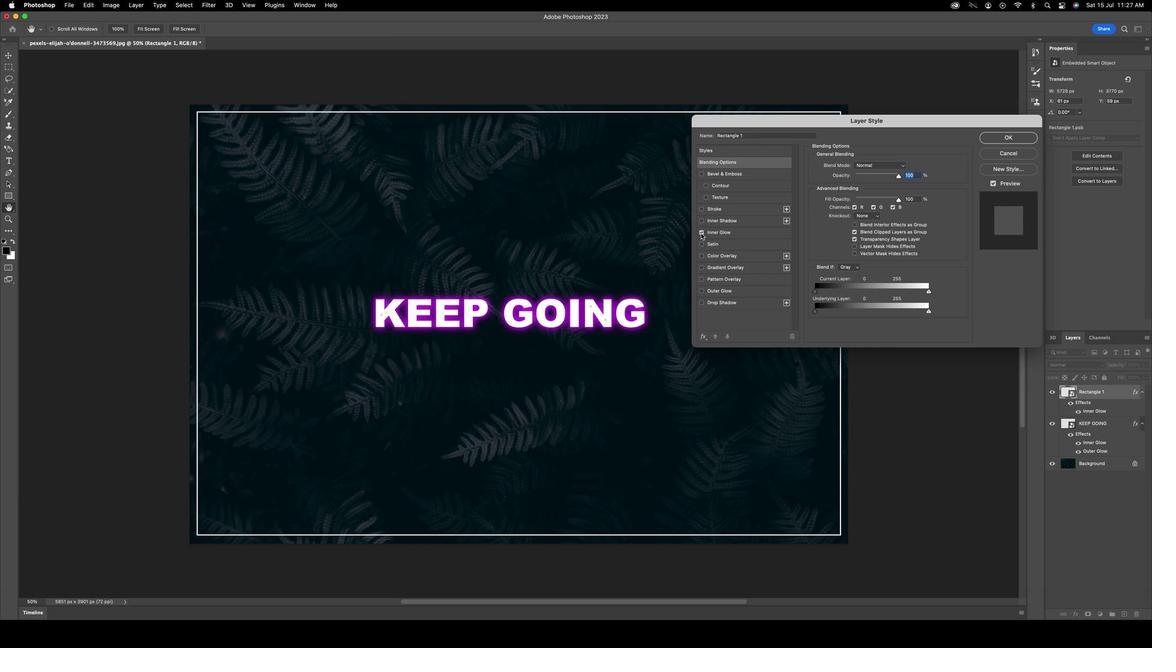 
Action: Mouse pressed left at (697, 239)
Screenshot: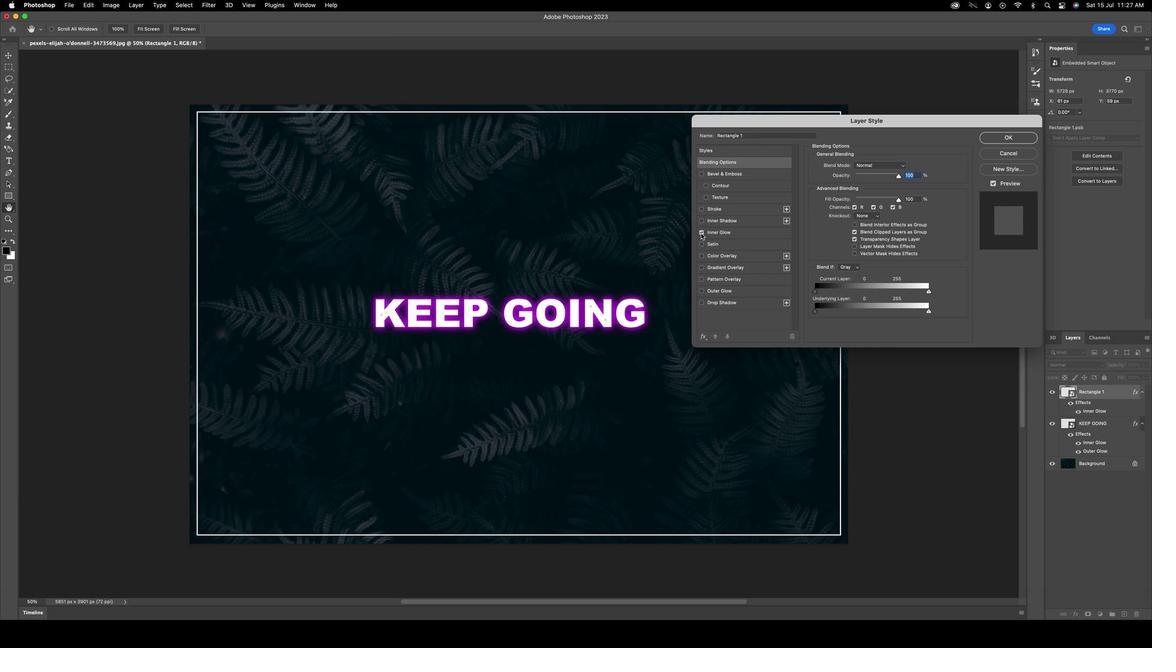 
Action: Mouse moved to (709, 239)
Screenshot: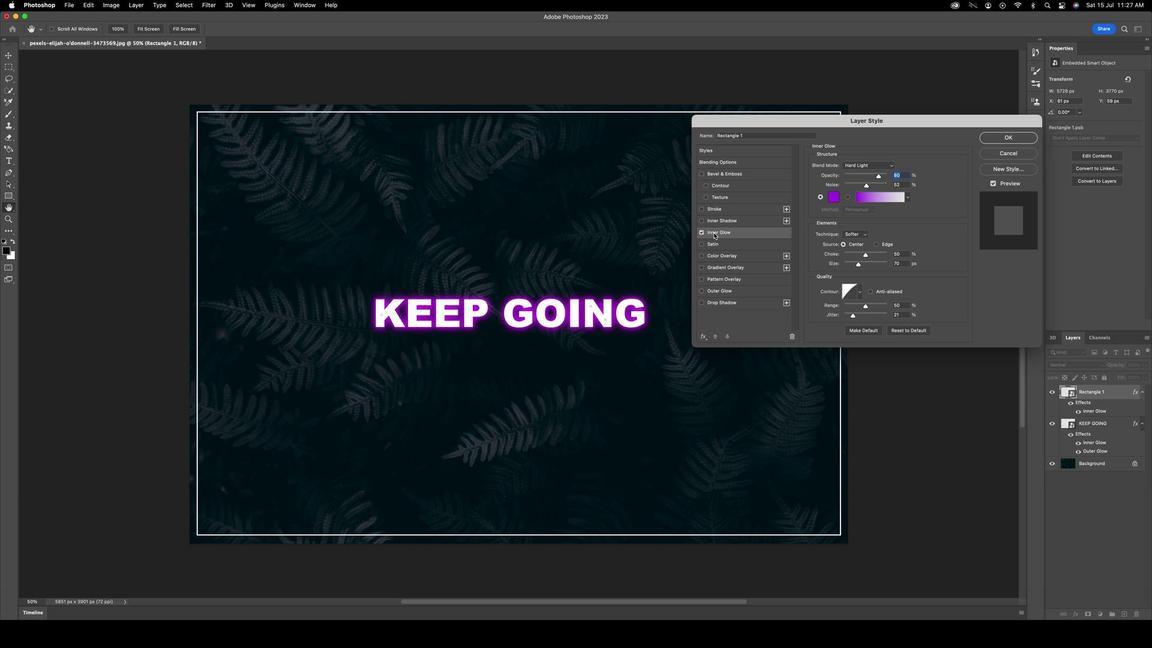 
Action: Mouse pressed left at (709, 239)
Screenshot: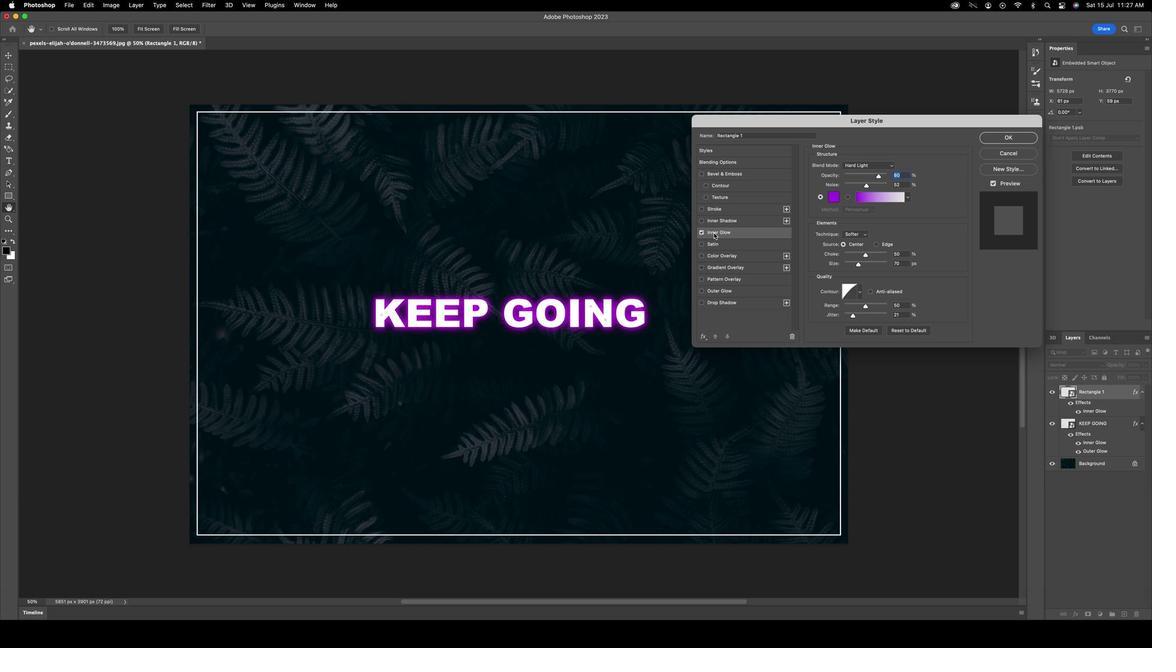 
Action: Mouse moved to (862, 183)
Screenshot: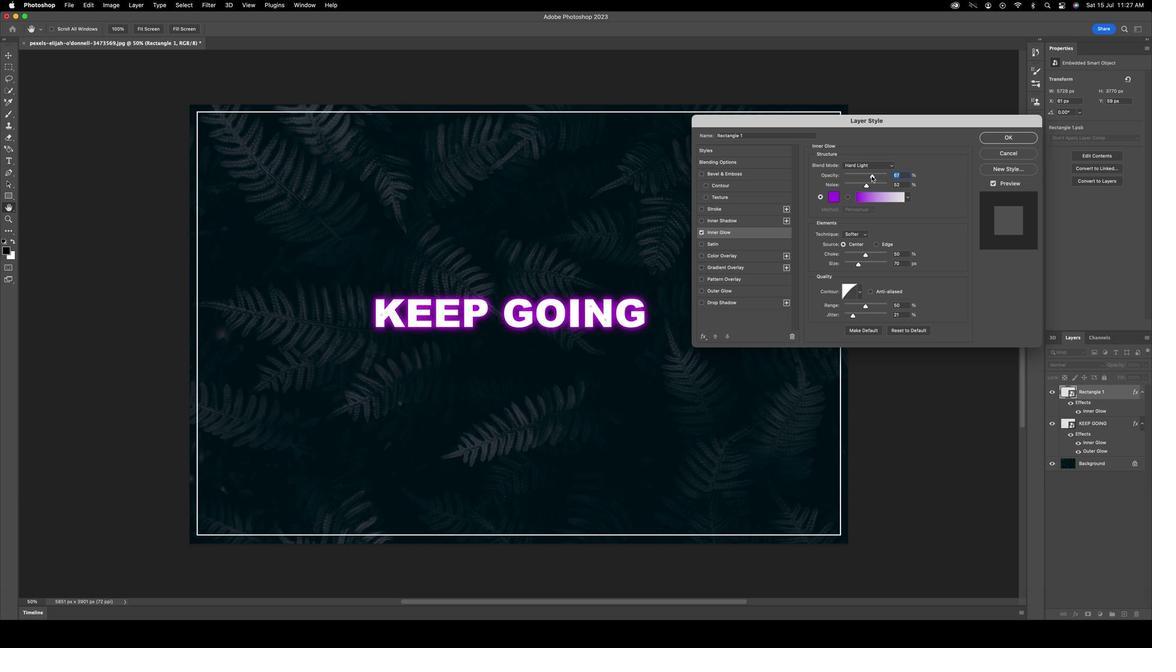 
Action: Mouse pressed left at (862, 183)
Screenshot: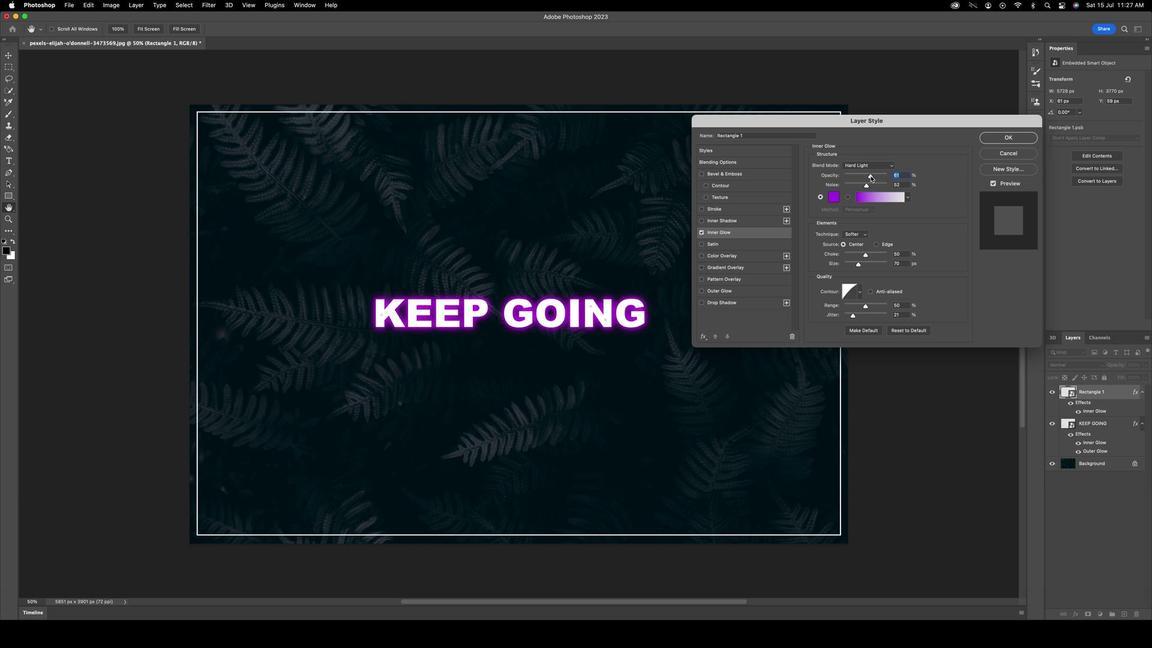 
Action: Mouse moved to (855, 171)
Screenshot: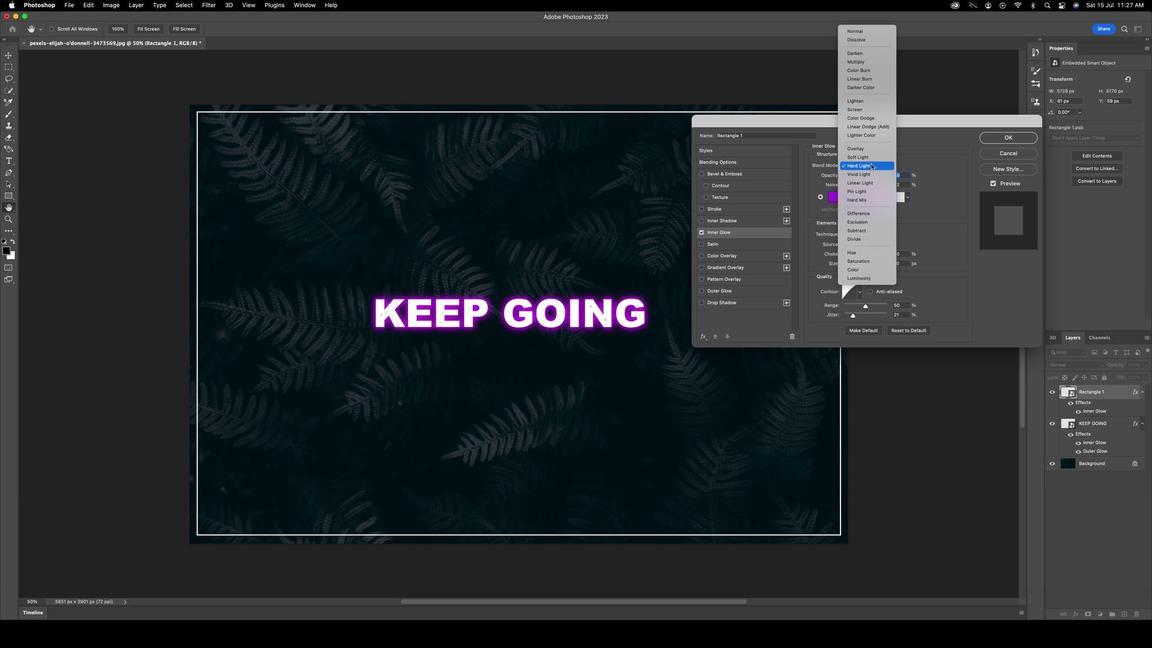 
Action: Mouse pressed left at (855, 171)
Screenshot: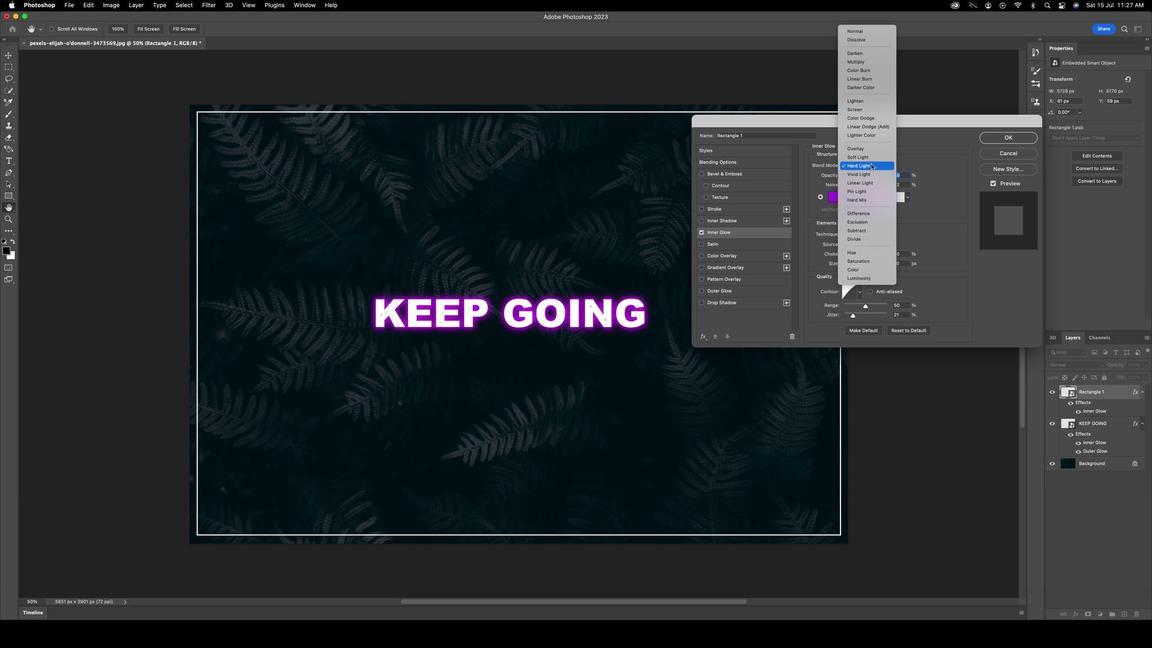 
Action: Mouse moved to (853, 167)
Screenshot: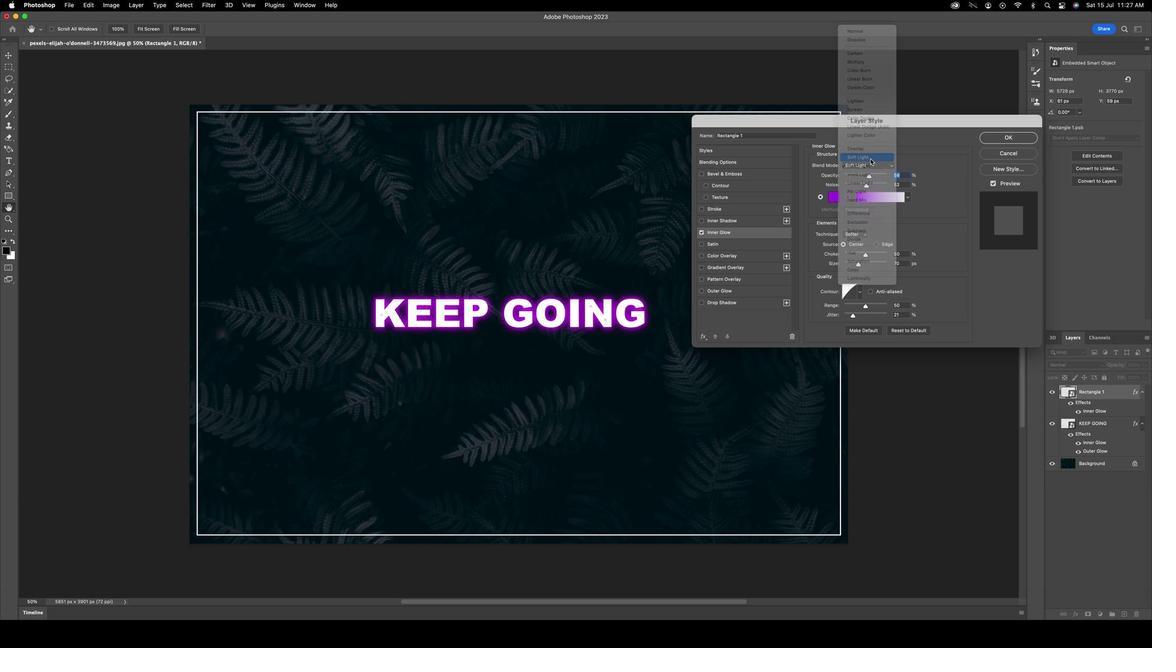 
Action: Mouse pressed left at (853, 167)
Screenshot: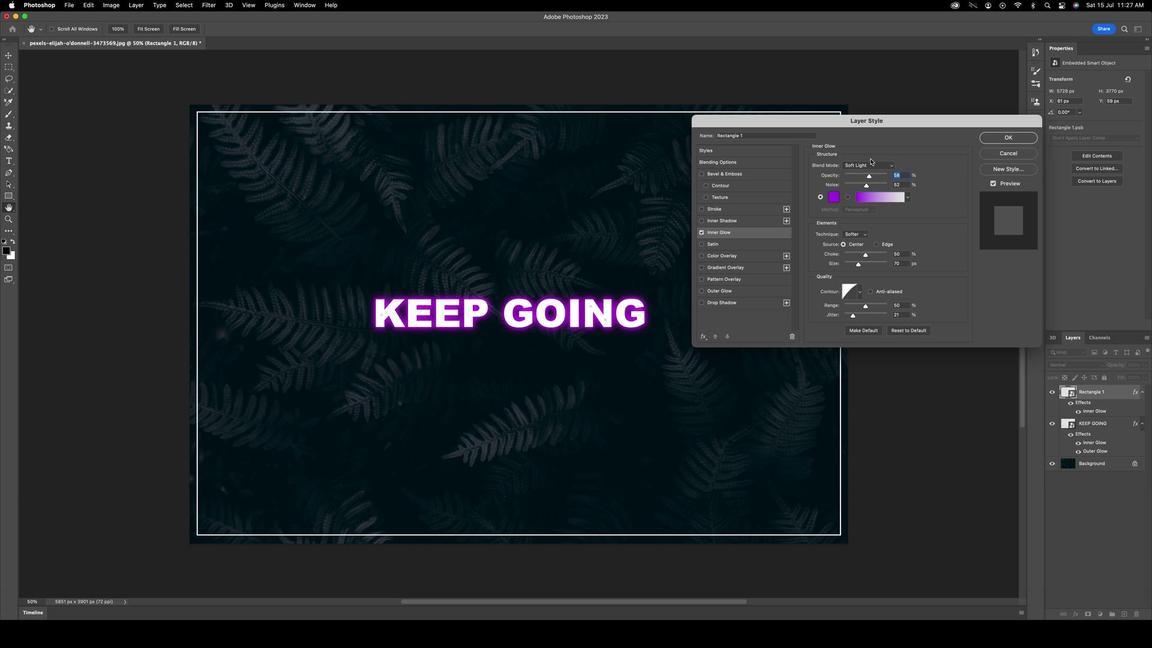 
Action: Mouse moved to (851, 192)
Screenshot: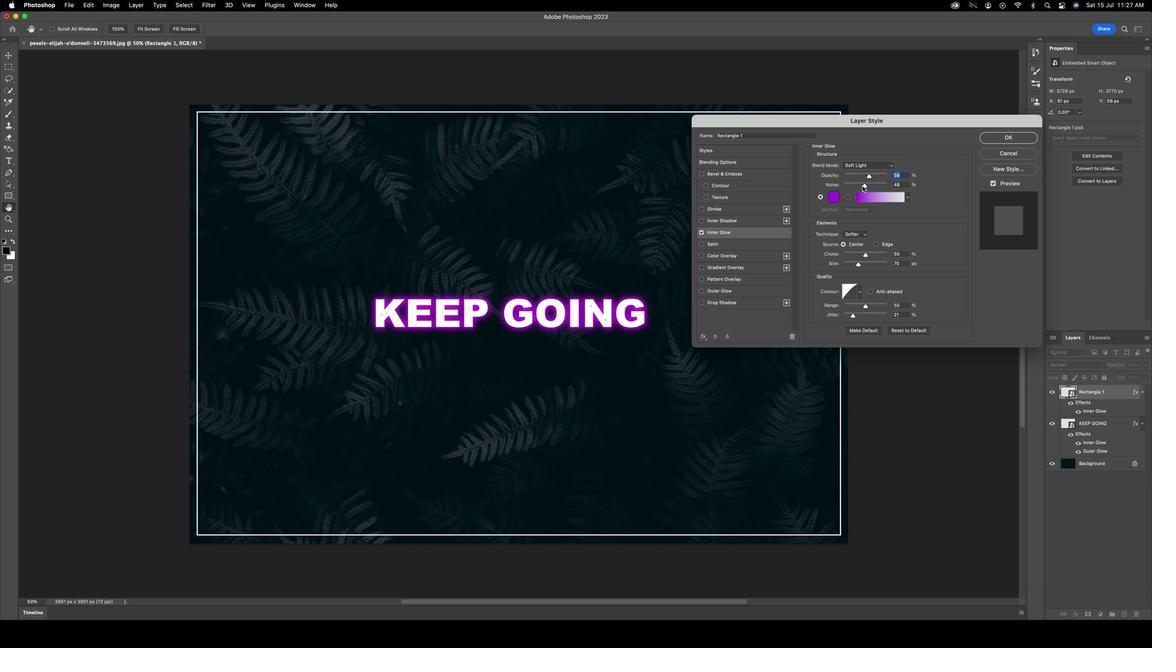 
Action: Mouse pressed left at (851, 192)
Screenshot: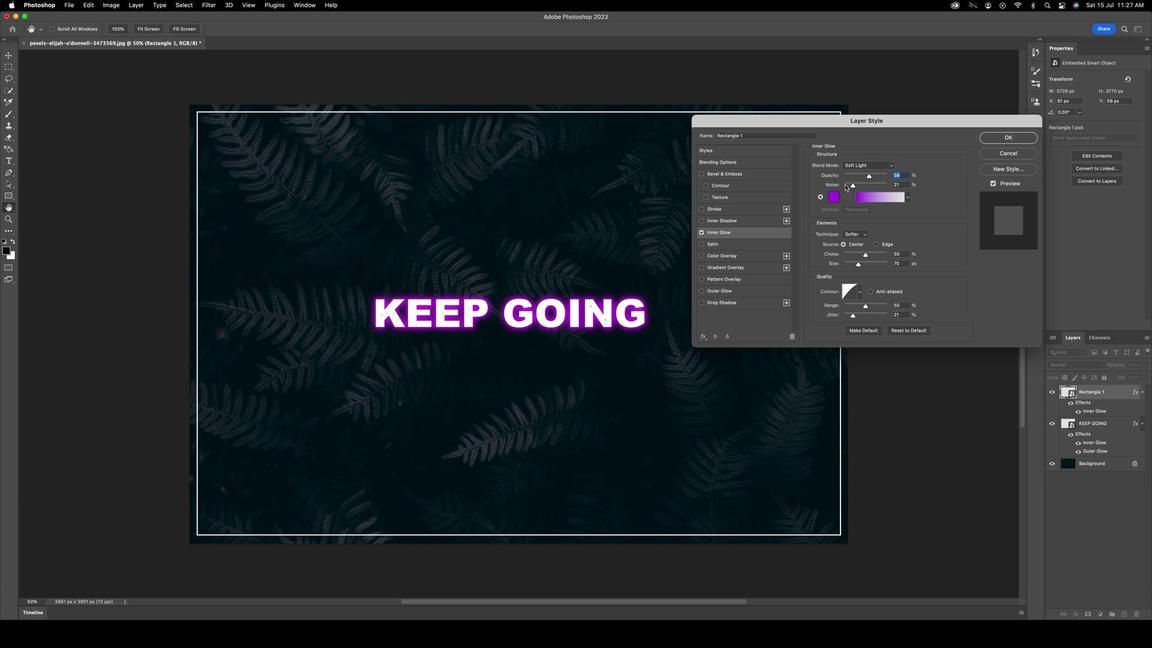 
Action: Mouse moved to (858, 250)
Screenshot: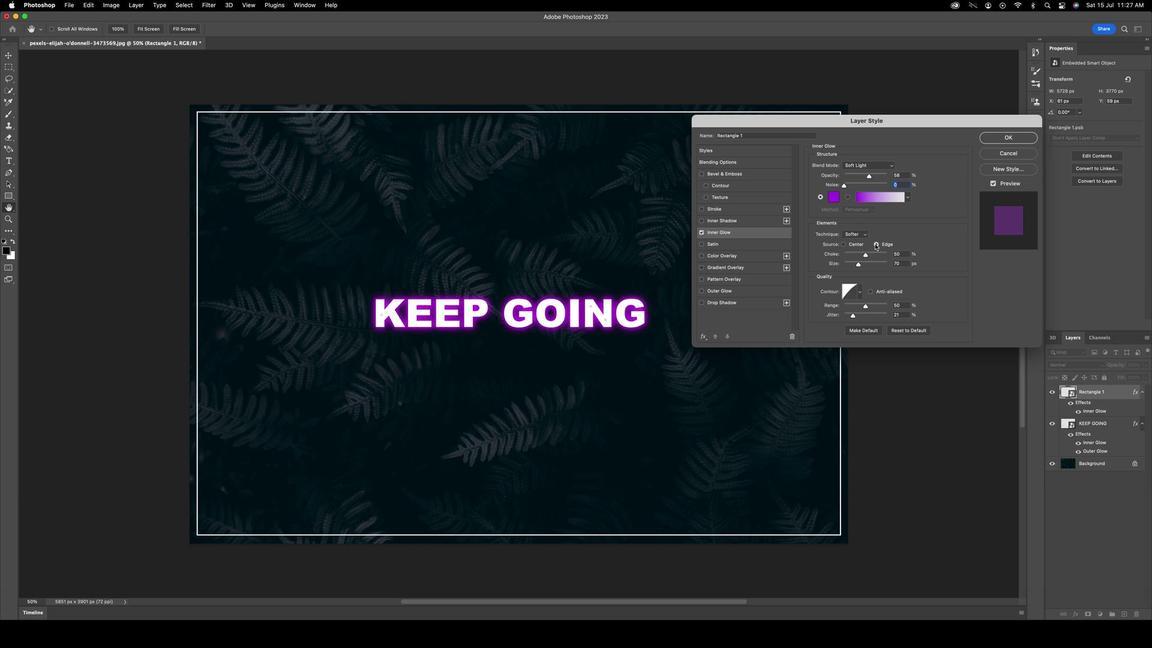 
Action: Mouse pressed left at (858, 250)
Screenshot: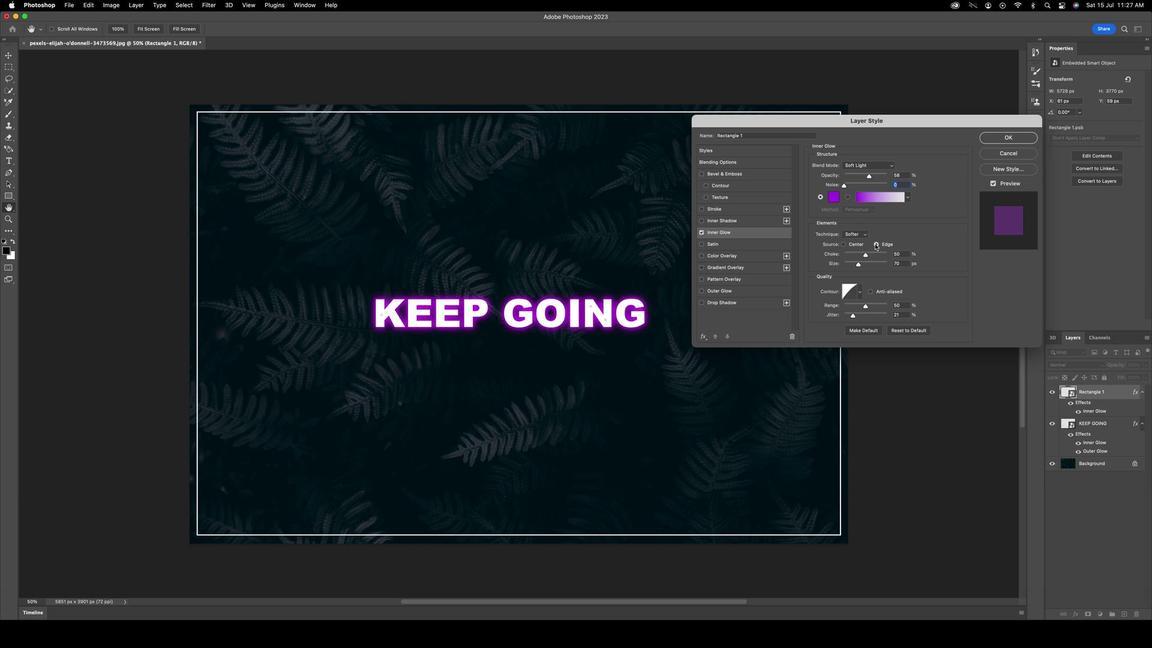 
Action: Mouse moved to (850, 261)
Screenshot: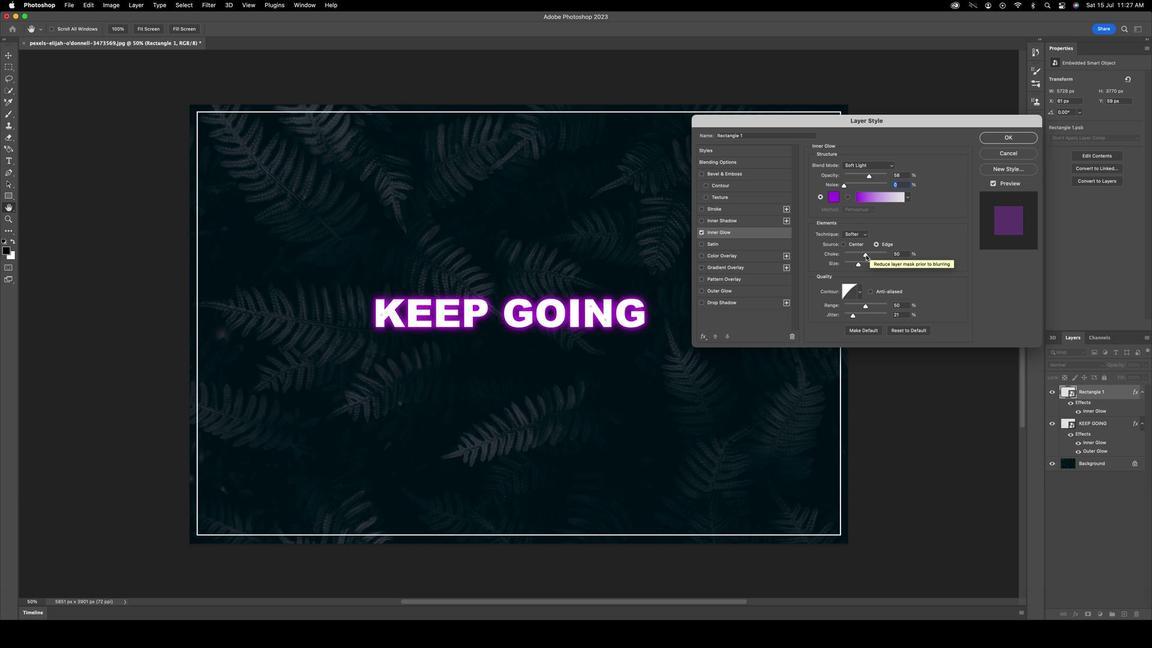 
Action: Mouse pressed left at (850, 261)
Screenshot: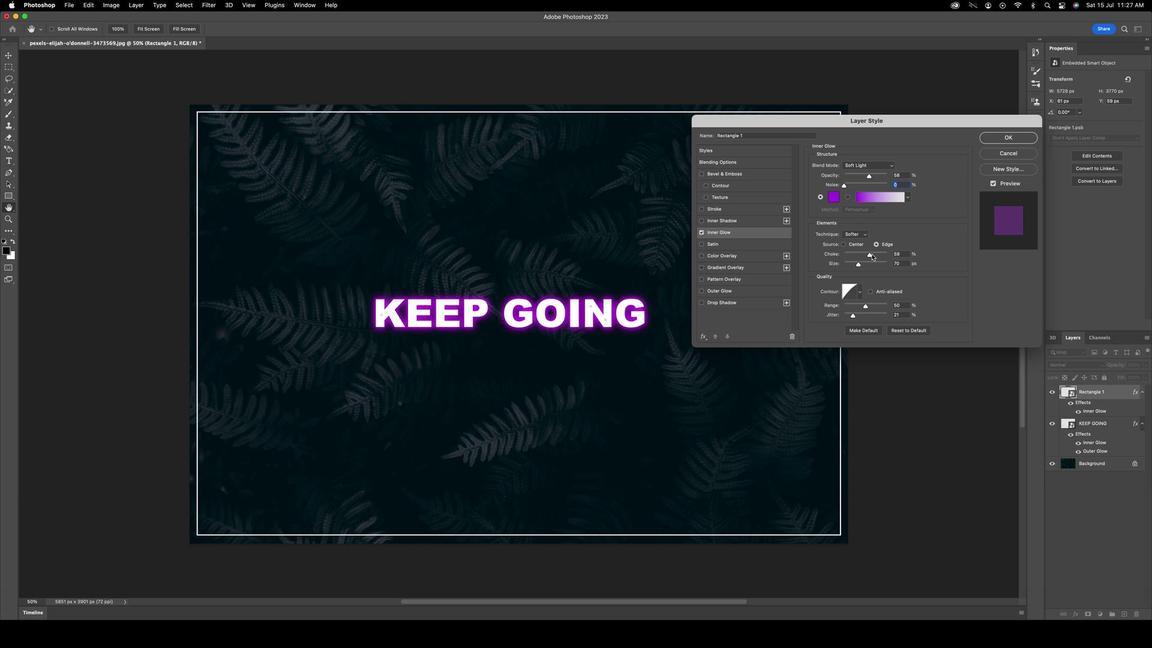 
Action: Mouse moved to (843, 269)
Screenshot: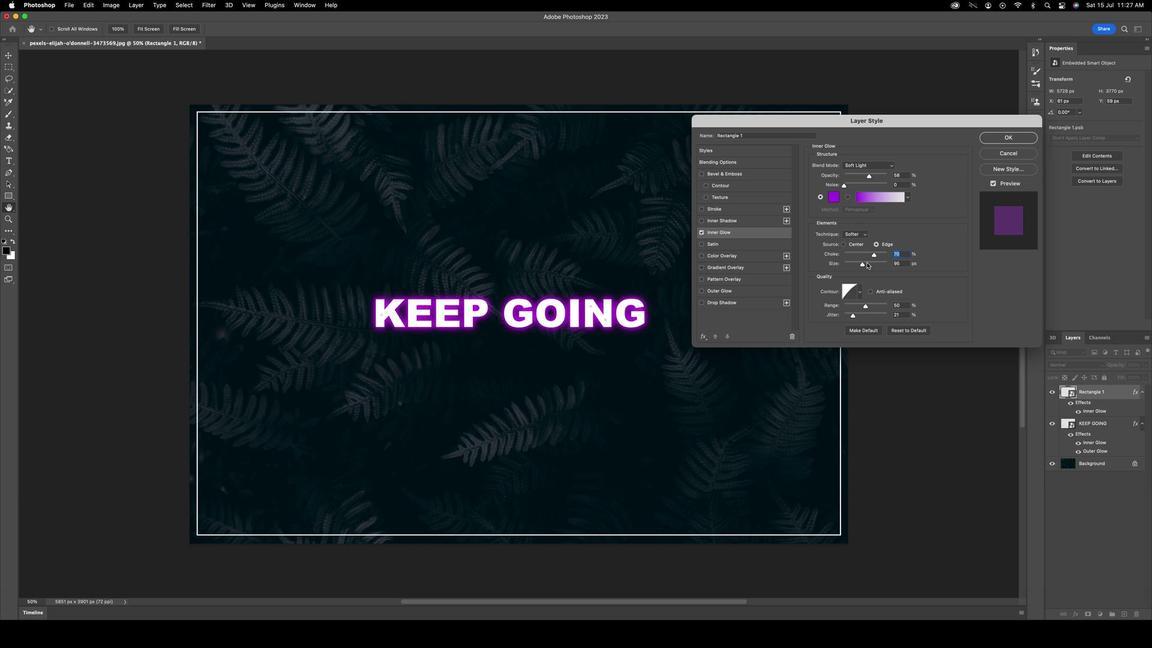 
Action: Mouse pressed left at (843, 269)
Screenshot: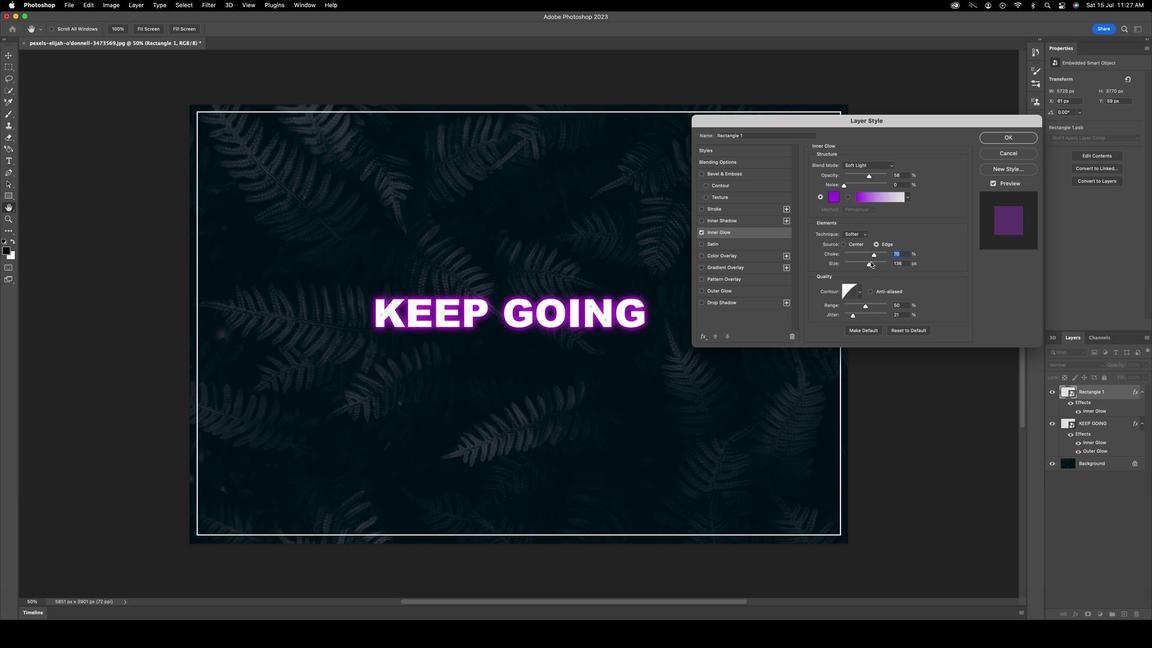 
Action: Mouse moved to (836, 300)
Screenshot: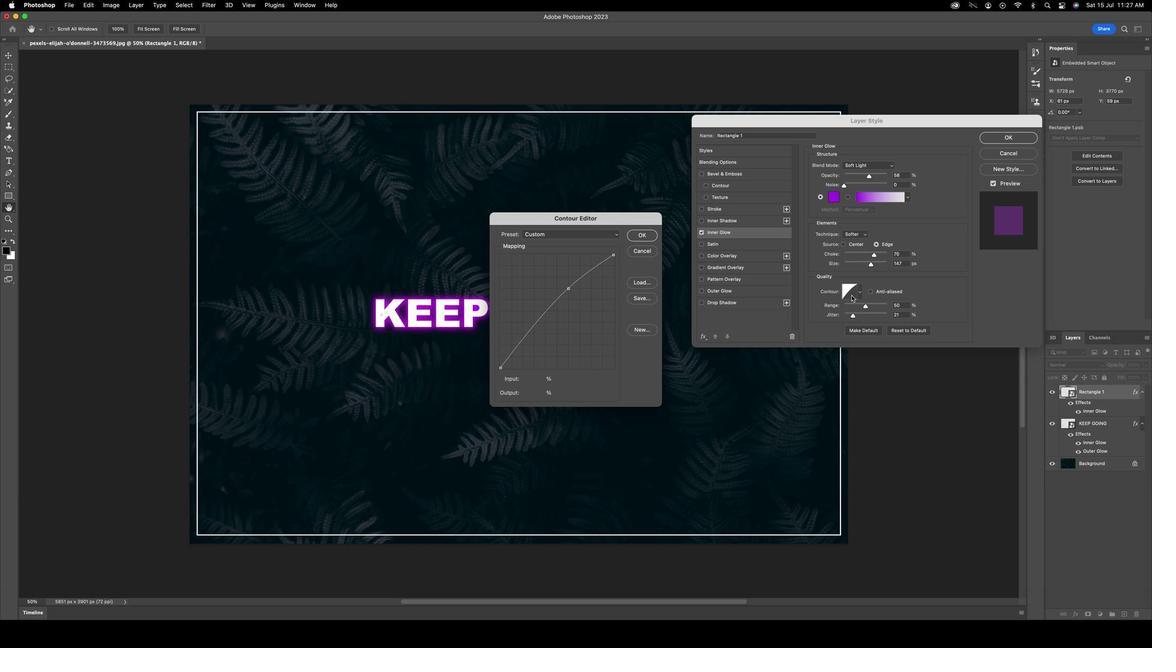 
Action: Mouse pressed left at (836, 300)
Screenshot: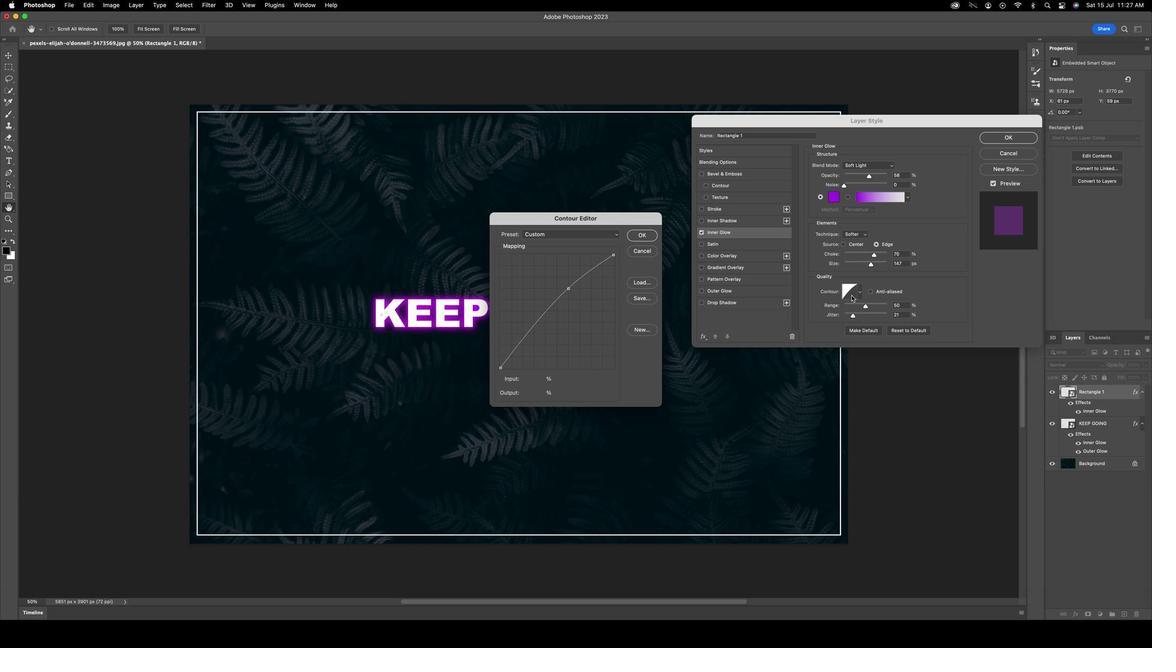 
Action: Mouse moved to (561, 309)
Screenshot: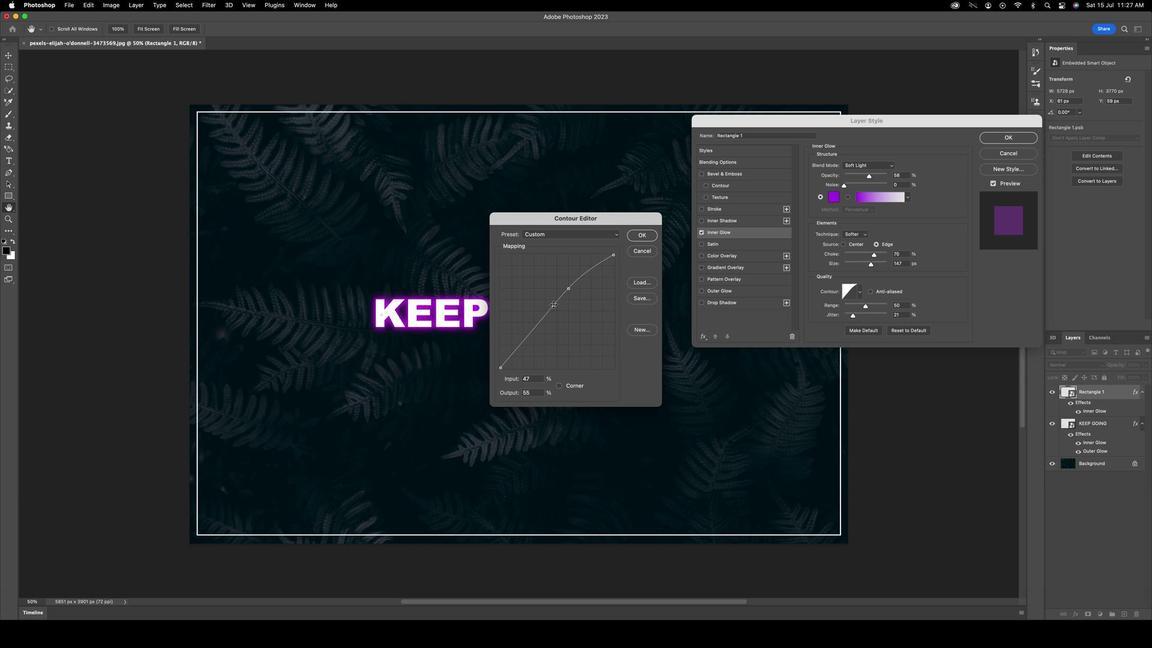 
Action: Mouse pressed left at (561, 309)
Screenshot: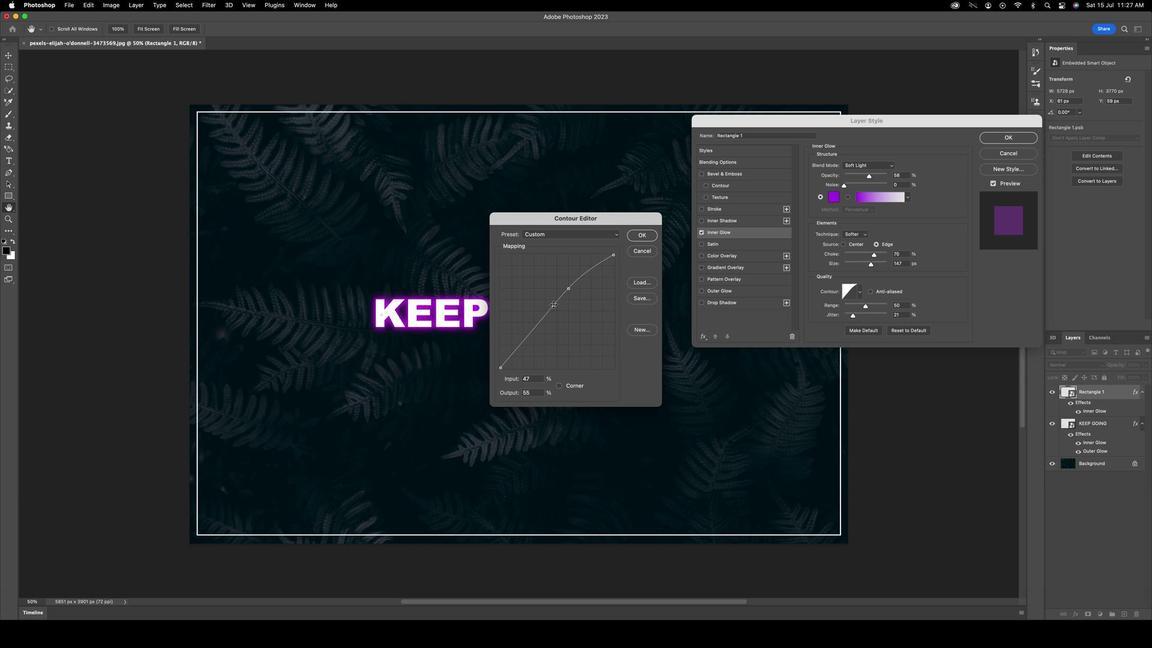 
Action: Mouse pressed left at (561, 309)
Screenshot: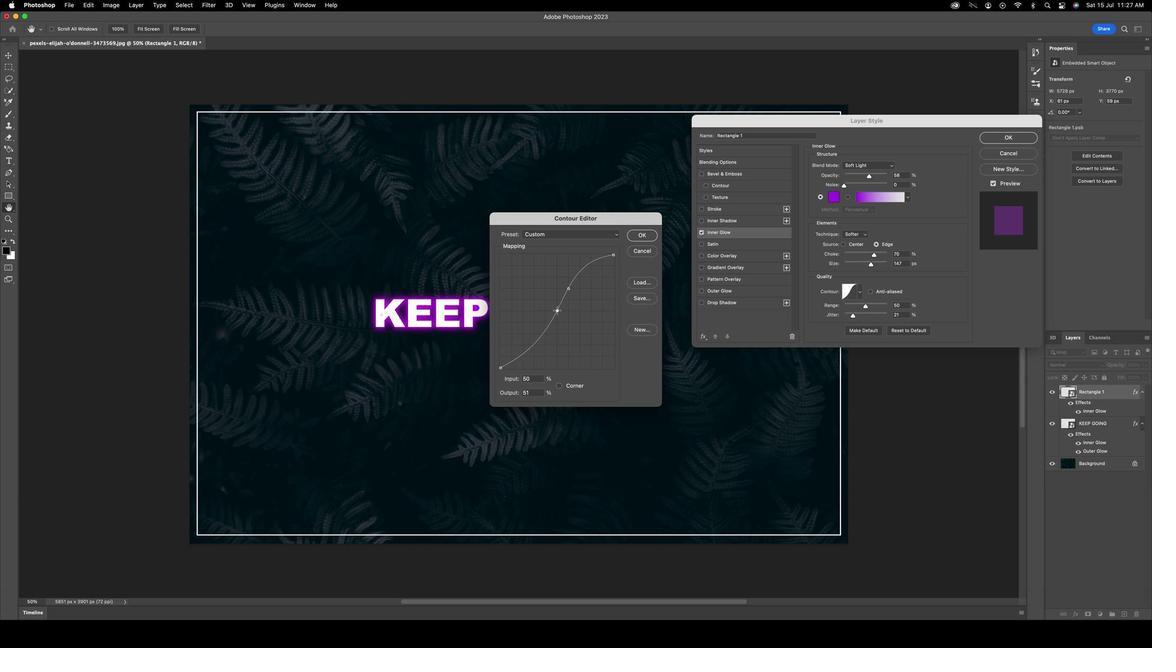 
Action: Mouse moved to (544, 378)
Screenshot: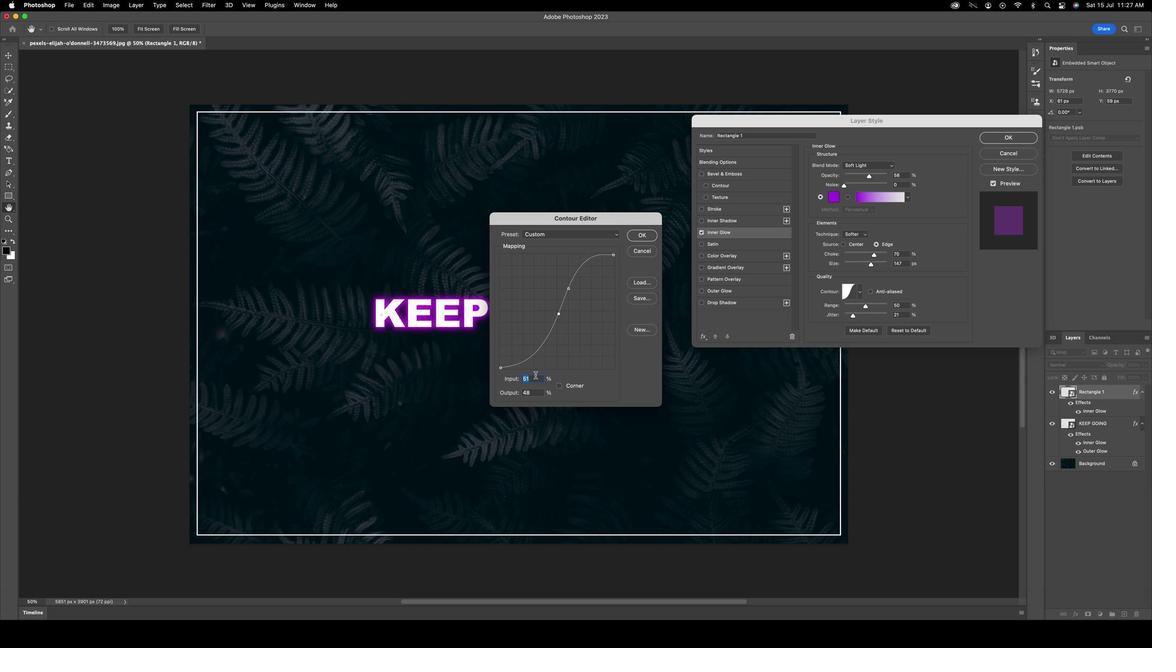 
Action: Mouse pressed left at (544, 378)
Screenshot: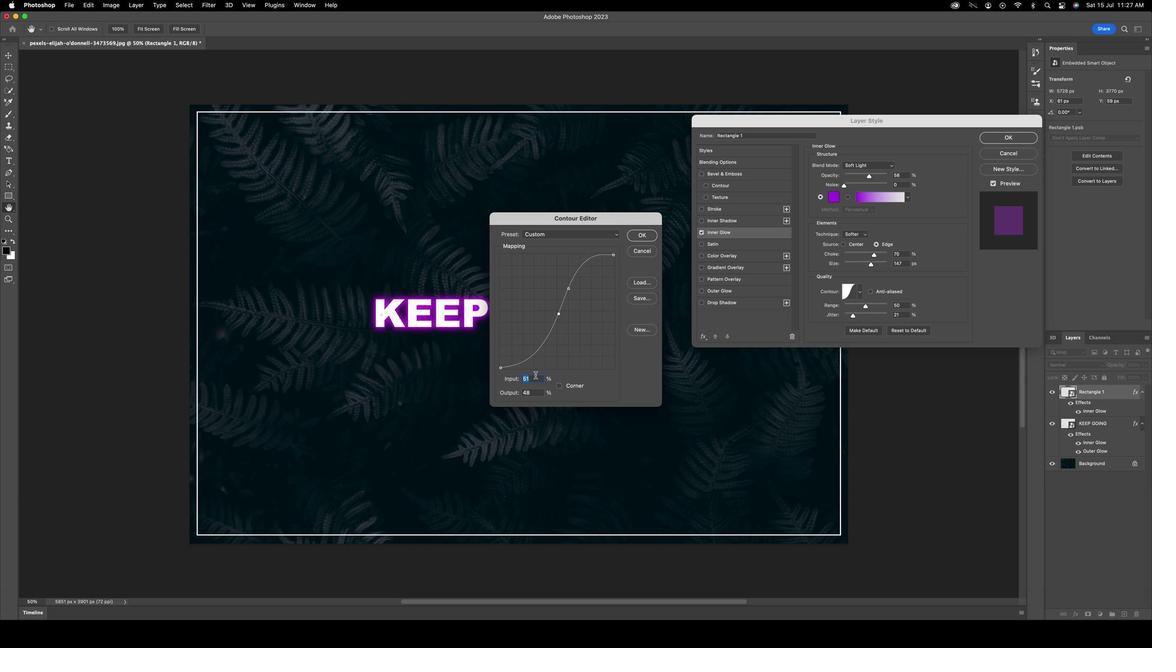 
Action: Key pressed '6''0'Key.enter
Screenshot: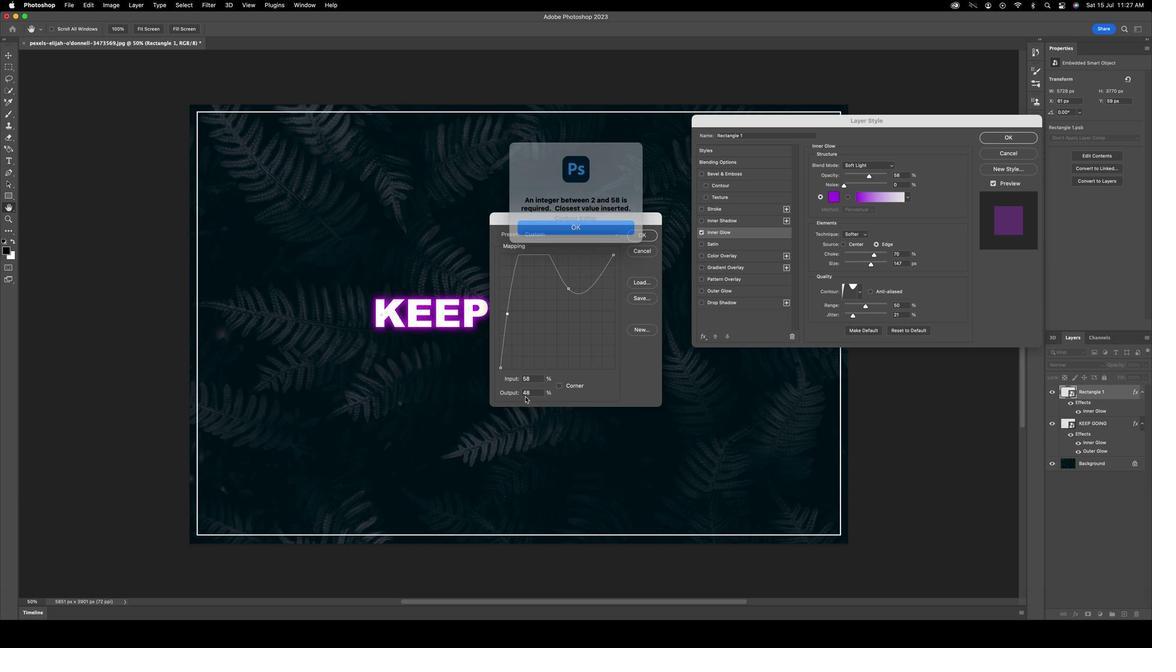 
Action: Mouse moved to (589, 234)
Screenshot: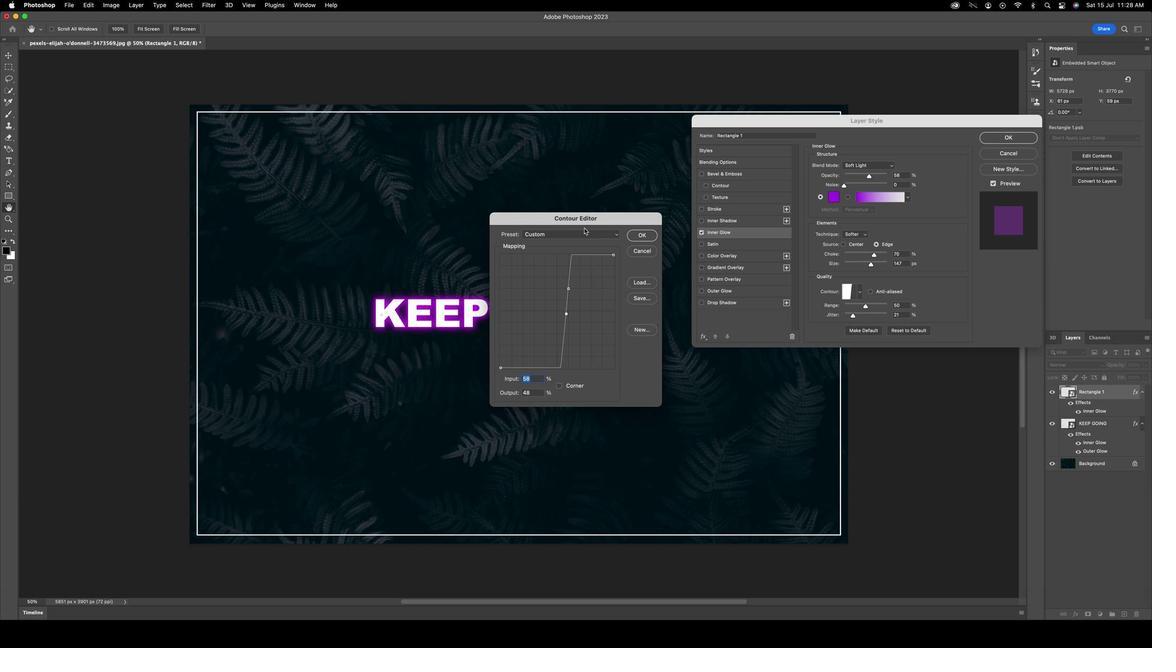 
Action: Mouse pressed left at (589, 234)
Screenshot: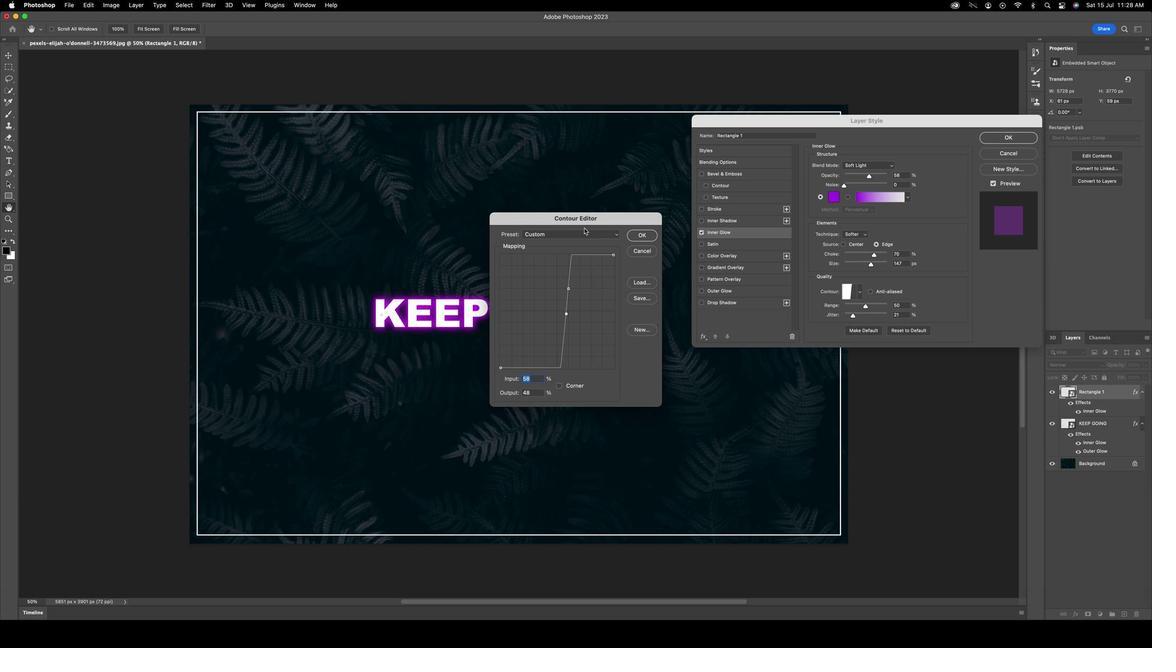 
Action: Mouse moved to (547, 393)
Screenshot: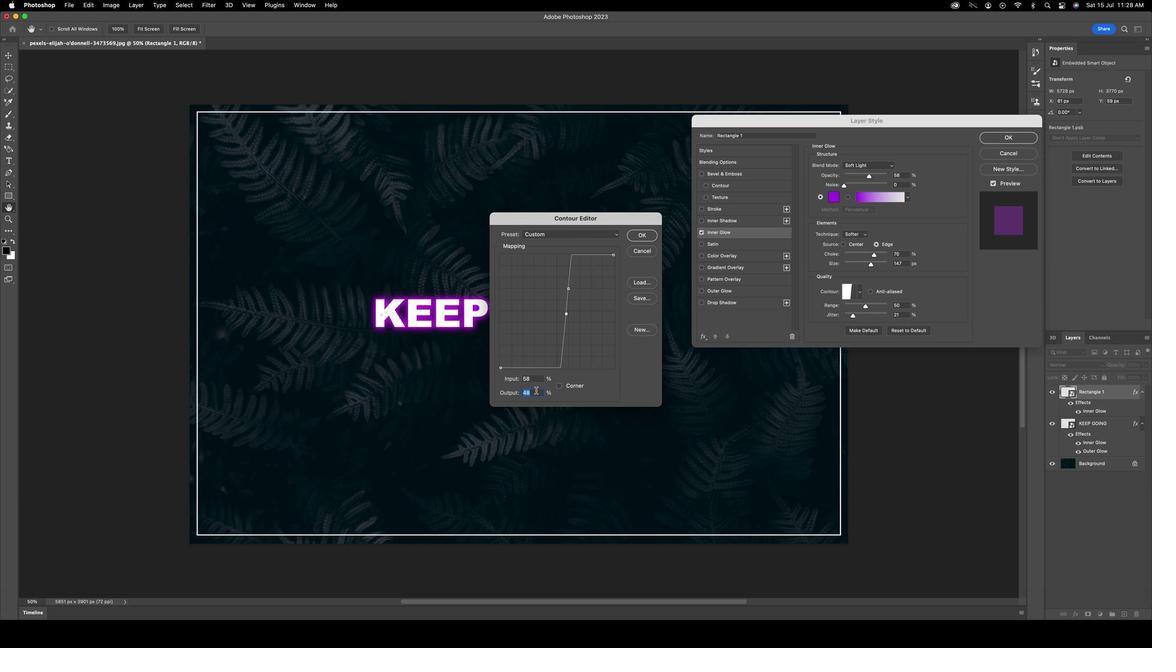 
Action: Mouse pressed left at (547, 393)
Screenshot: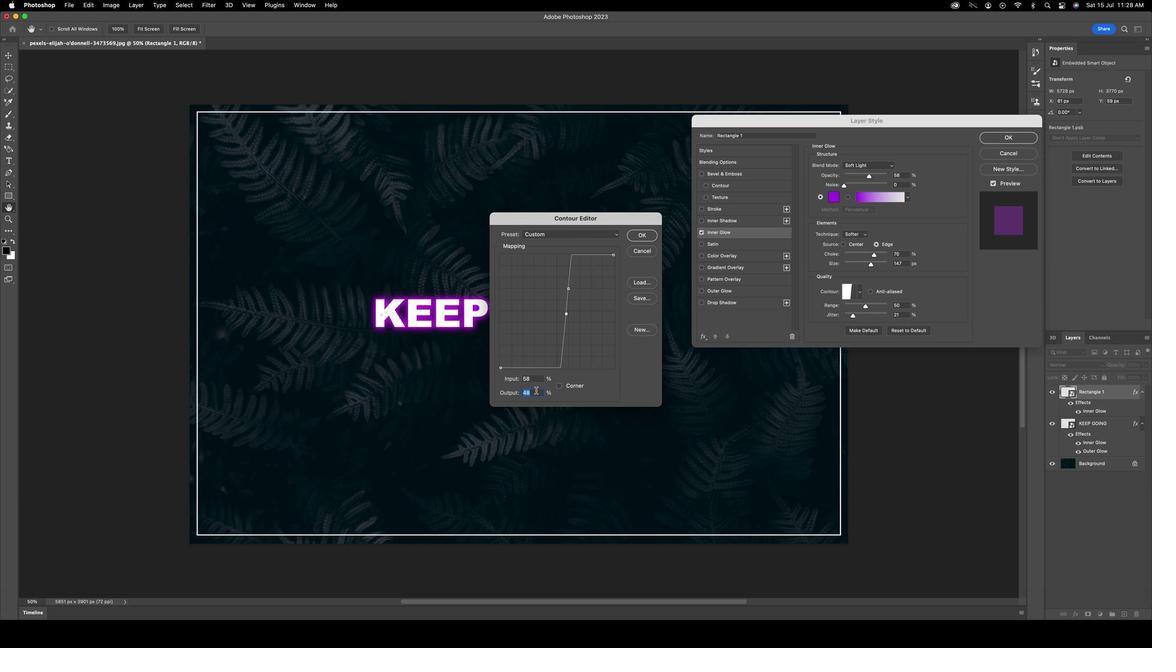 
Action: Mouse moved to (545, 393)
Screenshot: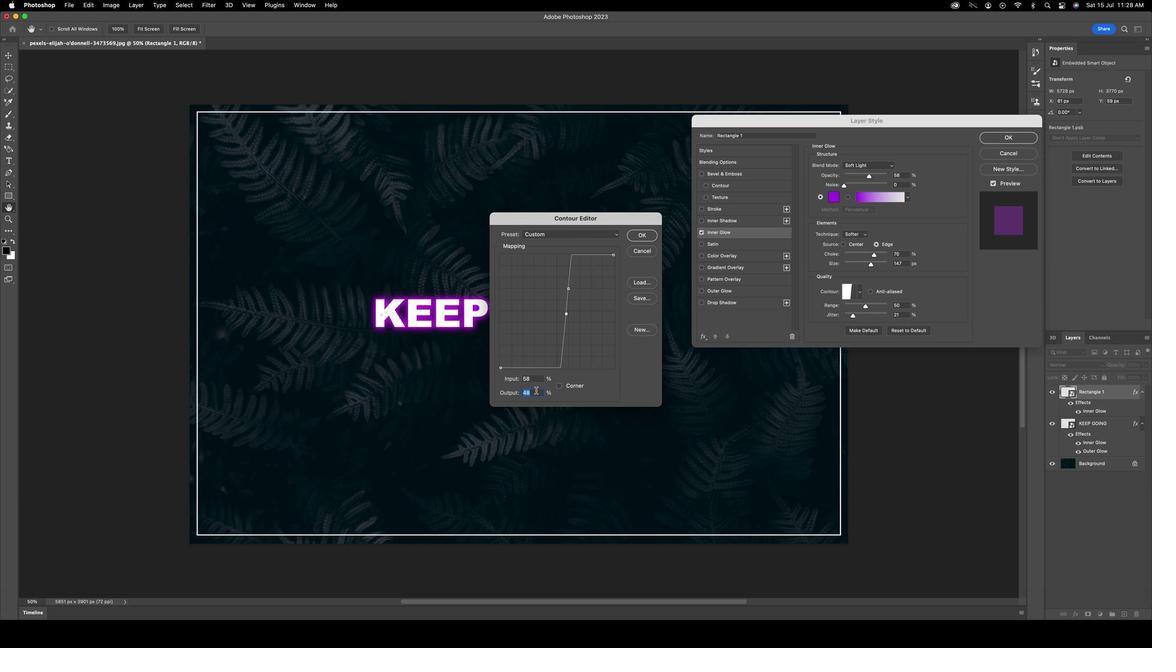 
Action: Key pressed '4''0'
Screenshot: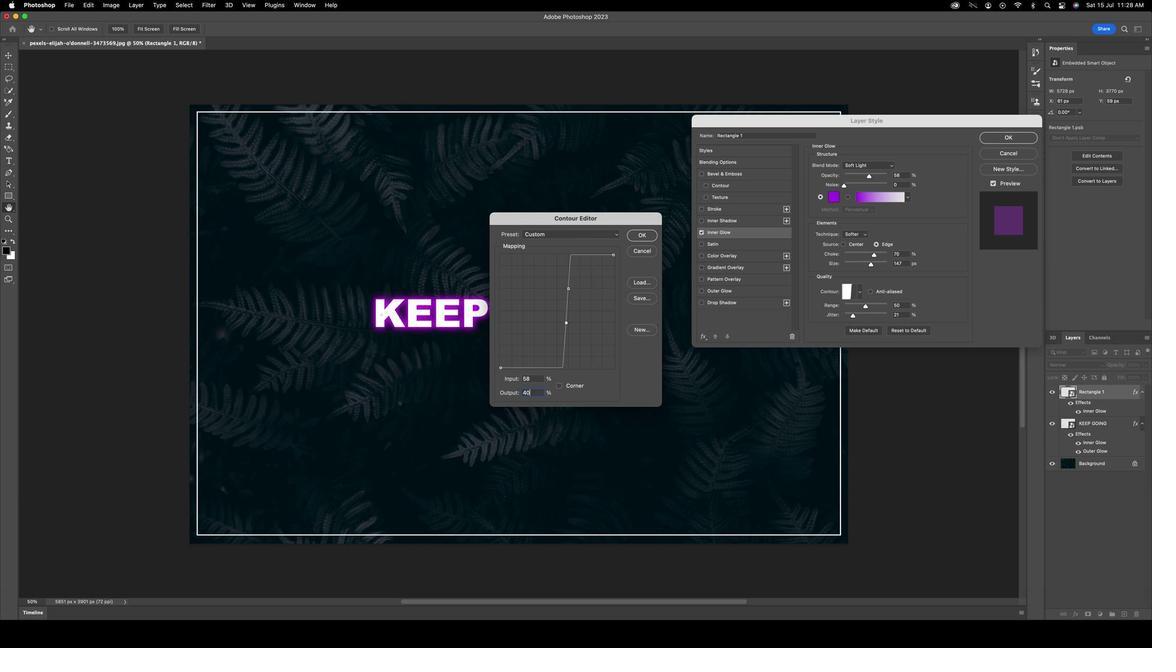 
Action: Mouse moved to (567, 388)
Screenshot: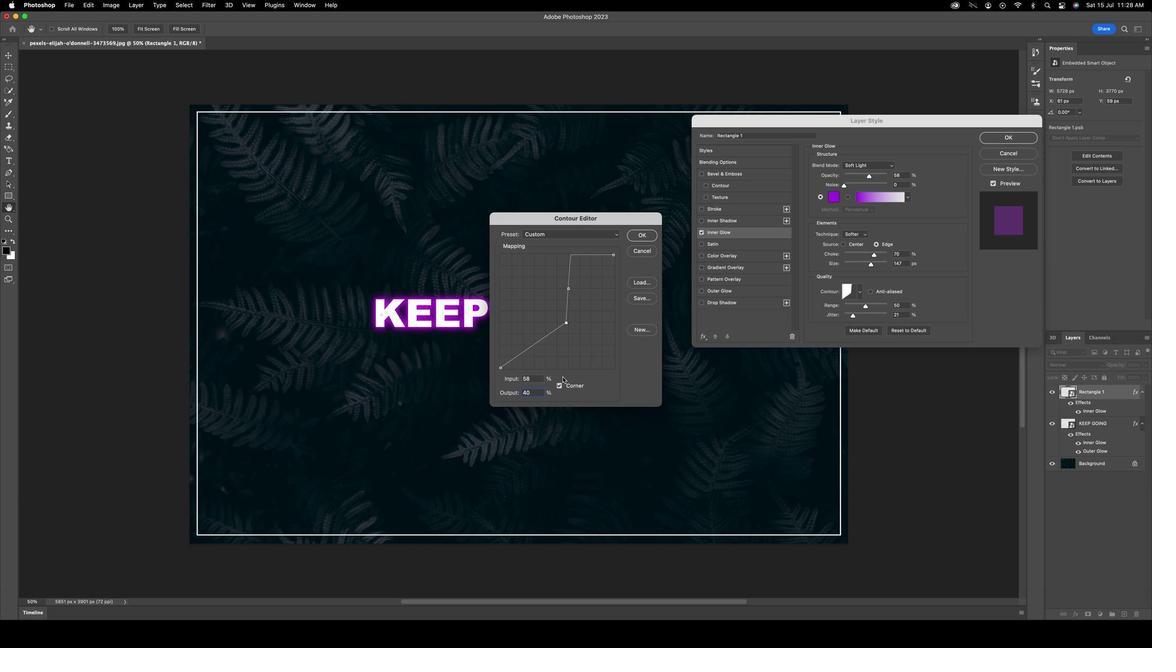 
Action: Mouse pressed left at (567, 388)
Screenshot: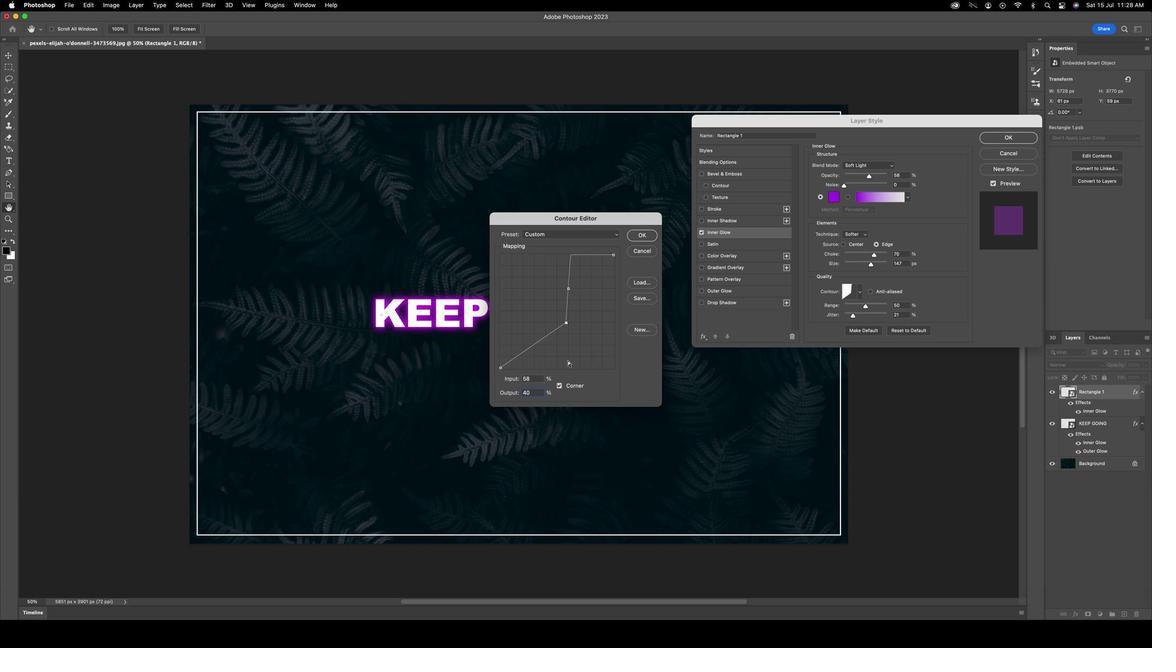 
Action: Mouse moved to (635, 244)
Screenshot: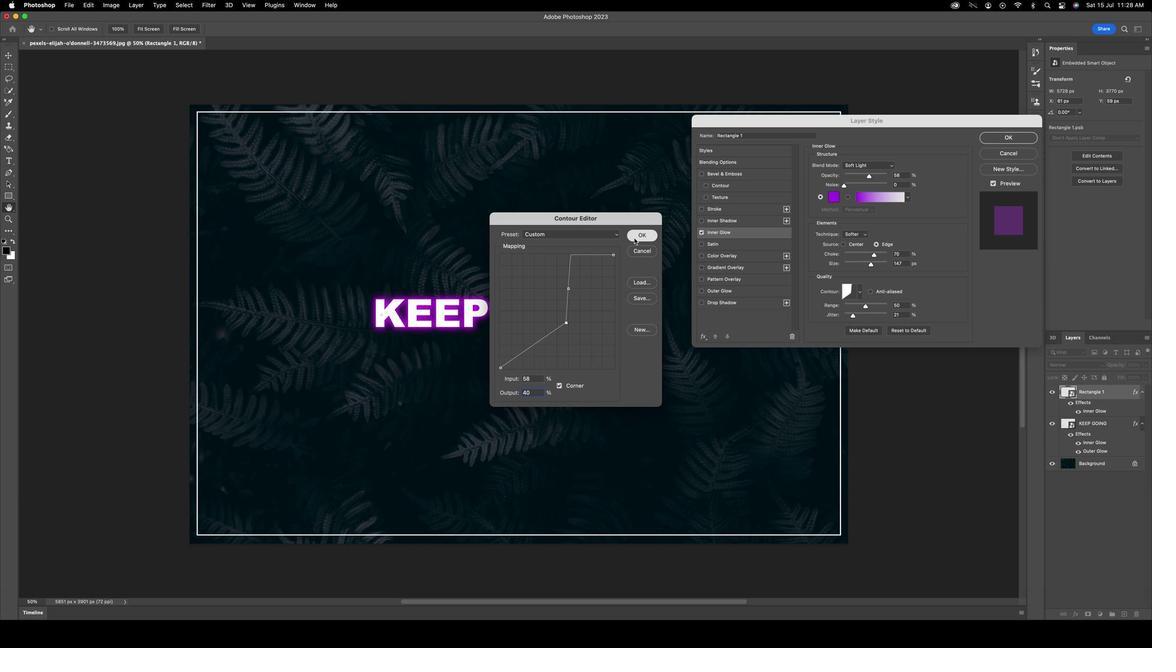 
Action: Mouse pressed left at (635, 244)
Screenshot: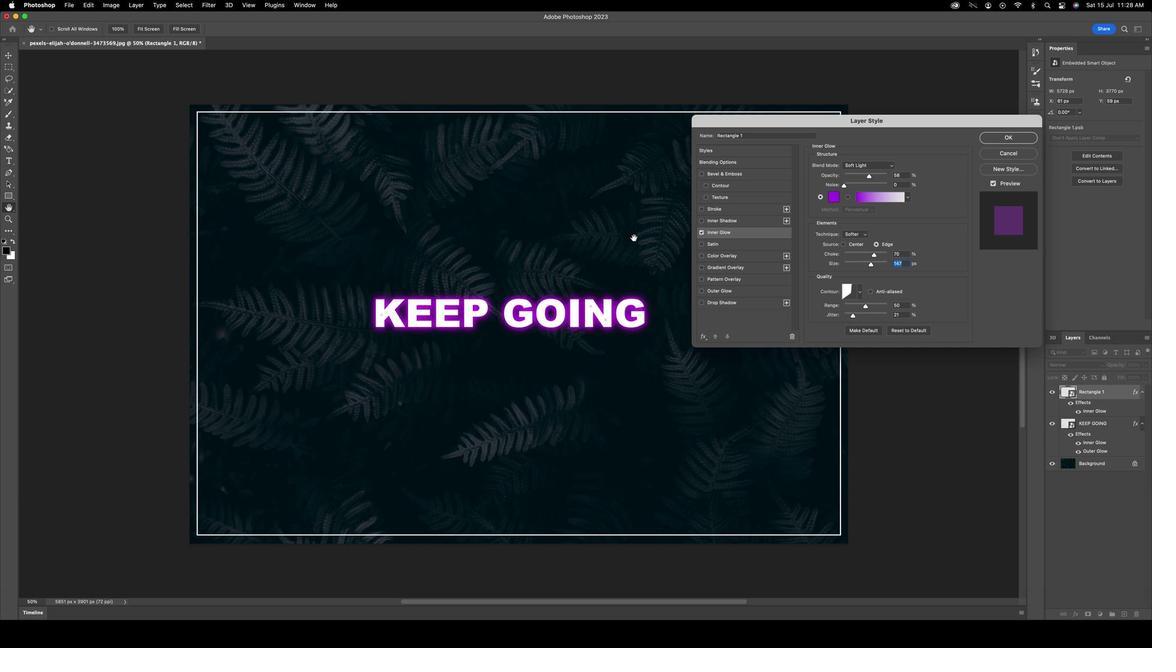 
Action: Mouse moved to (838, 319)
Screenshot: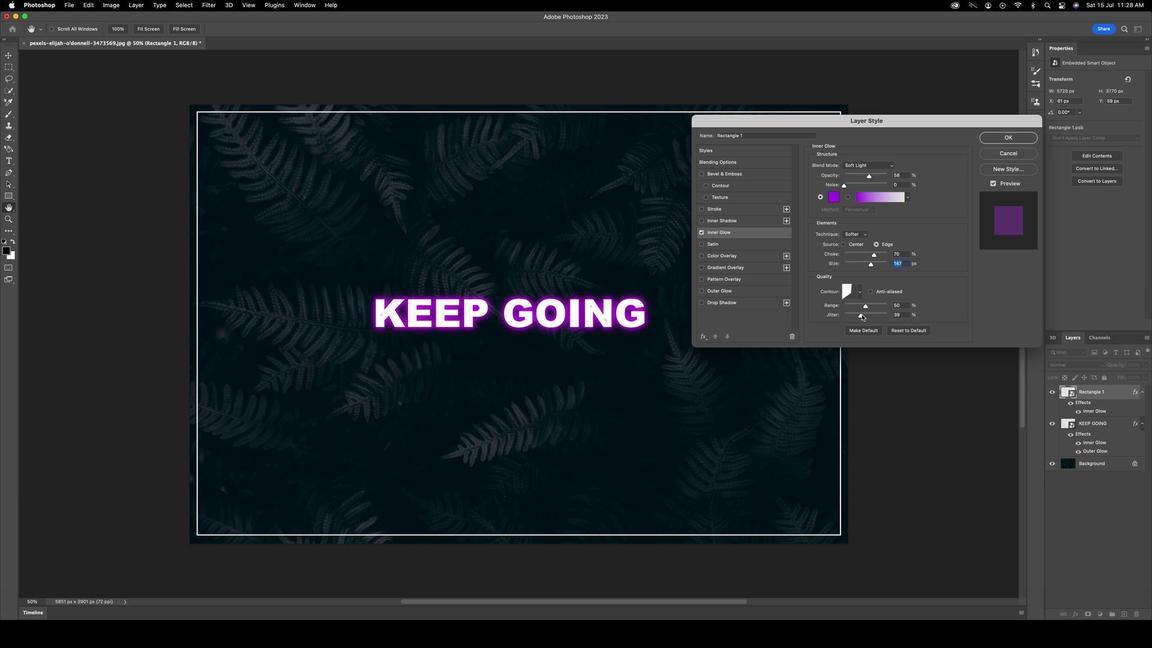 
Action: Mouse pressed left at (838, 319)
Screenshot: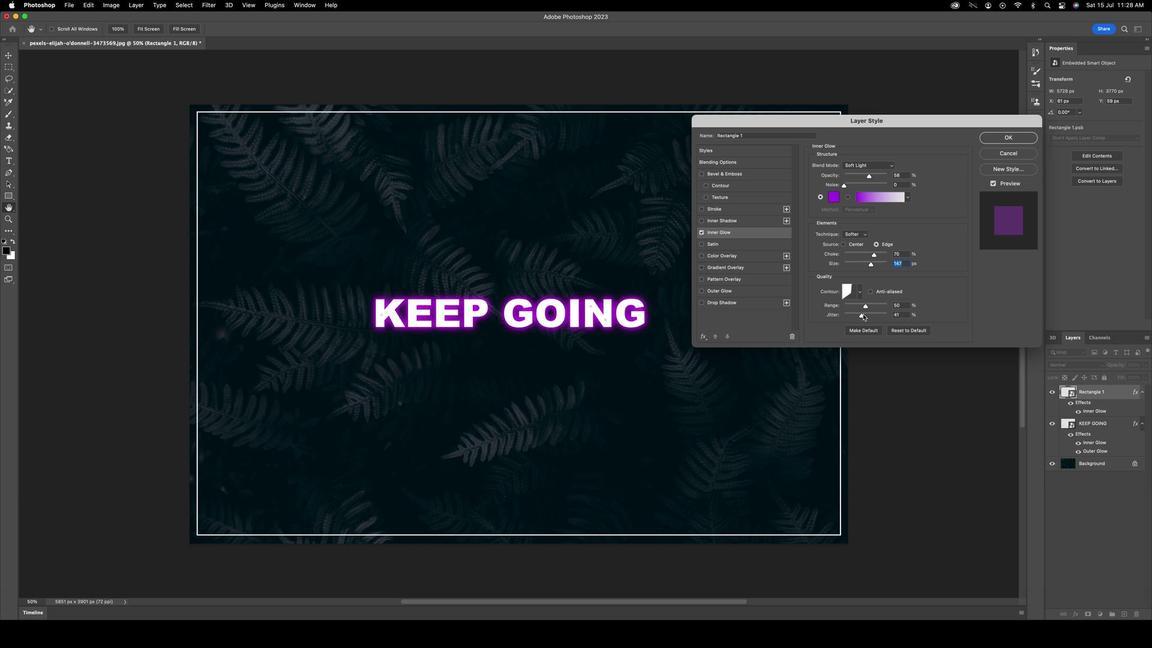 
Action: Mouse moved to (849, 309)
Screenshot: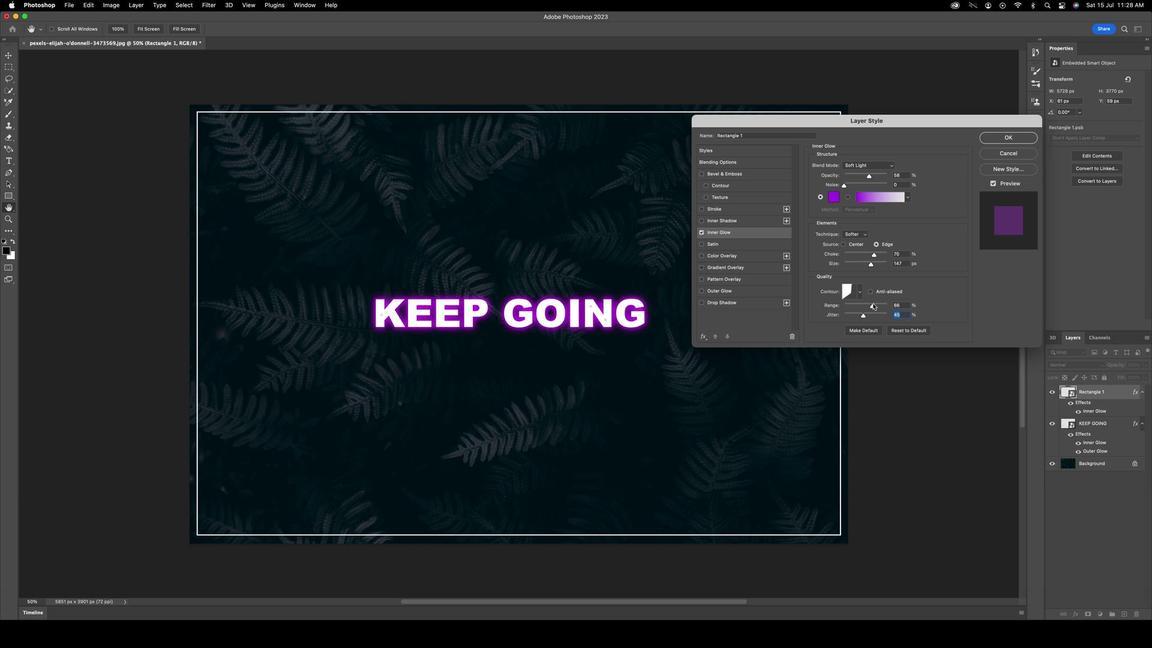 
Action: Mouse pressed left at (849, 309)
Screenshot: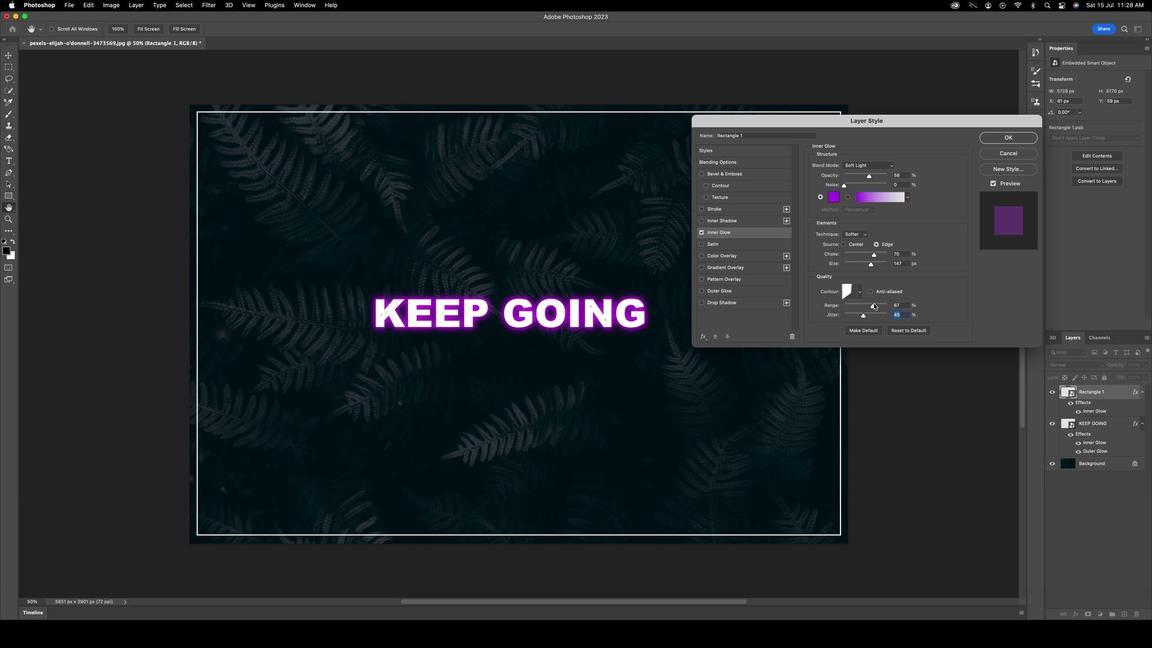 
Action: Mouse moved to (853, 297)
Screenshot: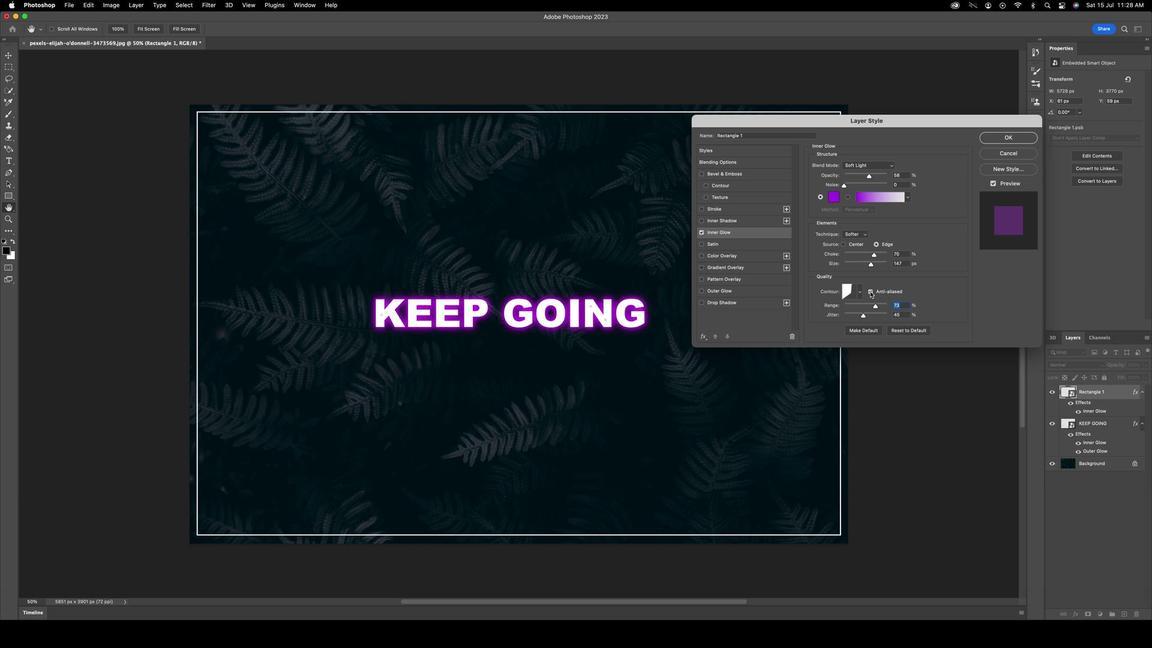 
Action: Mouse pressed left at (853, 297)
Screenshot: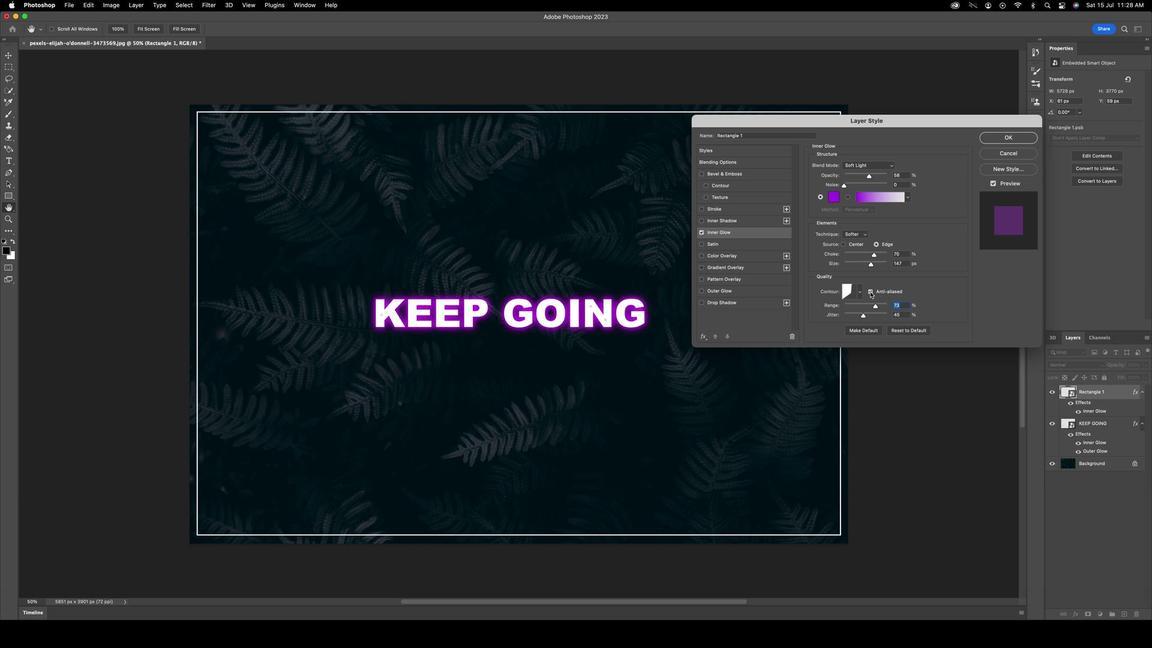 
Action: Mouse moved to (843, 238)
Screenshot: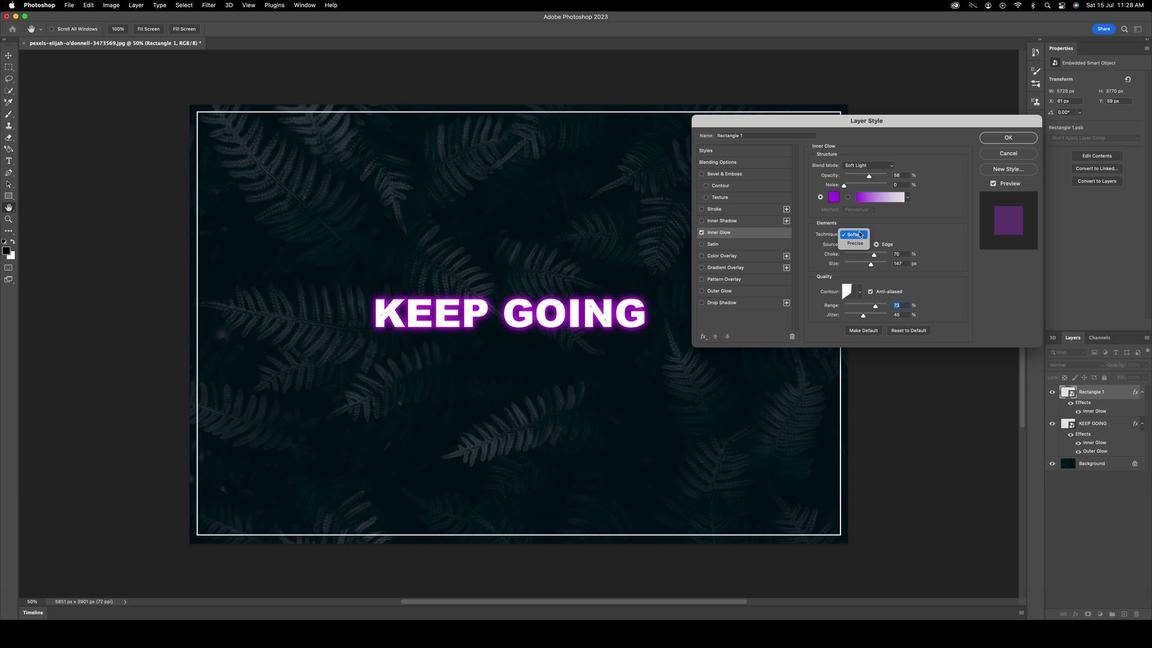 
Action: Mouse pressed left at (843, 238)
Screenshot: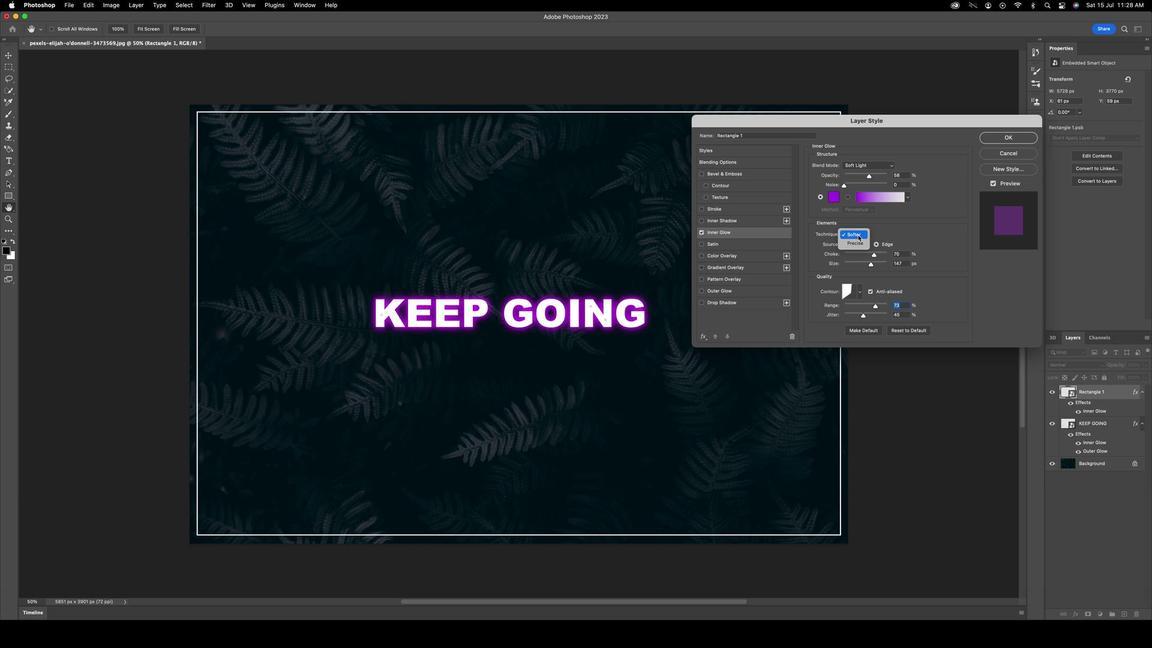 
Action: Mouse moved to (841, 246)
Screenshot: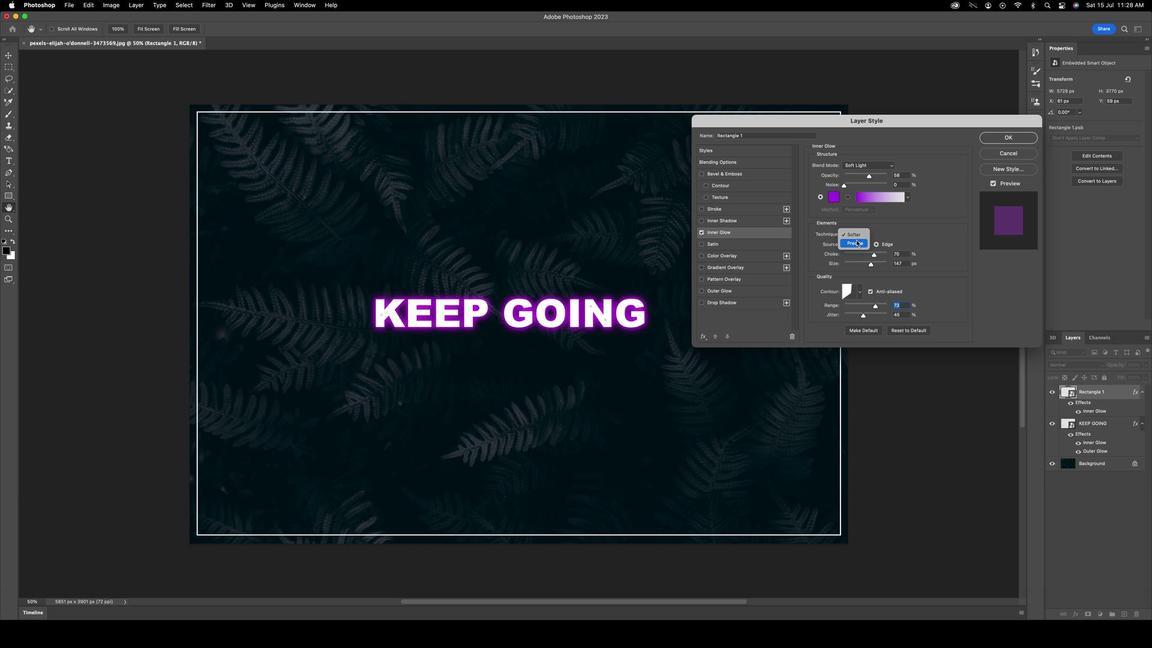 
Action: Mouse pressed left at (841, 246)
Screenshot: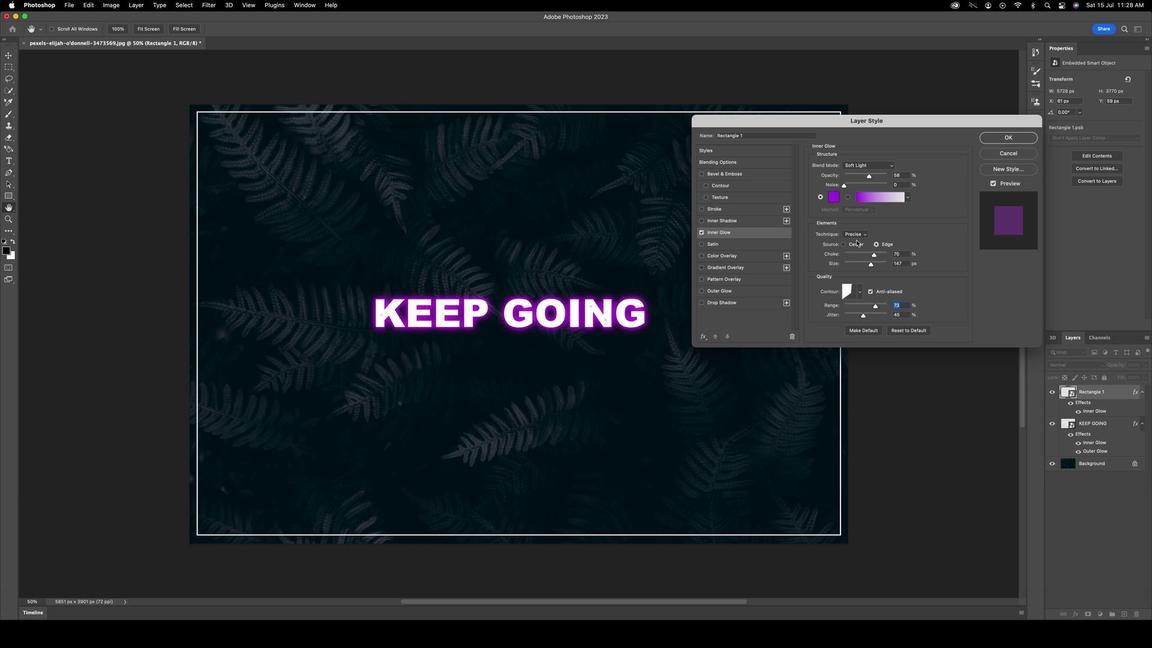 
Action: Mouse moved to (832, 193)
Screenshot: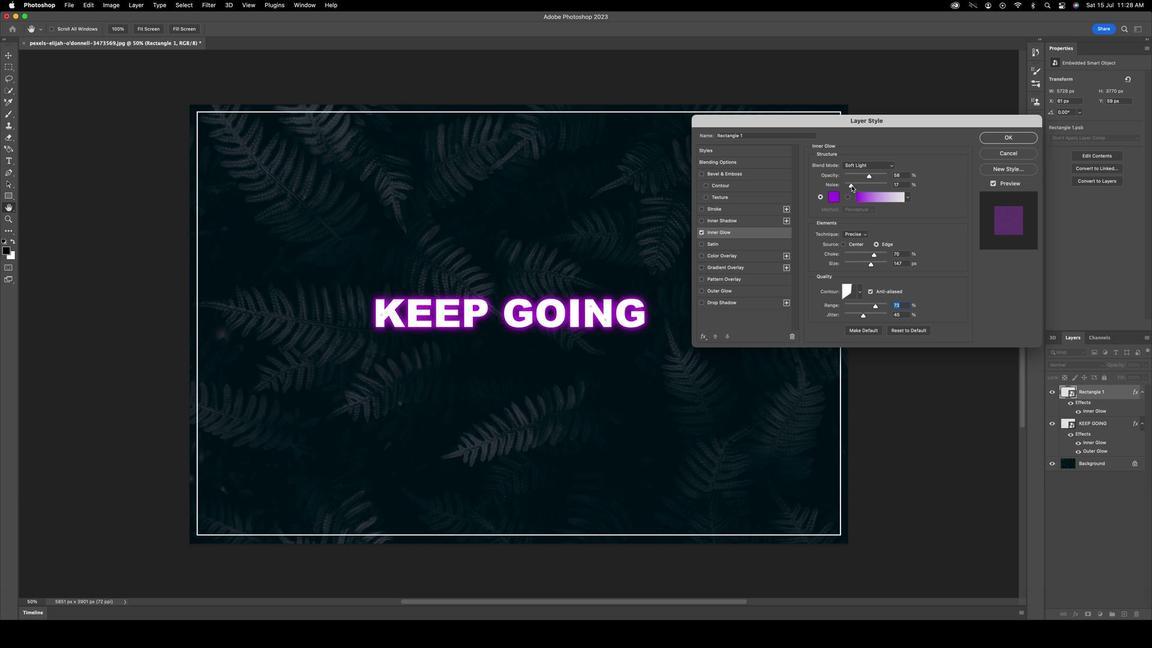 
Action: Mouse pressed left at (832, 193)
Screenshot: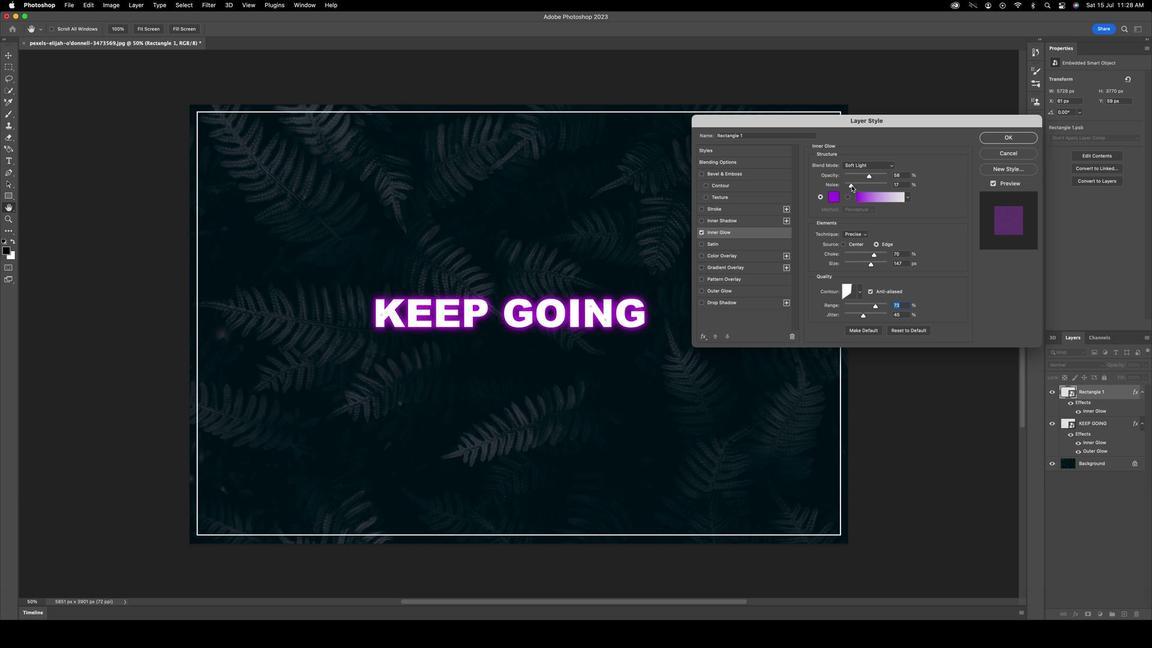 
Action: Mouse moved to (819, 205)
Screenshot: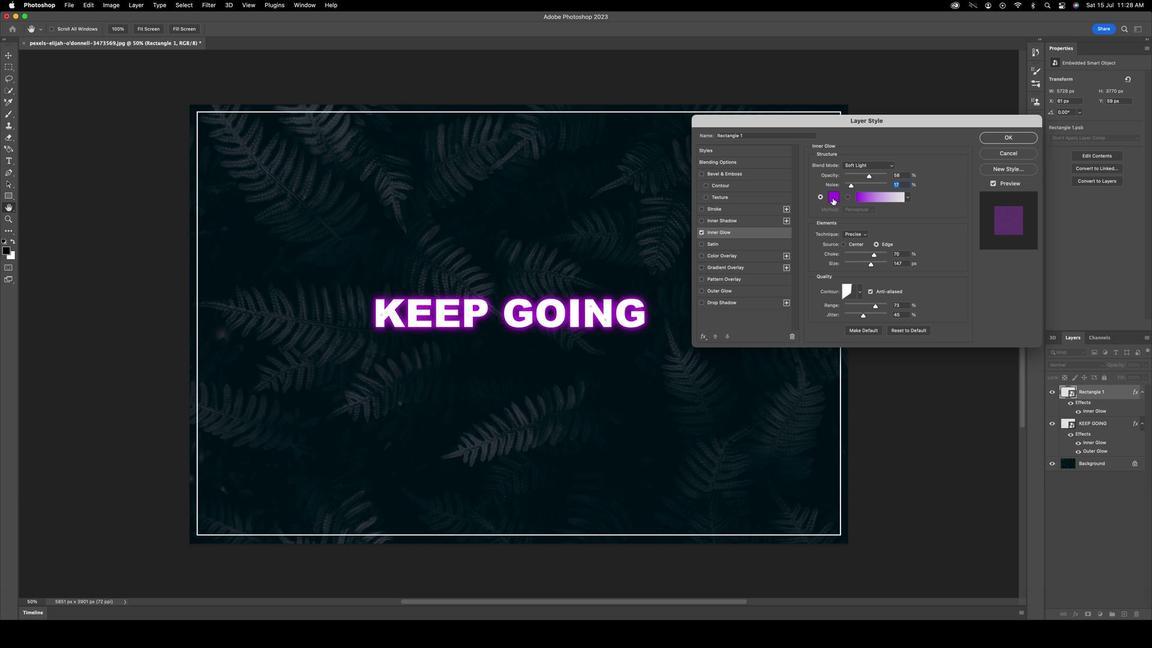 
Action: Mouse pressed left at (819, 205)
Screenshot: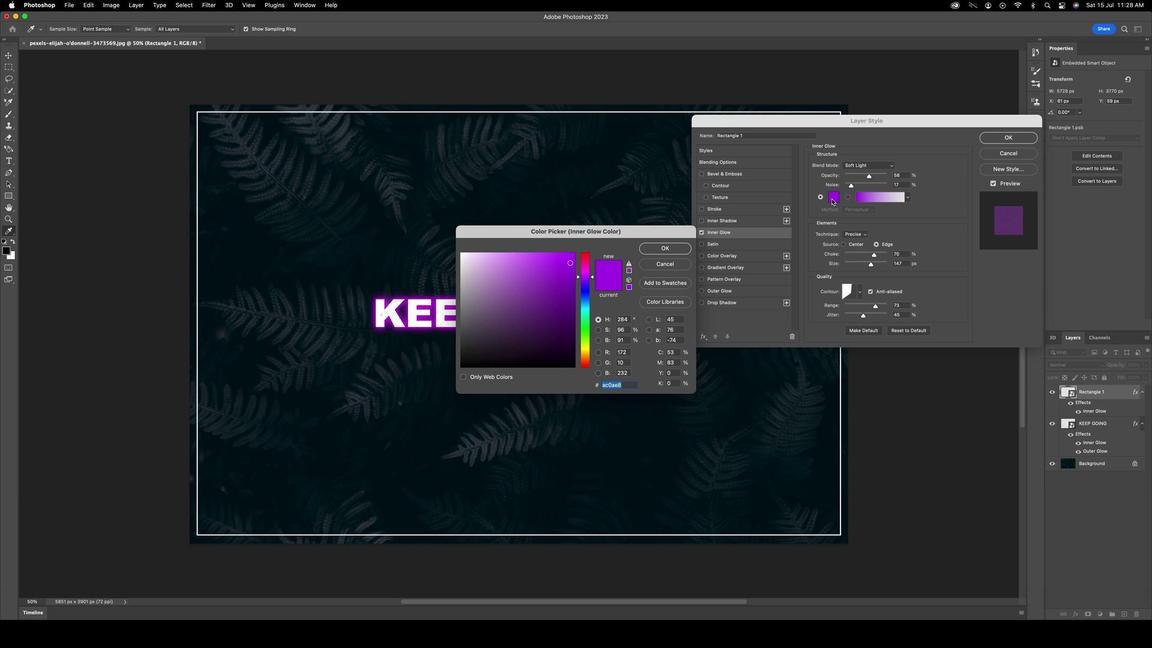
Action: Mouse moved to (578, 270)
Screenshot: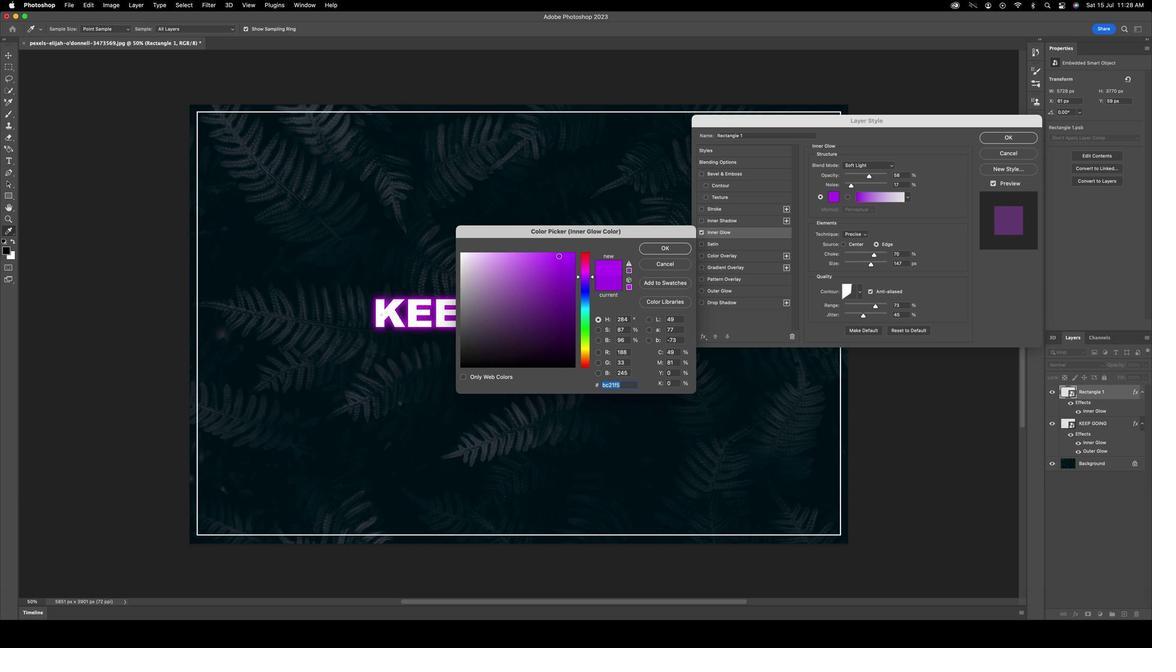 
Action: Mouse pressed left at (578, 270)
Screenshot: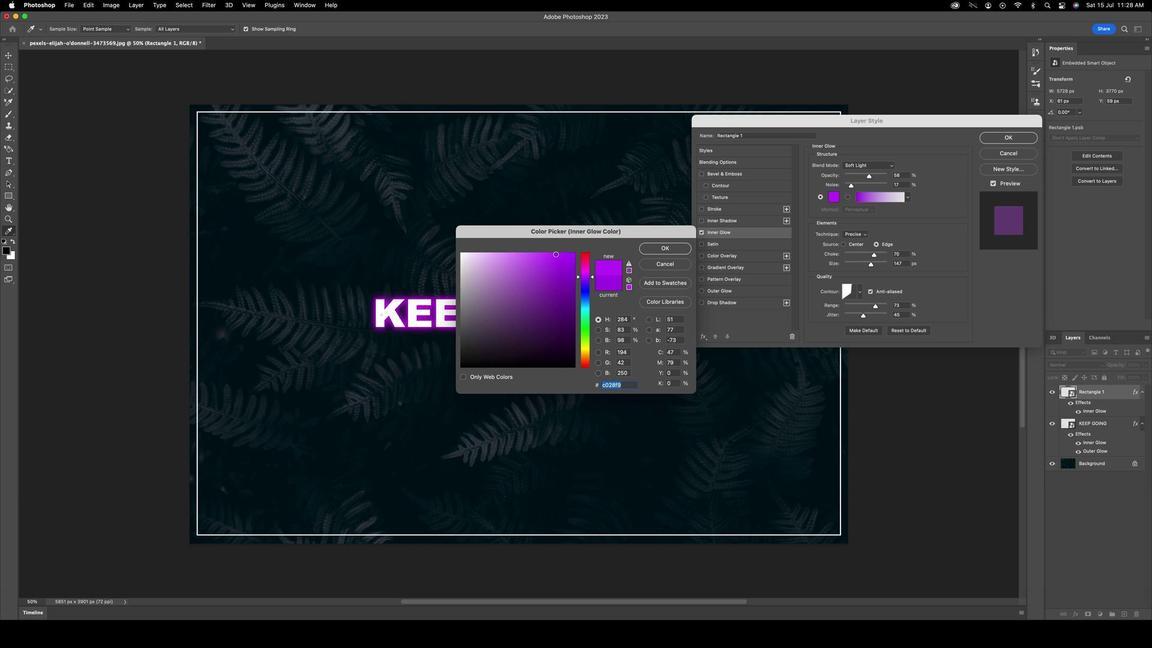 
Action: Mouse moved to (653, 254)
Screenshot: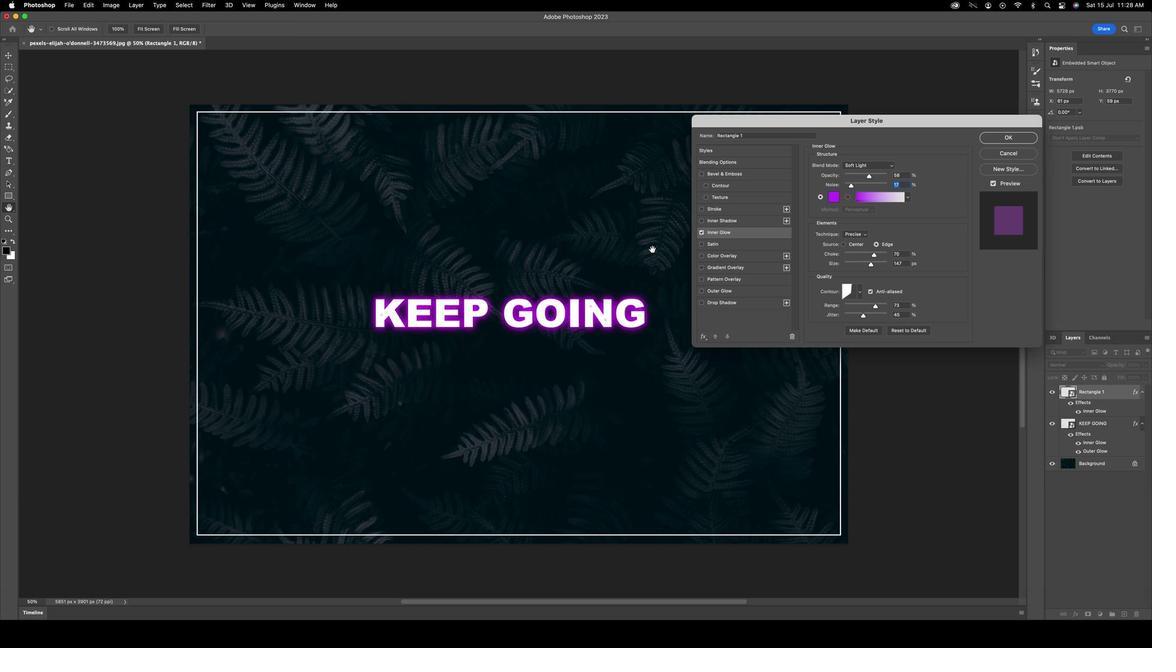 
Action: Mouse pressed left at (653, 254)
Screenshot: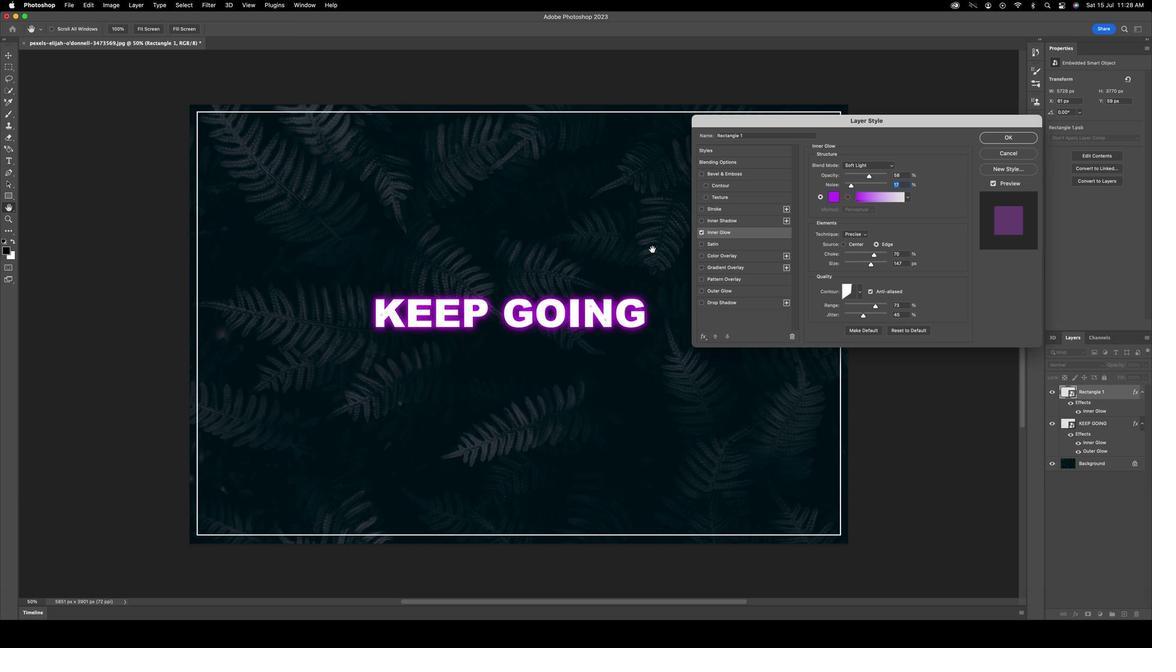 
Action: Mouse moved to (697, 297)
Screenshot: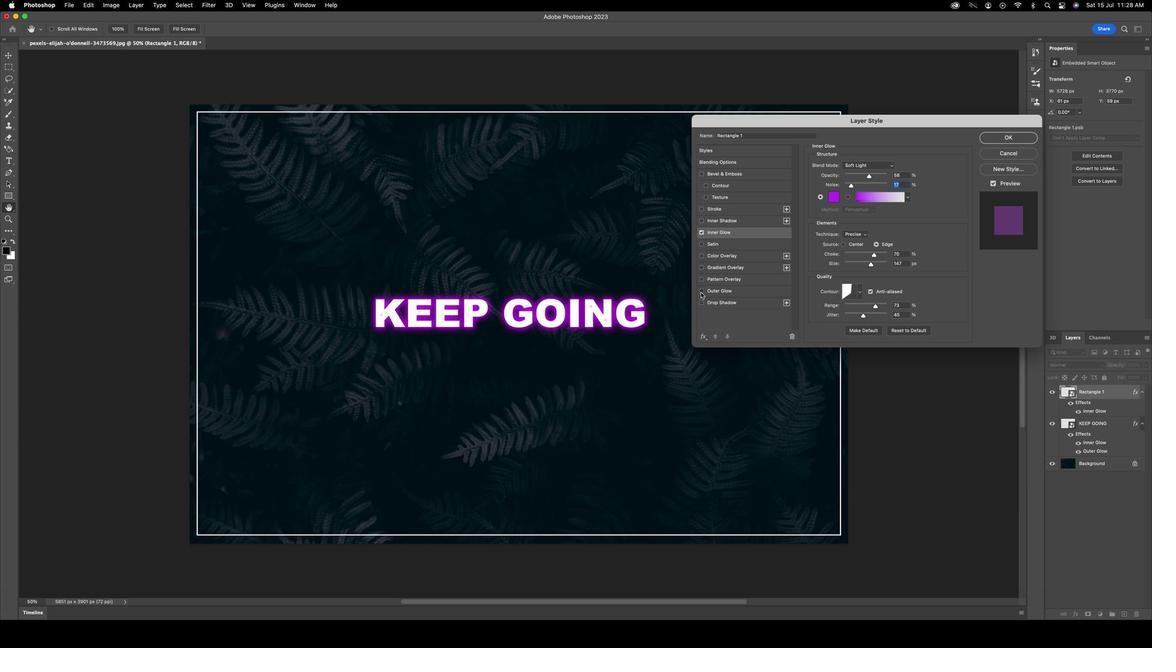
Action: Mouse pressed left at (697, 297)
Screenshot: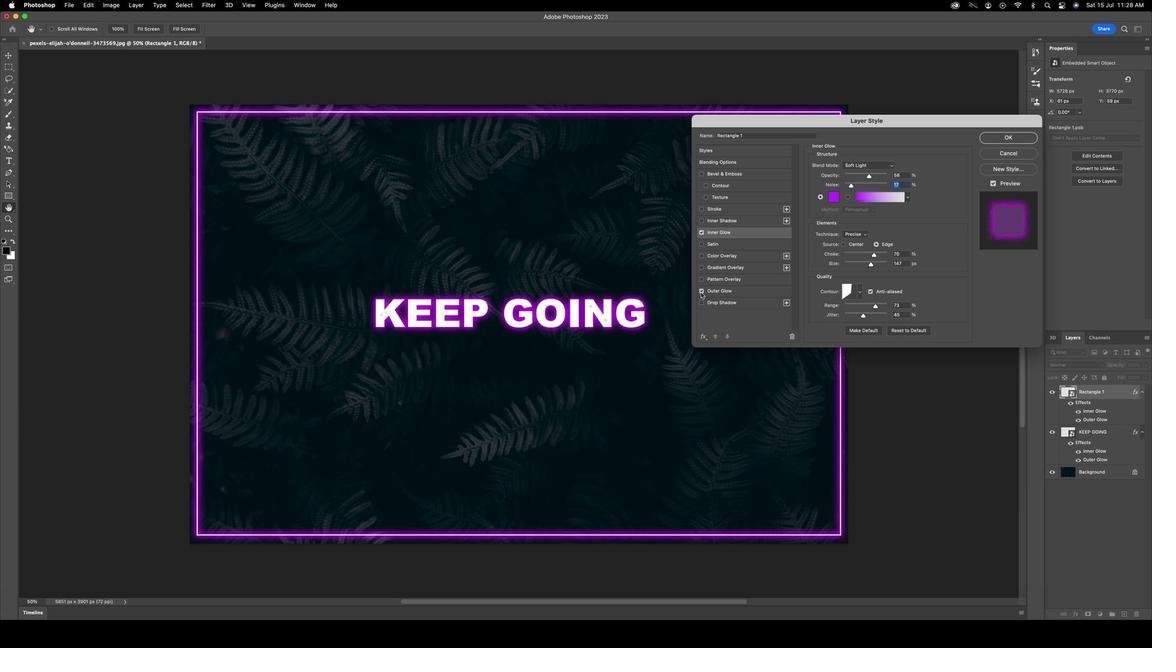 
Action: Mouse moved to (715, 297)
Screenshot: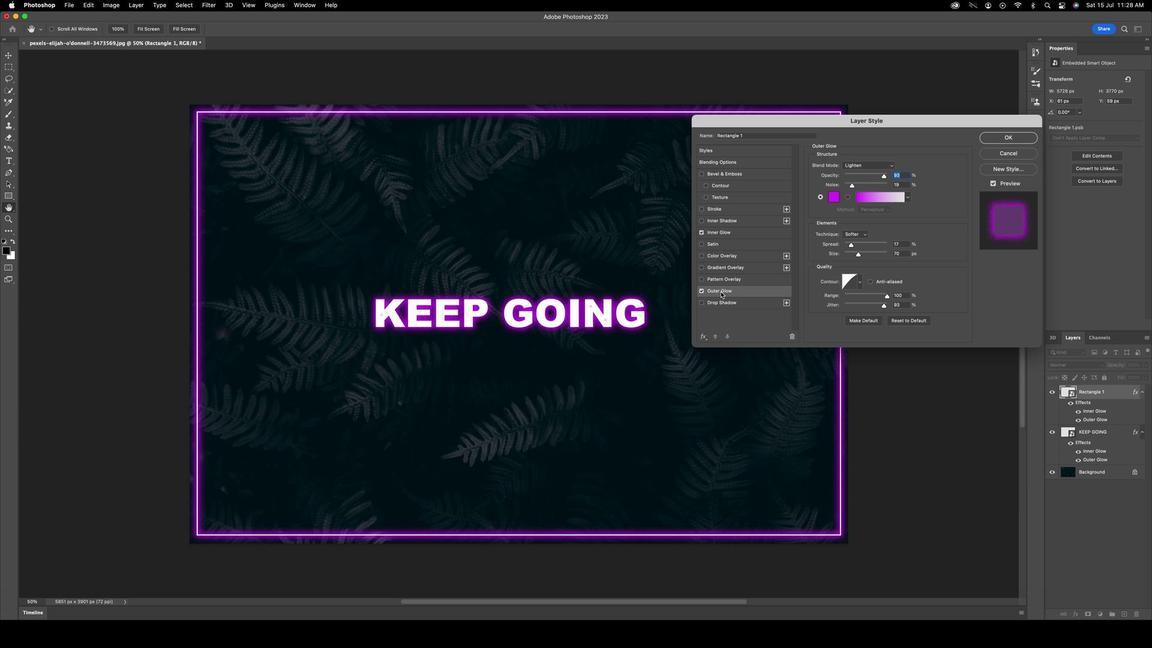 
Action: Mouse pressed left at (715, 297)
Screenshot: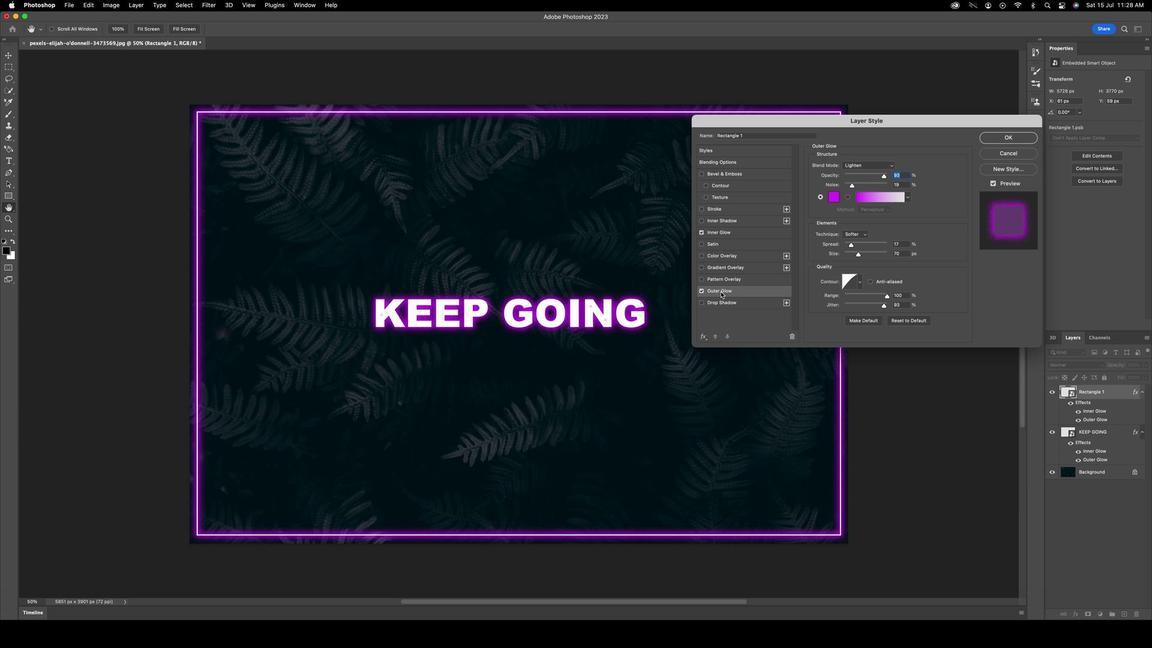 
Action: Mouse moved to (867, 184)
Screenshot: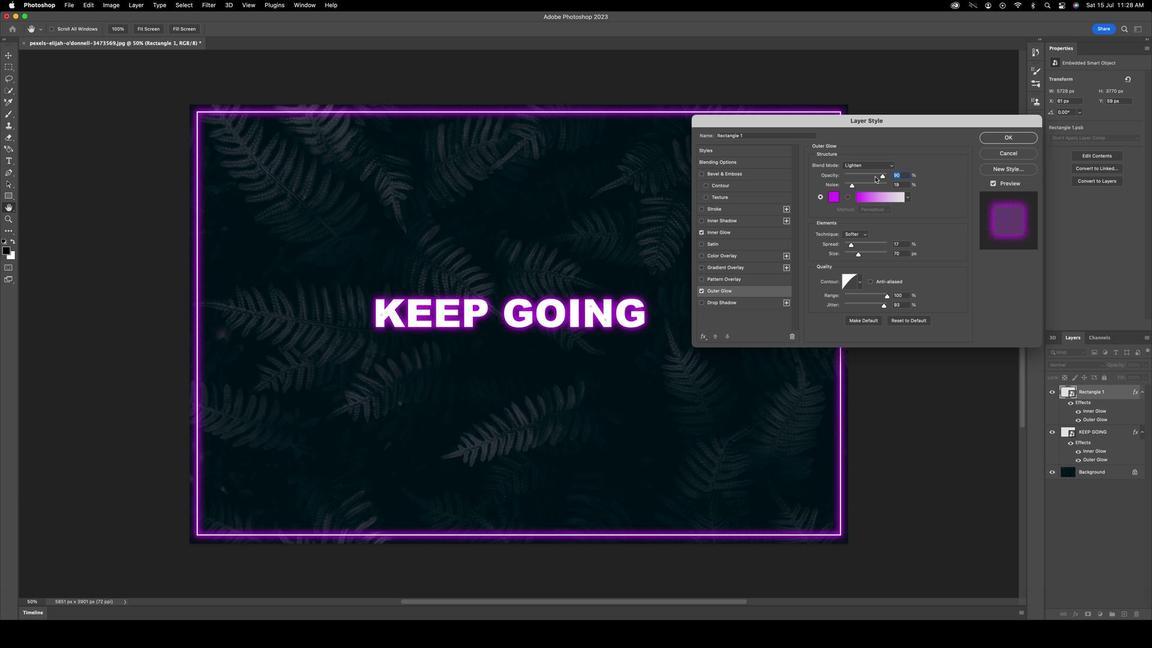 
Action: Mouse pressed left at (867, 184)
Screenshot: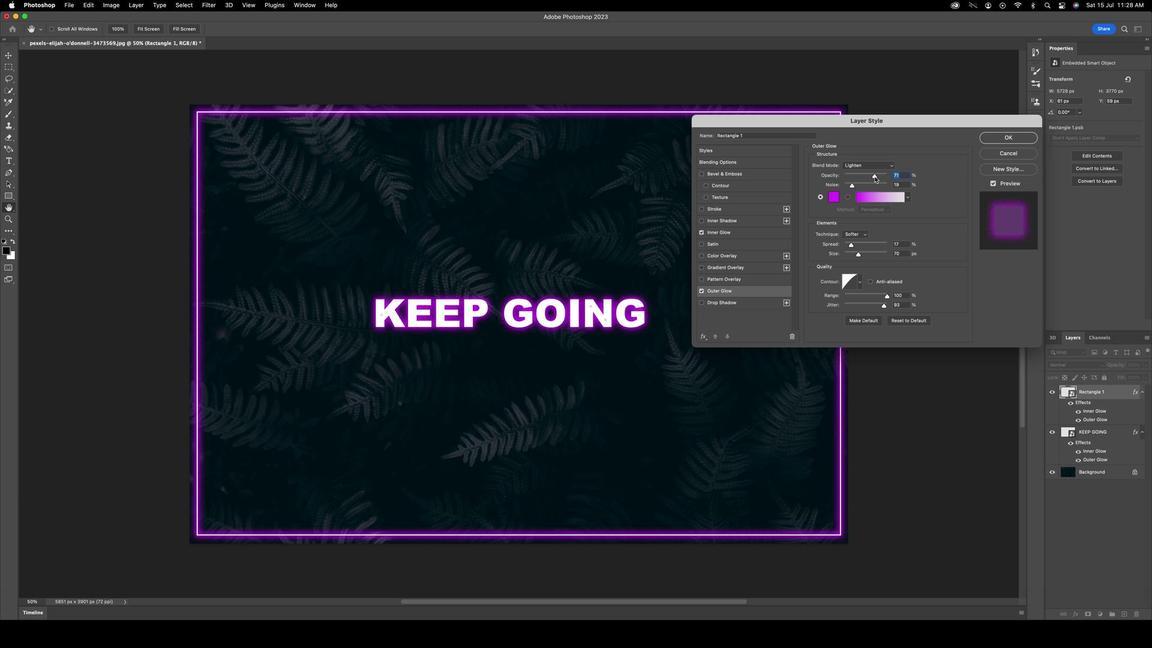 
Action: Mouse moved to (838, 193)
Screenshot: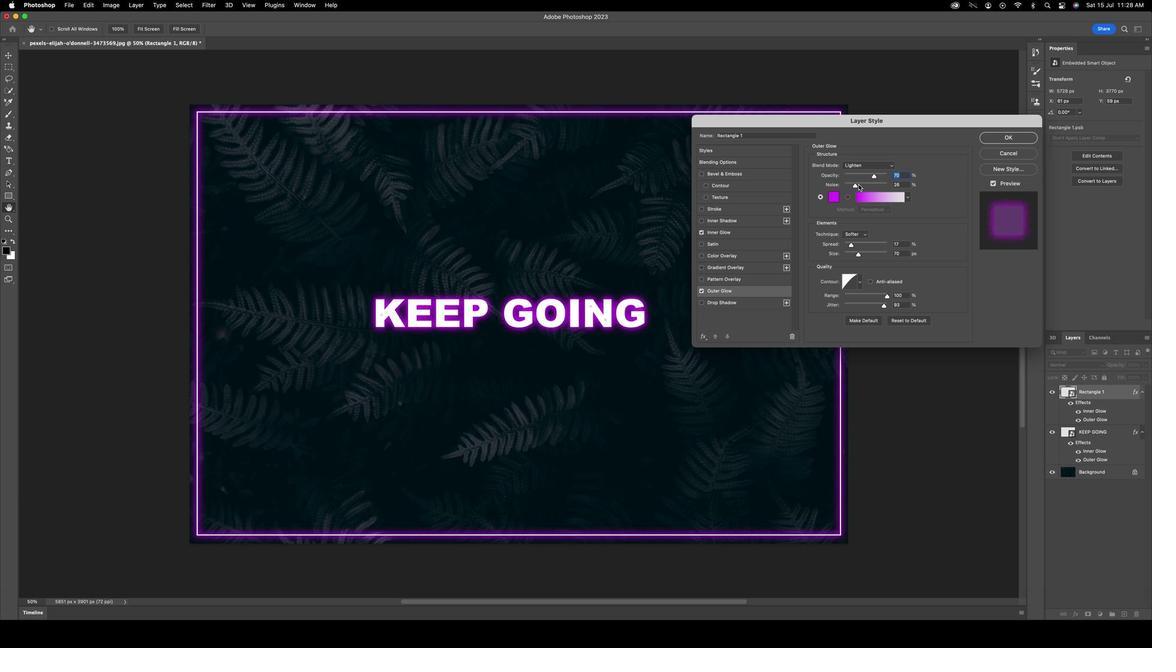 
Action: Mouse pressed left at (838, 193)
Screenshot: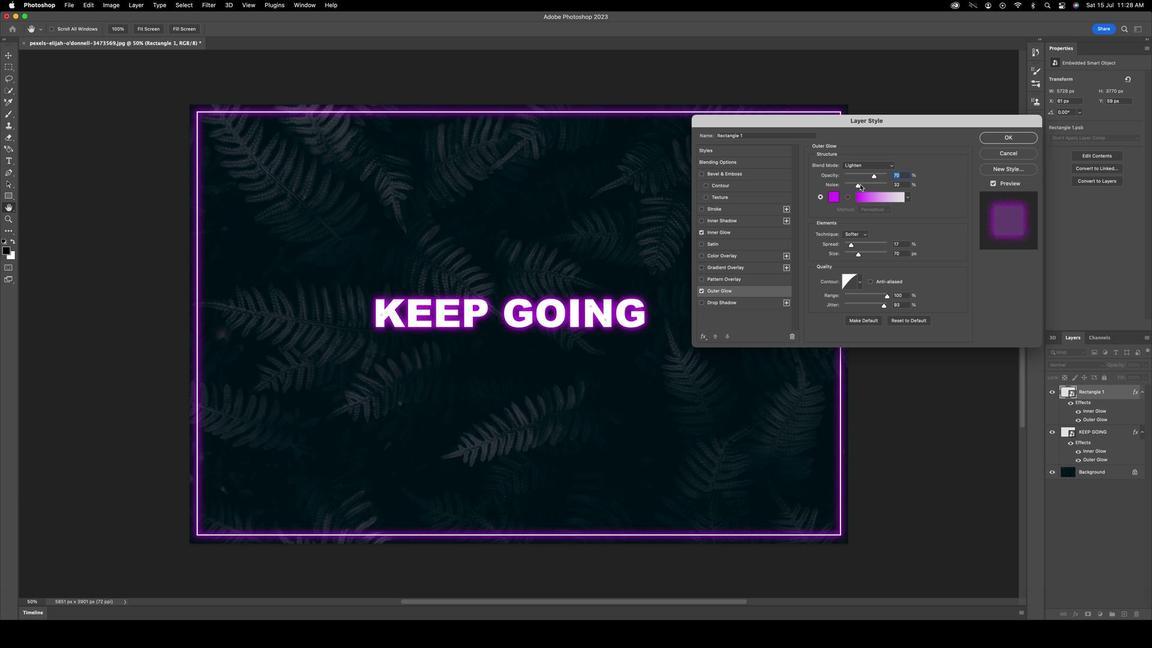 
Action: Mouse moved to (834, 241)
Screenshot: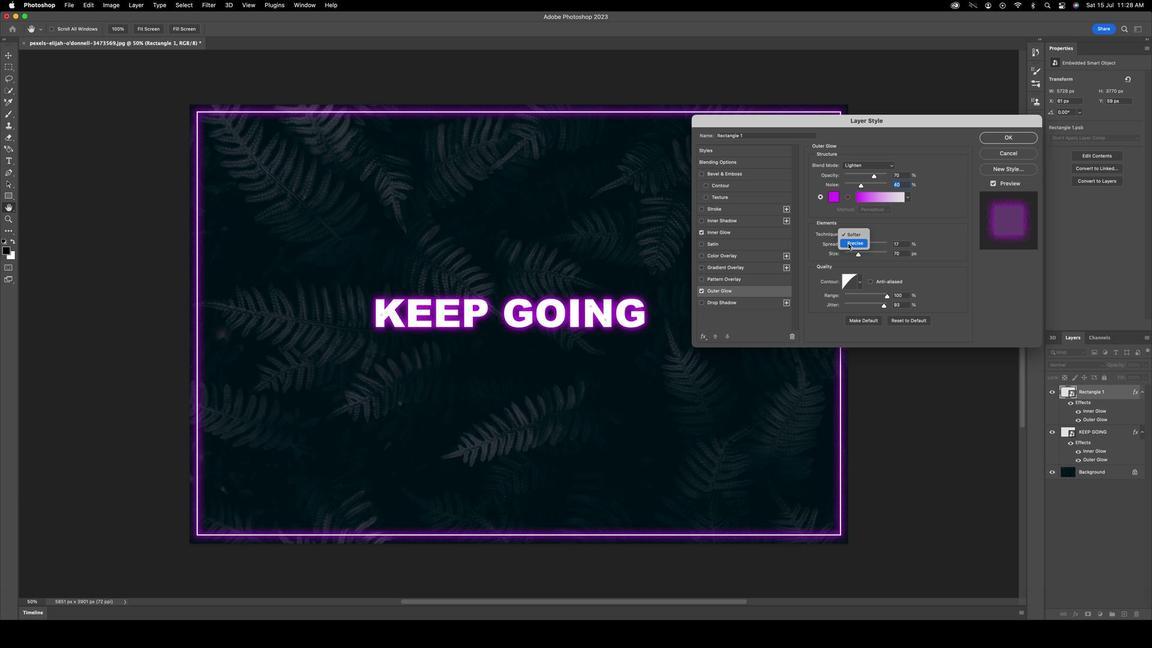 
Action: Mouse pressed left at (834, 241)
Screenshot: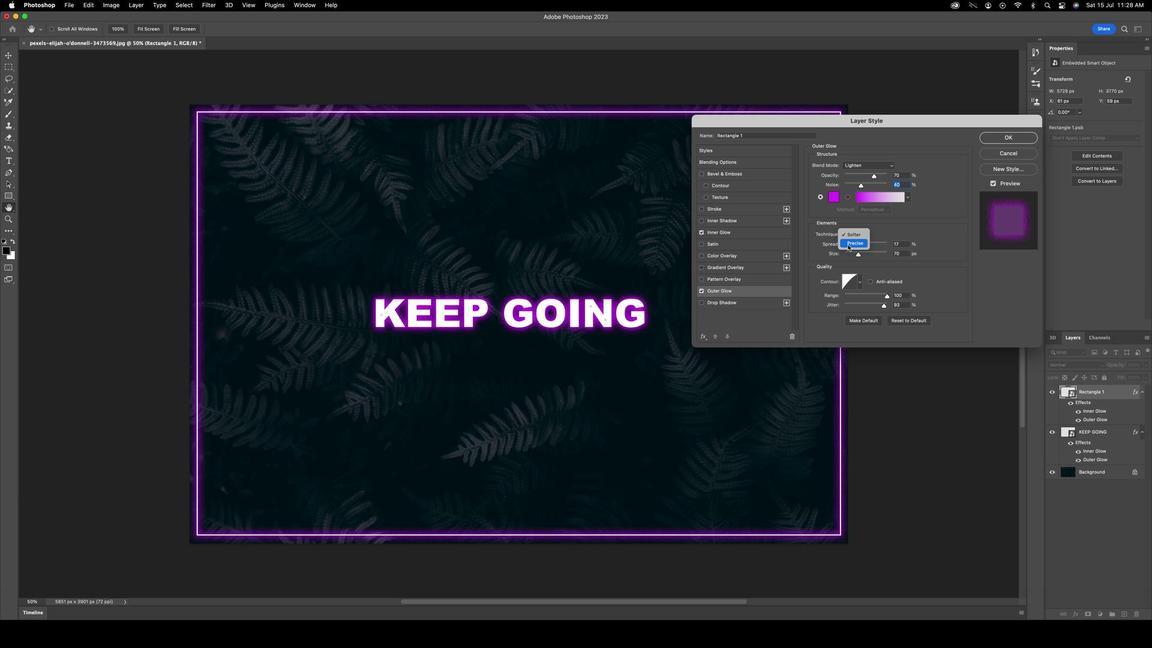 
Action: Mouse moved to (833, 250)
Screenshot: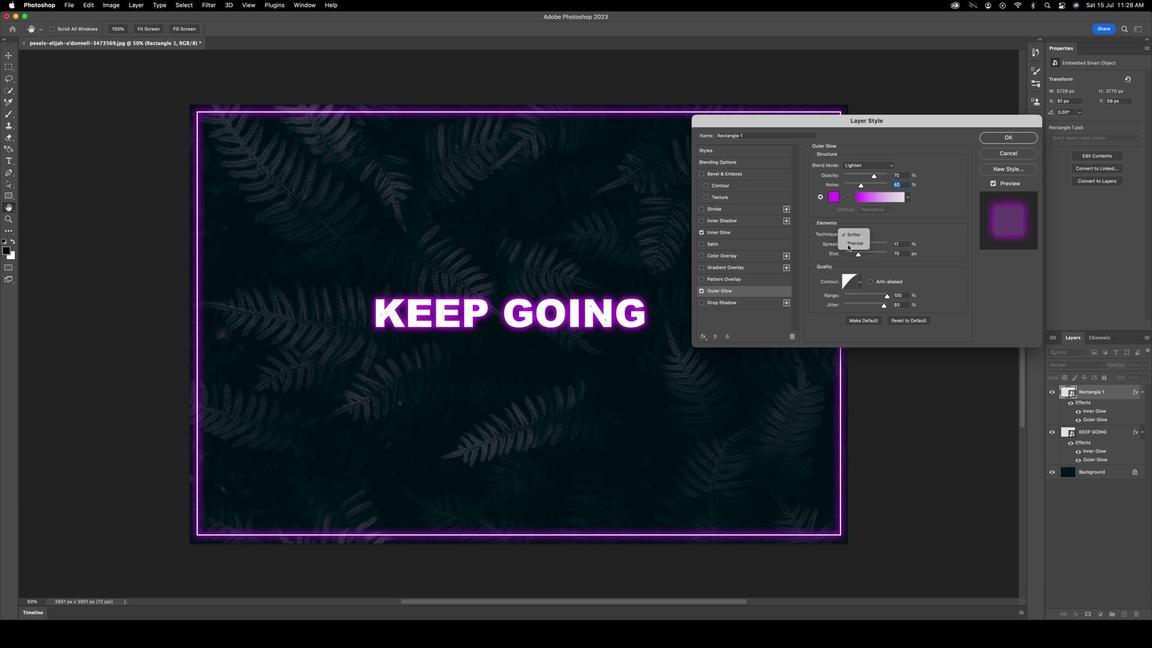 
Action: Mouse pressed left at (833, 250)
Screenshot: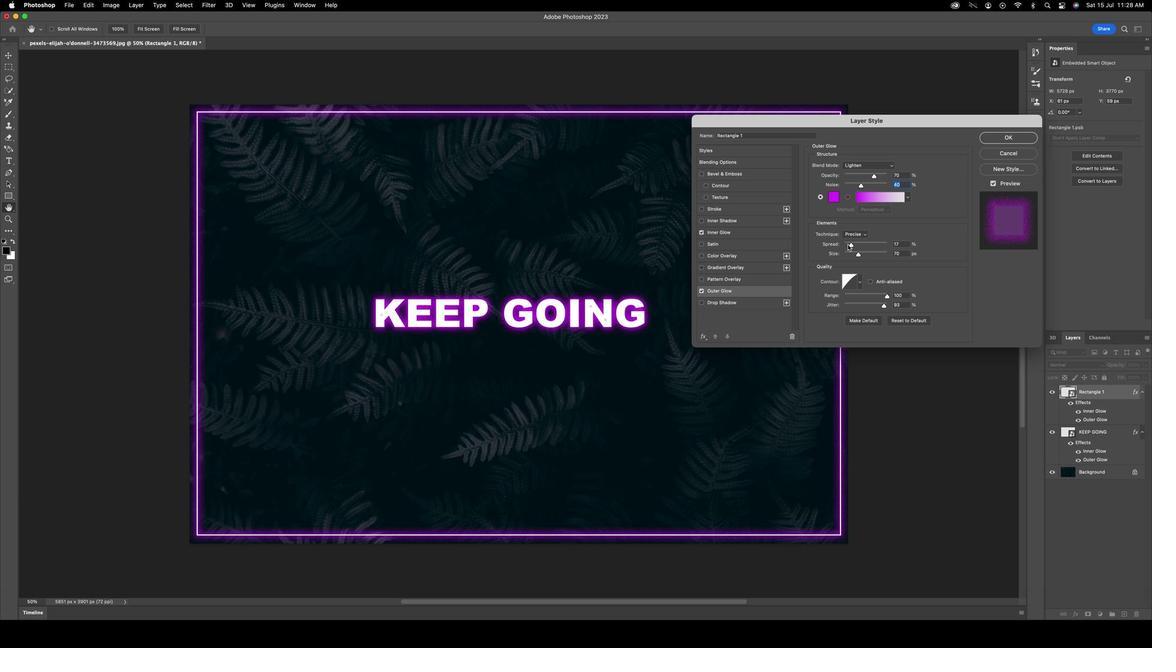 
Action: Mouse moved to (843, 287)
Screenshot: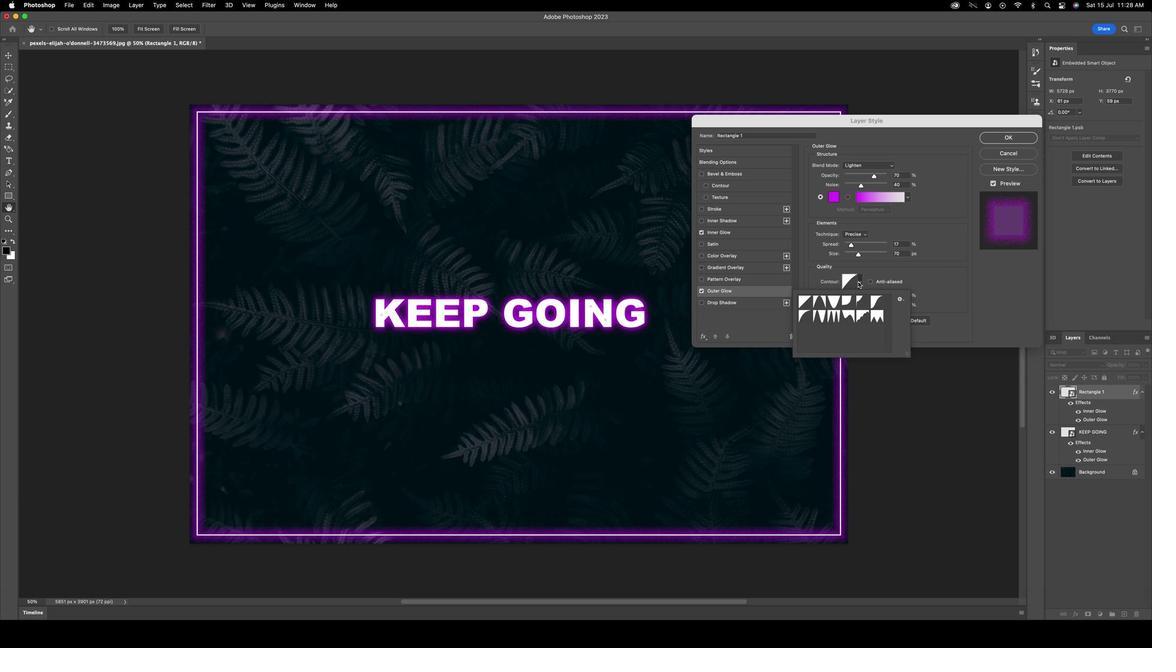 
Action: Mouse pressed left at (843, 287)
Screenshot: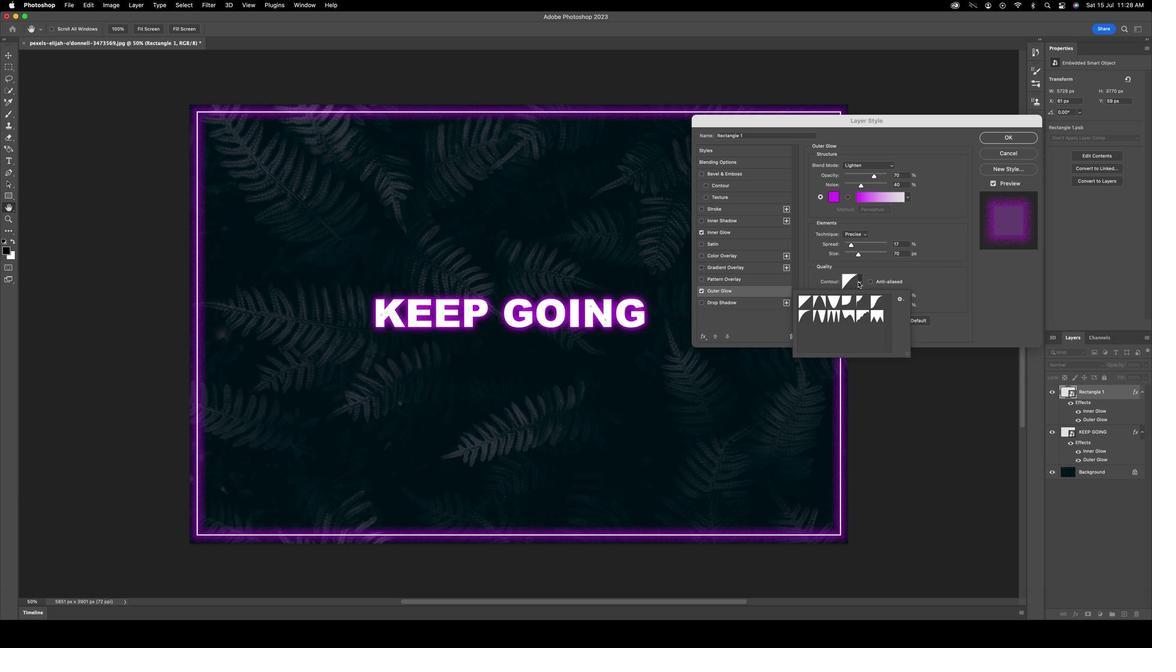 
Action: Mouse moved to (861, 323)
Screenshot: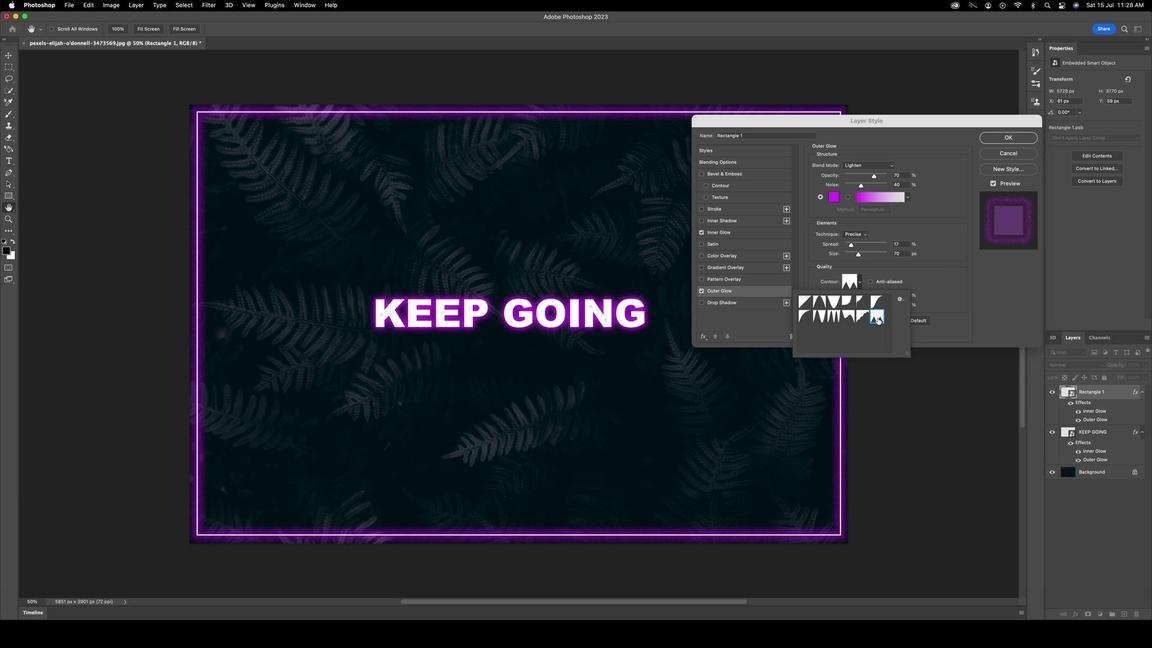 
Action: Mouse pressed left at (861, 323)
Screenshot: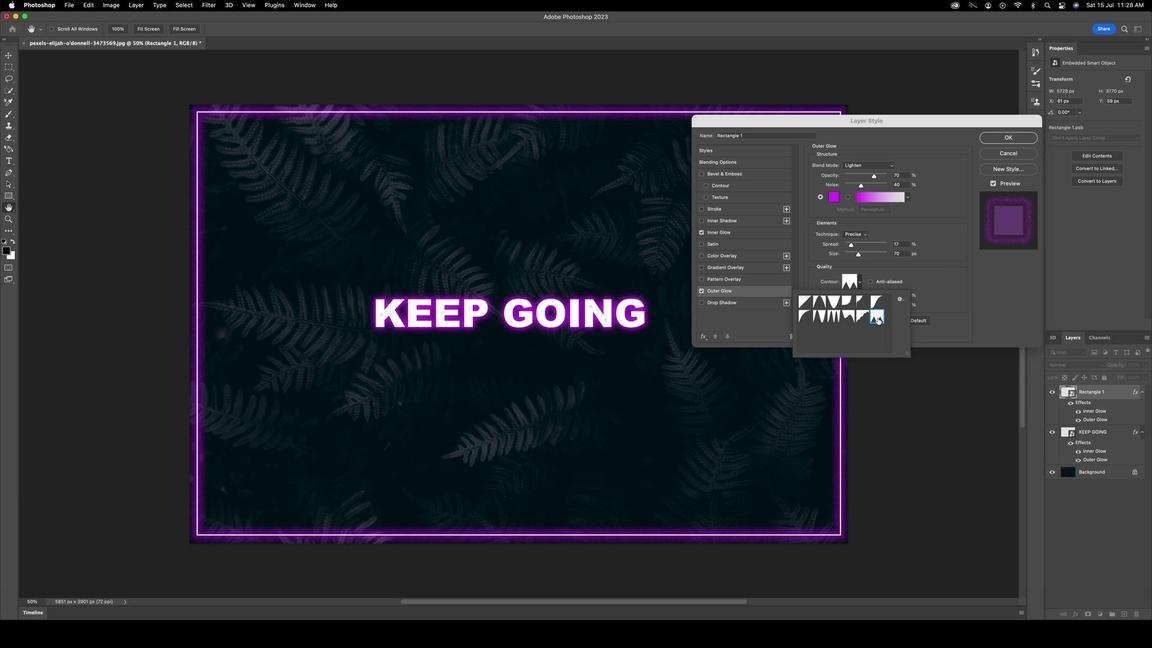 
Action: Mouse moved to (842, 326)
Screenshot: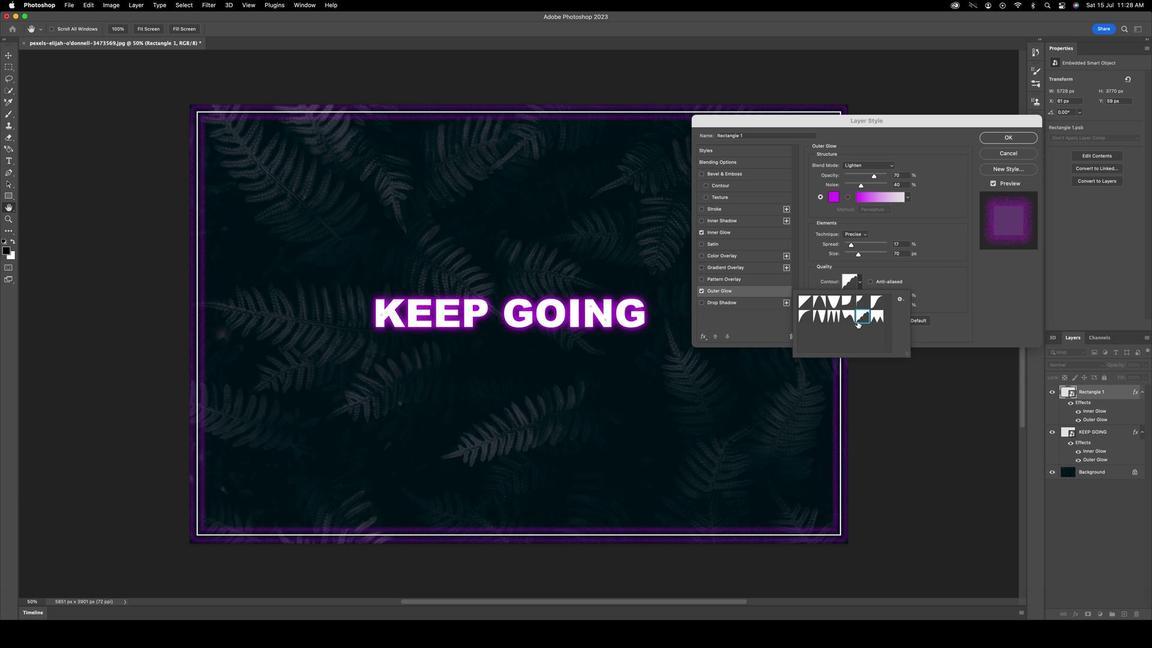 
Action: Mouse pressed left at (842, 326)
Screenshot: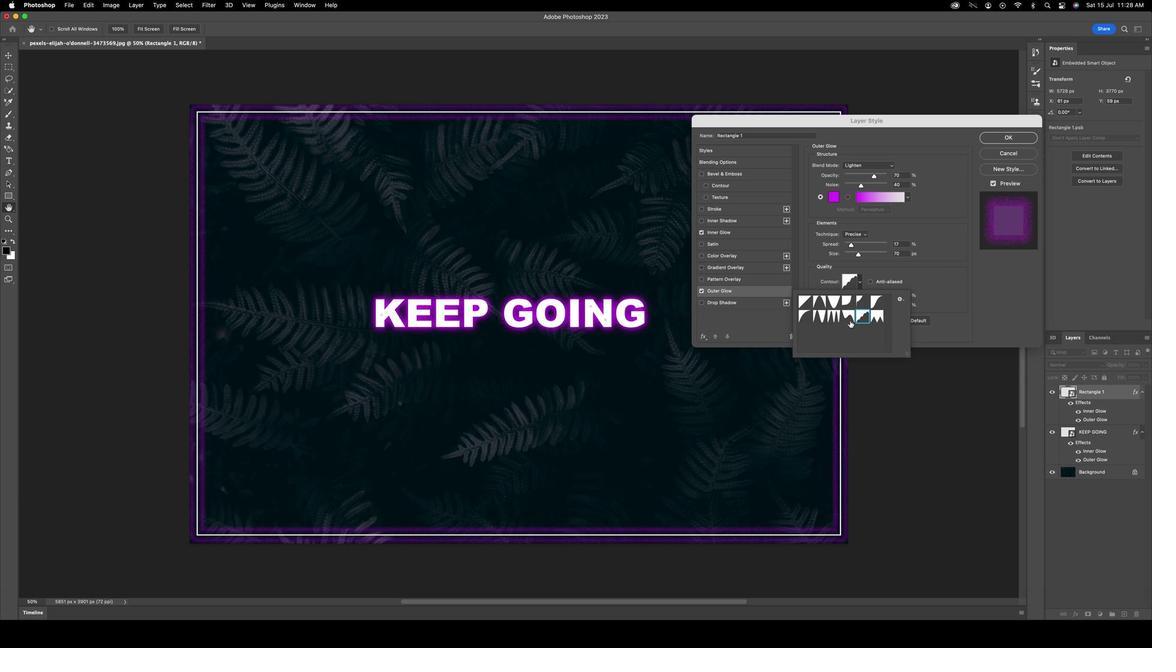 
Action: Mouse moved to (799, 320)
Screenshot: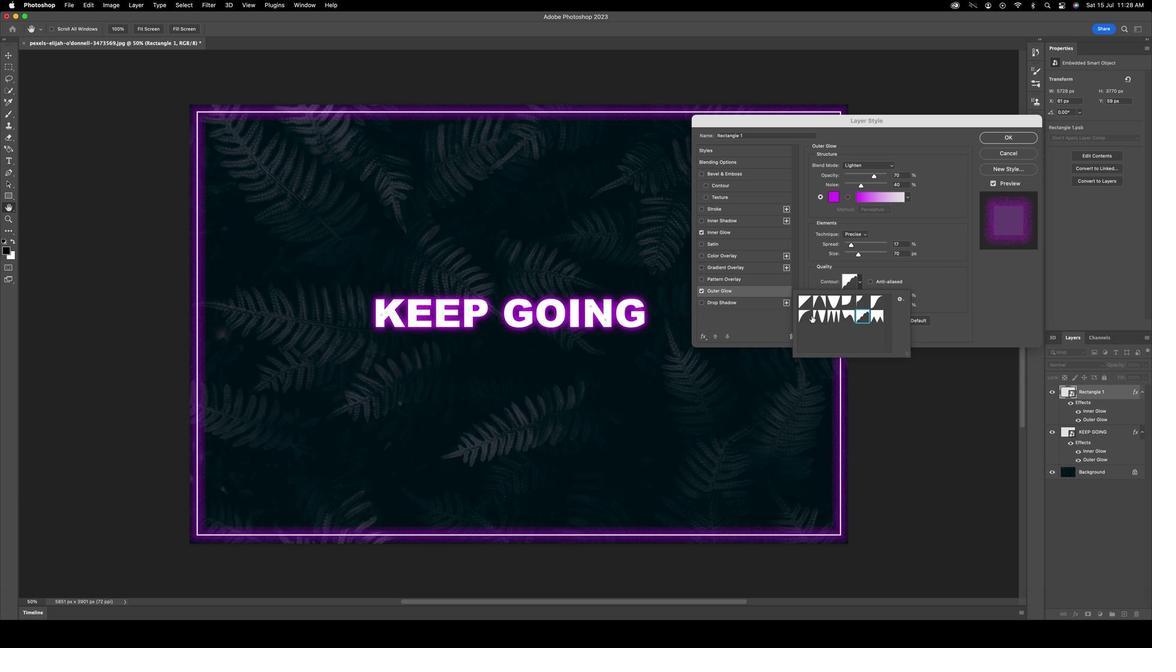 
Action: Mouse pressed left at (799, 320)
